 Task: Write a soql queries for arranging the data in ascending order.
Action: Mouse moved to (316, 118)
Screenshot: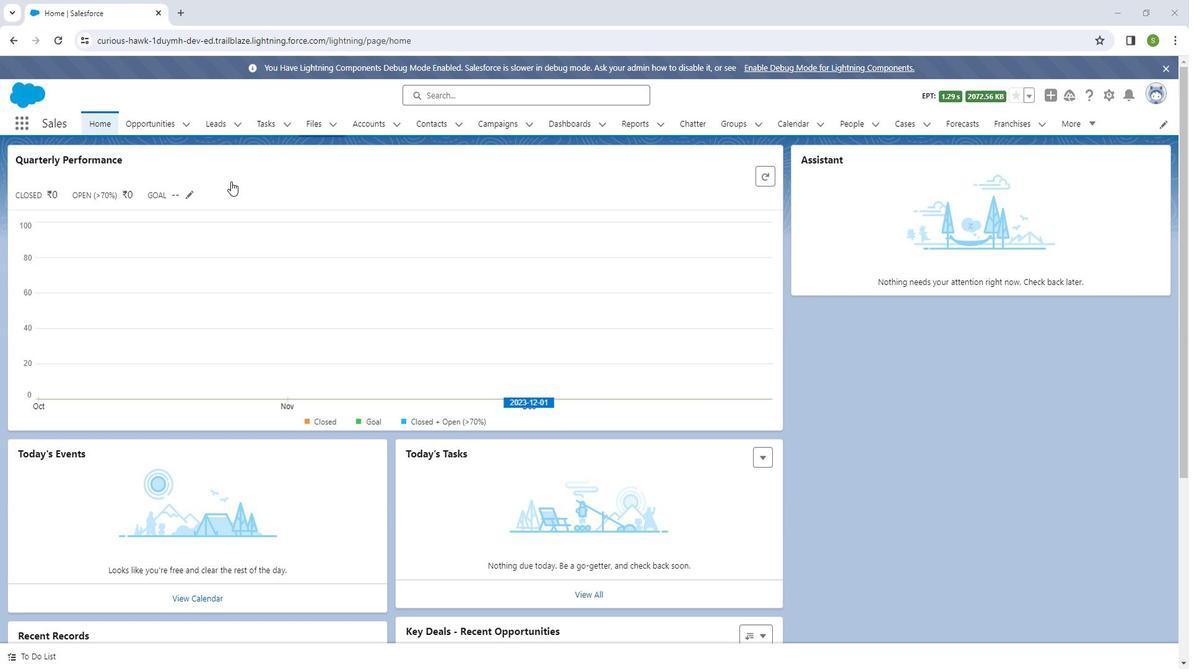 
Action: Mouse pressed left at (316, 118)
Screenshot: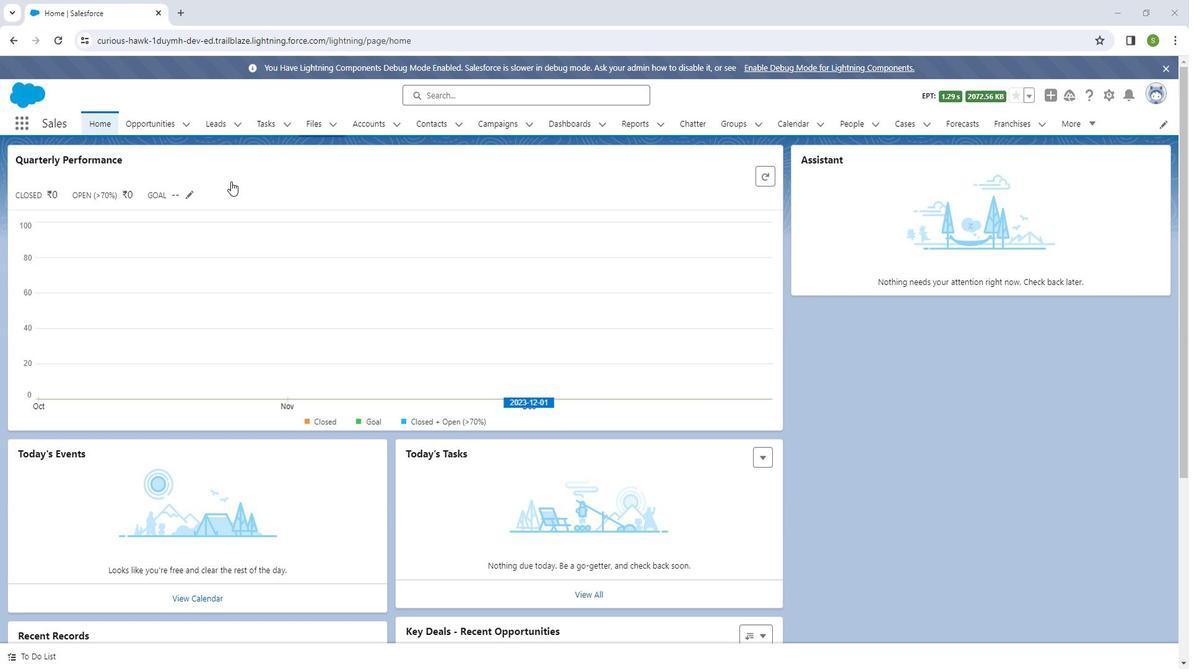
Action: Mouse moved to (23, 122)
Screenshot: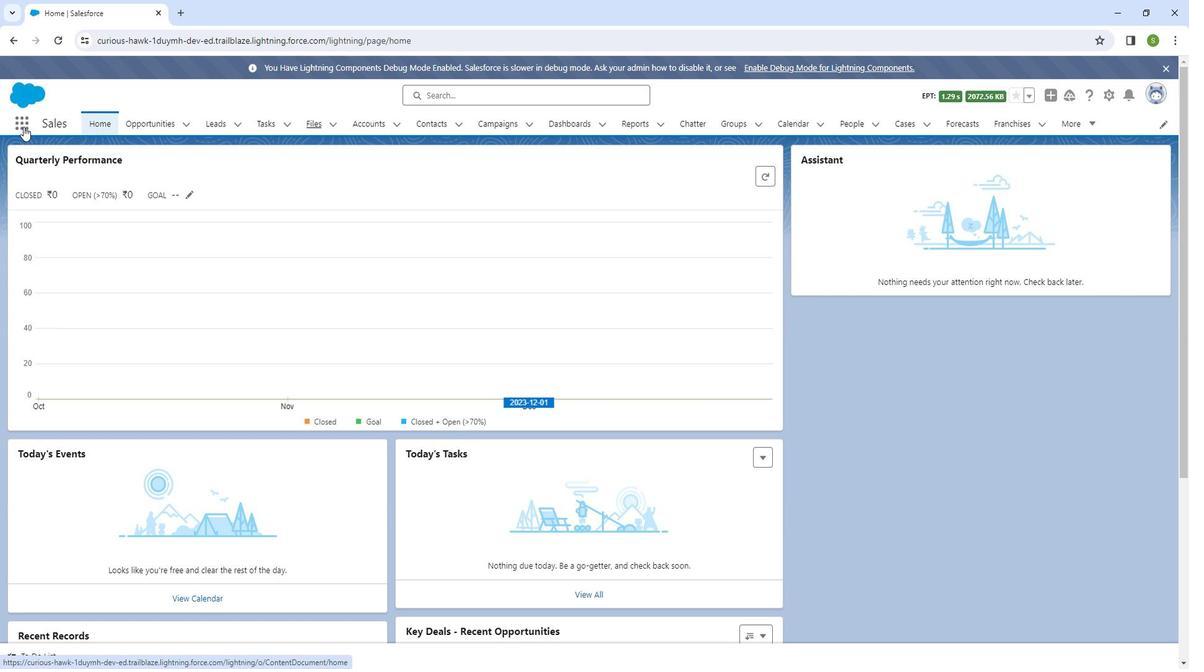
Action: Mouse pressed left at (23, 122)
Screenshot: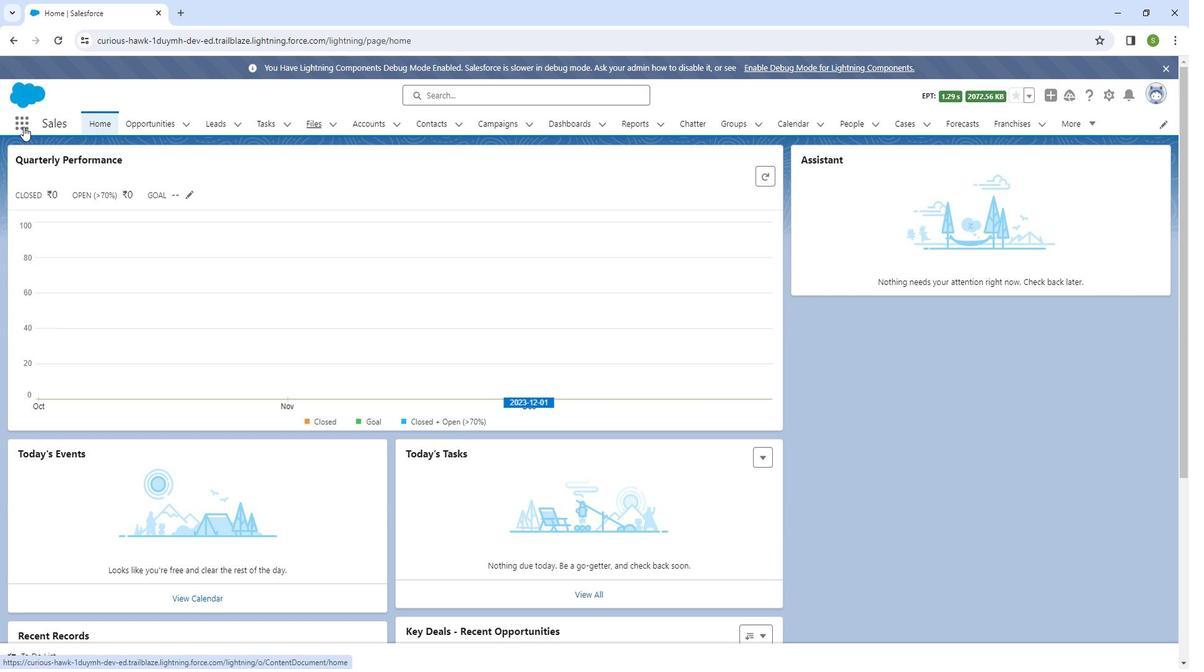
Action: Mouse moved to (42, 337)
Screenshot: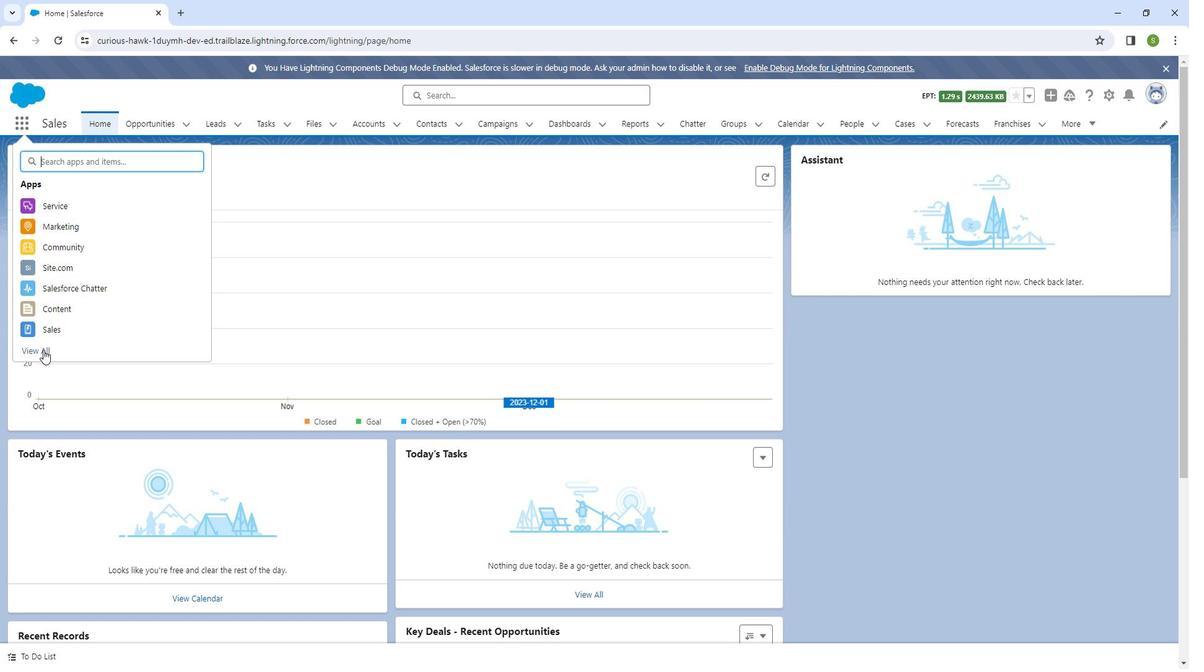 
Action: Mouse pressed left at (42, 337)
Screenshot: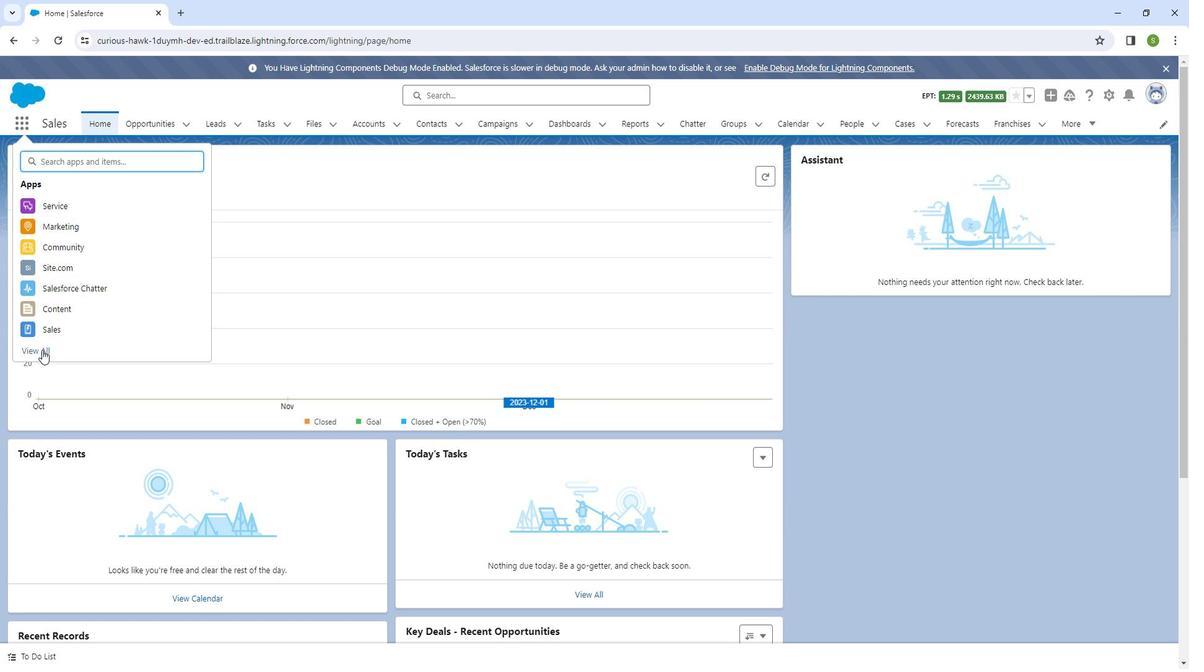 
Action: Mouse moved to (893, 452)
Screenshot: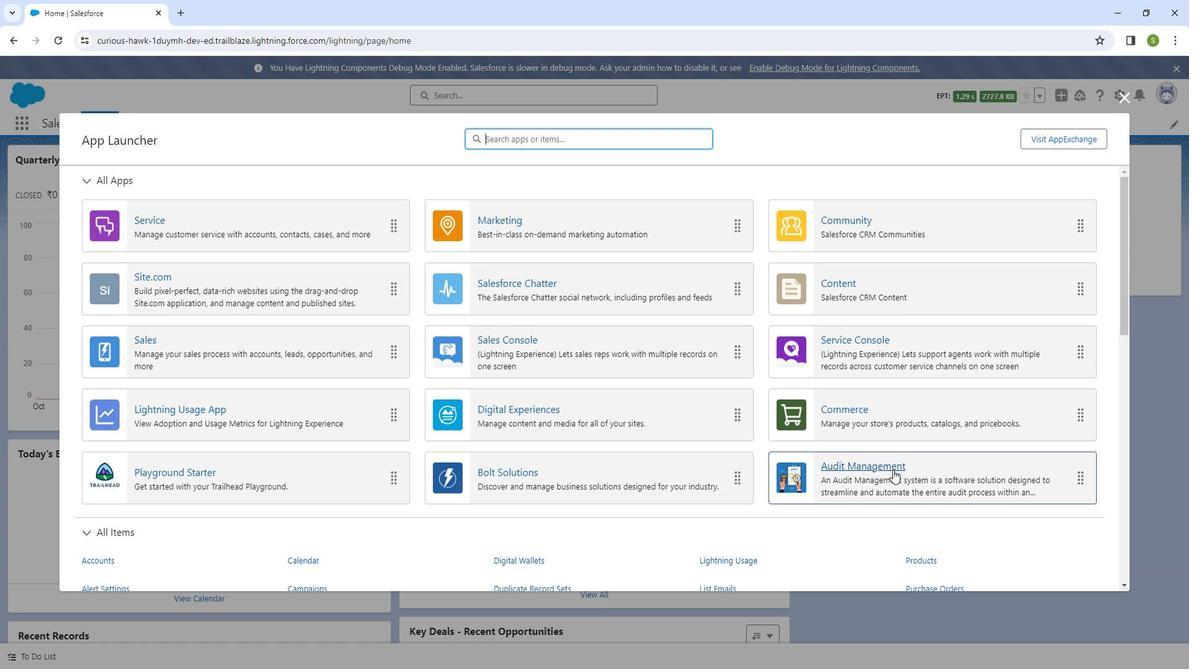 
Action: Mouse pressed left at (893, 452)
Screenshot: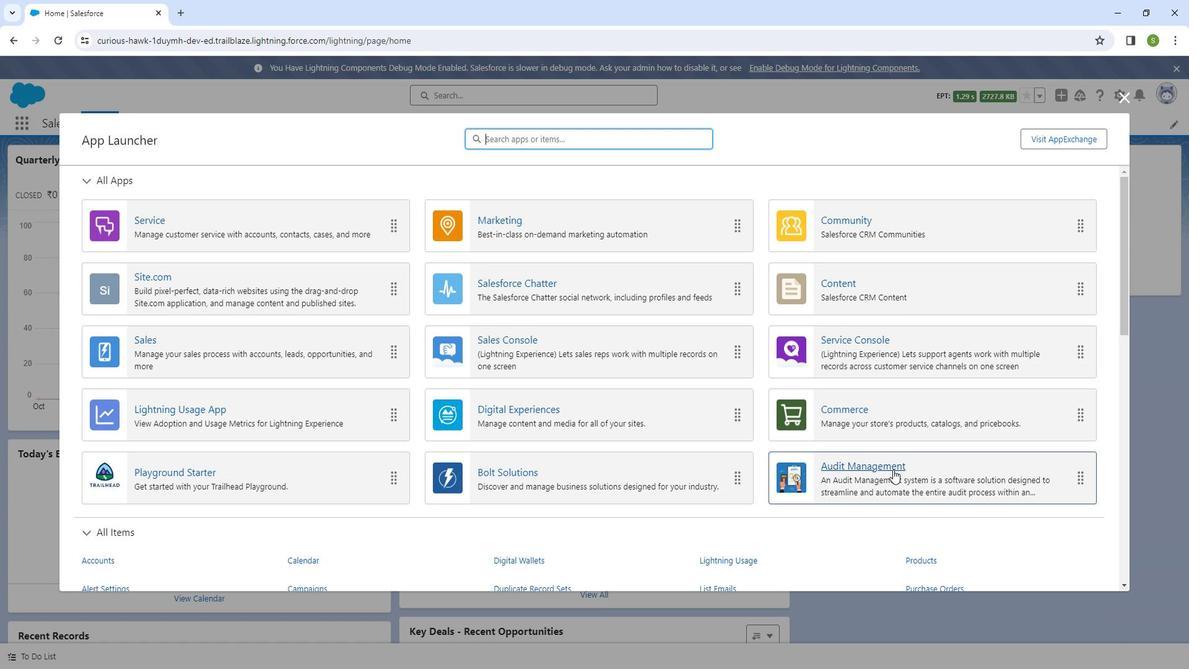 
Action: Mouse moved to (1115, 89)
Screenshot: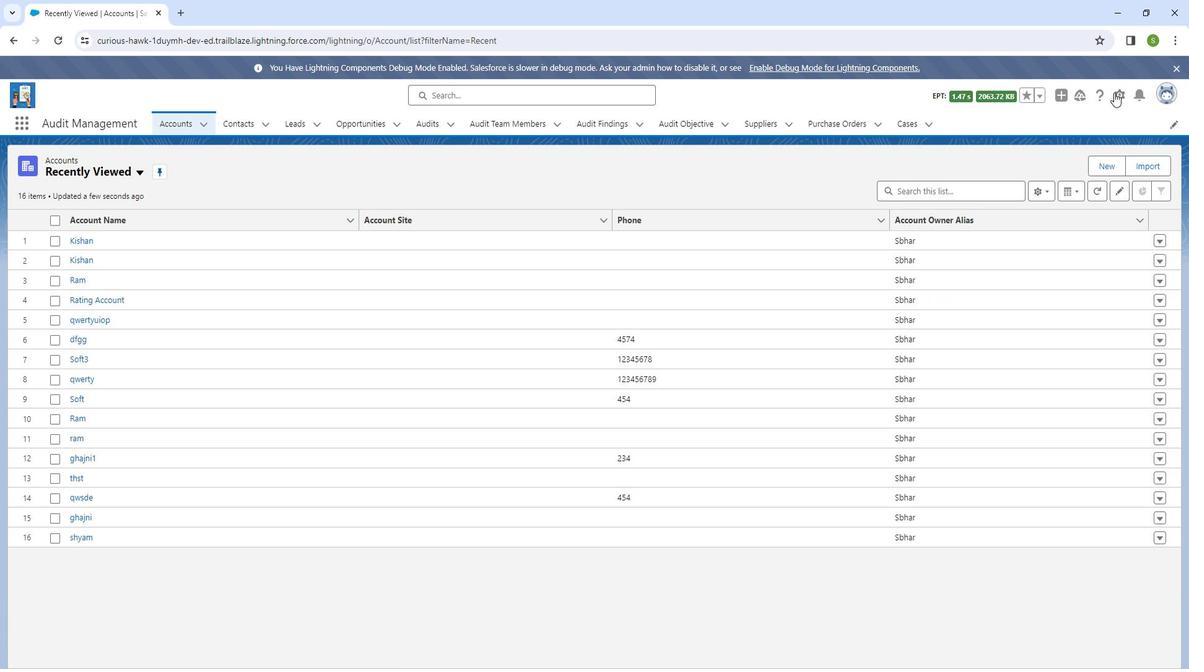 
Action: Mouse pressed left at (1115, 89)
Screenshot: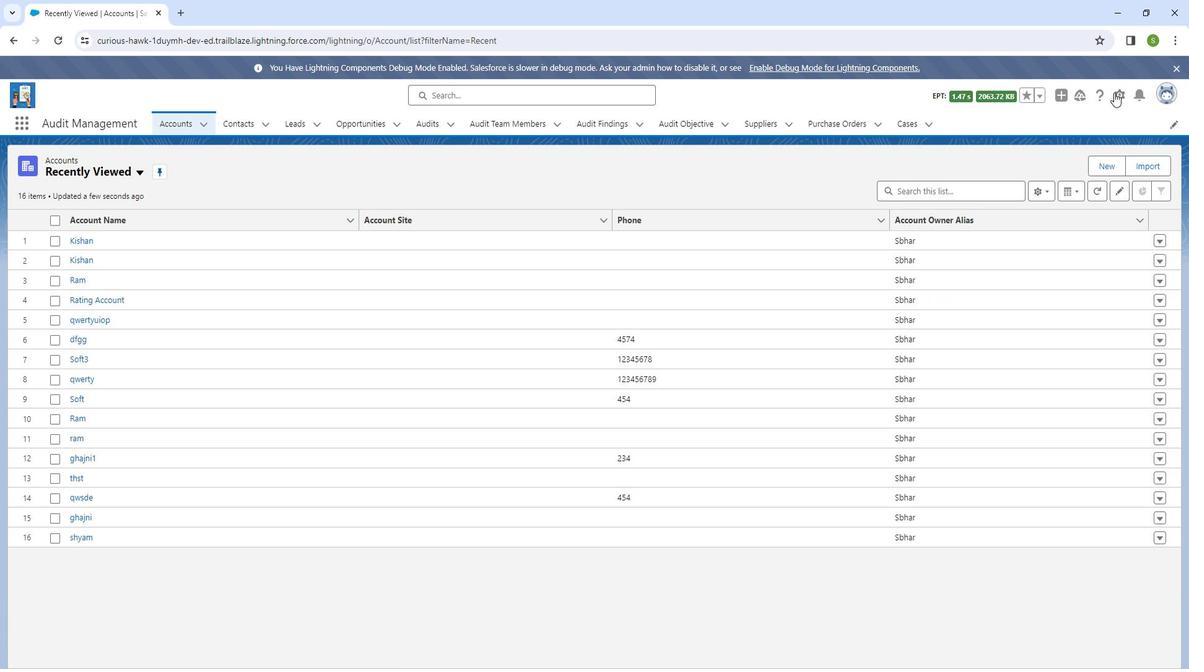 
Action: Mouse moved to (1075, 207)
Screenshot: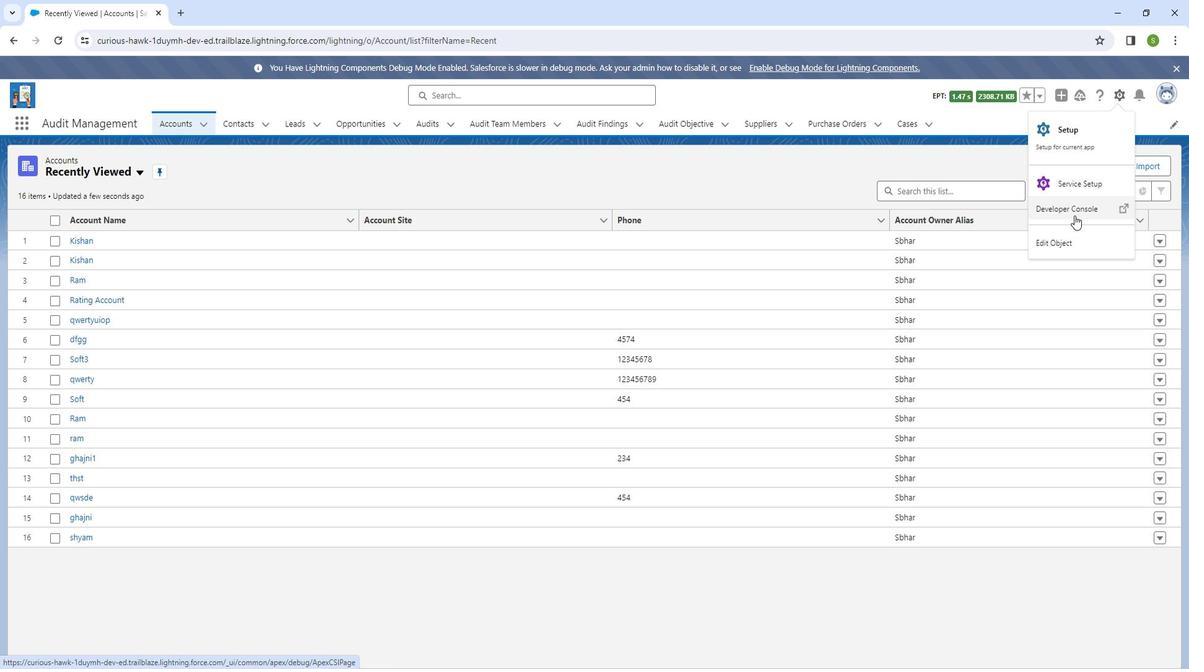 
Action: Mouse pressed right at (1075, 207)
Screenshot: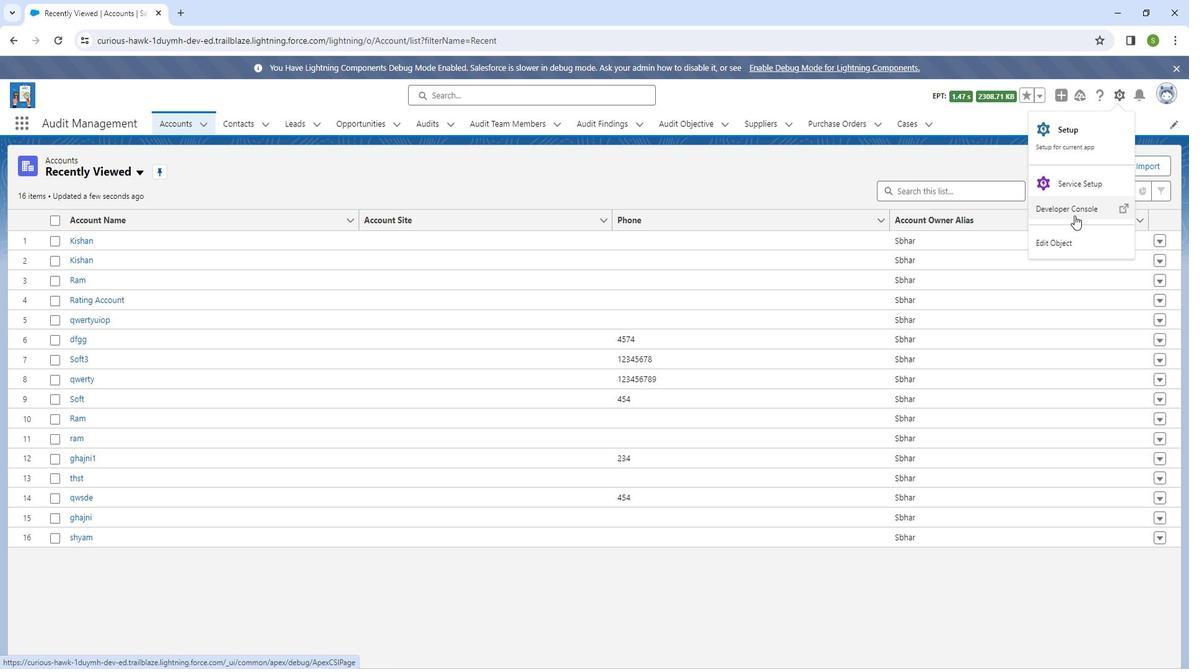 
Action: Mouse moved to (1055, 215)
Screenshot: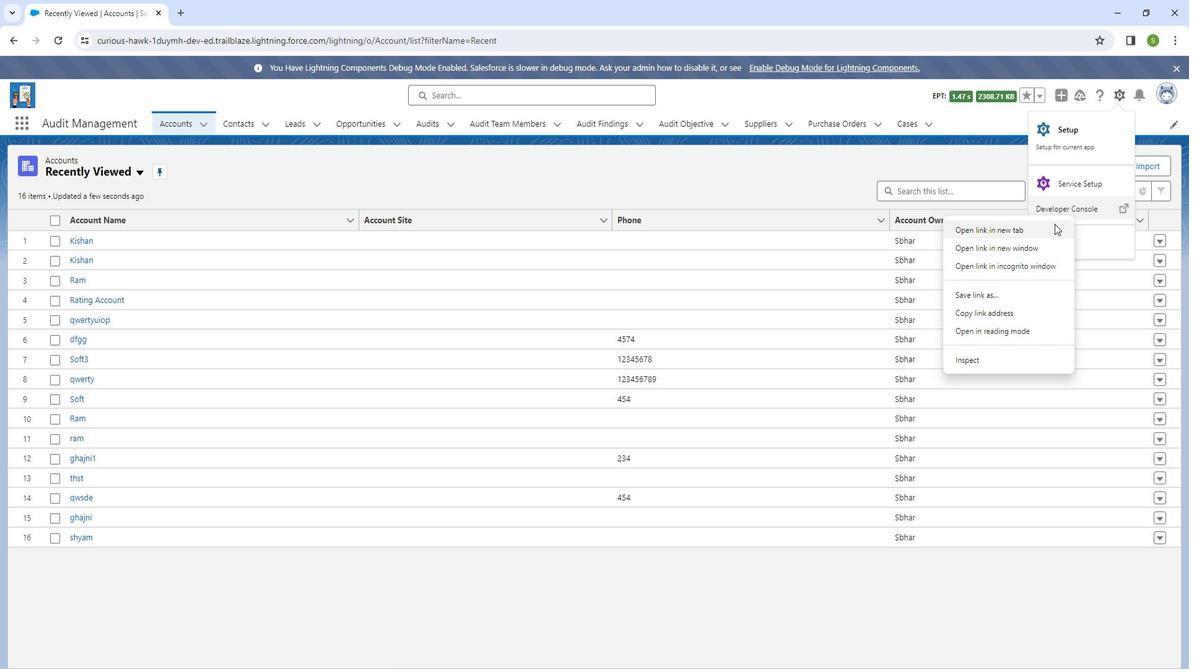 
Action: Mouse pressed left at (1055, 215)
Screenshot: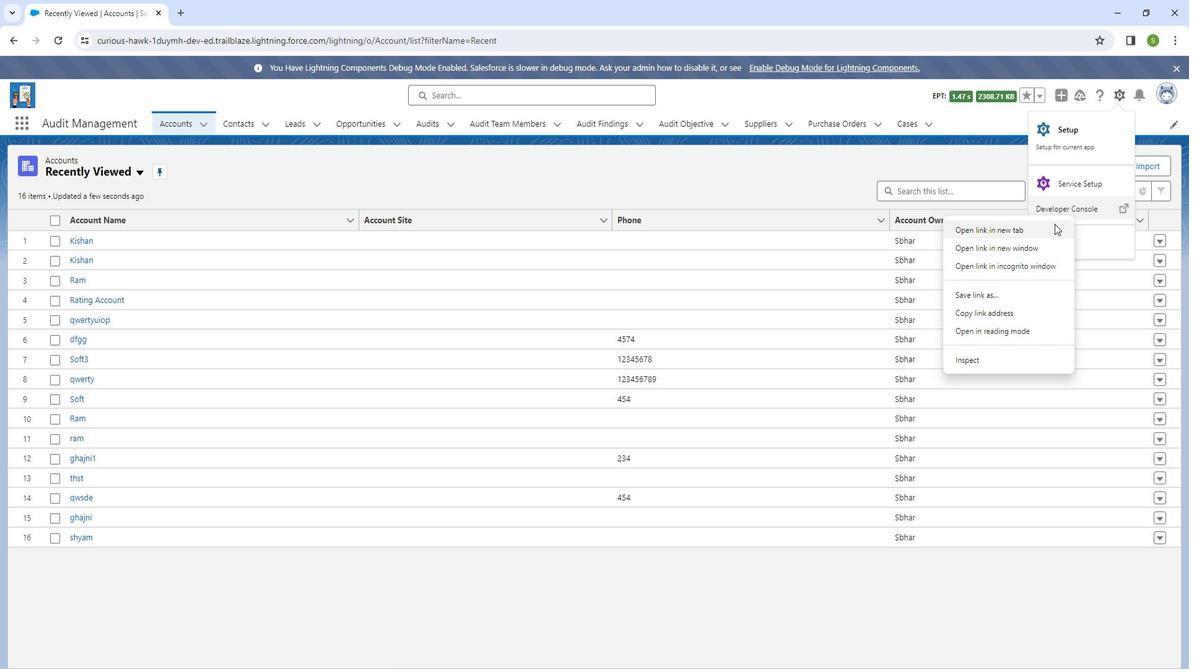 
Action: Mouse moved to (192, 0)
Screenshot: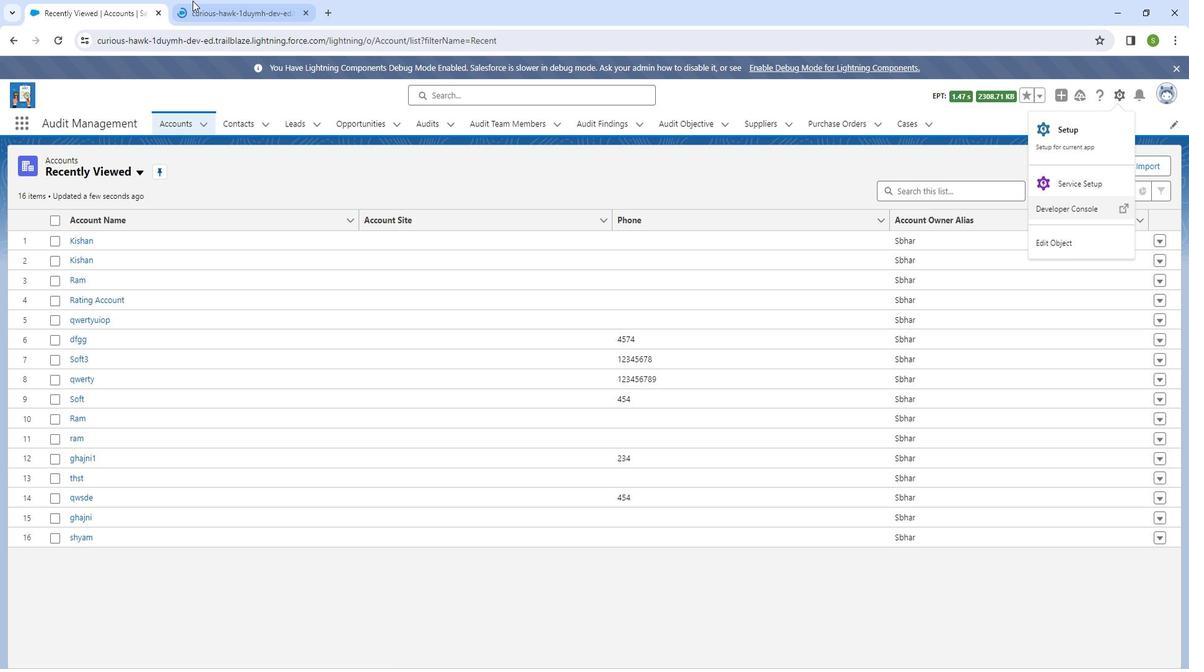 
Action: Mouse pressed left at (192, 0)
Screenshot: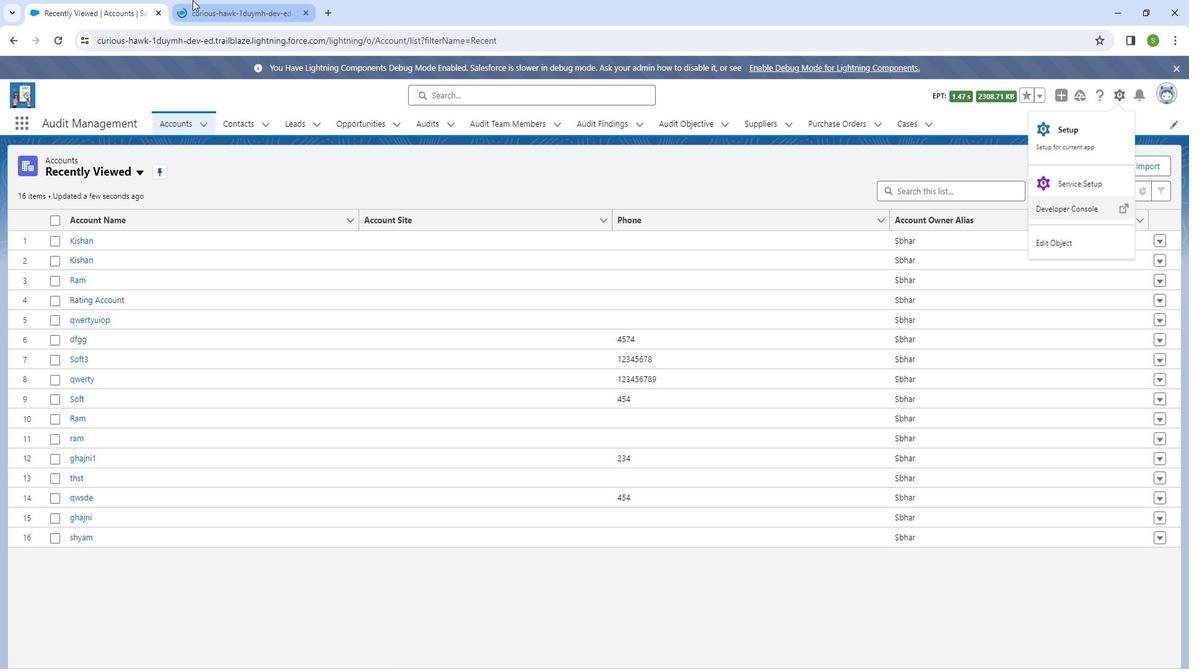 
Action: Mouse moved to (66, 83)
Screenshot: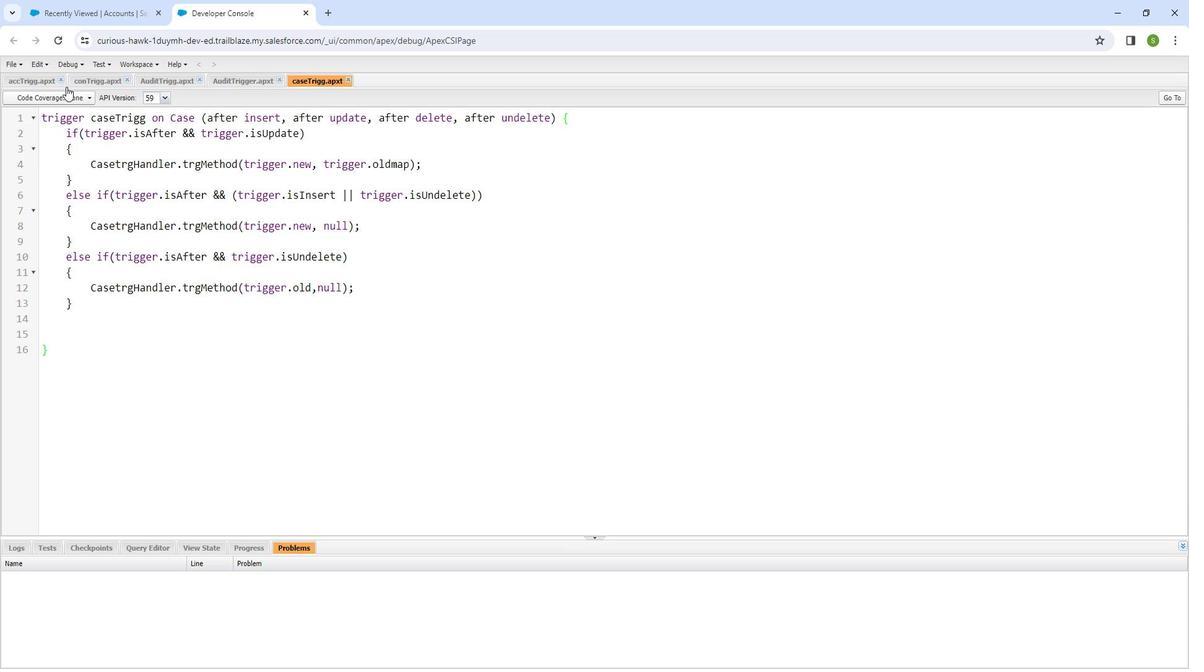 
Action: Key pressed <Key.alt_l><<191>>
Screenshot: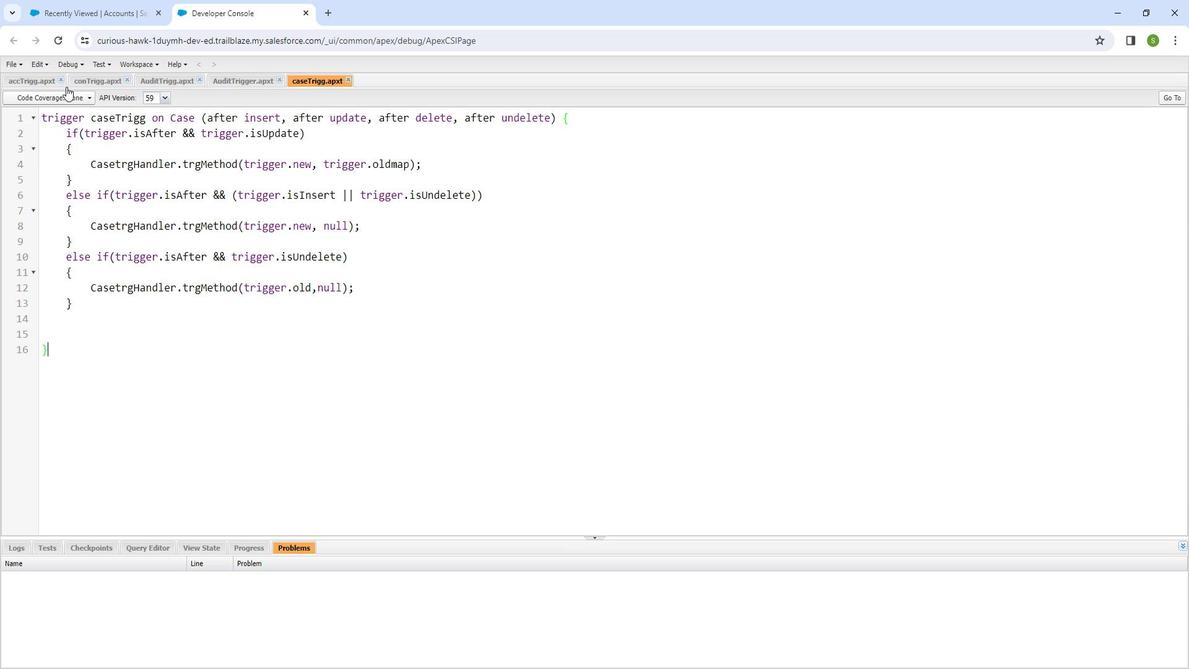 
Action: Mouse moved to (16, 65)
Screenshot: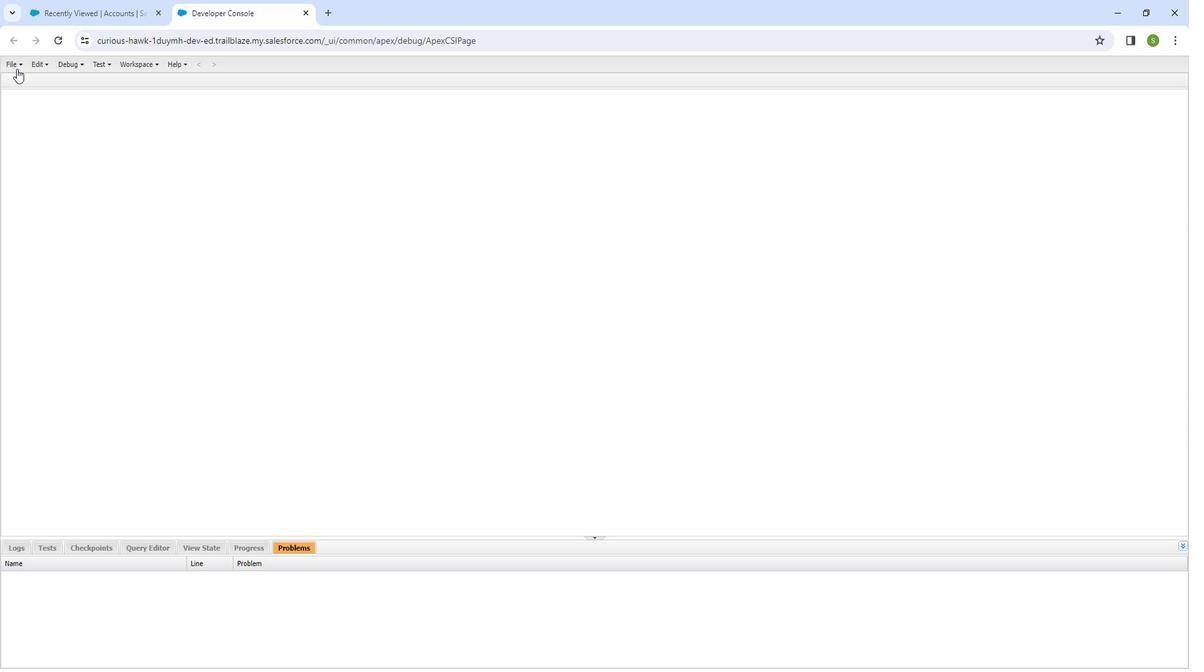
Action: Mouse pressed left at (16, 65)
Screenshot: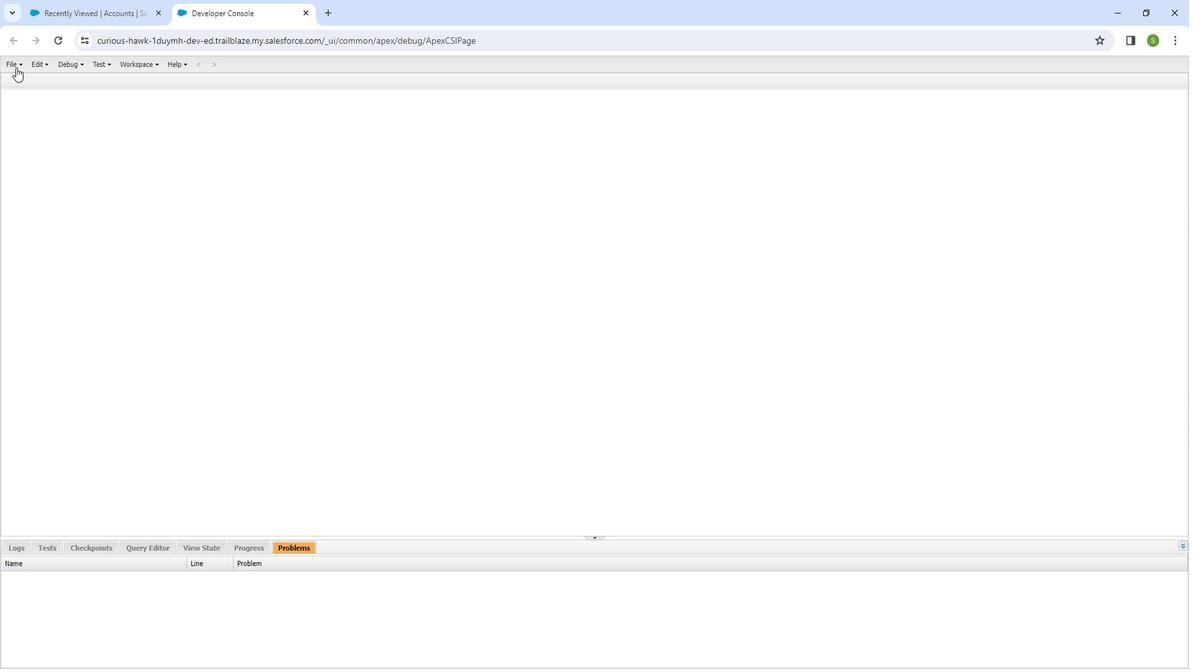 
Action: Mouse moved to (192, 78)
Screenshot: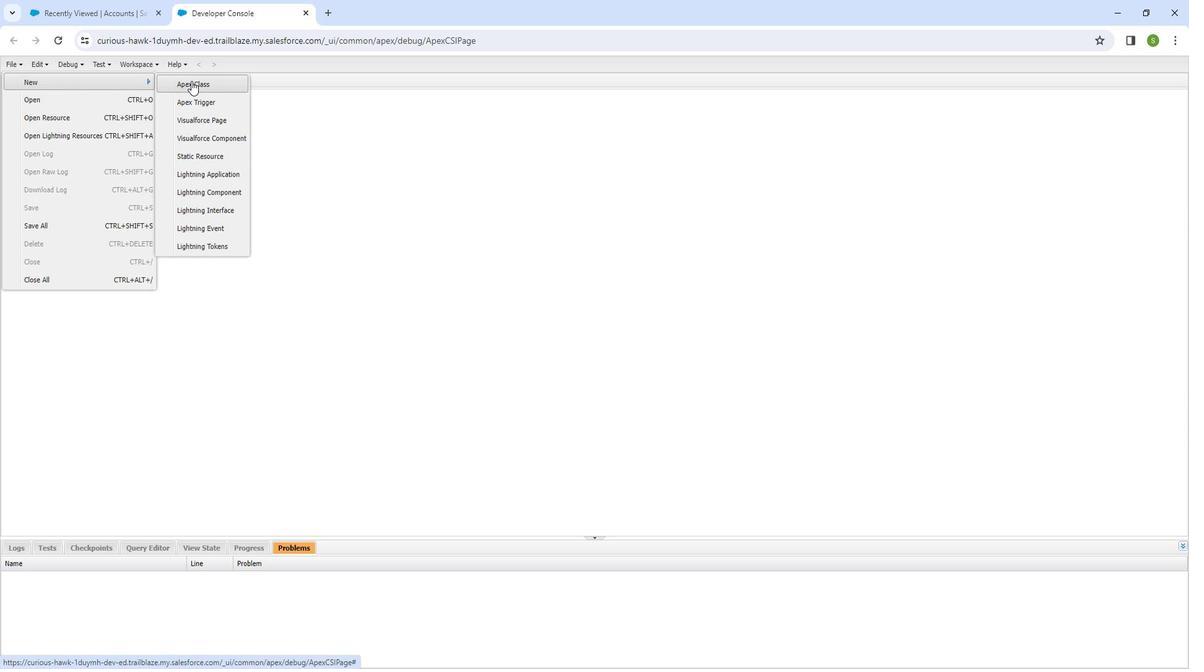 
Action: Mouse pressed left at (192, 78)
Screenshot: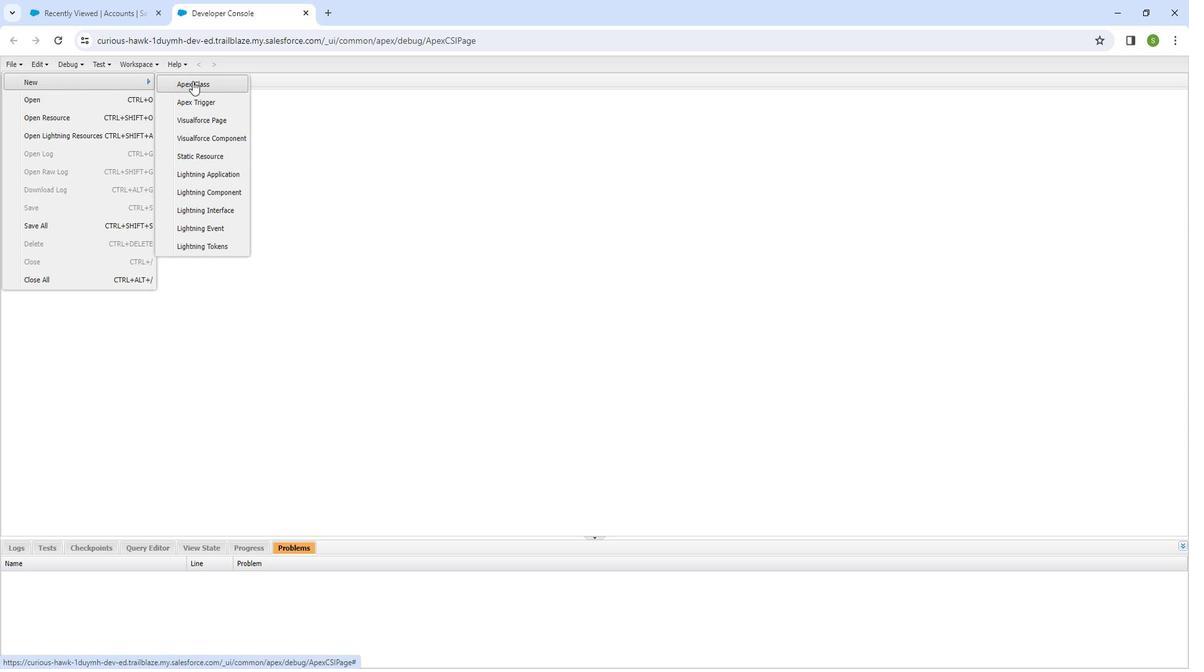 
Action: Mouse moved to (549, 356)
Screenshot: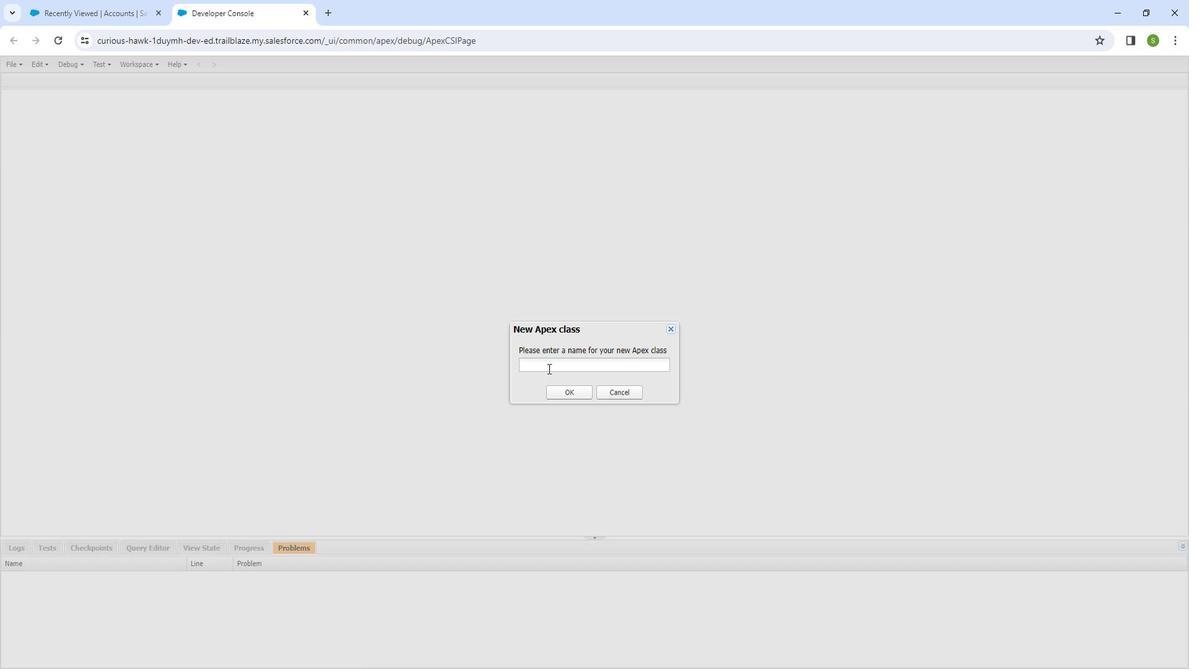 
Action: Mouse pressed left at (549, 356)
Screenshot: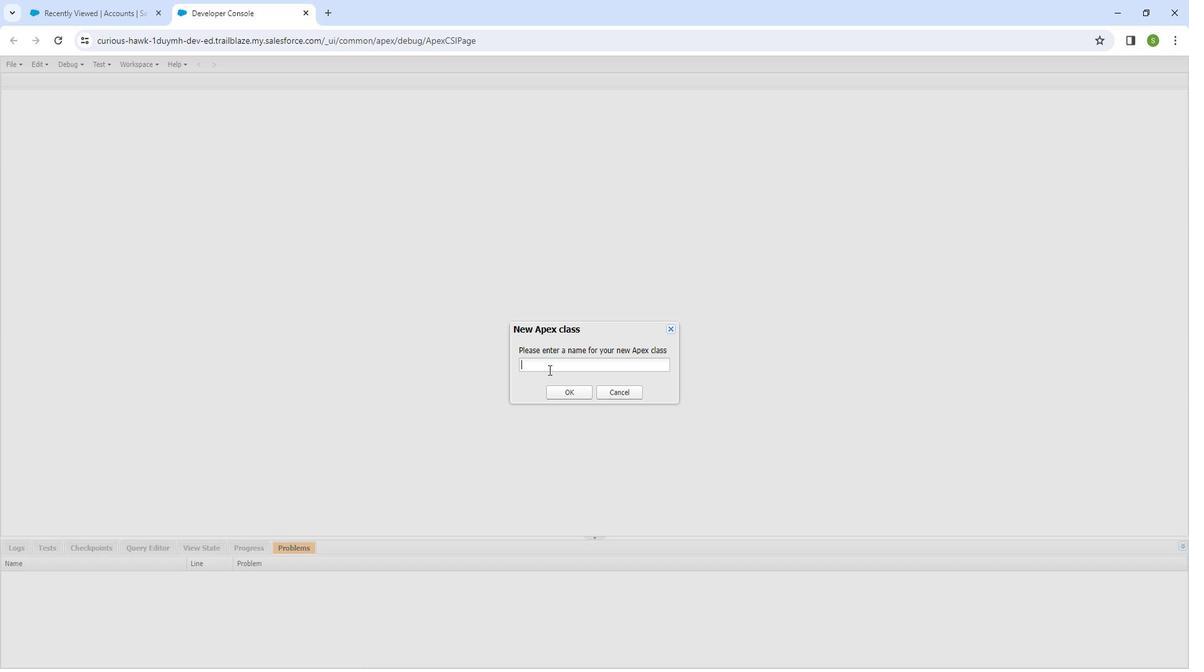 
Action: Mouse moved to (549, 354)
Screenshot: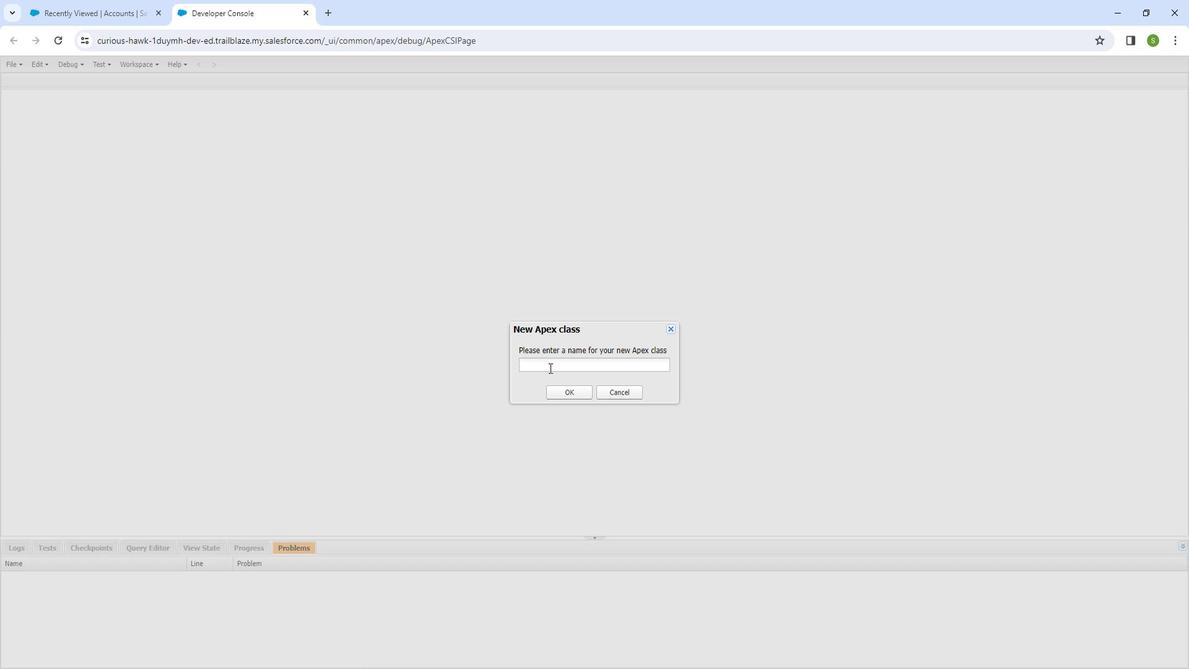 
Action: Key pressed <Key.shift_r>Ascending<Key.shift_r>Standard
Screenshot: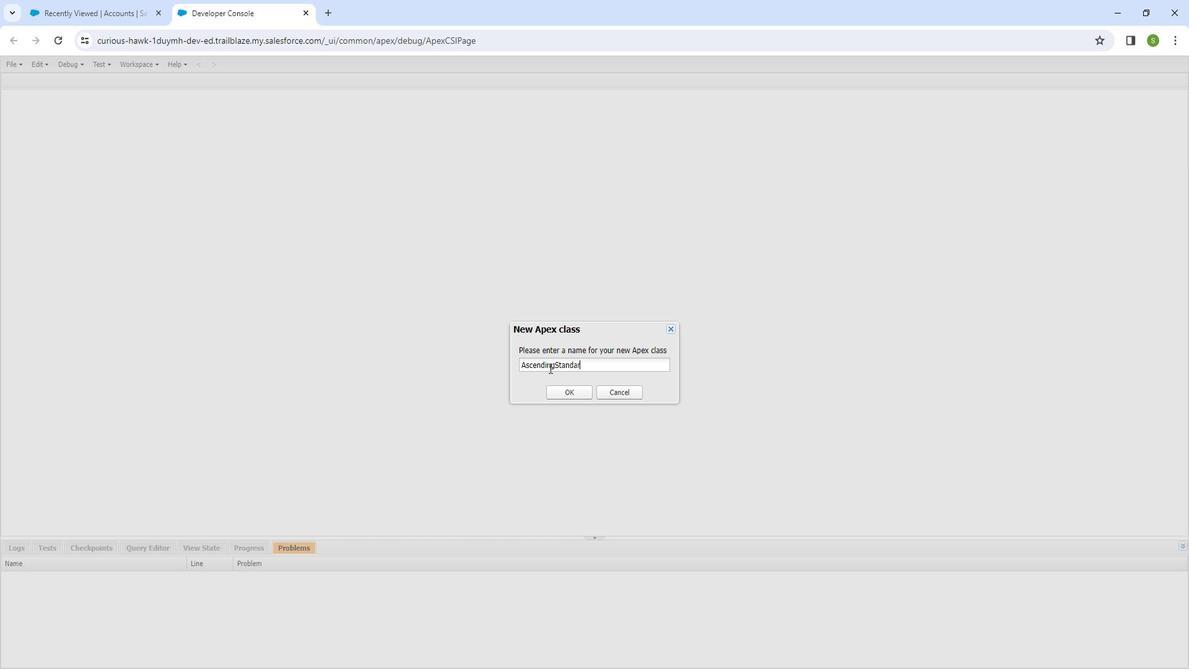 
Action: Mouse moved to (571, 375)
Screenshot: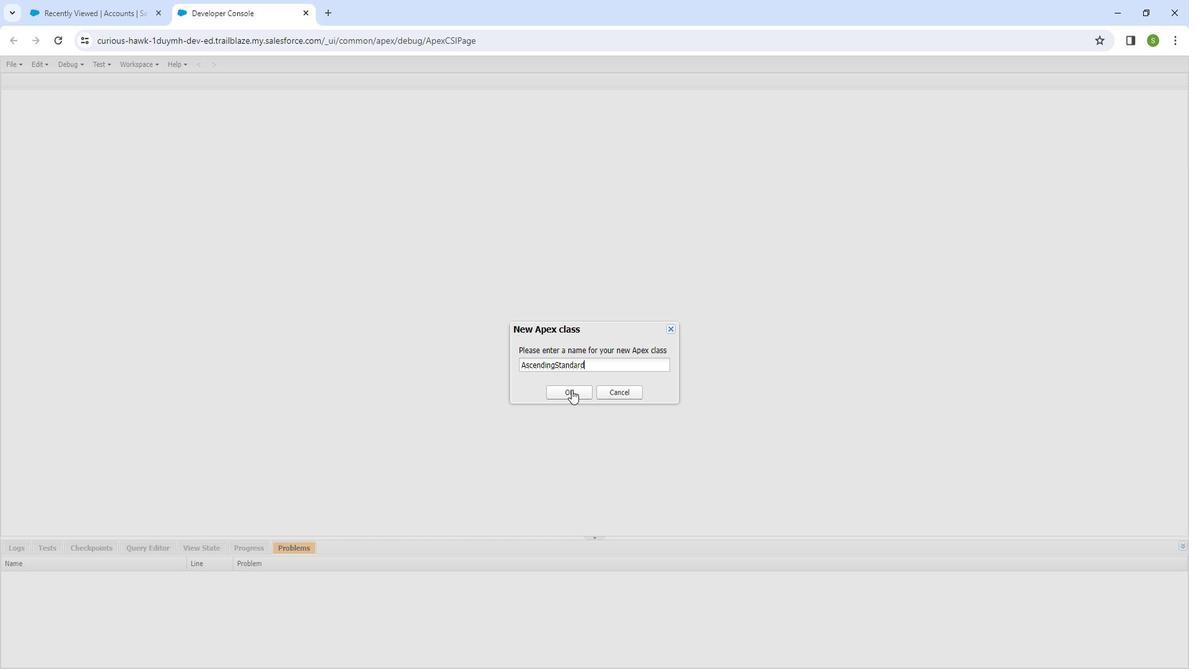 
Action: Mouse pressed left at (571, 375)
Screenshot: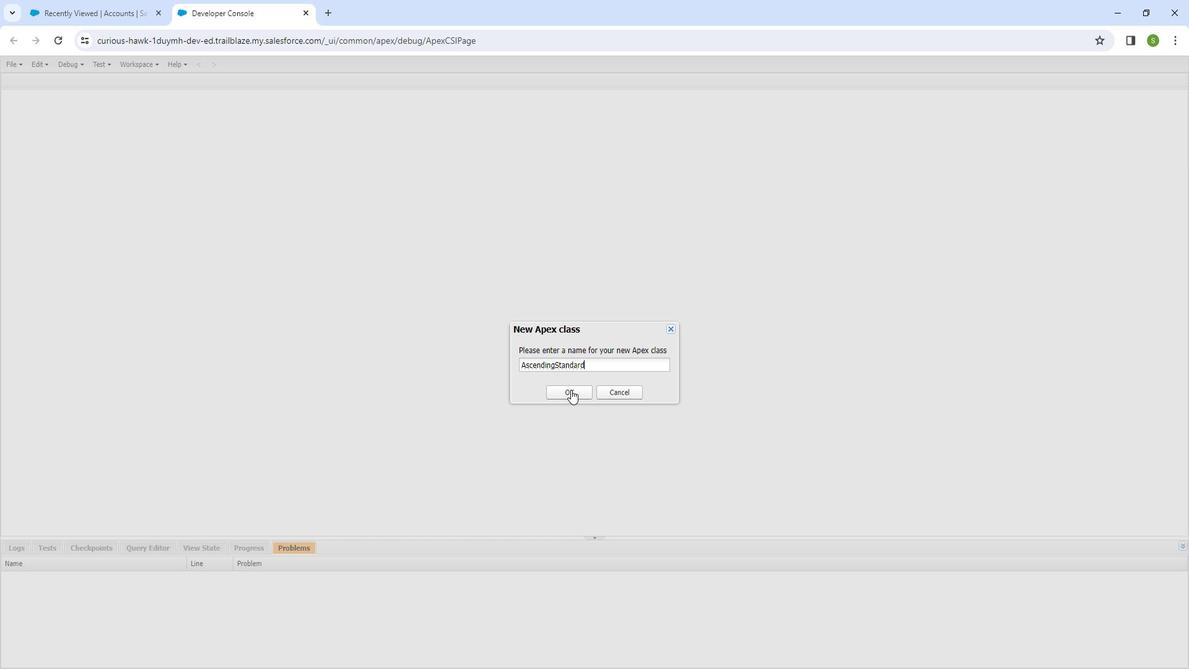 
Action: Mouse moved to (240, 117)
Screenshot: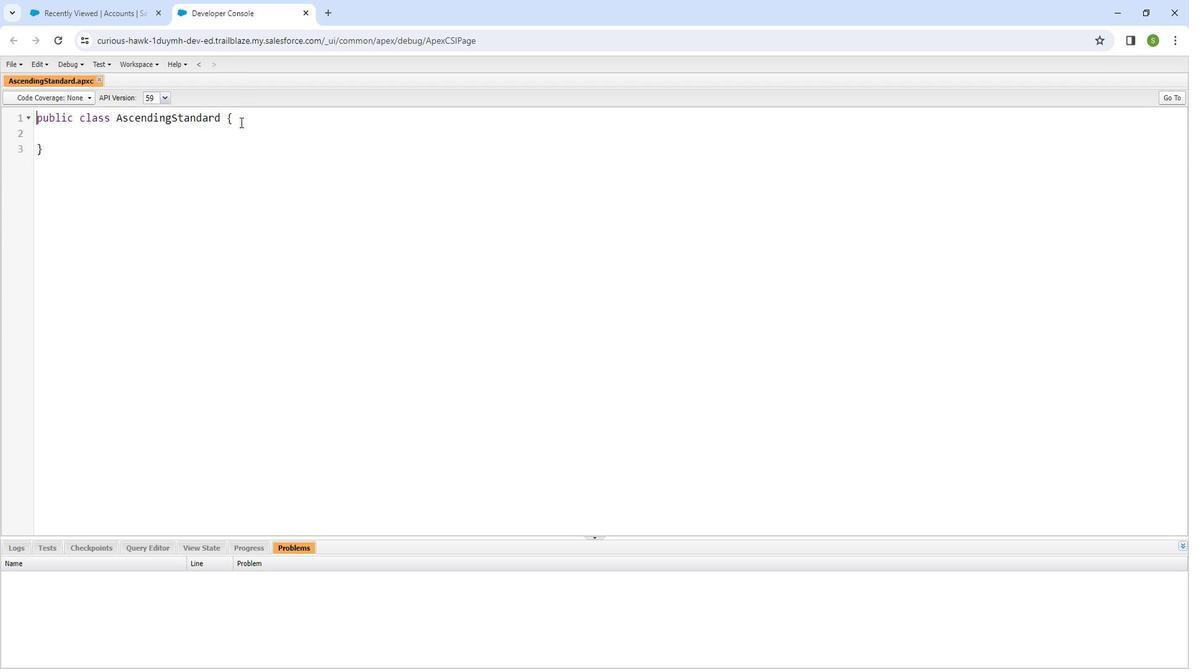
Action: Mouse pressed left at (240, 117)
Screenshot: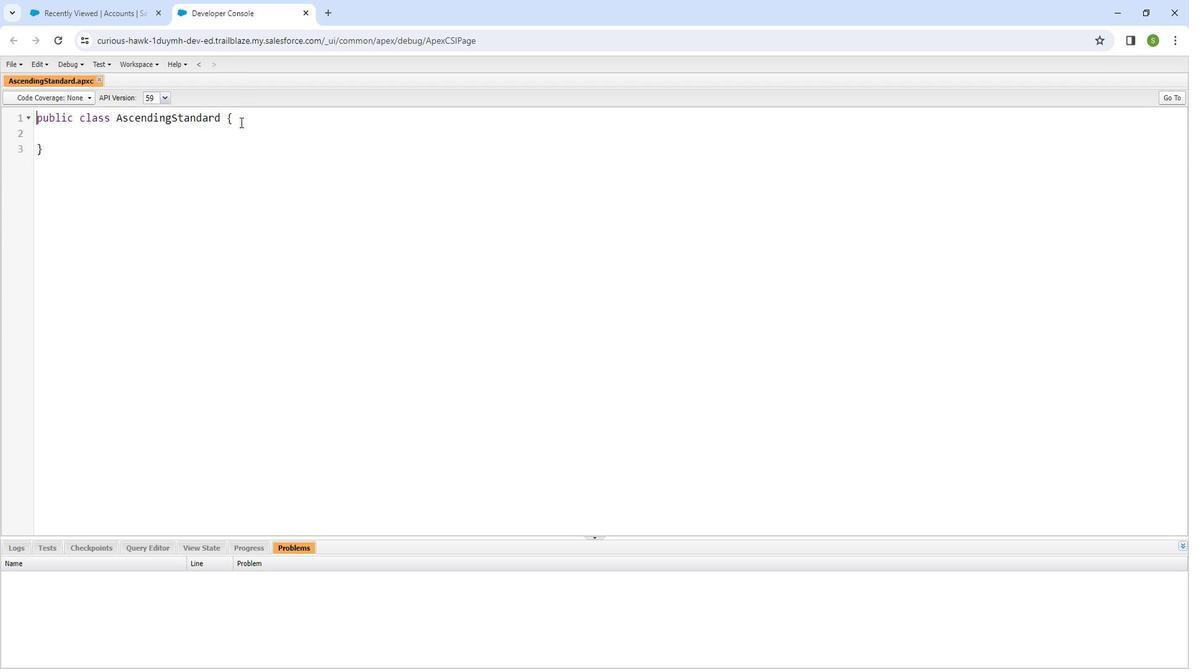 
Action: Key pressed <Key.enter><Key.shift_r>Public<Key.space>static<Key.space>void<Key.space><Key.shift_r><Key.shift_r><Key.shift_r>Ascending<Key.shift_r>Ex<Key.shift_r><Key.shift_r><Key.shift_r><Key.shift_r><Key.shift_r><Key.shift_r>(<Key.right><Key.enter><Key.shift_r><Key.shift_r><Key.shift_r><Key.shift_r><Key.shift_r>{<Key.enter><Key.shift_r><Key.shift_r><Key.shift_r><Key.shift_r><Key.shift_r><Key.shift_r><Key.shift_r>List<Key.shift_r><<Key.shift_r><Key.shift_r><Key.shift_r><Key.shift_r><Key.shift_r><Key.shift_r>Account<Key.shift_r><Key.shift_r><Key.shift_r><Key.shift_r>><Key.space>acclist<Key.space>=<Key.space>[<Key.shift_r><Key.shift_r><Key.shift_r><Key.shift_r><Key.shift_r><Key.shift_r><Key.shift_r><Key.shift_r><Key.shift_r><Key.shift_r><Key.shift_r><Key.shift_r><Key.shift_r><Key.shift_r><Key.shift_r><Key.shift_r><Key.shift_r><Key.shift_r><Key.shift_r><Key.shift_r>Se<Key.backspace><Key.shift_r>ELECT<Key.space><Key.shift_r><Key.shift_r><Key.shift_r><Key.shift_r><Key.shift_r><Key.shift_r><Key.shift_r><Key.shift_r><Key.shift_r><Key.shift_r><Key.shift_r>Id,<Key.space><Key.shift_r><Key.shift_r><Key.shift_r><Key.shift_r><Key.shift_r>Name<Key.space><Key.shift_r>FROM<Key.space><Key.shift_r><Key.shift_r><Key.shift_r><Key.shift_r><Key.shift_r><Key.shift_r><Key.shift_r>Account<Key.space><Key.shift_r><Key.shift_r><Key.shift_r><Key.shift_r><Key.shift_r><Key.shift_r><Key.shift_r><Key.shift_r><Key.shift_r><Key.shift_r><Key.shift_r><Key.shift_r><Key.shift_r>O<Key.shift_r><Key.shift_r><Key.shift_r><Key.shift_r><Key.shift_r>R<Key.shift_r><Key.shift_r><Key.shift_r><Key.shift_r>DER<Key.space><Key.shift_r><Key.shift_r><Key.shift_r><Key.shift_r><Key.shift_r><Key.shift_r><Key.shift_r><Key.shift_r><Key.shift_r><Key.shift_r><Key.shift_r><Key.shift_r><Key.shift_r><Key.shift_r><Key.shift_r><Key.shift_r>B<Key.shift_r>Y<Key.space><Key.shift_r><Key.shift_r><Key.shift_r><Key.shift_r><Key.shift_r><Key.shift_r><Key.shift_r><Key.shift_r><Key.shift_r><Key.shift_r><Key.shift_r><Key.shift_r><Key.shift_r><Key.shift_r>Name<Key.right>;<Key.enter>for<Key.shift_r><Key.shift_r><Key.shift_r><Key.shift_r><Key.shift_r><Key.shift_r><Key.shift_r><Key.shift_r><Key.shift_r><Key.shift_r><Key.shift_r><Key.shift_r><Key.shift_r><Key.shift_r><Key.shift_r><Key.shift_r><Key.shift_r><Key.shift_r><Key.shift_r><Key.shift_r><Key.shift_r><Key.shift_r><Key.shift_r><Key.shift_r>(<Key.shift_r><Key.shift_r><Key.shift_r><Key.shift_r><Key.shift_r><Key.shift_r><Key.shift_r><Key.shift_r><Key.shift_r><Key.shift_r>Account<Key.space>acc<Key.shift_r><Key.shift_r><Key.shift_r><Key.shift_r><Key.shift_r><Key.shift_r><Key.shift_r><Key.shift_r><Key.shift_r><Key.shift_r>:<Key.space>acc<Key.shift_r><Key.shift_r><Key.shift_r><Key.shift_r><Key.shift_r><Key.shift_r><Key.shift_r>L<Key.backspace>list<Key.right><Key.enter><Key.shift_r><Key.shift_r><Key.shift_r><Key.shift_r><Key.shift_r><Key.shift_r><Key.shift_r><Key.shift_r><Key.shift_r>{<Key.enter><Key.shift_r><Key.shift_r>System.debug<Key.shift_r><Key.shift_r><Key.shift_r><Key.shift_r><Key.shift_r><Key.shift_r><Key.shift_r><Key.shift_r><Key.shift_r><Key.shift_r><Key.shift_r><Key.shift_r><Key.shift_r><Key.shift_r><Key.shift_r><Key.shift_r><Key.shift_r><Key.shift_r><Key.shift_r><Key.shift_r><Key.shift_r><Key.shift_r><Key.shift_r>('<Key.shift_r><Key.shift_r><Key.shift_r><Key.shift_r><Key.shift_r><Key.shift_r><Key.shift_r><Key.shift_r>Name<Key.space>-<Key.right>+<Key.space>acc.<Key.shift_r><Key.shift_r><Key.shift_r><Key.shift_r><Key.shift_r><Key.shift_r><Key.shift_r>Name<Key.right>;ctrl+S
Screenshot: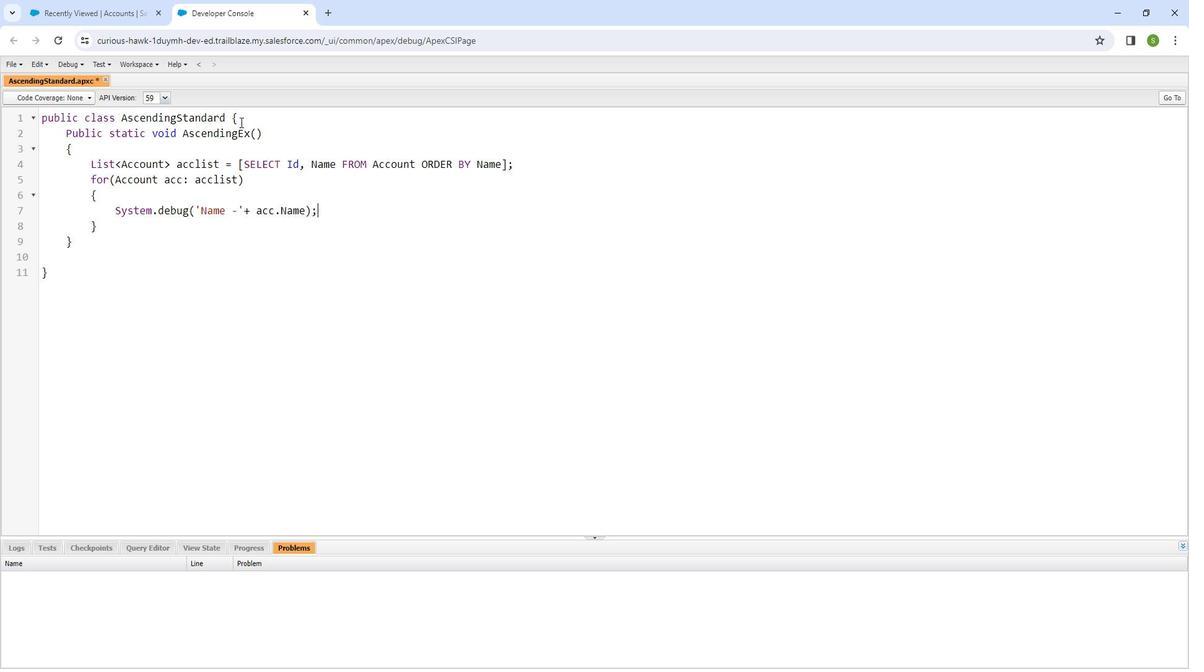 
Action: Mouse moved to (79, 58)
Screenshot: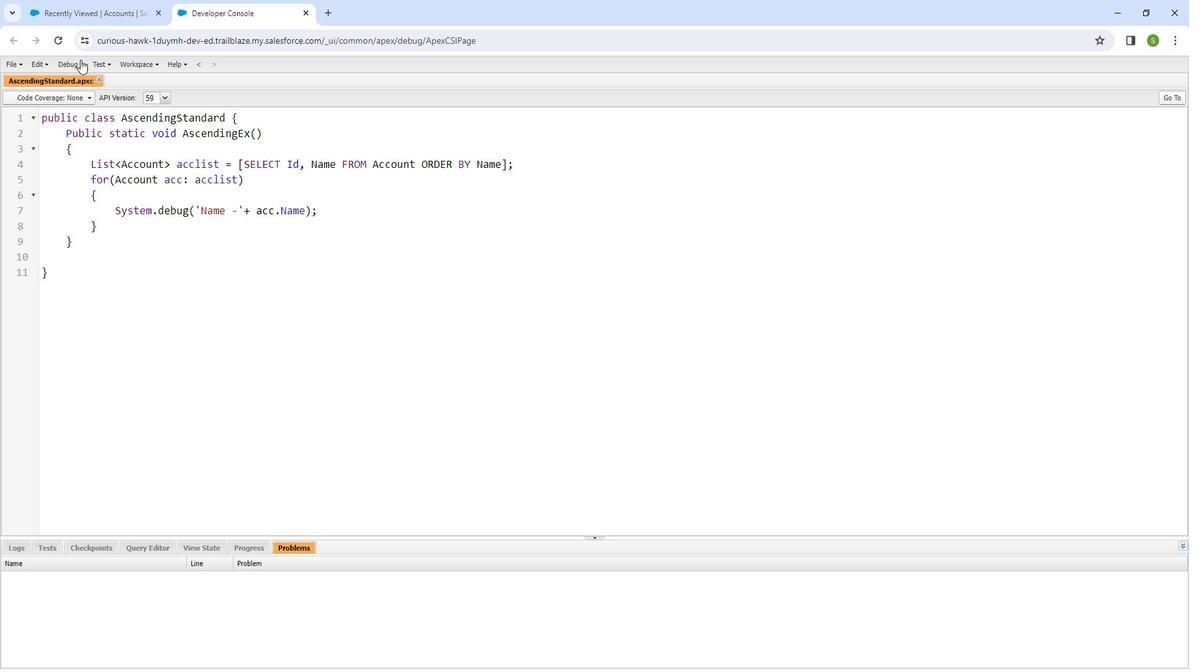 
Action: Mouse pressed left at (79, 58)
Screenshot: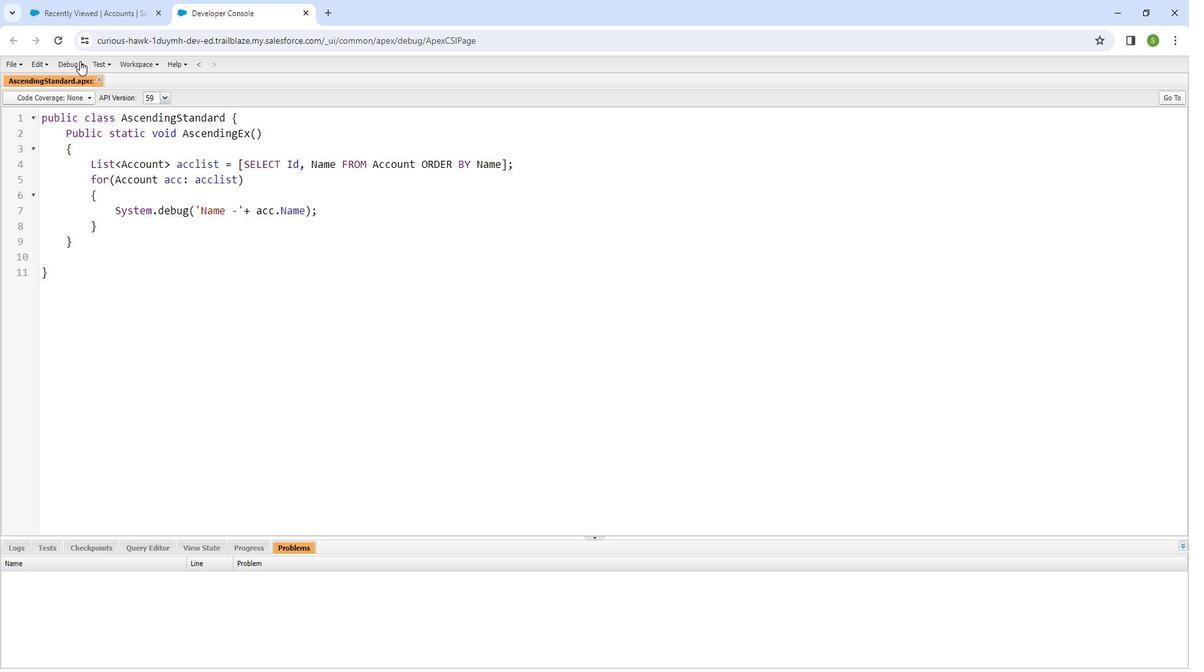 
Action: Mouse moved to (86, 74)
Screenshot: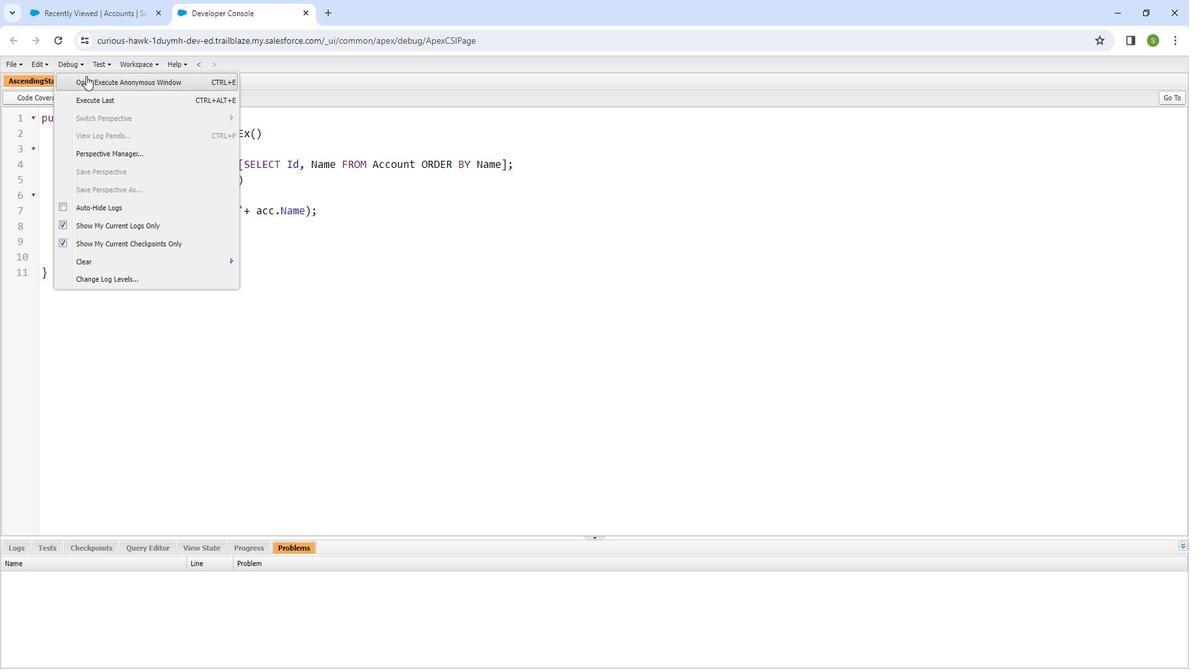 
Action: Mouse pressed left at (86, 74)
Screenshot: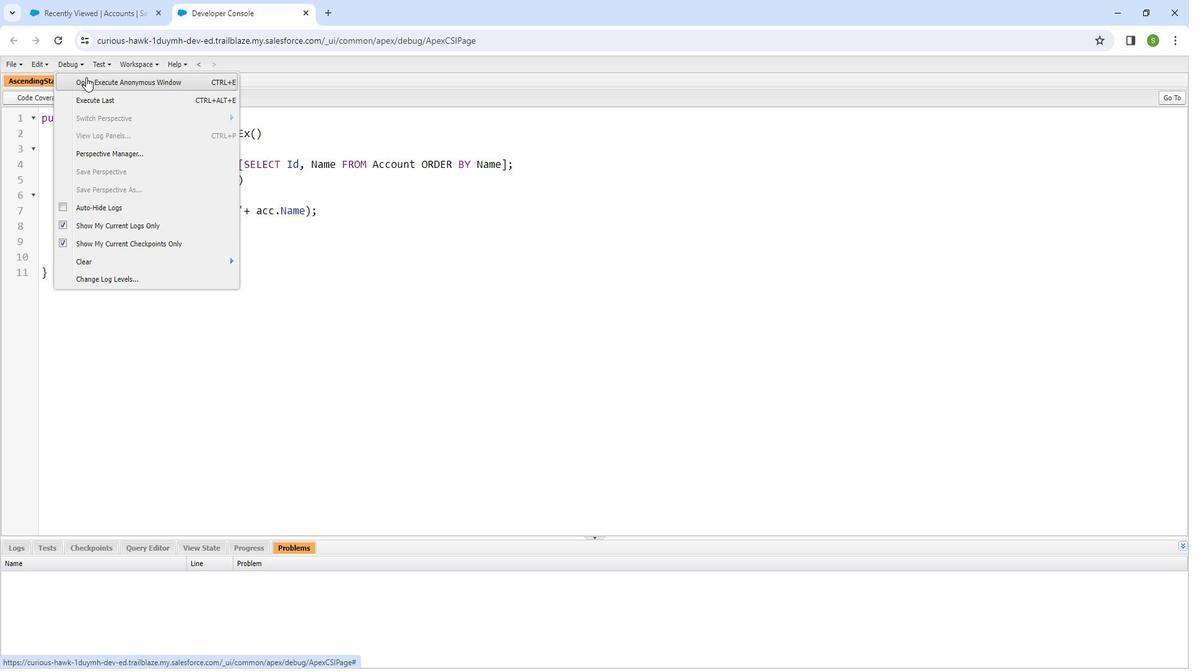 
Action: Mouse moved to (448, 365)
Screenshot: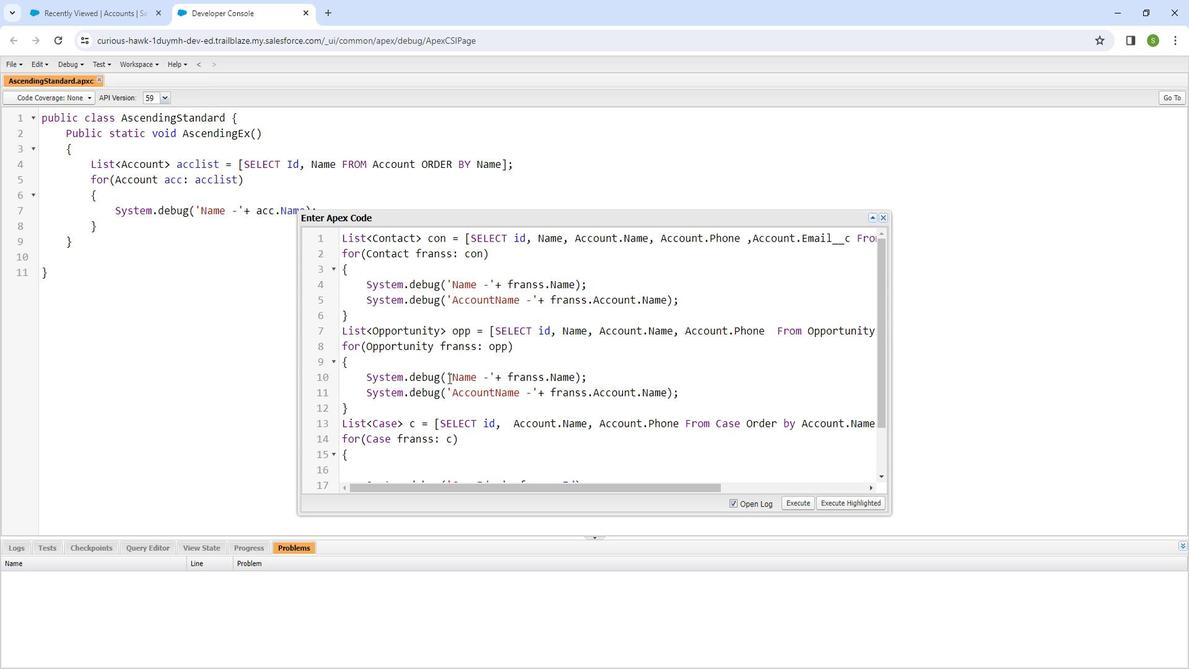 
Action: Mouse pressed left at (448, 365)
Screenshot: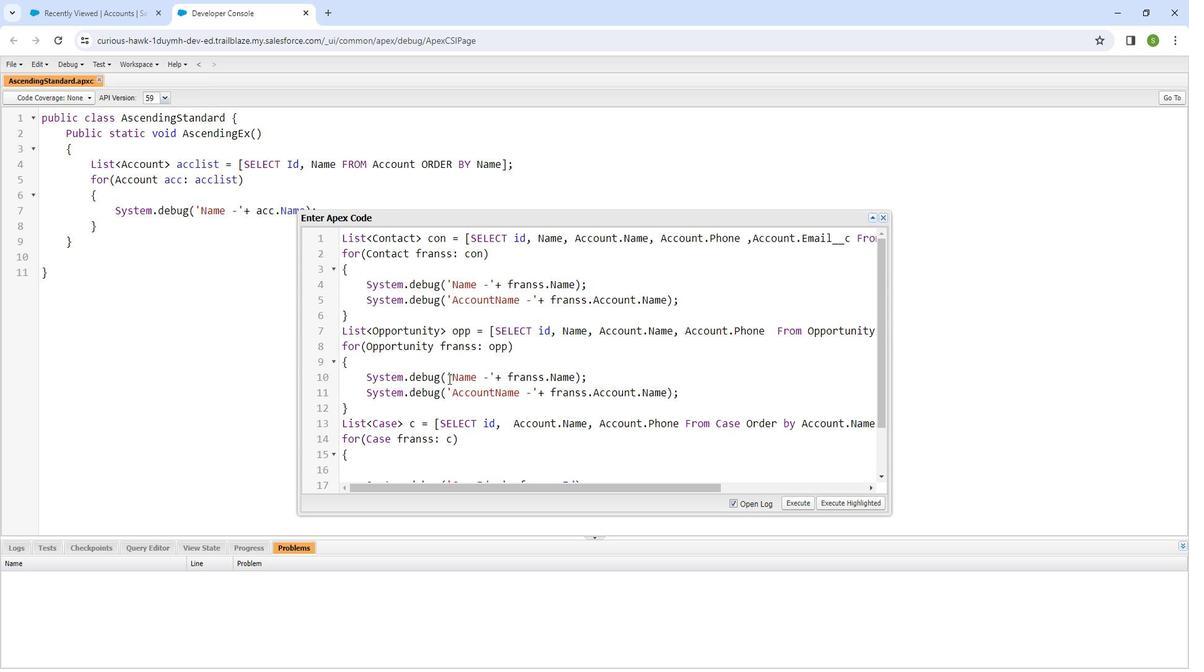 
Action: Key pressed ctrl+A<Key.backspace>
Screenshot: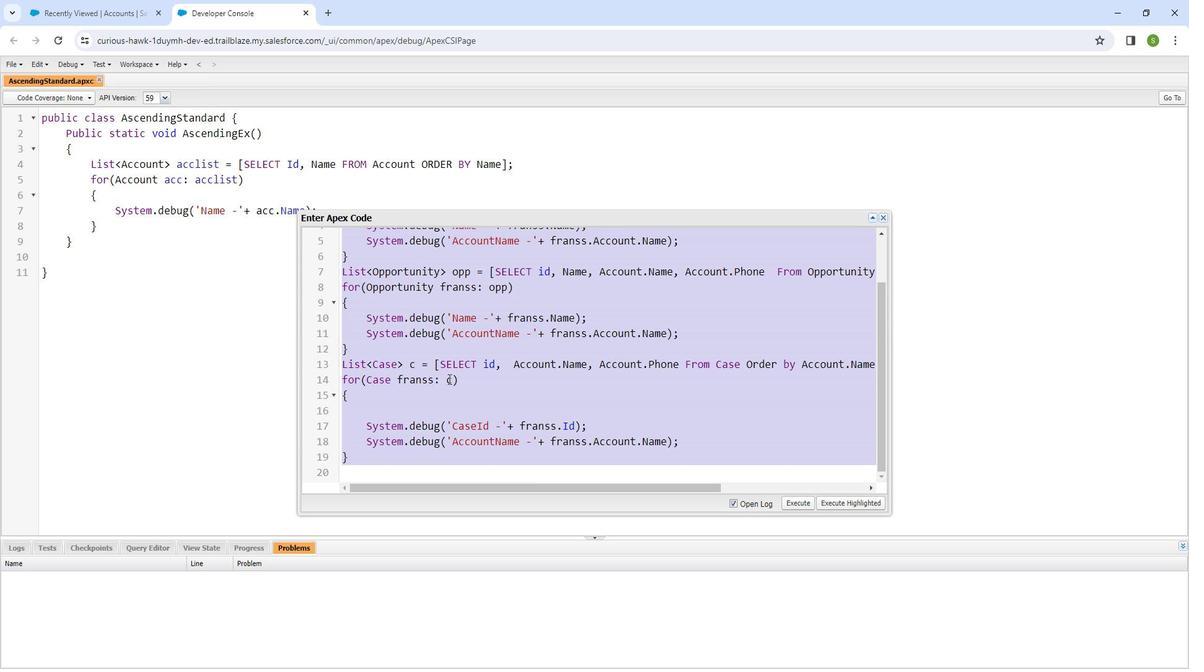 
Action: Mouse moved to (383, 244)
Screenshot: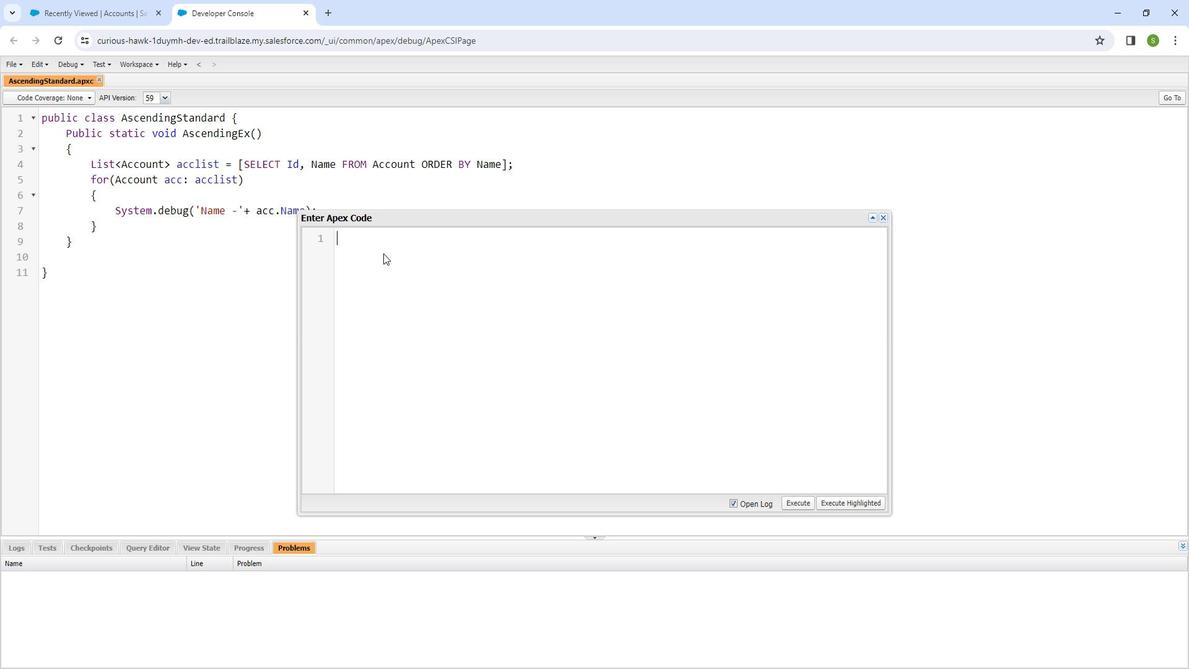 
Action: Key pressed <Key.shift_r>Ascending<Key.space>a<Key.backspace><Key.backspace>.<Key.shift_r>Ascending<Key.shift_r><Key.shift_r><Key.shift_r><Key.shift_r>Ex<Key.shift_r><Key.shift_r><Key.shift_r><Key.shift_r><Key.shift_r><Key.shift_r><Key.shift_r>(<Key.right>;
Screenshot: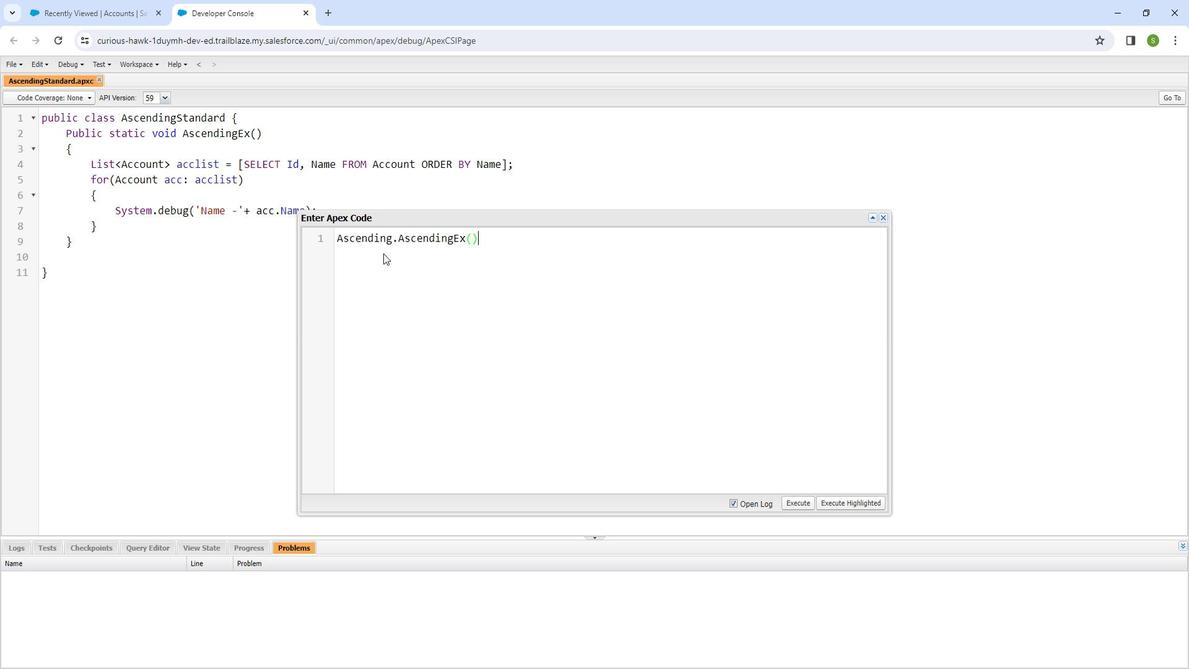 
Action: Mouse moved to (795, 479)
Screenshot: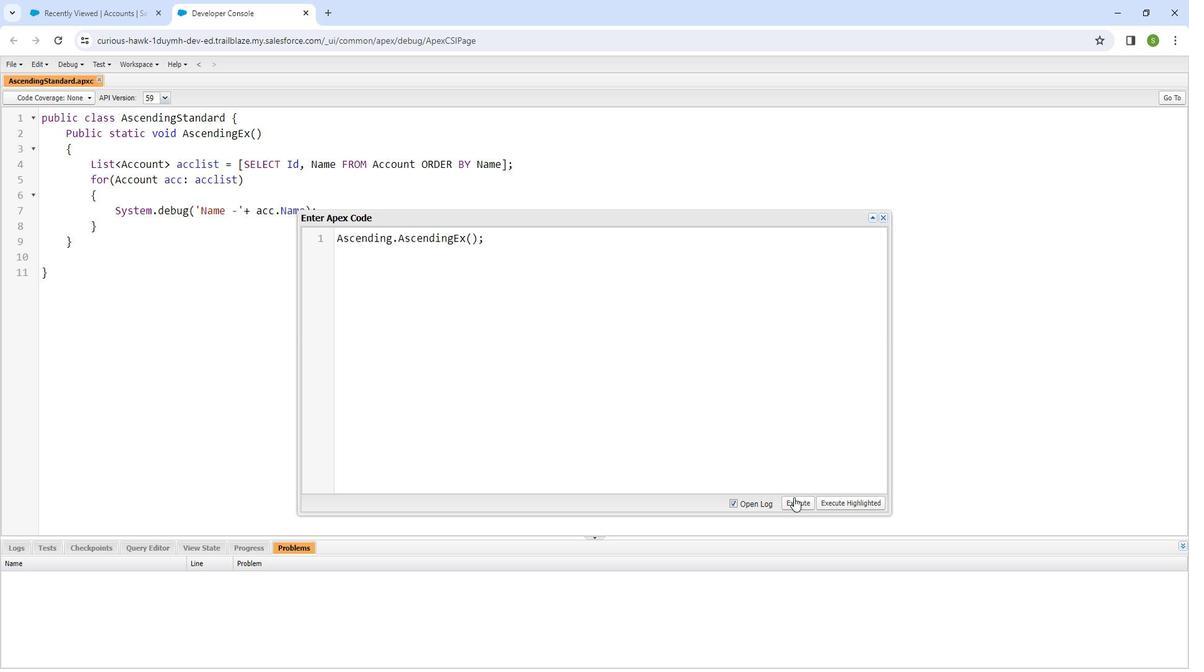 
Action: Mouse pressed left at (795, 479)
Screenshot: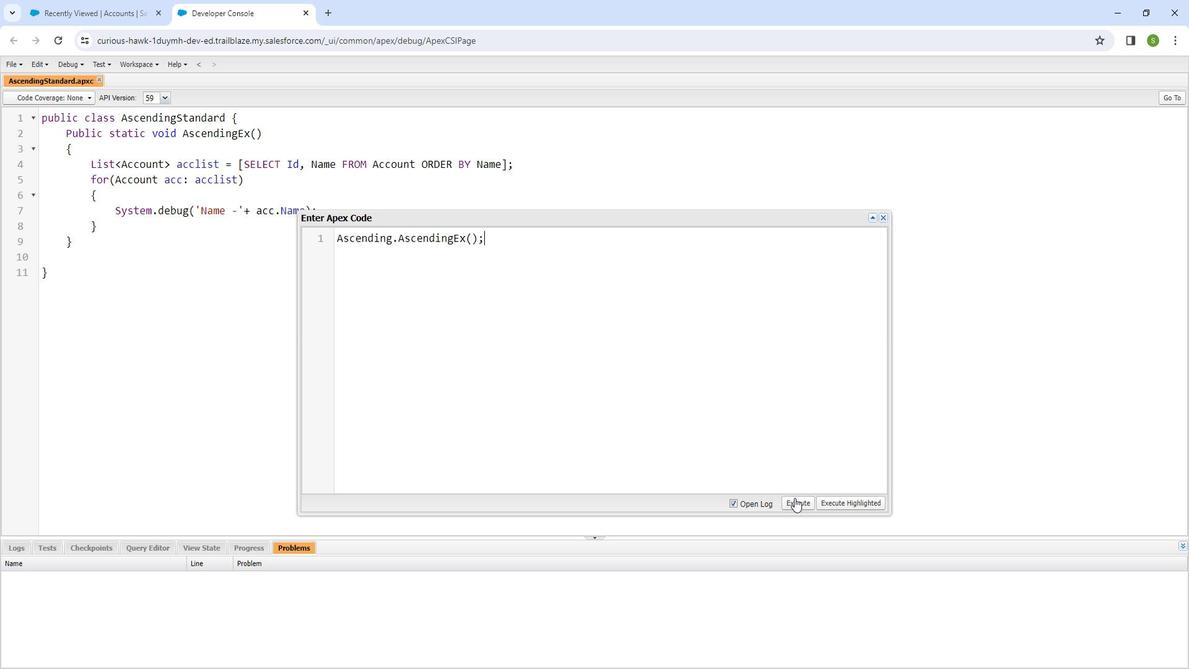 
Action: Mouse moved to (596, 371)
Screenshot: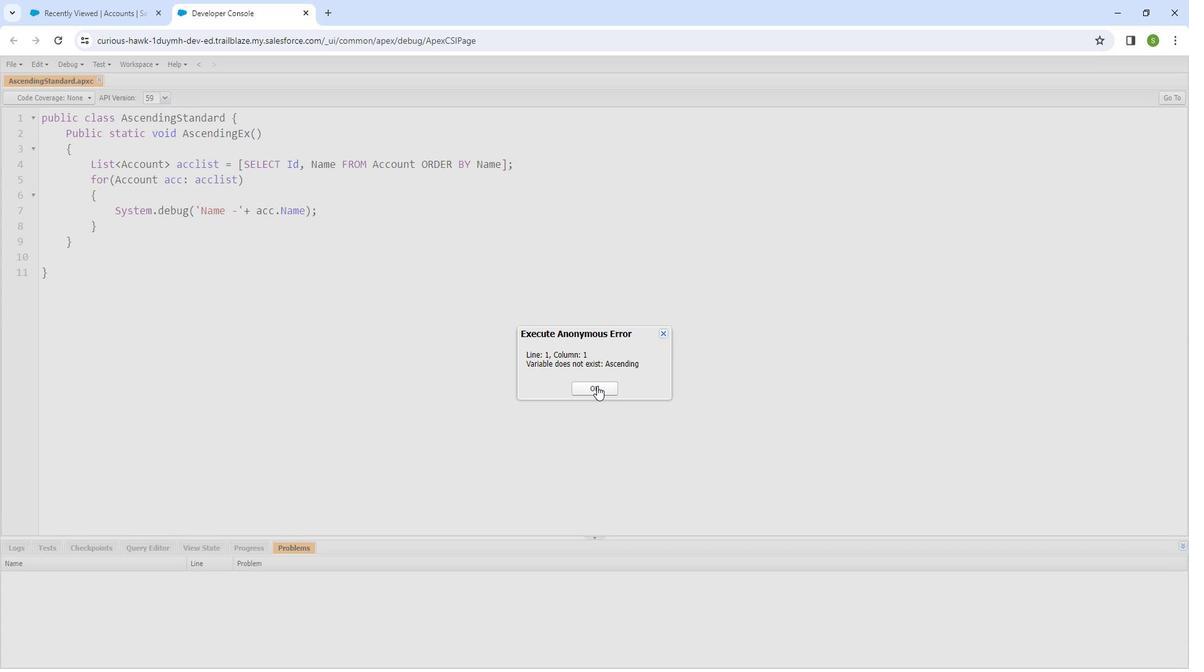 
Action: Mouse pressed left at (596, 371)
Screenshot: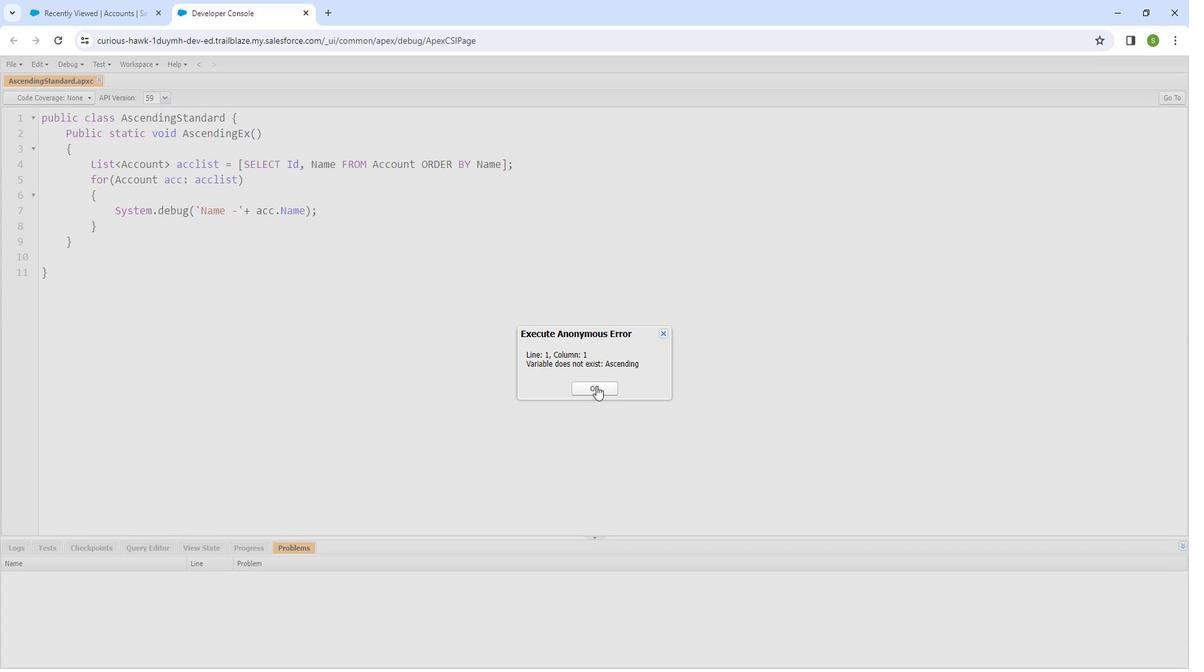 
Action: Mouse moved to (392, 231)
Screenshot: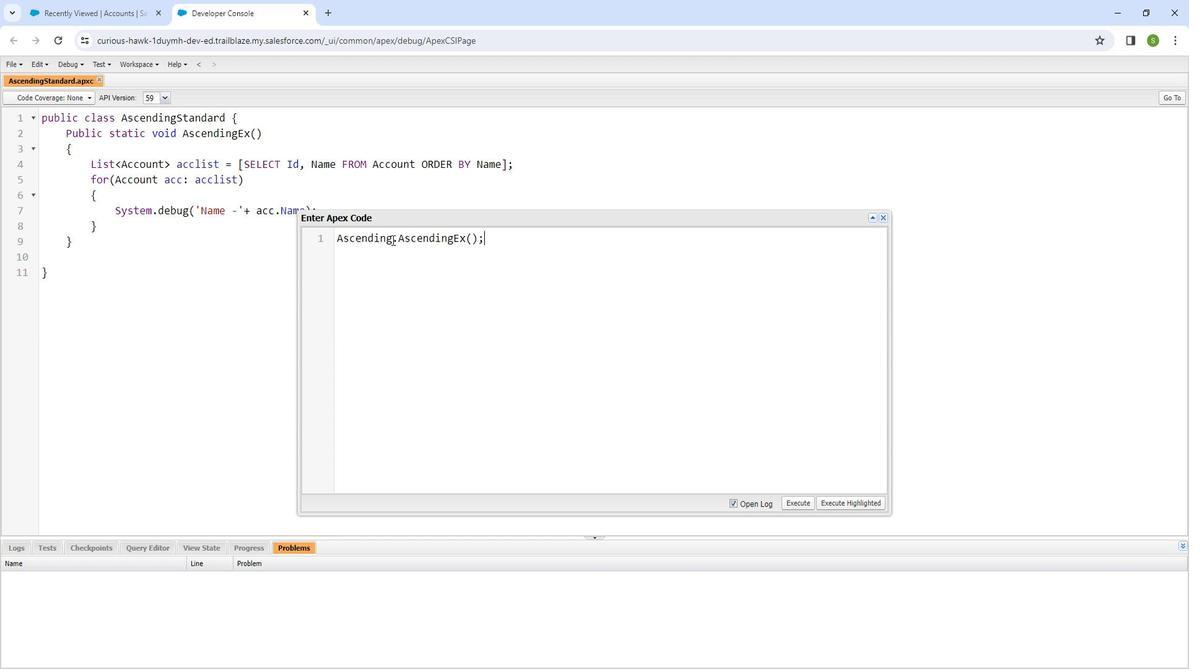 
Action: Mouse pressed left at (392, 231)
Screenshot: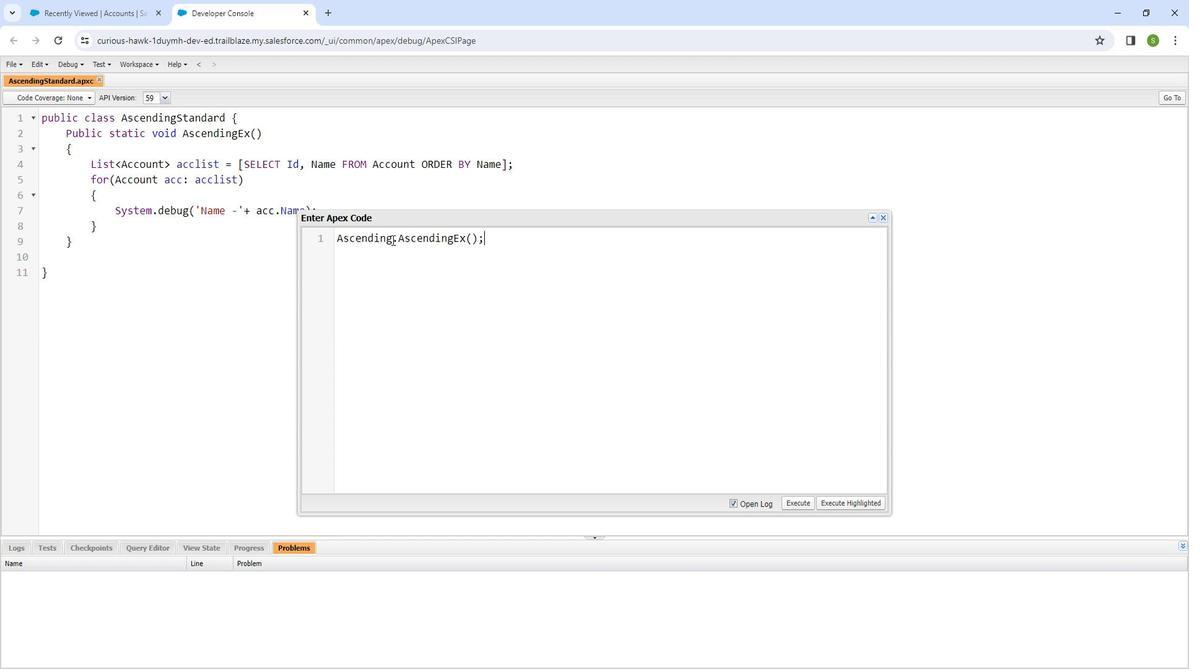 
Action: Key pressed <Key.shift_r>Standard
Screenshot: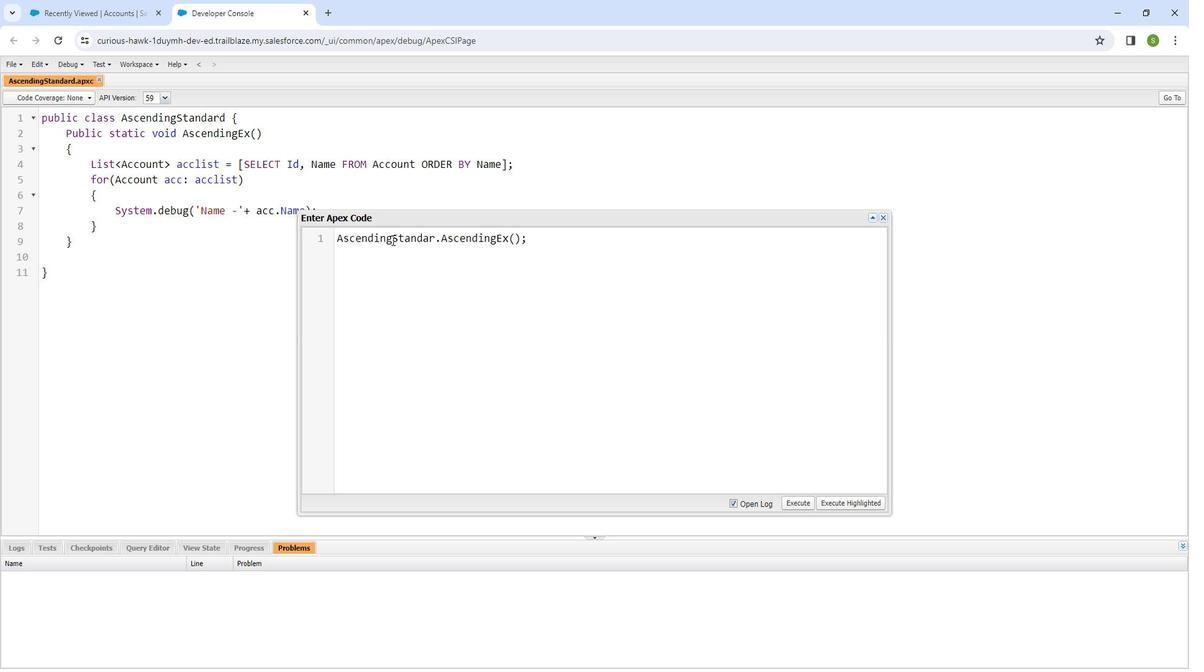 
Action: Mouse moved to (791, 481)
Screenshot: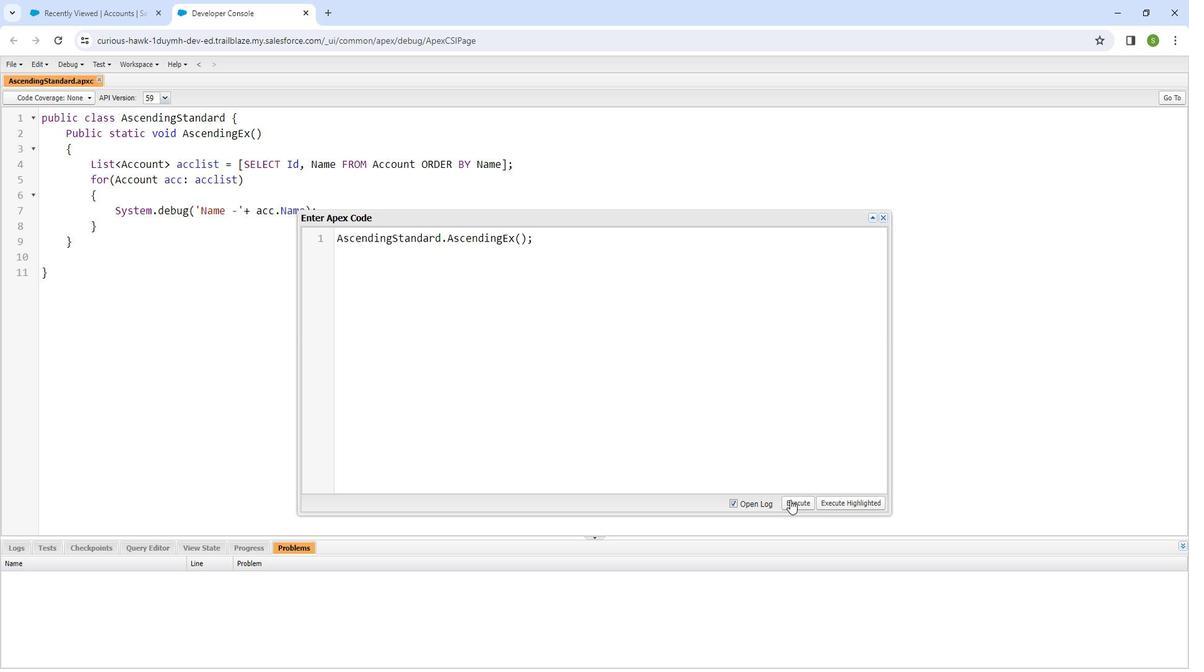 
Action: Mouse pressed left at (791, 481)
Screenshot: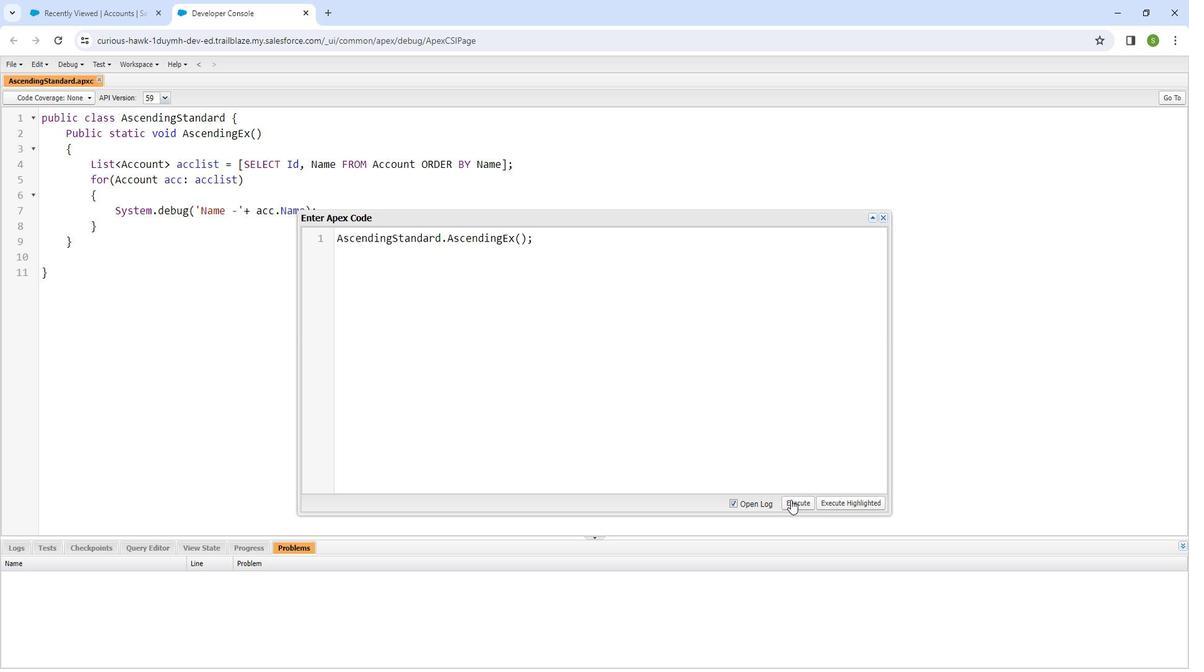 
Action: Mouse moved to (359, 417)
Screenshot: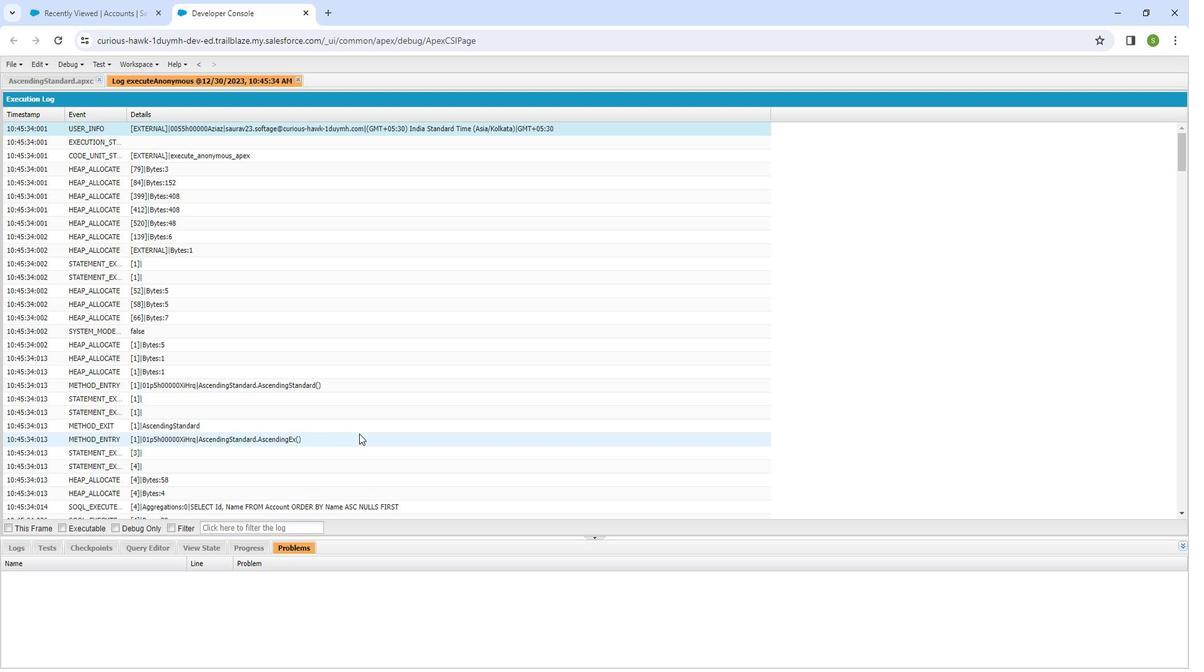
Action: Mouse scrolled (359, 417) with delta (0, 0)
Screenshot: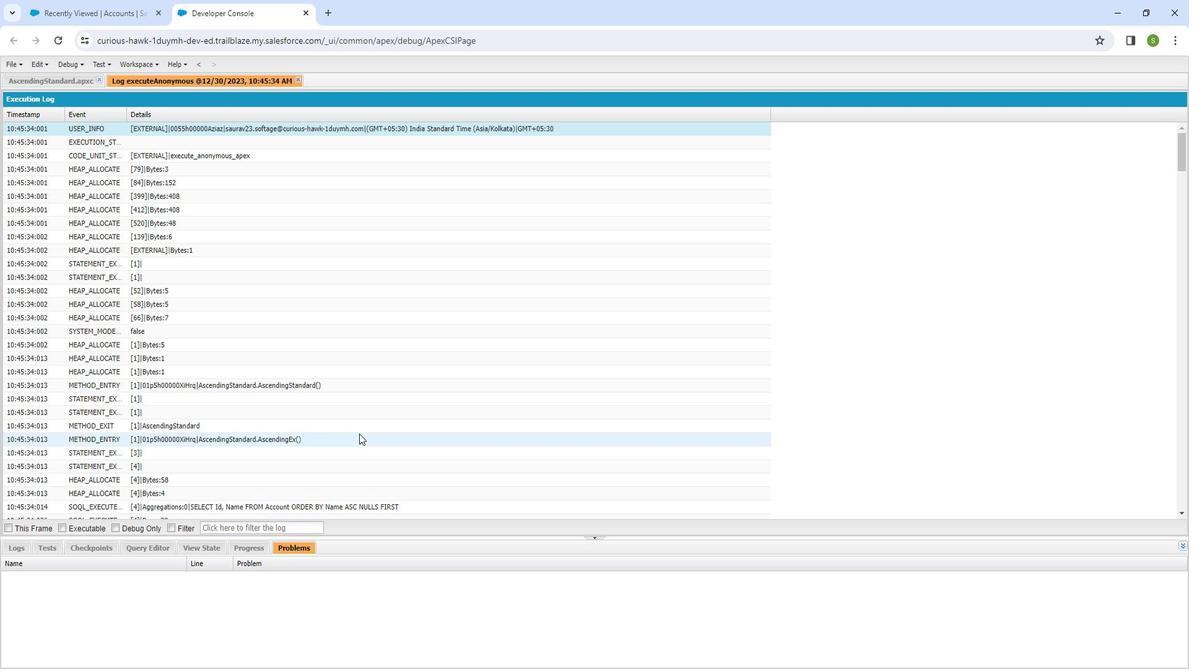 
Action: Mouse scrolled (359, 417) with delta (0, 0)
Screenshot: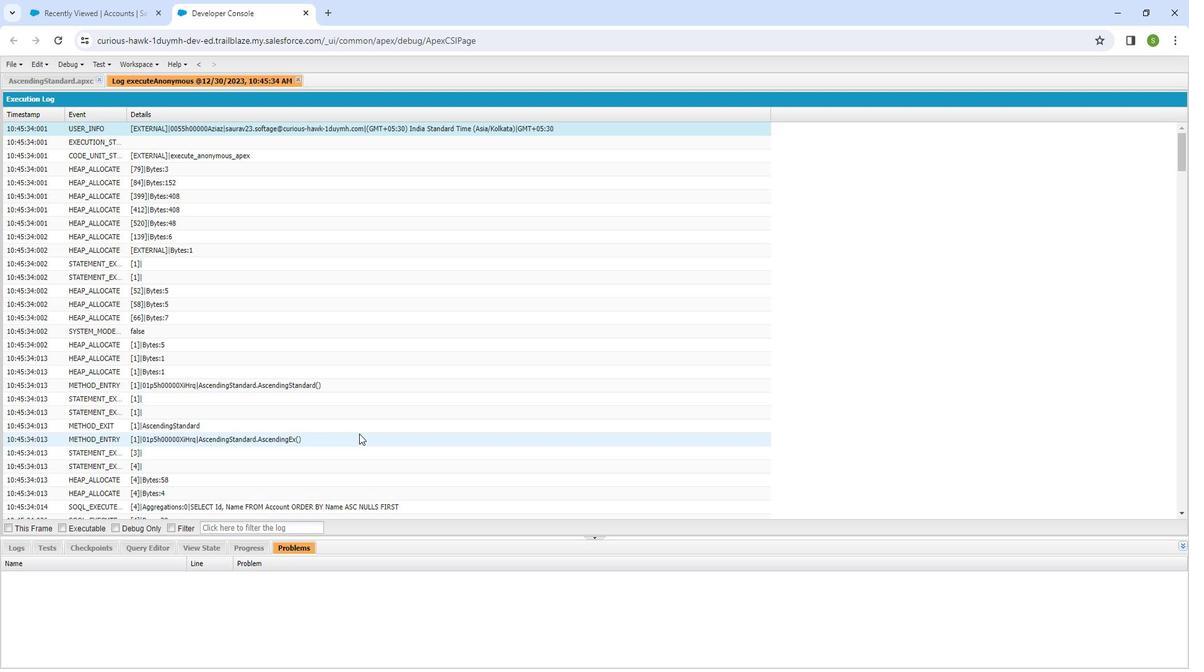
Action: Mouse scrolled (359, 417) with delta (0, 0)
Screenshot: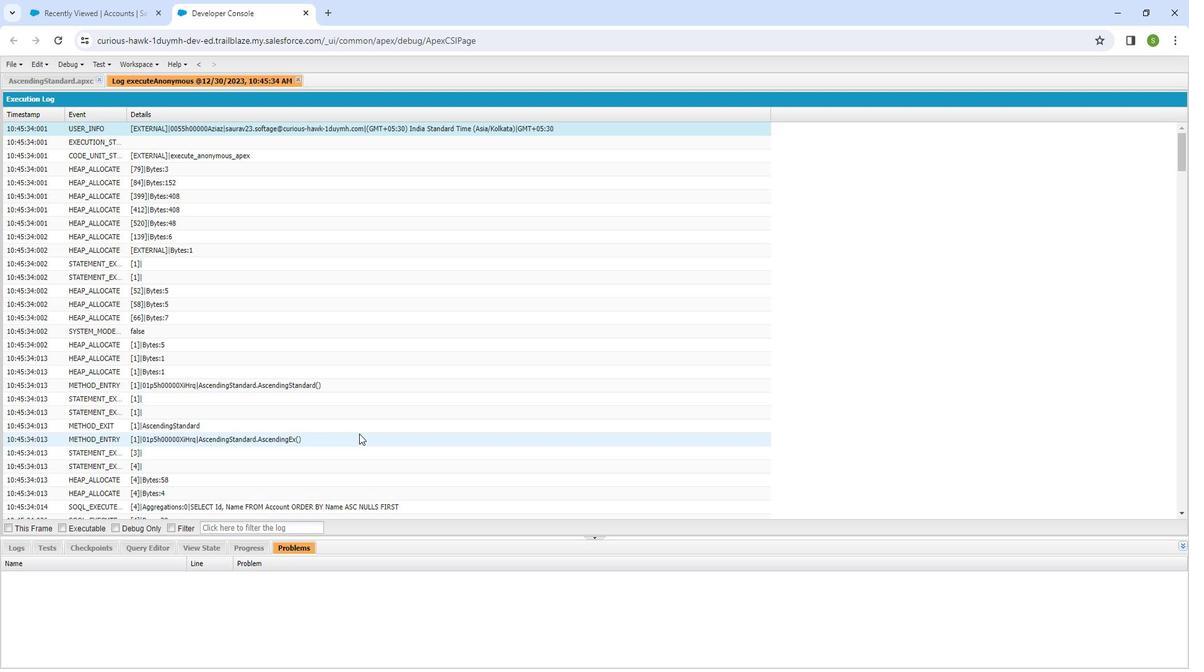 
Action: Mouse scrolled (359, 417) with delta (0, 0)
Screenshot: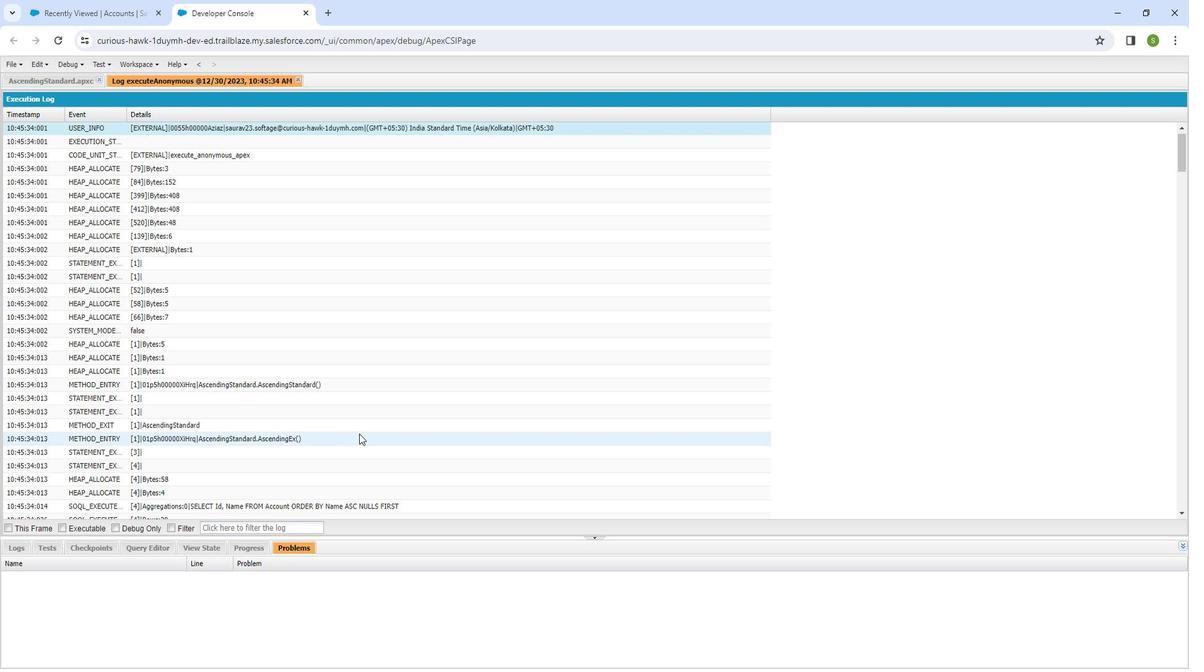 
Action: Mouse scrolled (359, 417) with delta (0, 0)
Screenshot: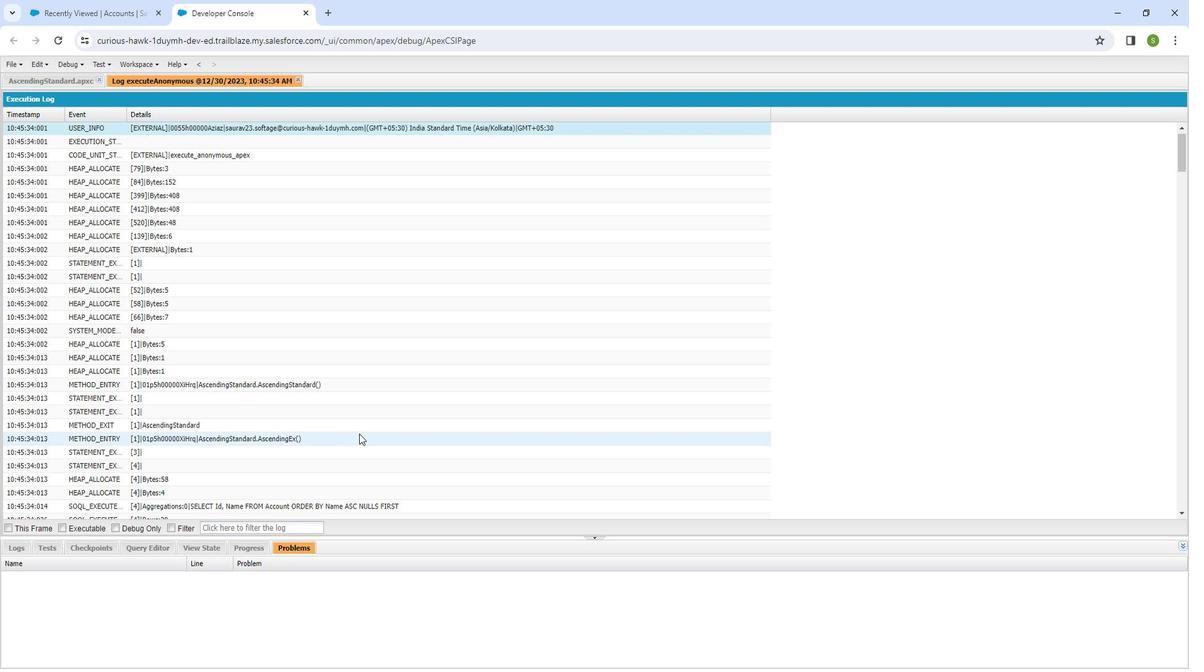 
Action: Mouse scrolled (359, 417) with delta (0, 0)
Screenshot: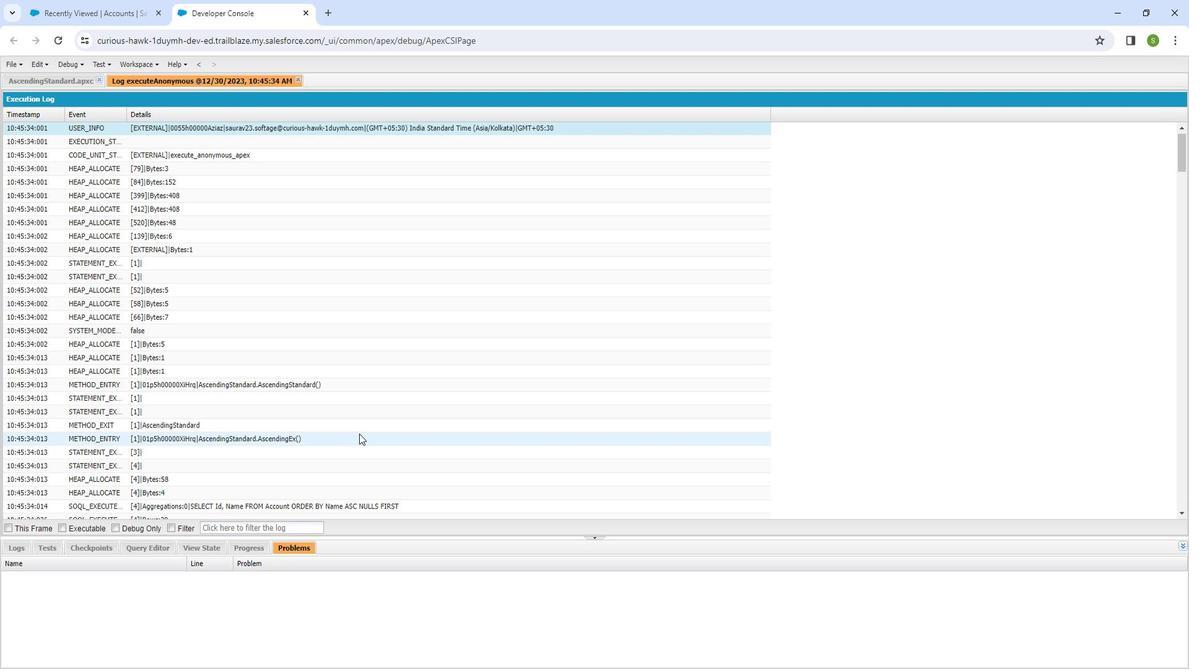 
Action: Mouse scrolled (359, 417) with delta (0, 0)
Screenshot: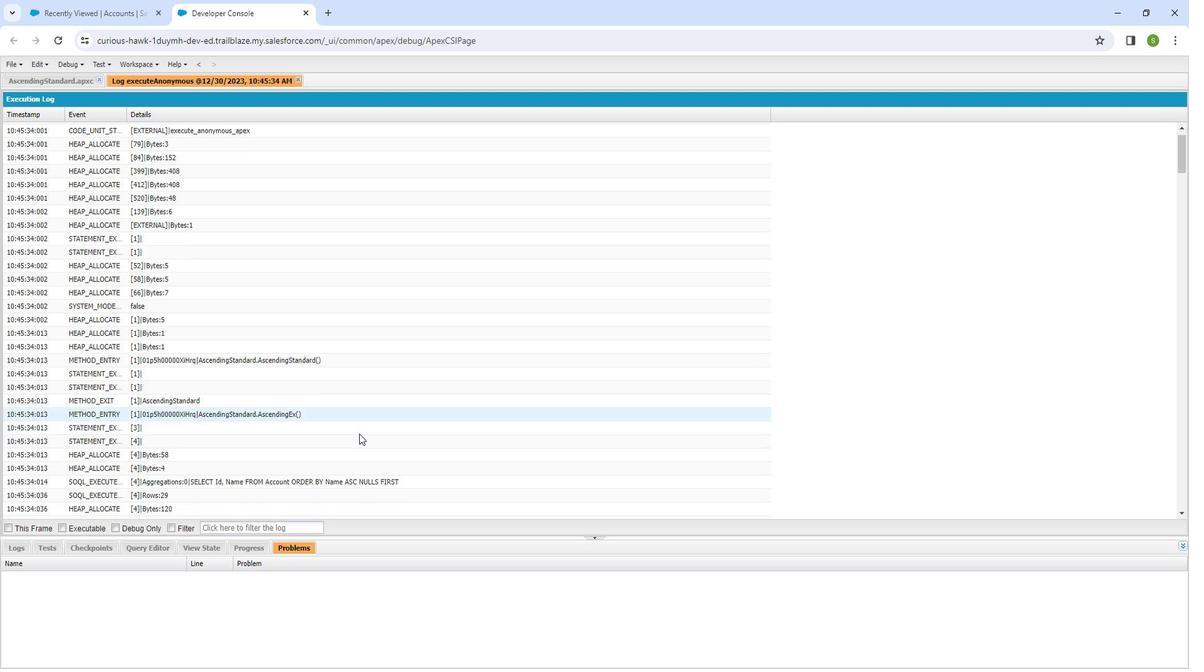 
Action: Mouse scrolled (359, 417) with delta (0, 0)
Screenshot: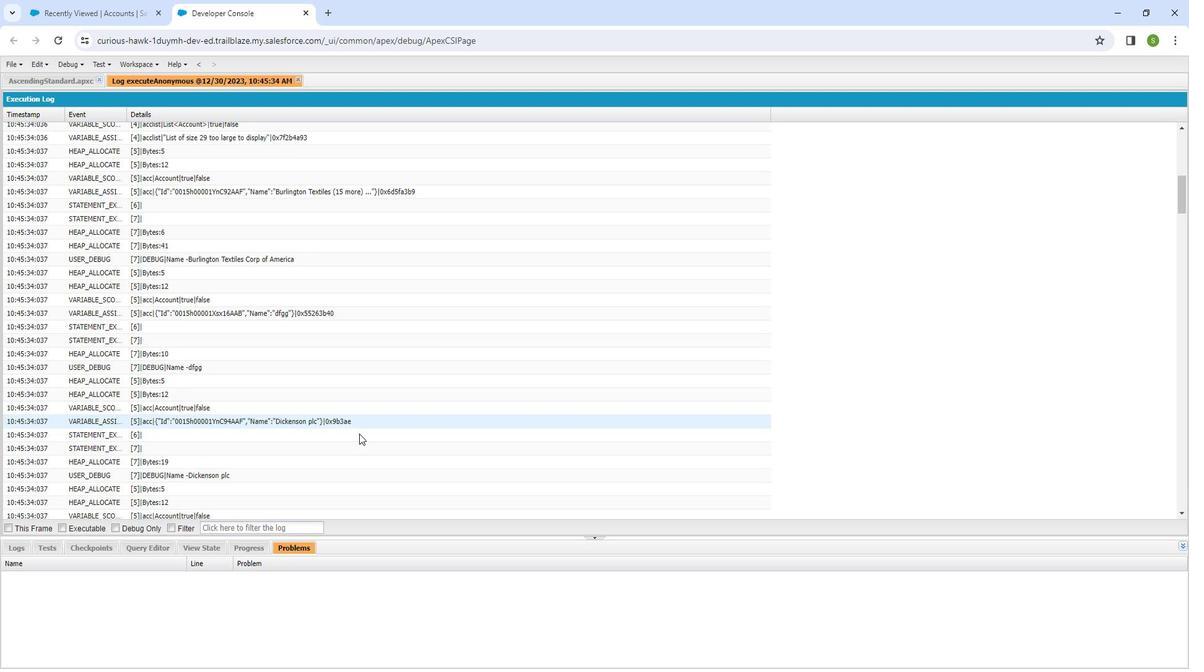 
Action: Mouse scrolled (359, 417) with delta (0, 0)
Screenshot: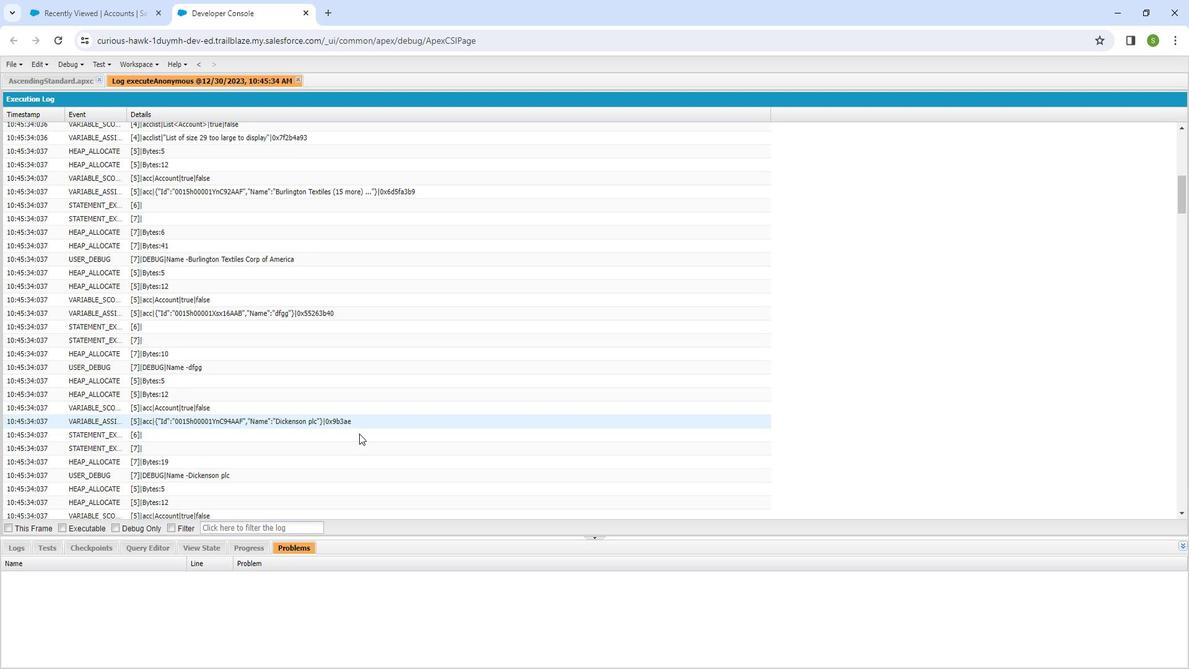 
Action: Mouse scrolled (359, 417) with delta (0, 0)
Screenshot: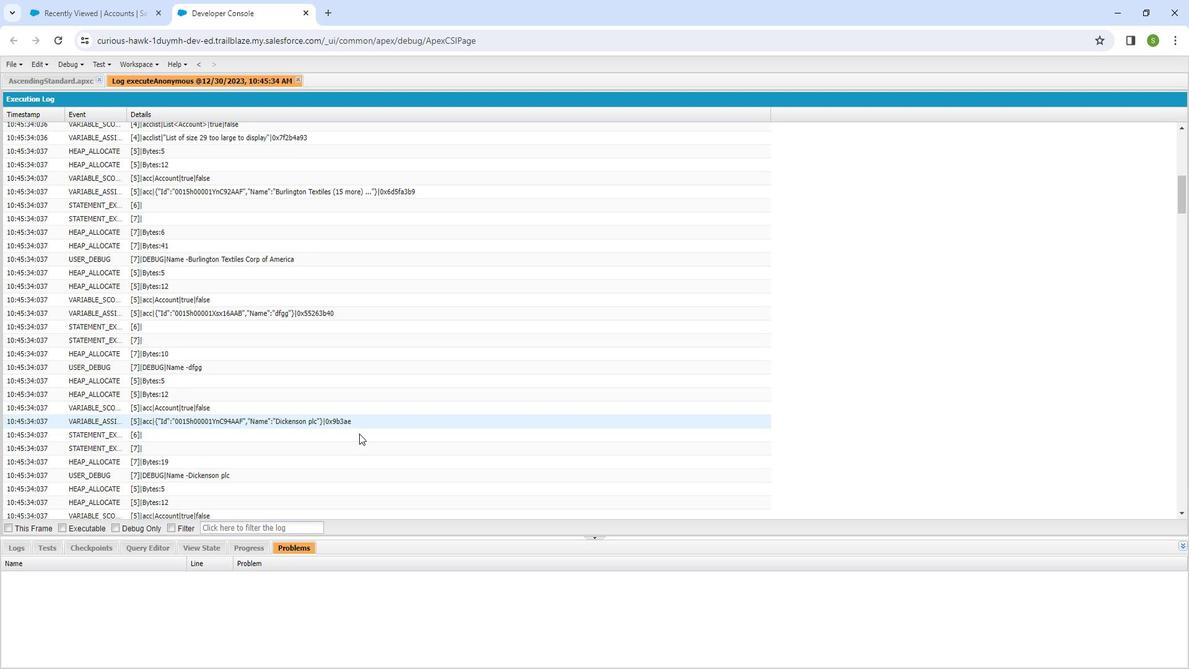 
Action: Mouse scrolled (359, 417) with delta (0, 0)
Screenshot: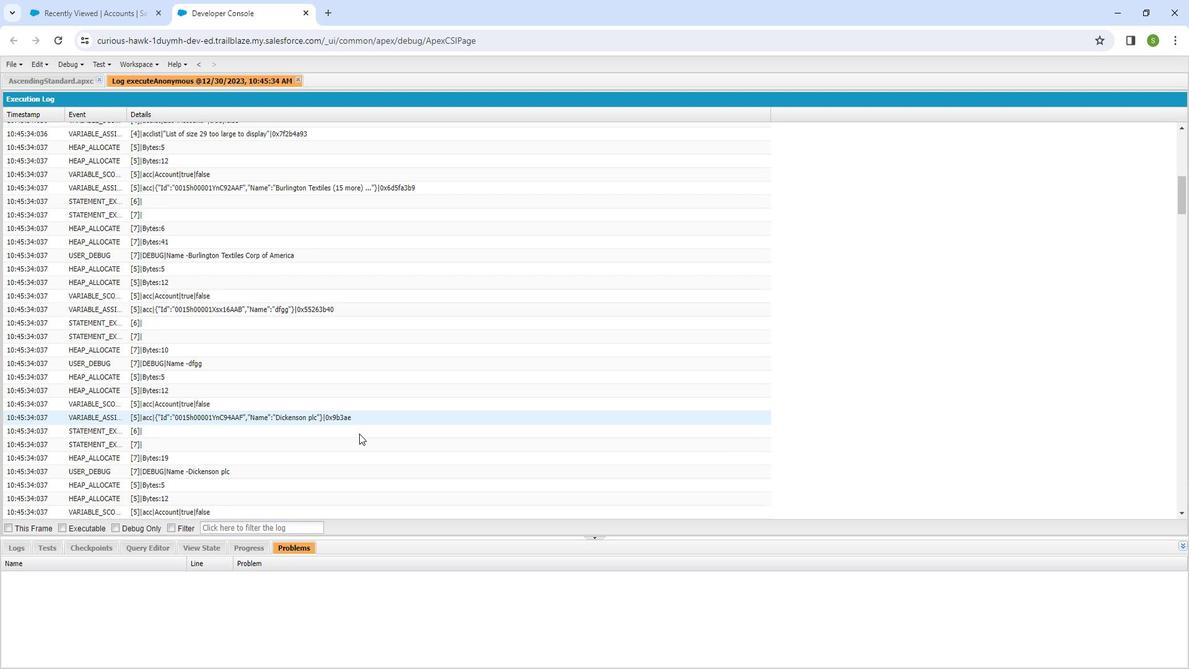 
Action: Mouse scrolled (359, 417) with delta (0, 0)
Screenshot: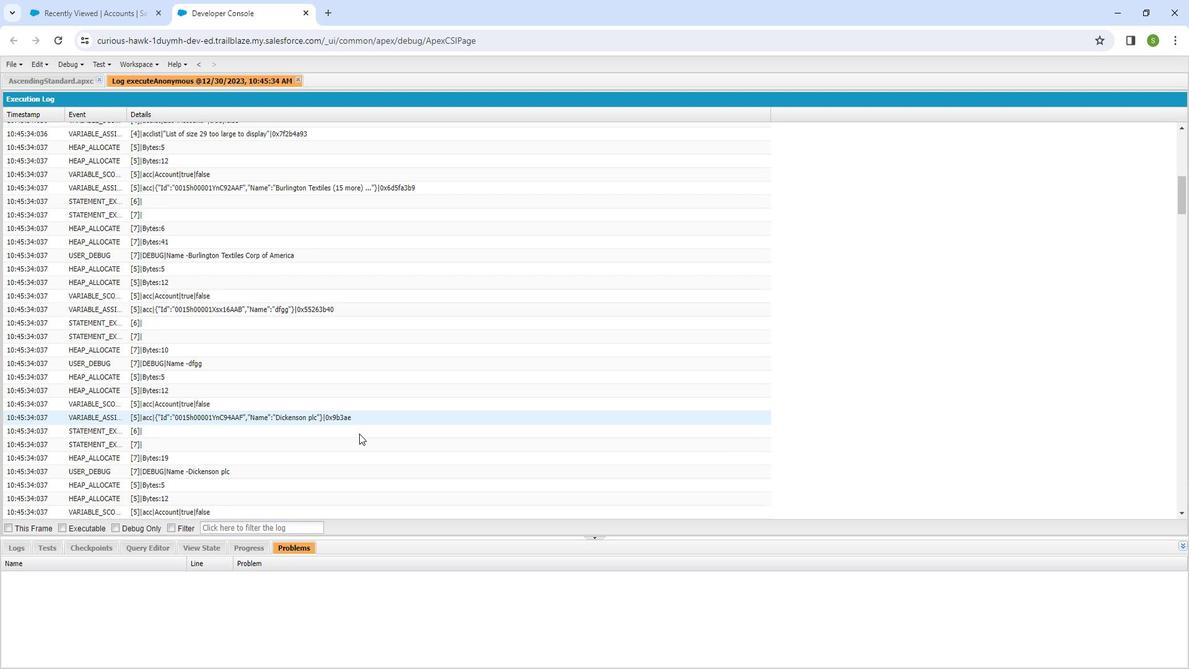 
Action: Mouse scrolled (359, 417) with delta (0, 0)
Screenshot: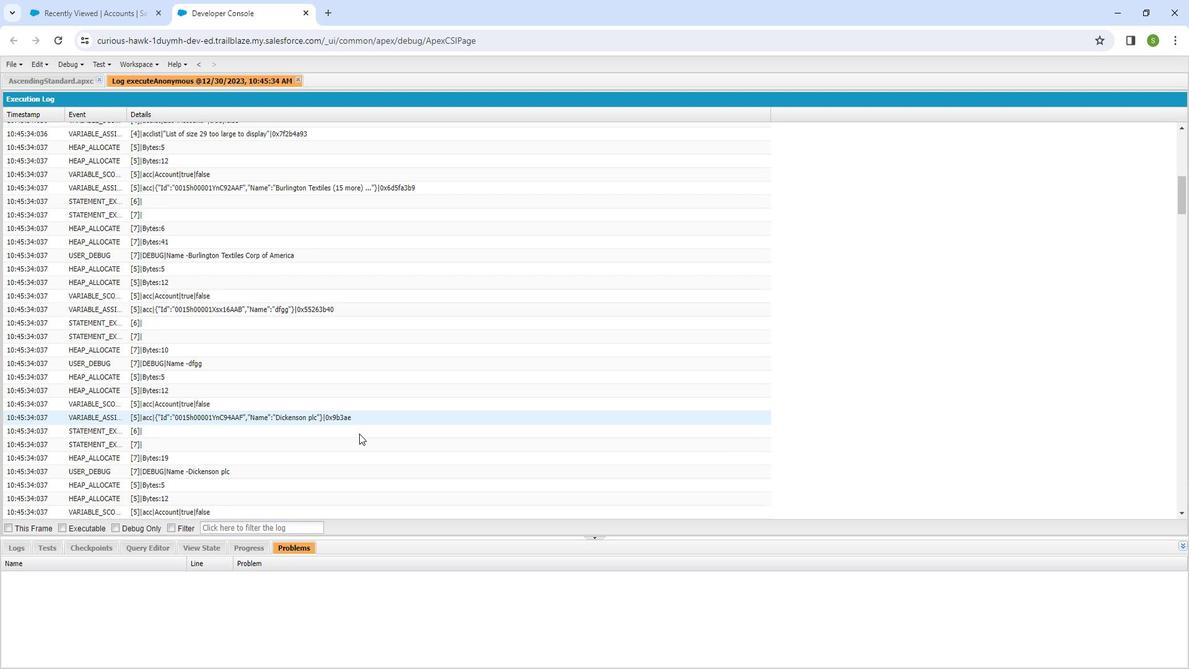 
Action: Mouse scrolled (359, 417) with delta (0, 0)
Screenshot: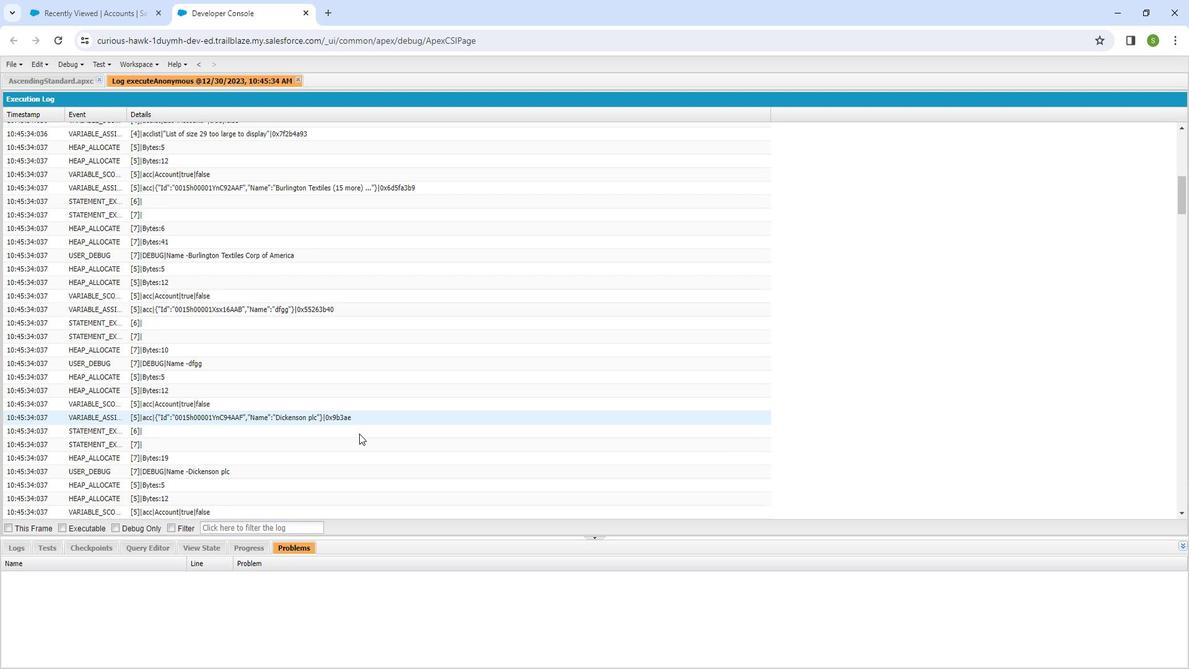 
Action: Mouse scrolled (359, 417) with delta (0, 0)
Screenshot: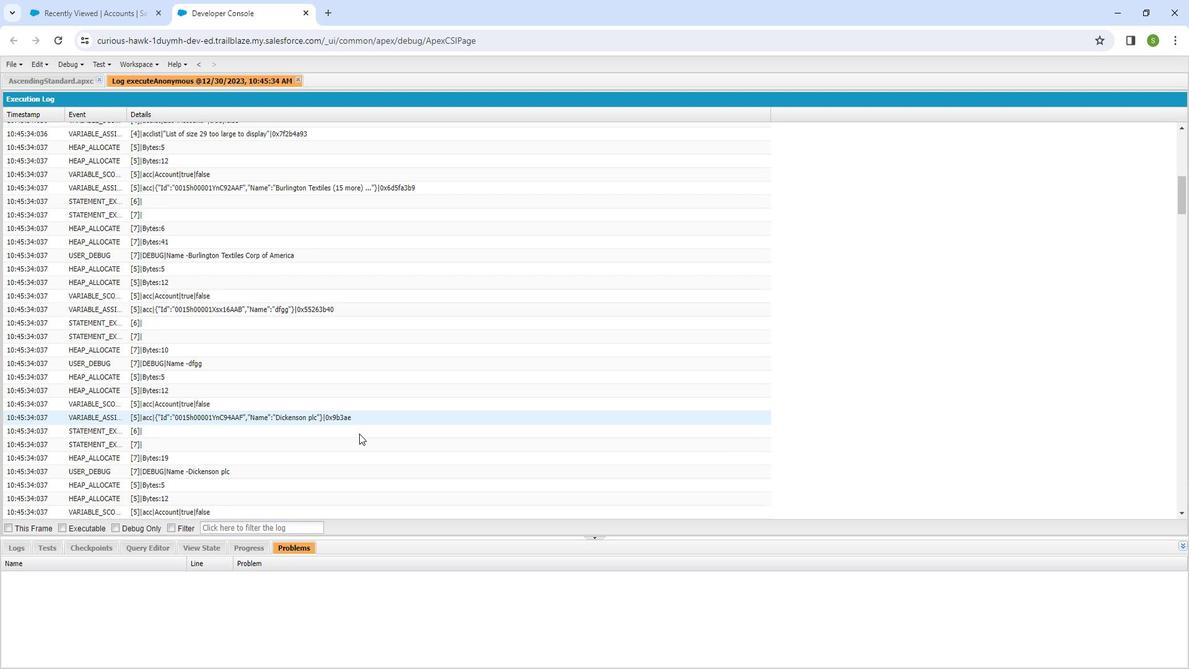 
Action: Mouse scrolled (359, 417) with delta (0, 0)
Screenshot: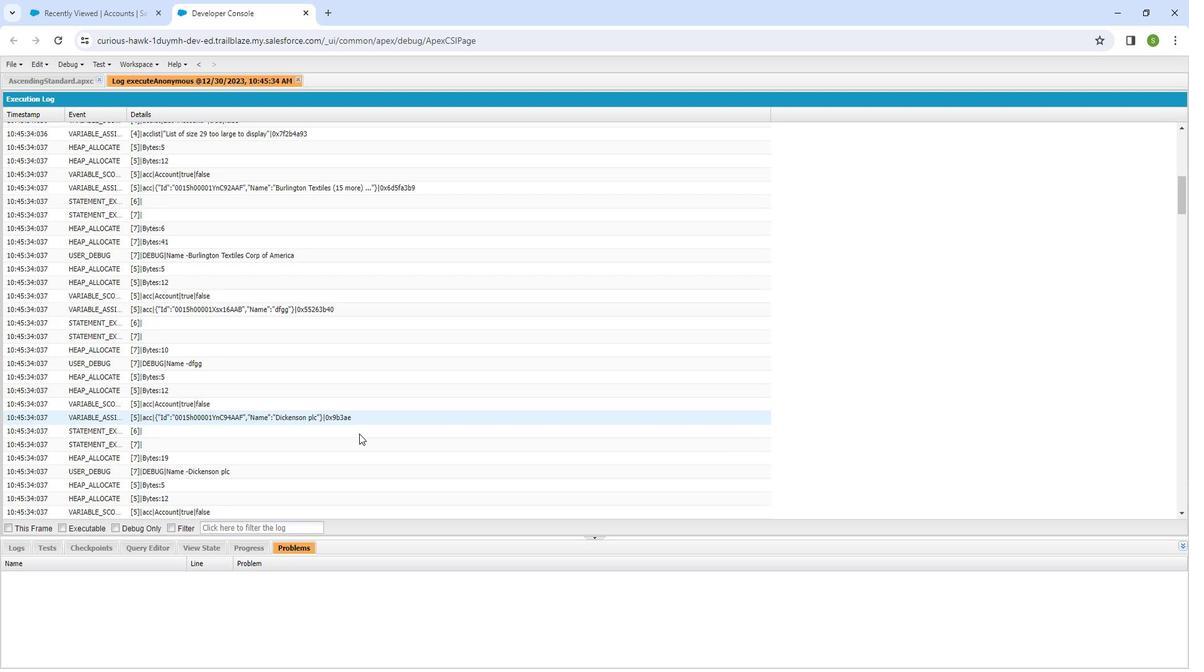 
Action: Mouse moved to (360, 416)
Screenshot: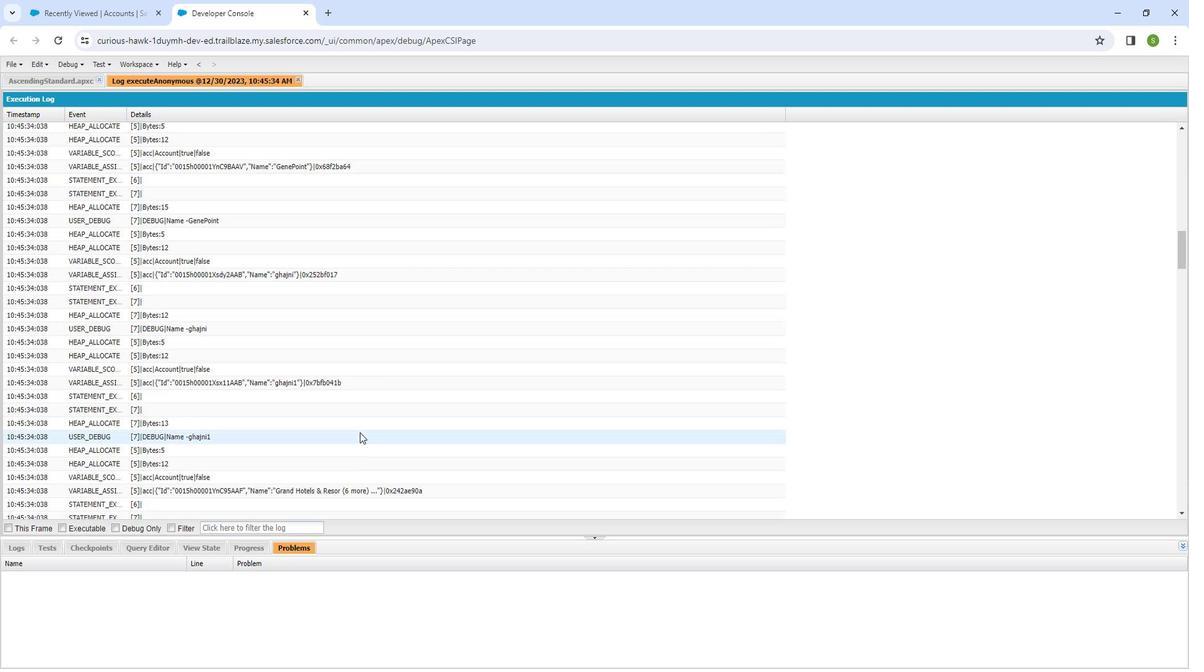
Action: Mouse scrolled (360, 415) with delta (0, 0)
Screenshot: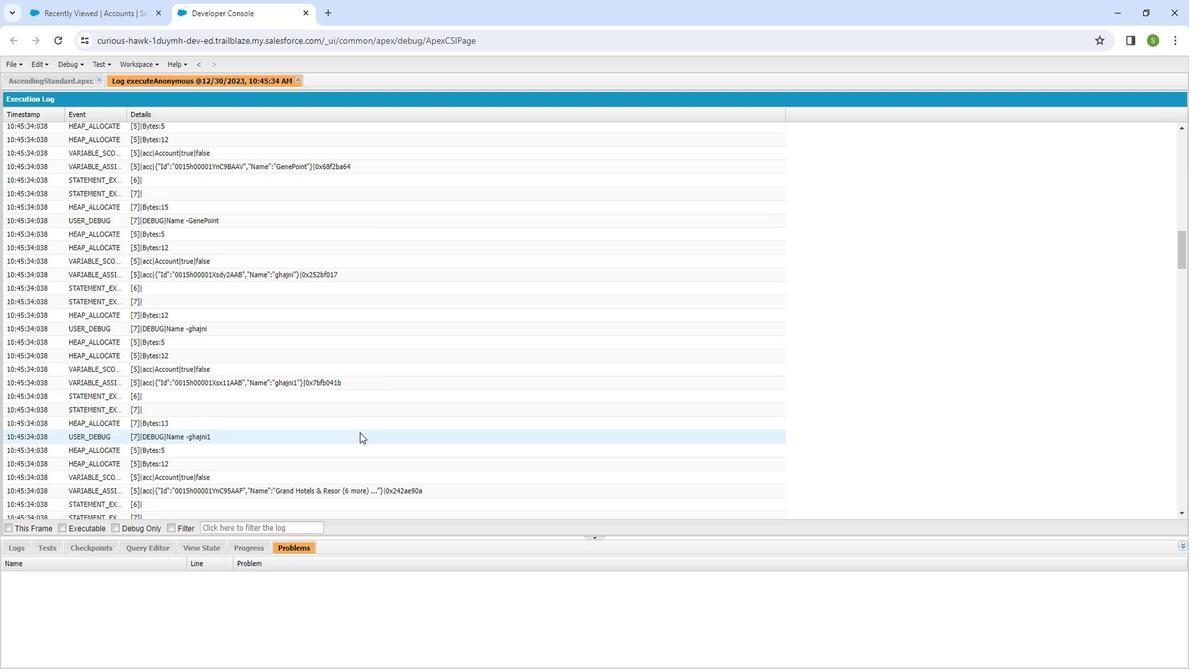 
Action: Mouse scrolled (360, 415) with delta (0, 0)
Screenshot: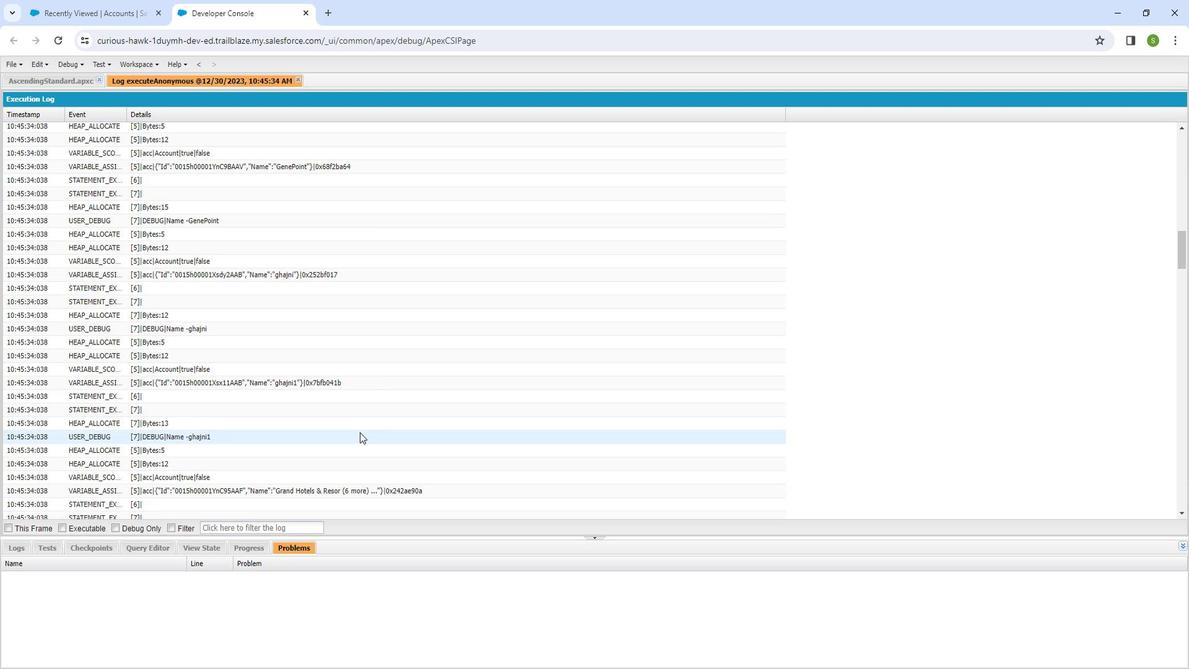 
Action: Mouse scrolled (360, 415) with delta (0, 0)
Screenshot: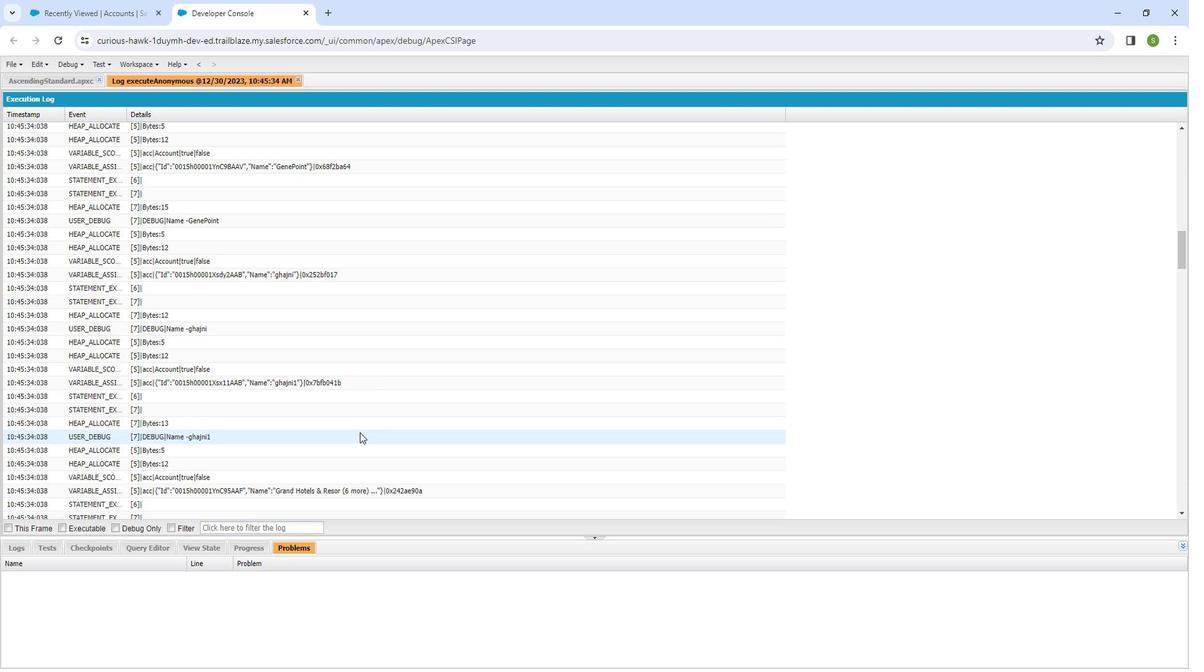 
Action: Mouse scrolled (360, 415) with delta (0, 0)
Screenshot: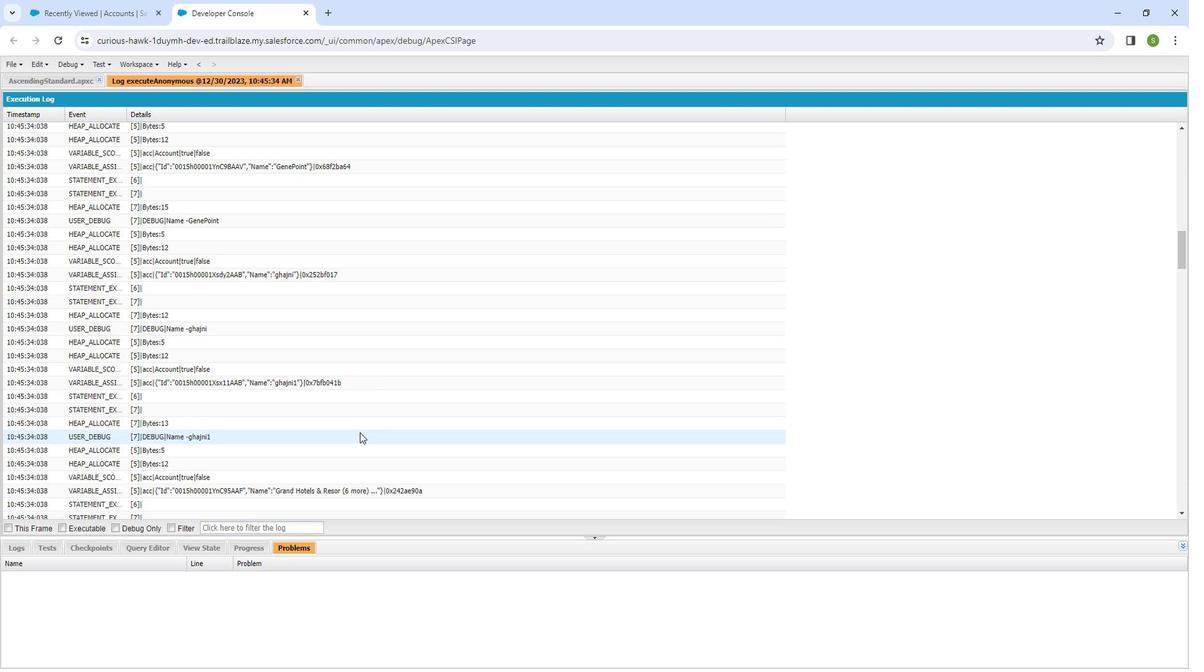 
Action: Mouse scrolled (360, 415) with delta (0, -1)
Screenshot: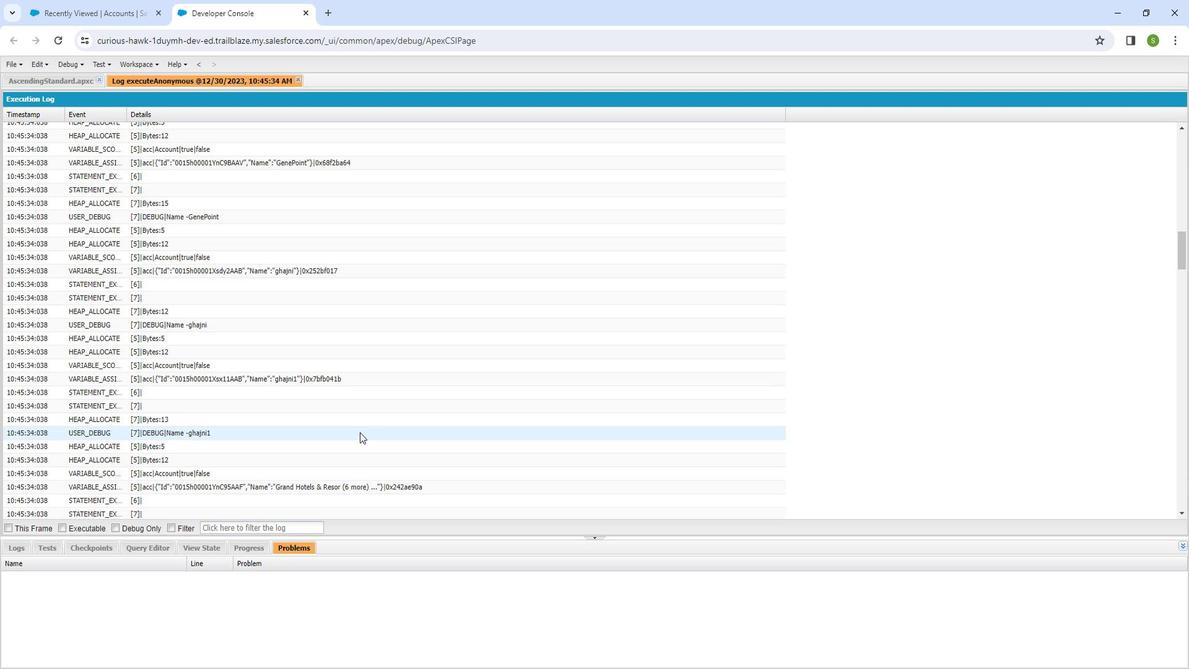 
Action: Mouse scrolled (360, 415) with delta (0, 0)
Screenshot: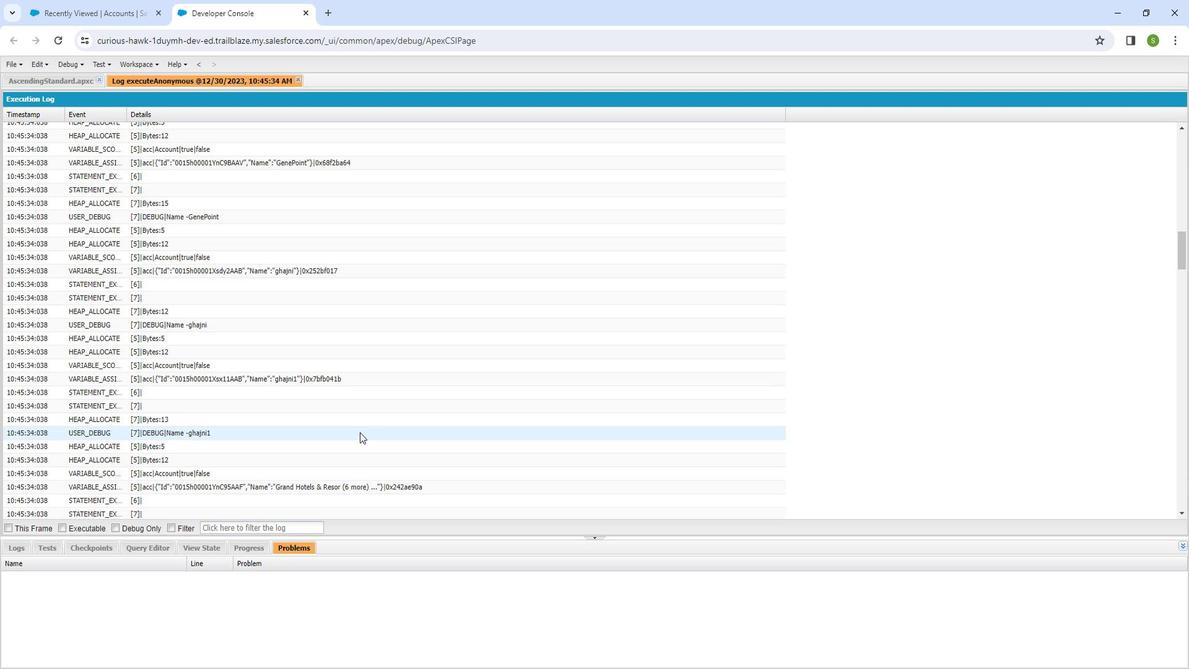 
Action: Mouse scrolled (360, 415) with delta (0, 0)
Screenshot: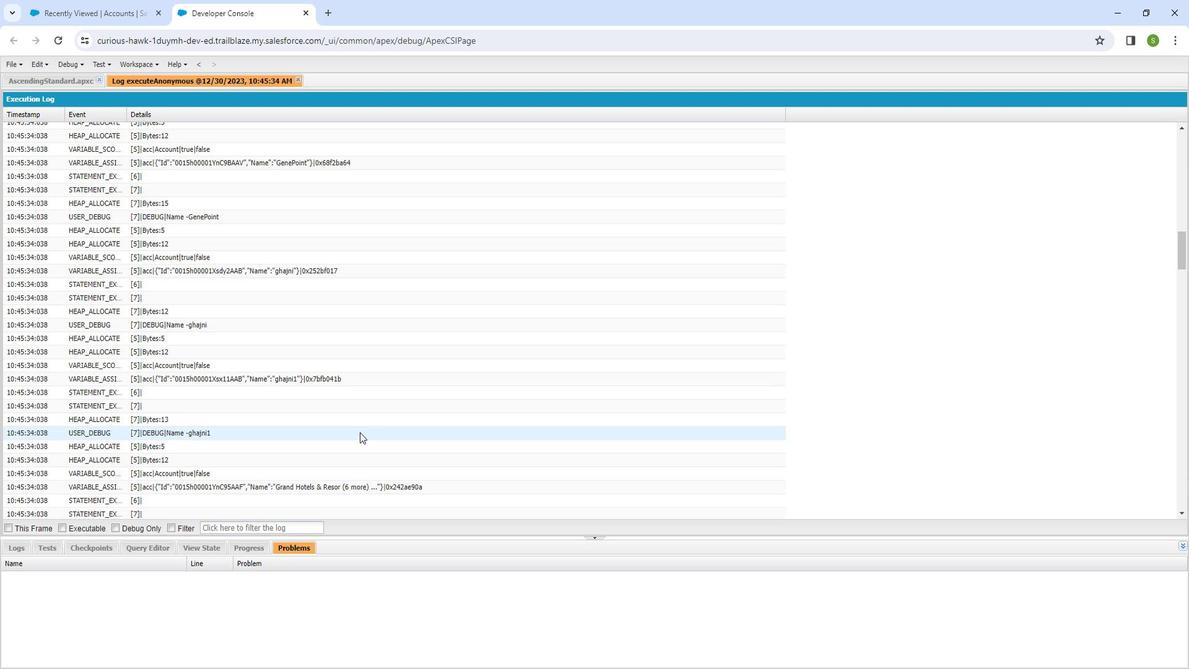 
Action: Mouse moved to (359, 416)
Screenshot: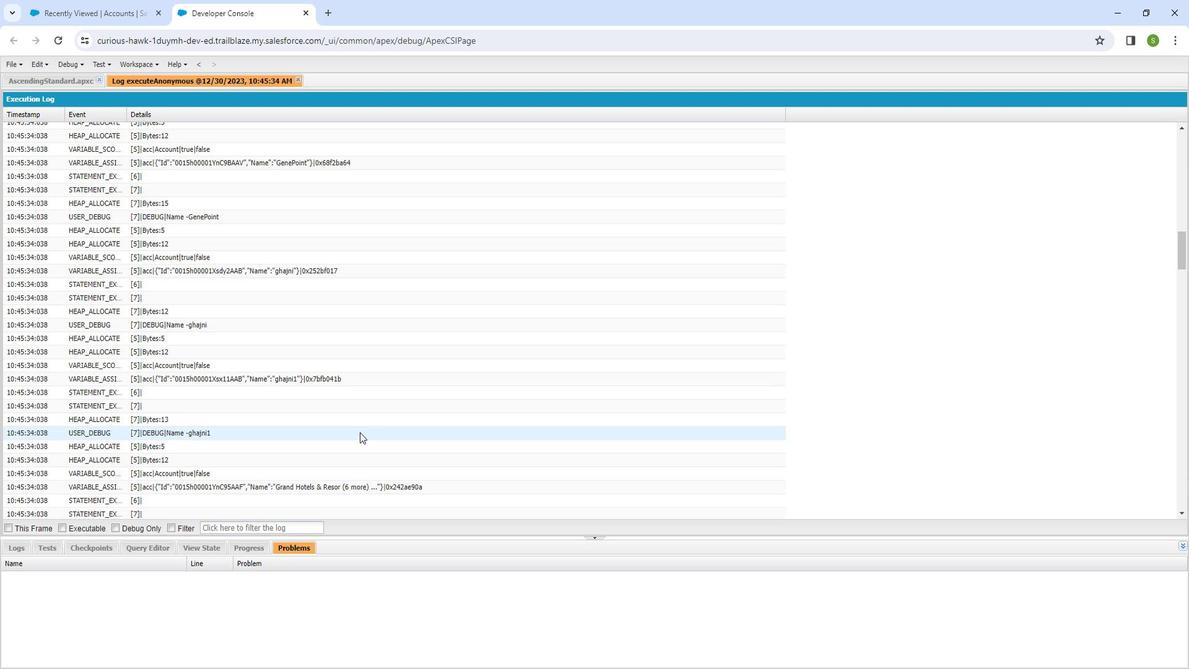 
Action: Mouse scrolled (359, 415) with delta (0, 0)
Screenshot: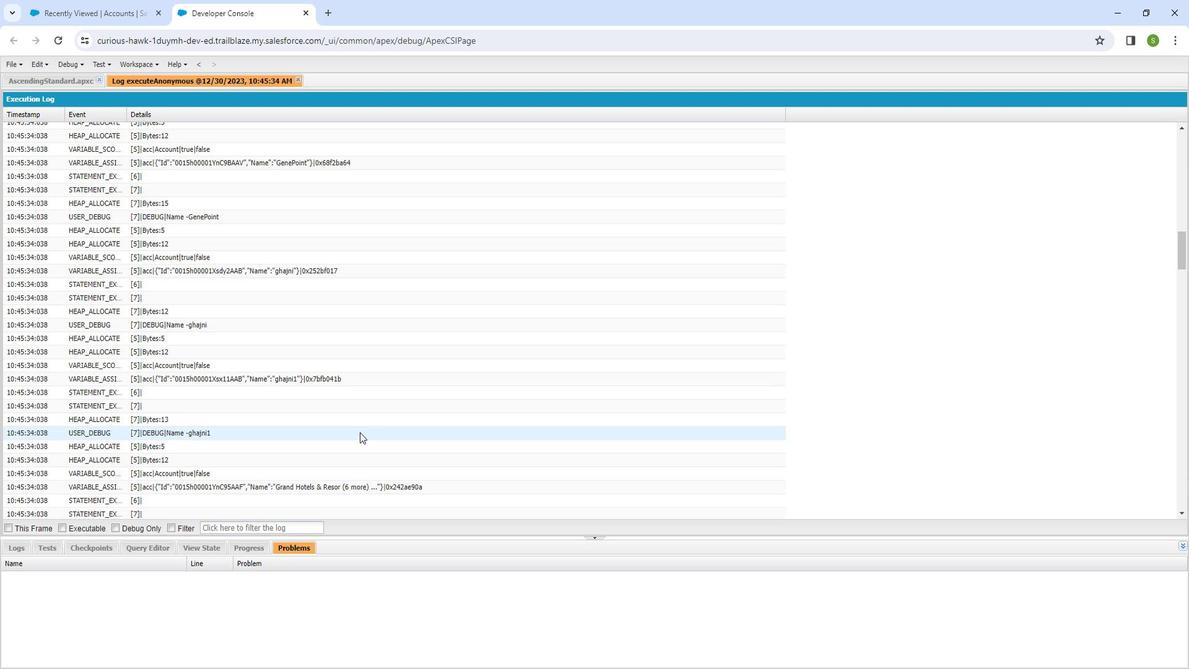 
Action: Mouse moved to (357, 414)
Screenshot: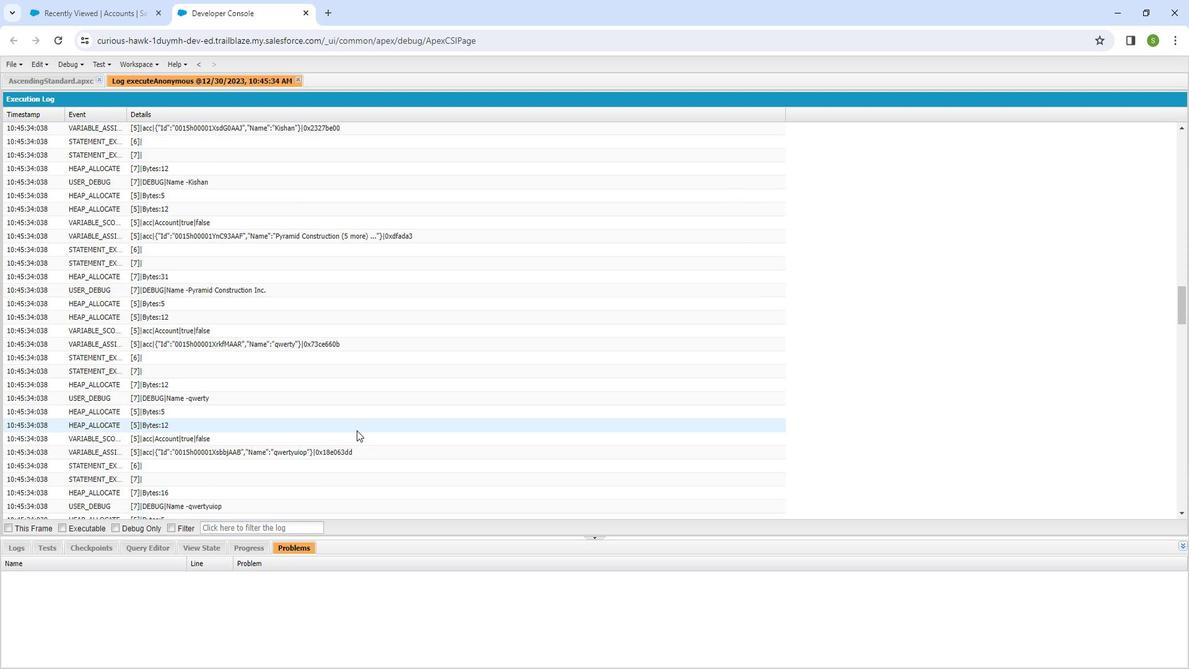 
Action: Mouse scrolled (357, 413) with delta (0, 0)
Screenshot: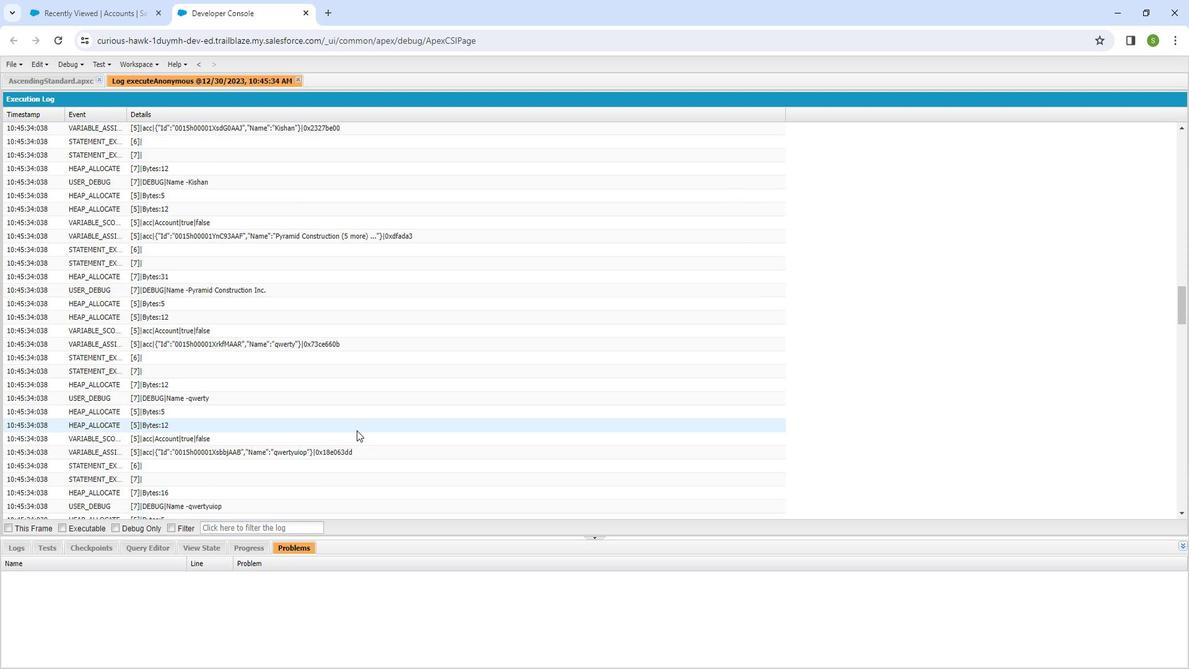 
Action: Mouse moved to (356, 414)
Screenshot: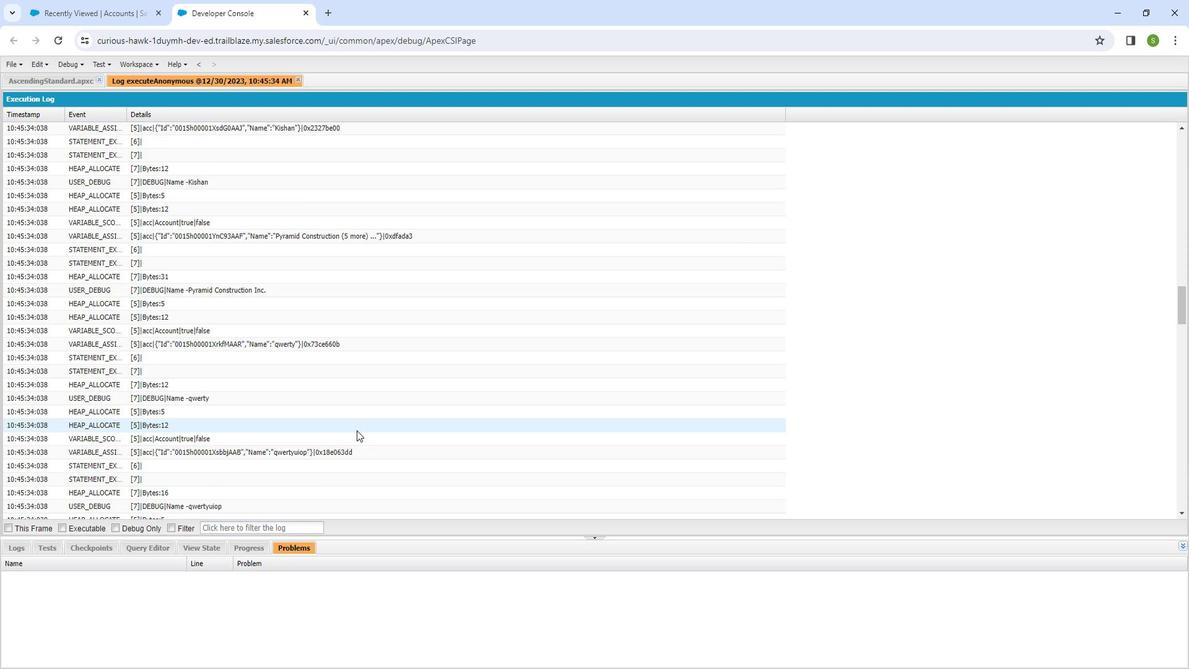 
Action: Mouse scrolled (356, 413) with delta (0, 0)
Screenshot: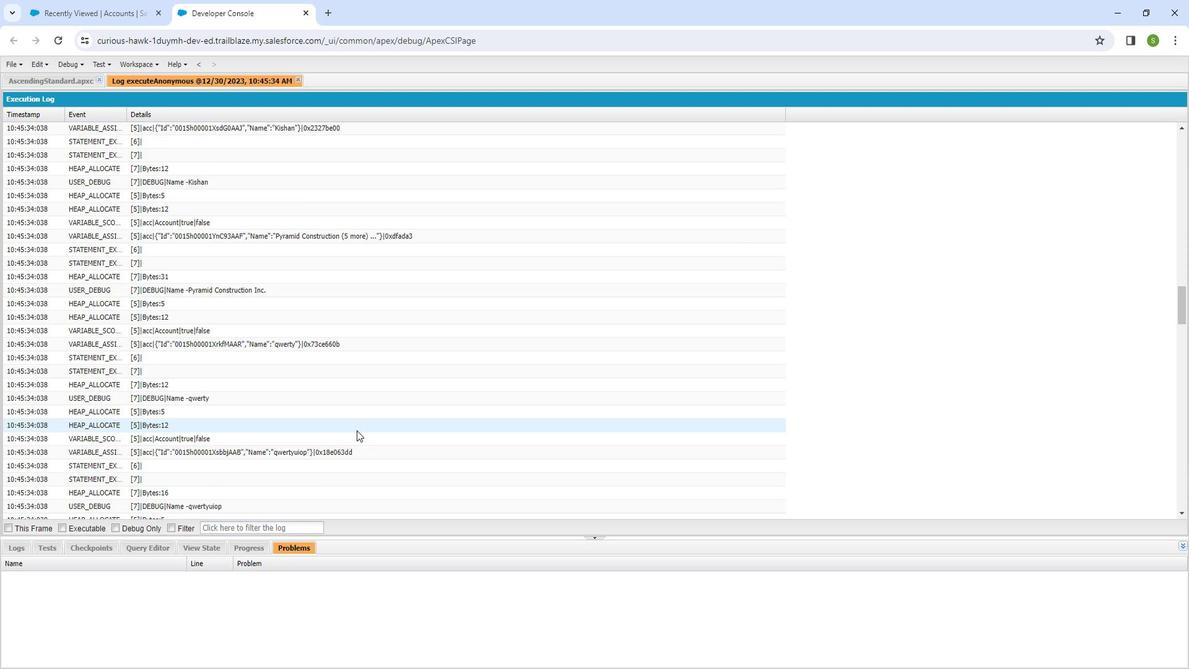 
Action: Mouse moved to (356, 414)
Screenshot: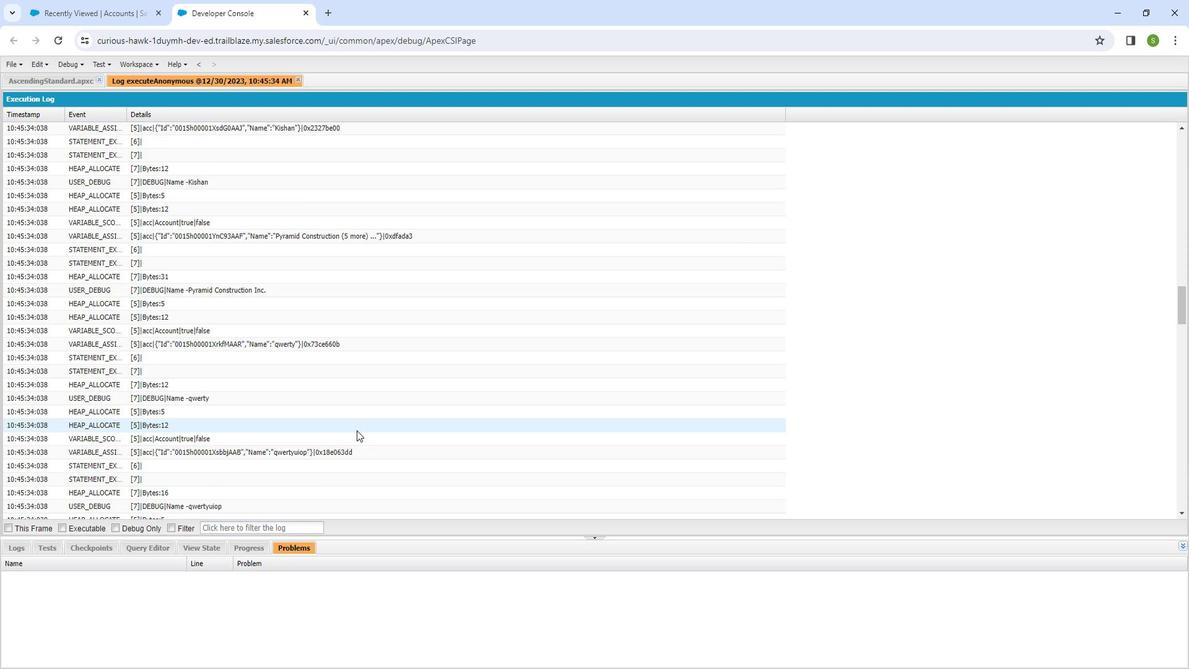 
Action: Mouse scrolled (356, 413) with delta (0, 0)
Screenshot: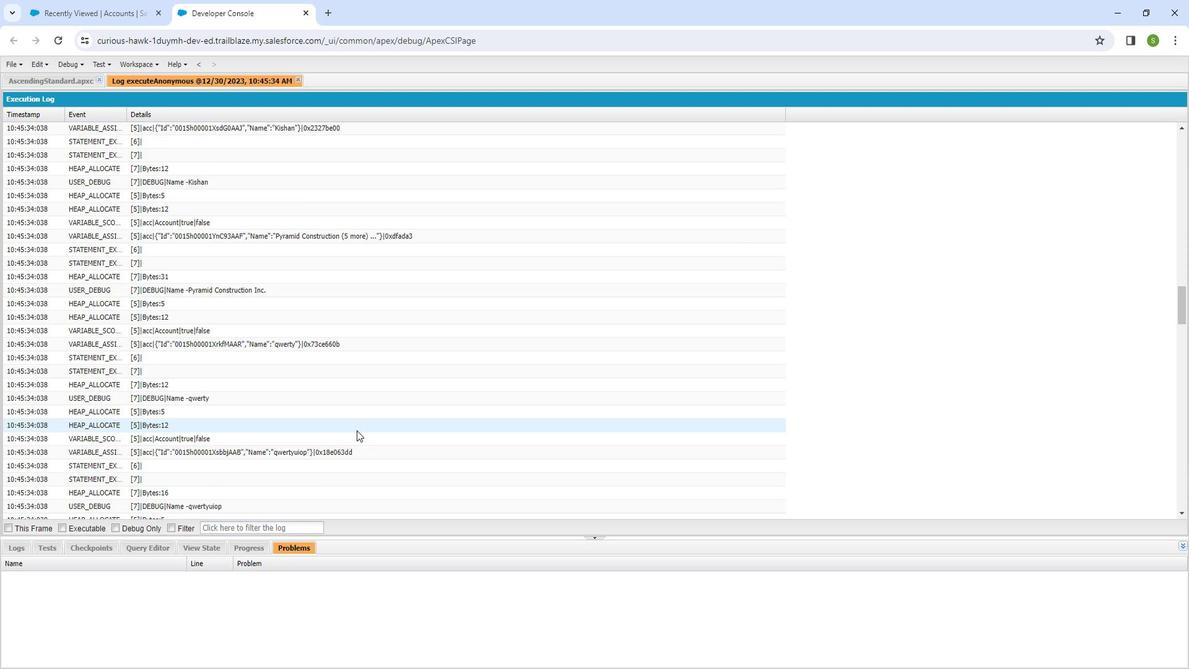 
Action: Mouse scrolled (356, 413) with delta (0, 0)
Screenshot: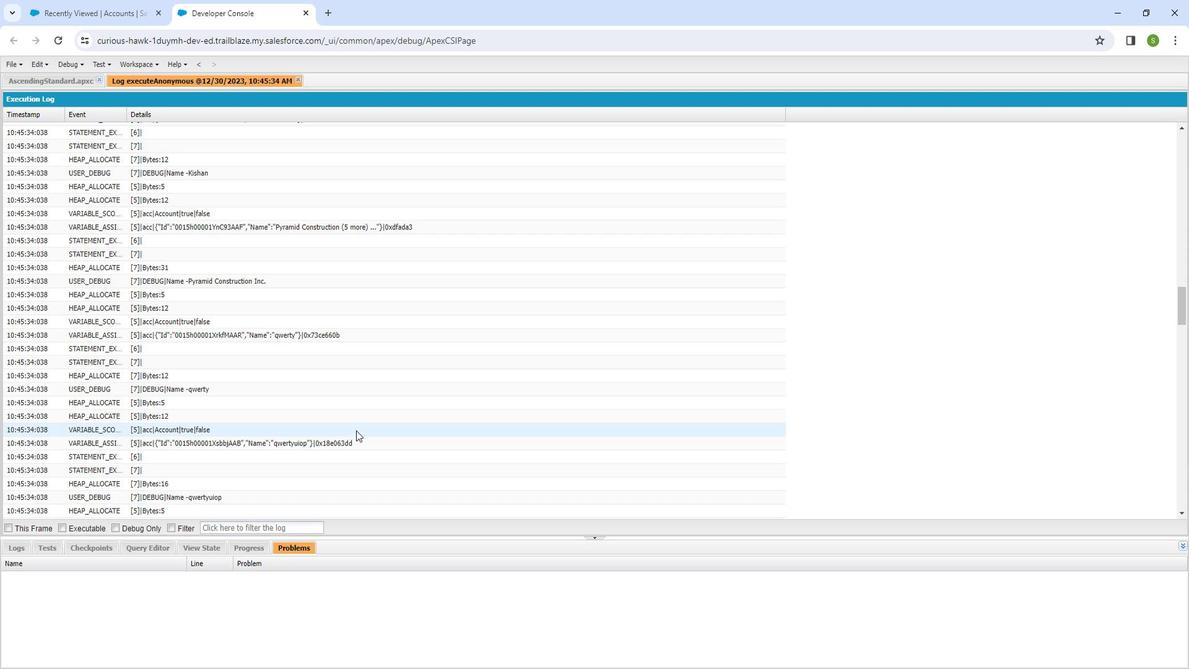 
Action: Mouse scrolled (356, 413) with delta (0, 0)
Screenshot: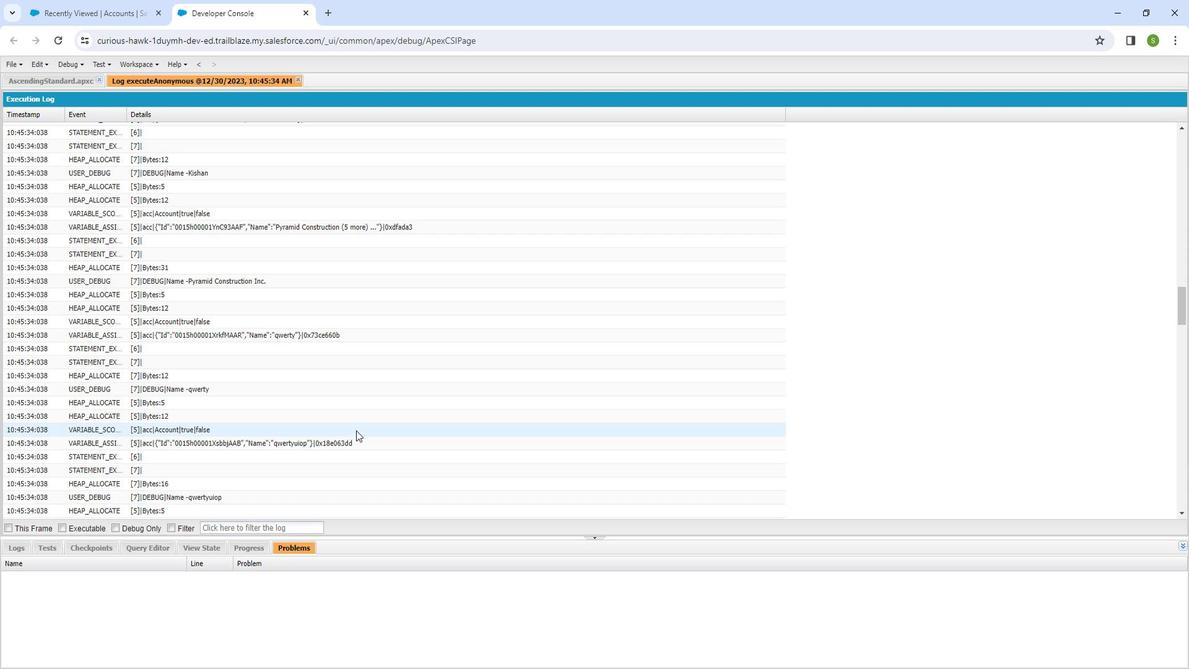 
Action: Mouse scrolled (356, 413) with delta (0, 0)
Screenshot: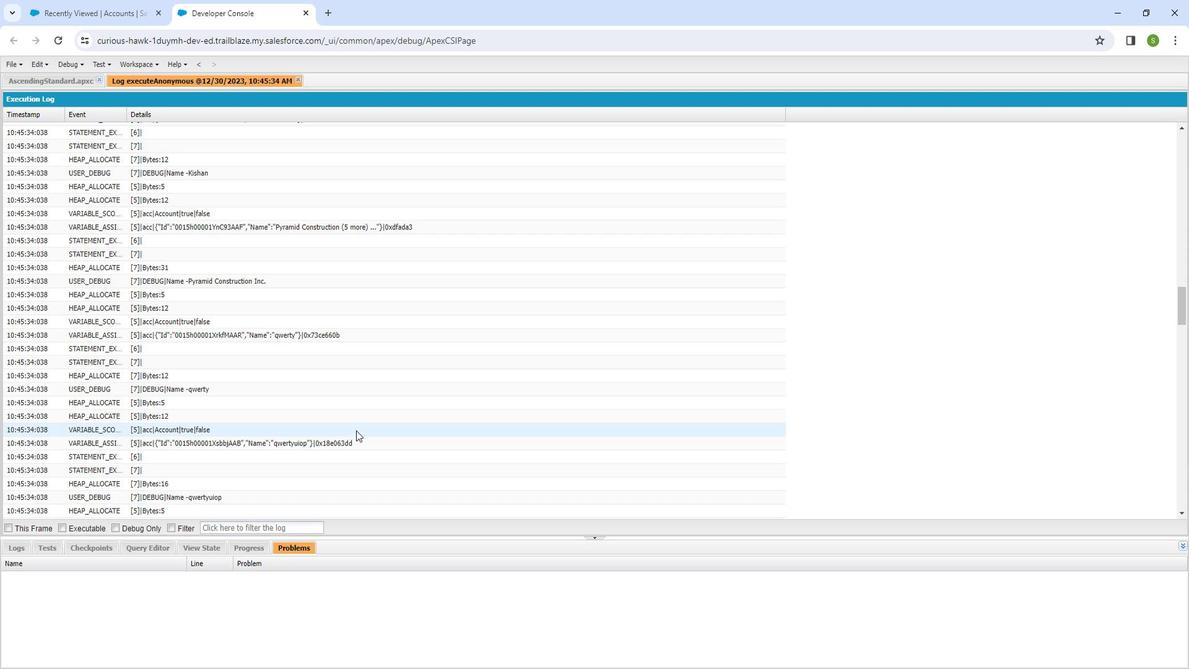 
Action: Mouse scrolled (356, 413) with delta (0, 0)
Screenshot: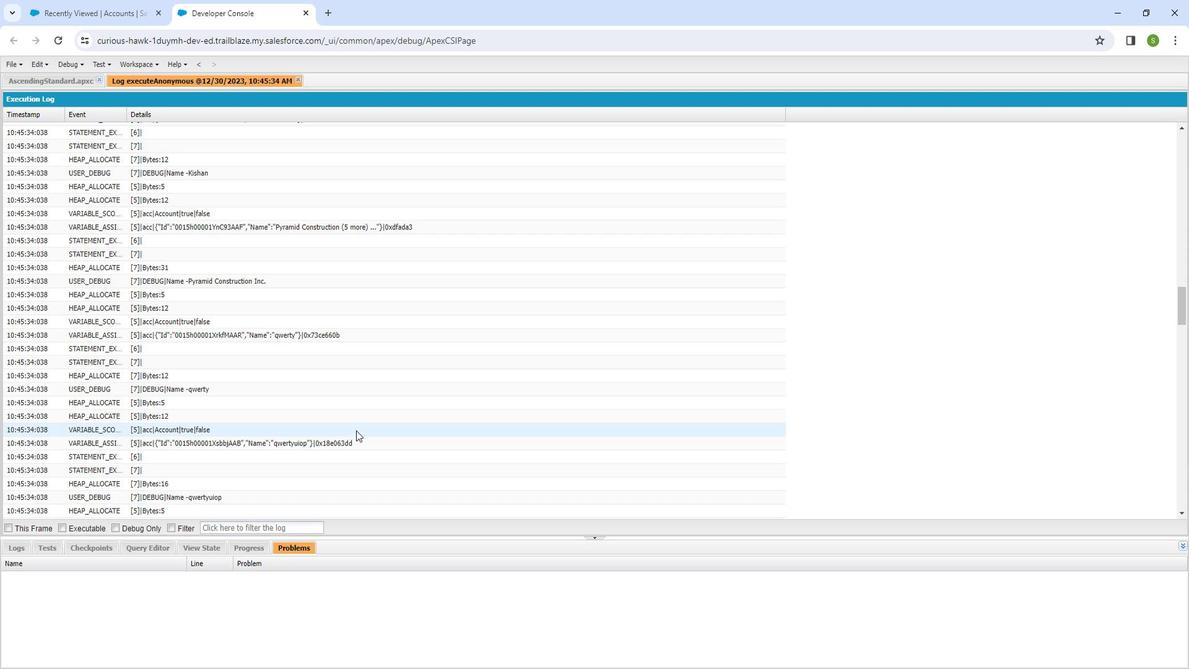 
Action: Mouse scrolled (356, 413) with delta (0, 0)
Screenshot: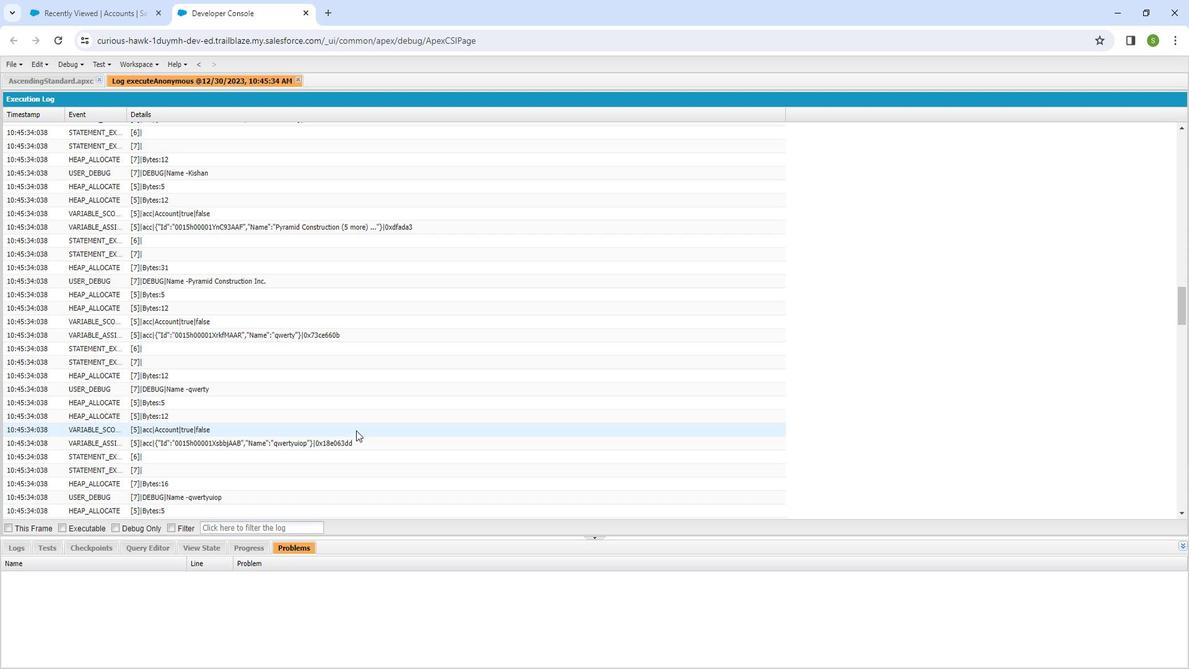 
Action: Mouse scrolled (356, 413) with delta (0, 0)
Screenshot: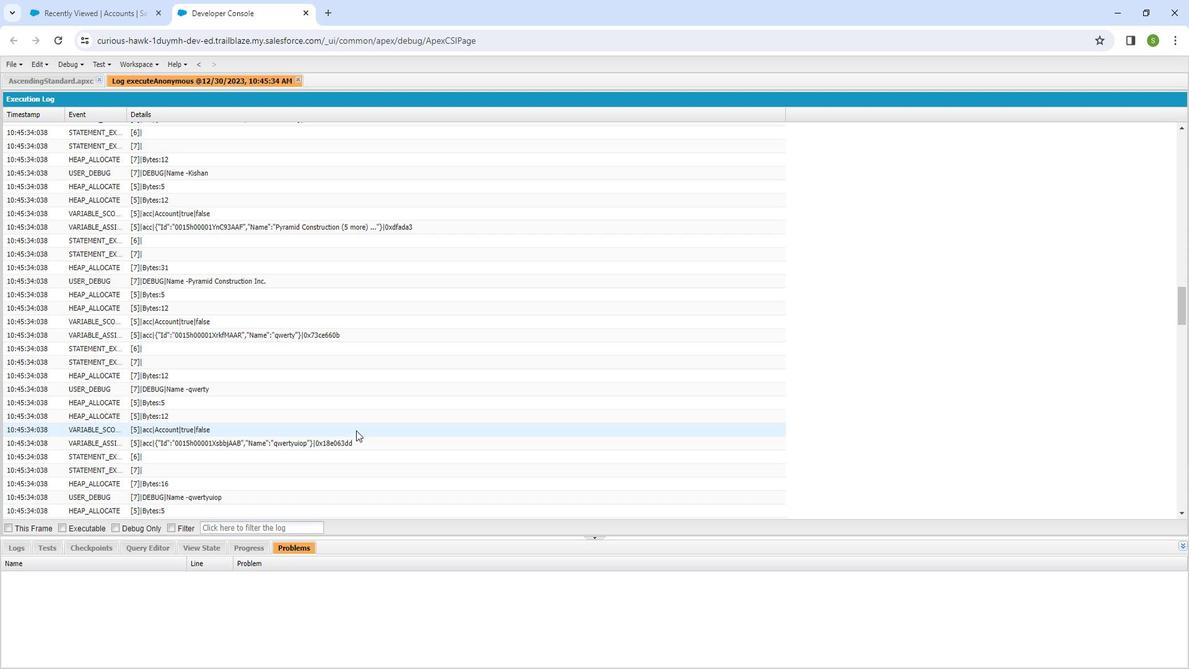 
Action: Mouse scrolled (356, 413) with delta (0, 0)
Screenshot: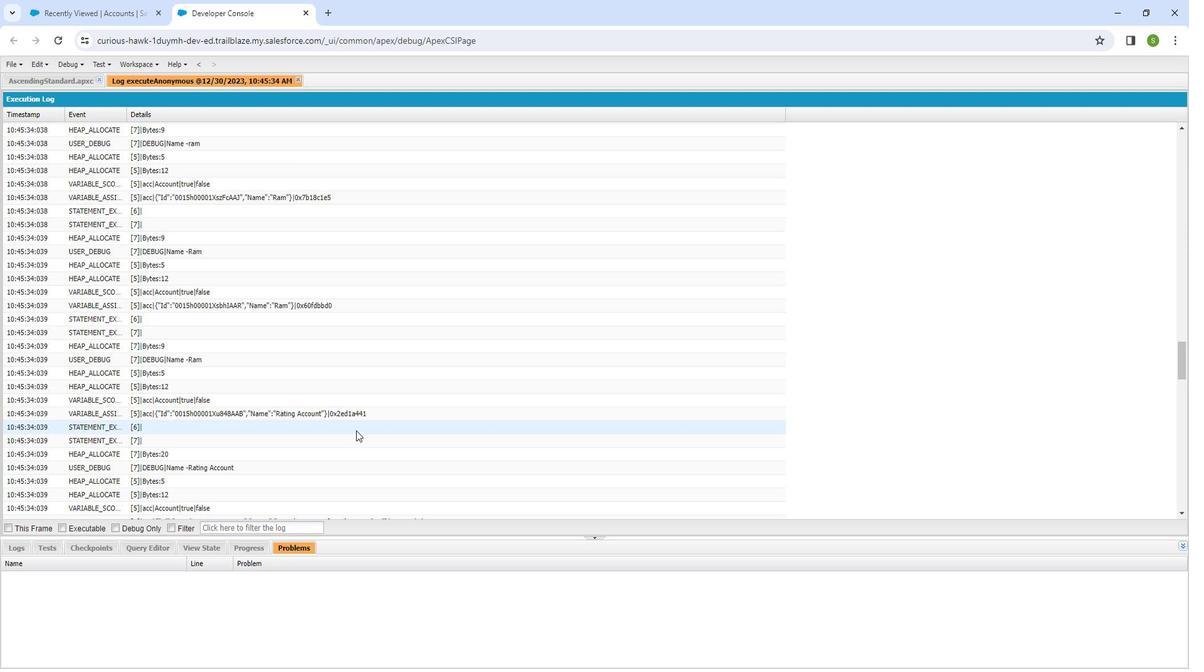 
Action: Mouse scrolled (356, 413) with delta (0, 0)
Screenshot: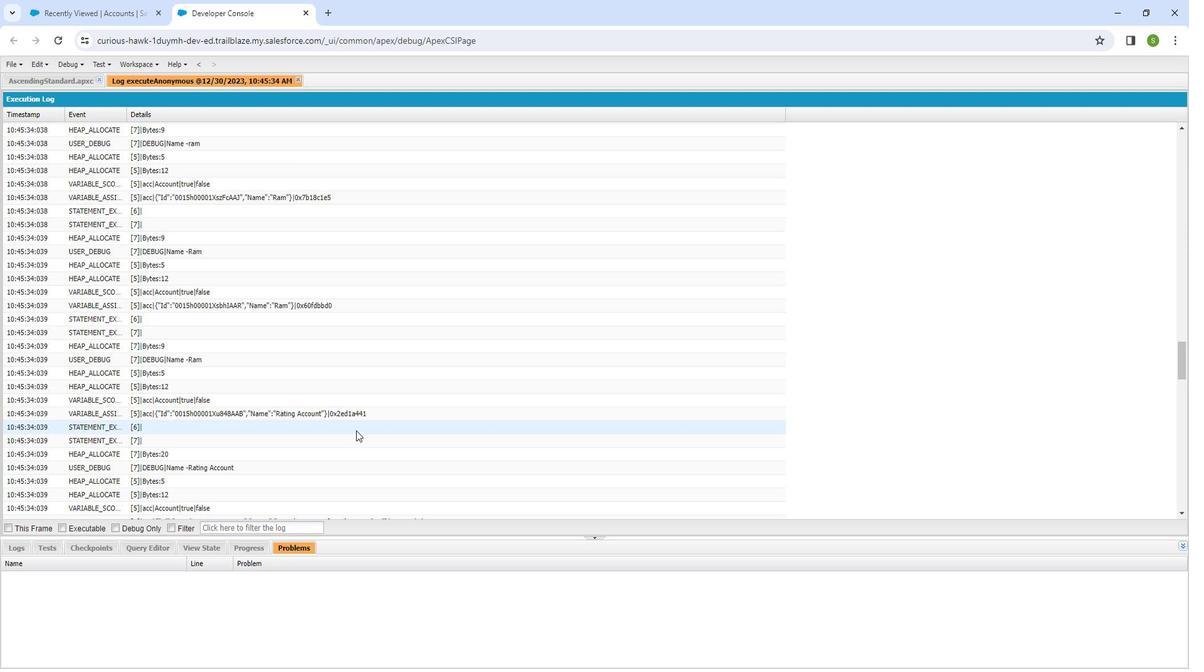 
Action: Mouse scrolled (356, 413) with delta (0, 0)
Screenshot: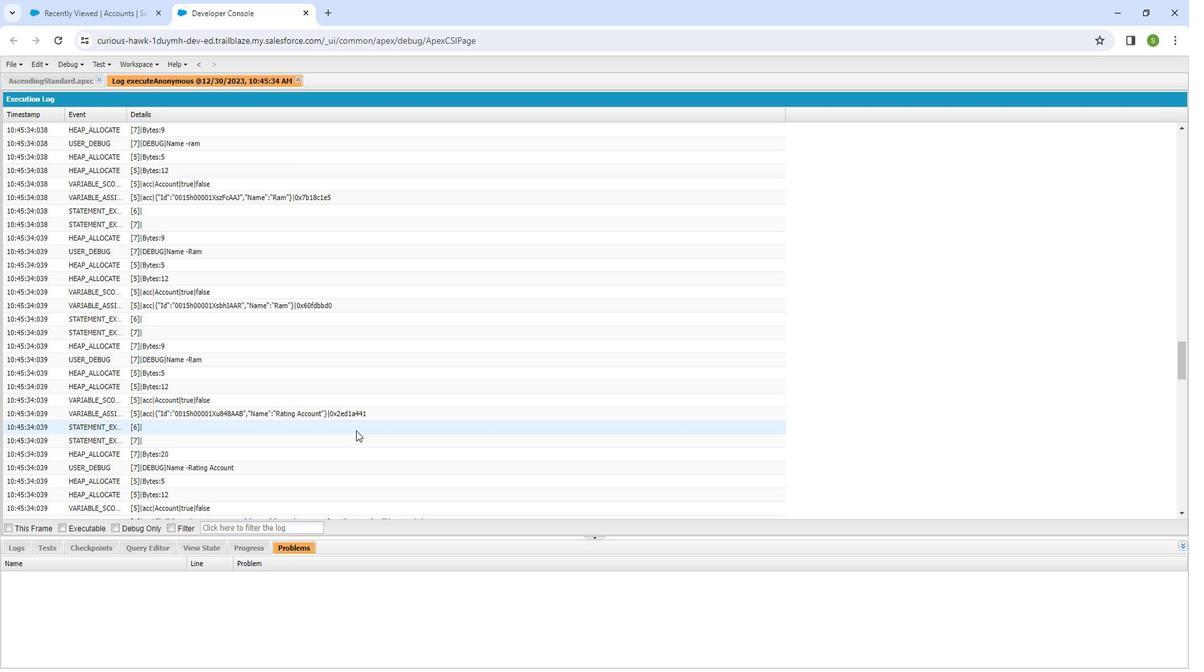 
Action: Mouse scrolled (356, 413) with delta (0, 0)
Screenshot: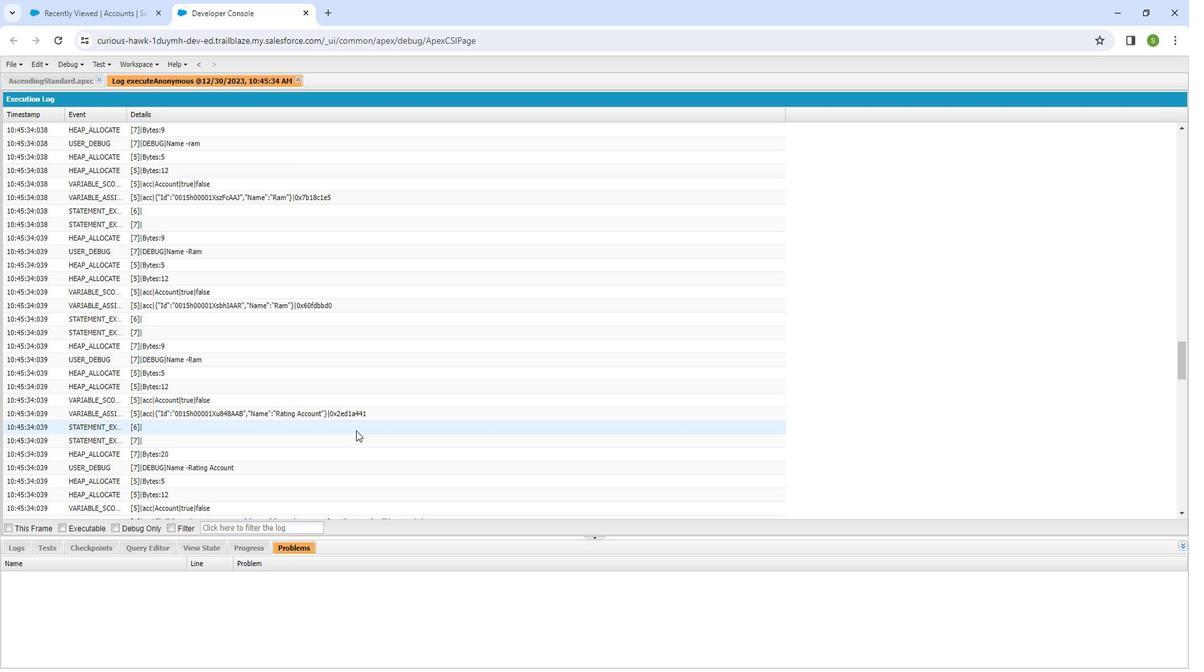 
Action: Mouse scrolled (356, 413) with delta (0, 0)
Screenshot: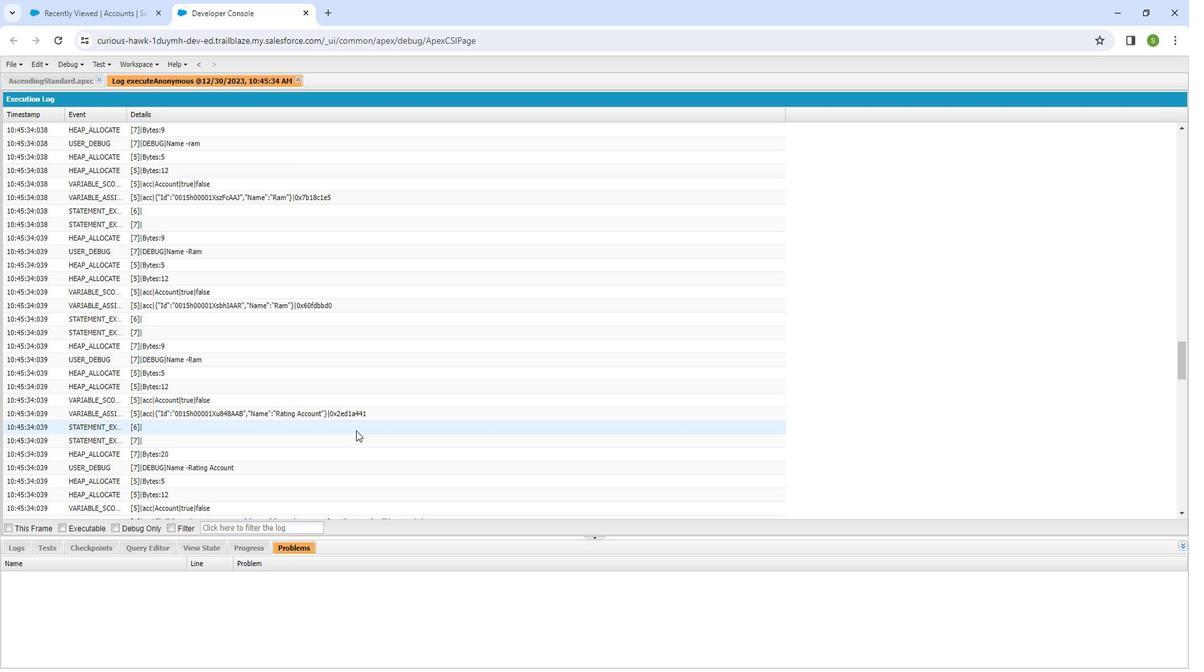 
Action: Mouse scrolled (356, 413) with delta (0, 0)
Screenshot: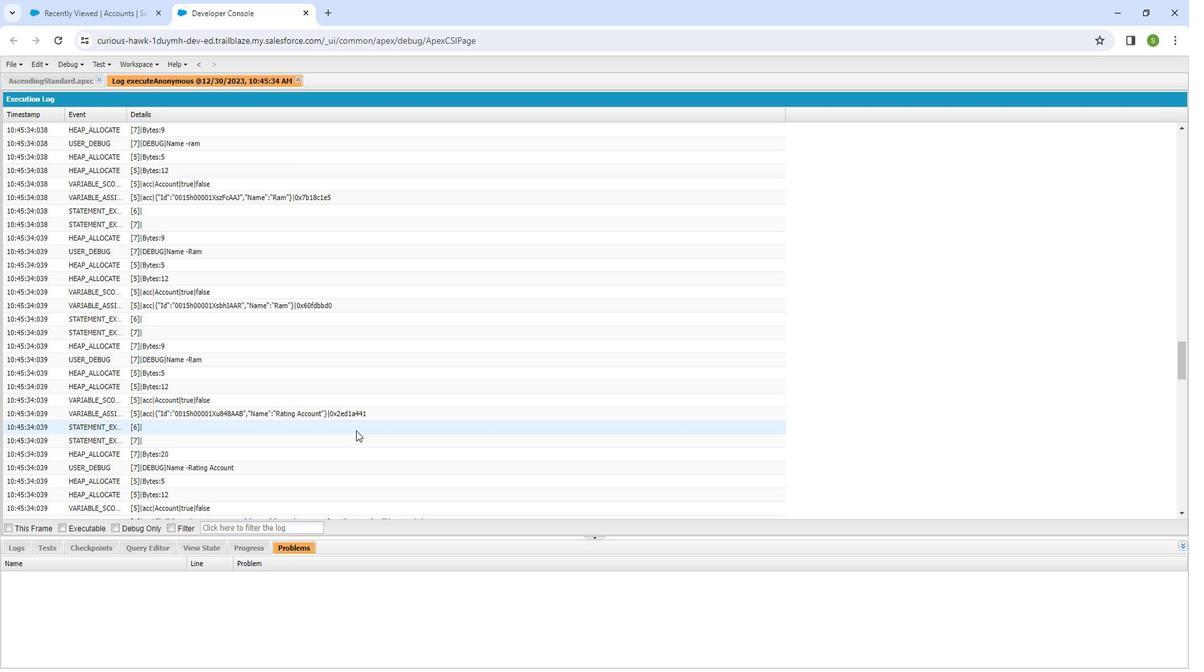 
Action: Mouse scrolled (356, 413) with delta (0, 0)
Screenshot: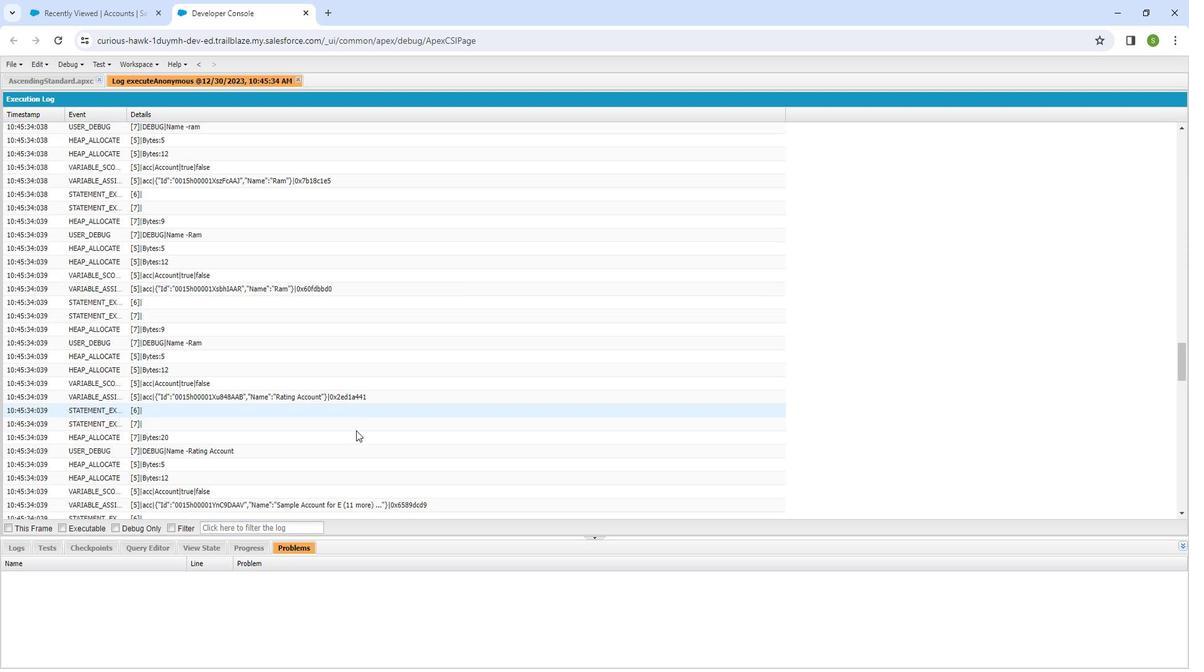 
Action: Mouse scrolled (356, 413) with delta (0, 0)
Screenshot: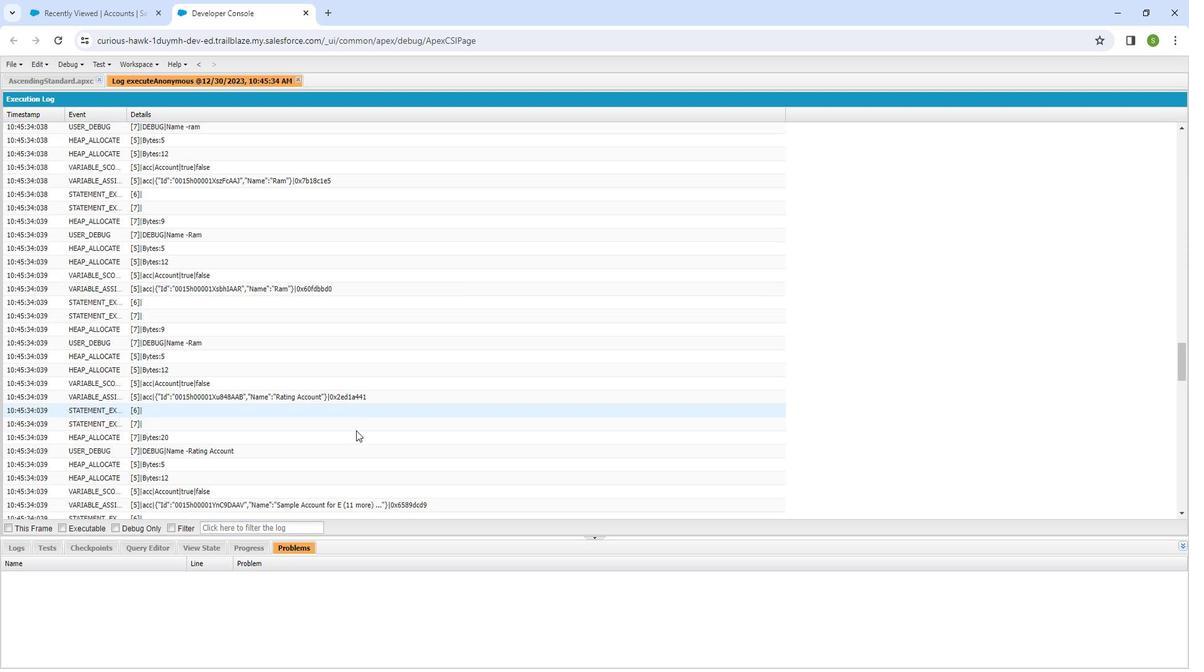 
Action: Mouse scrolled (356, 413) with delta (0, 0)
Screenshot: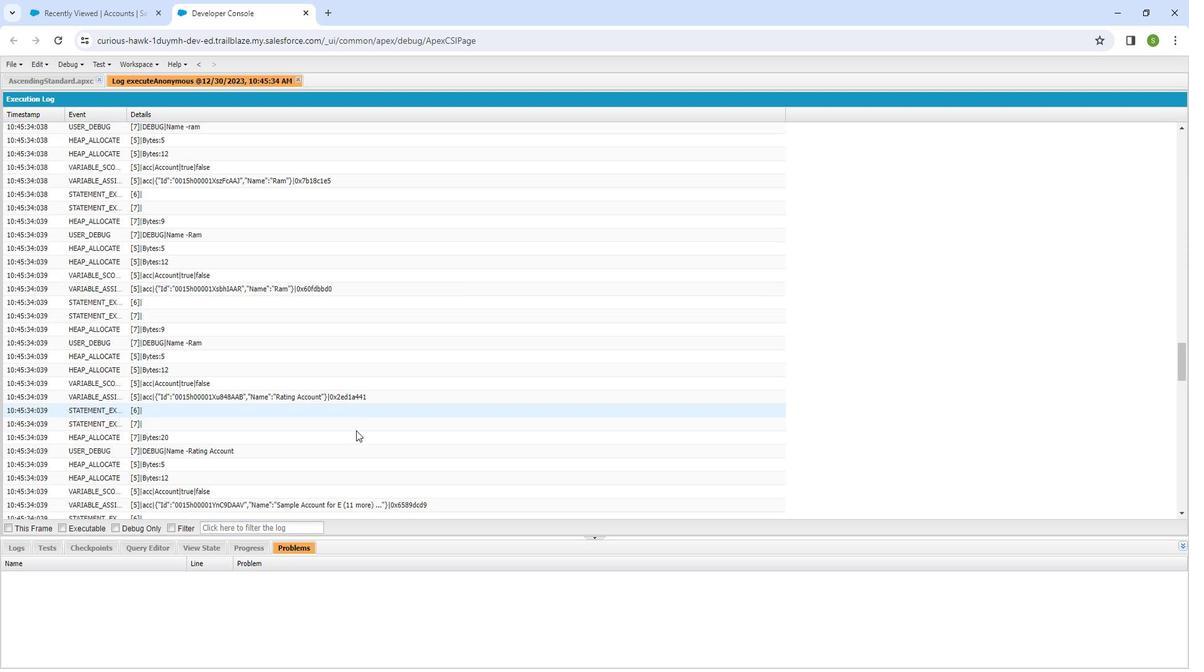 
Action: Mouse scrolled (356, 413) with delta (0, 0)
Screenshot: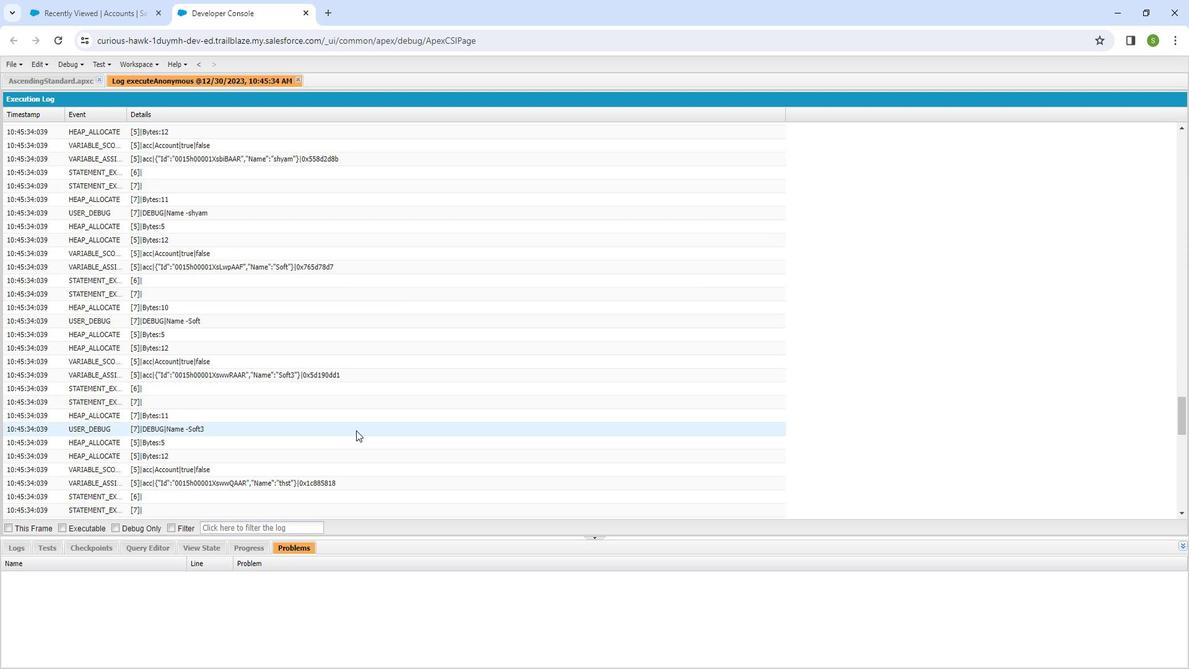 
Action: Mouse scrolled (356, 413) with delta (0, 0)
Screenshot: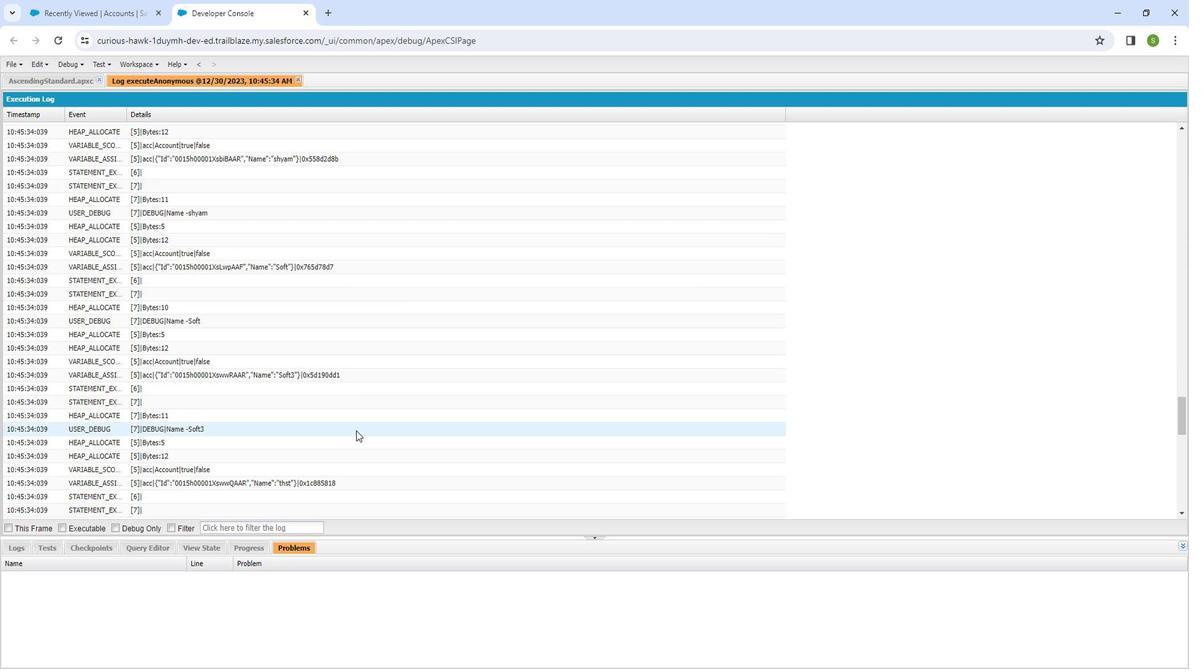 
Action: Mouse scrolled (356, 413) with delta (0, 0)
Screenshot: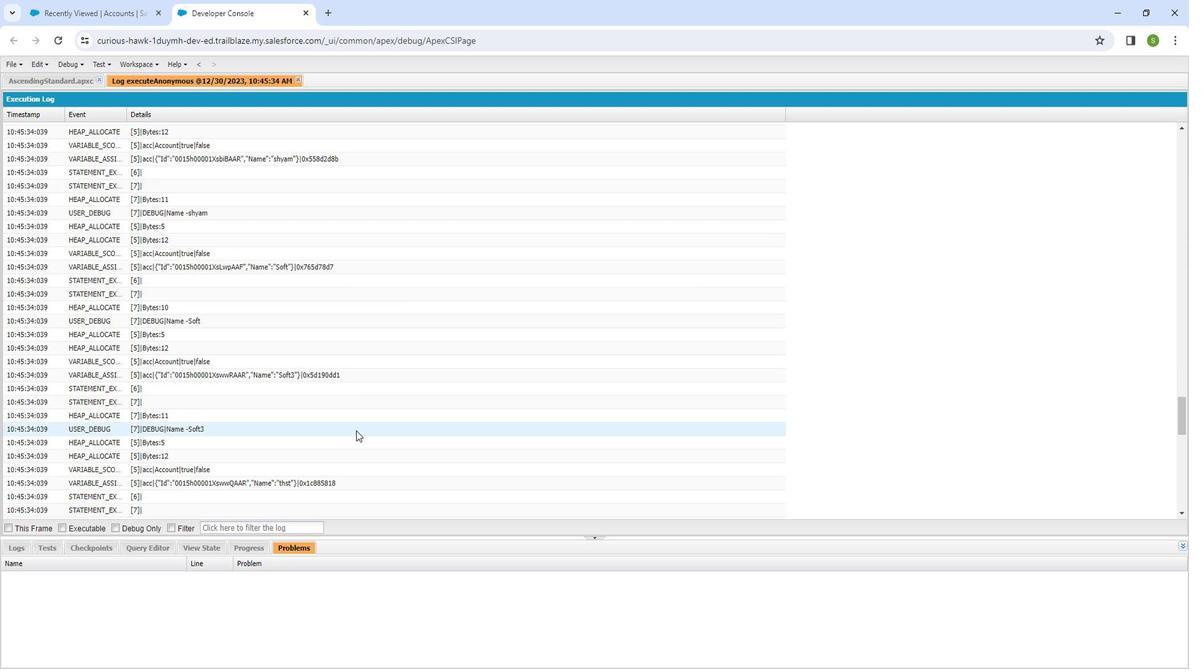 
Action: Mouse scrolled (356, 413) with delta (0, 0)
Screenshot: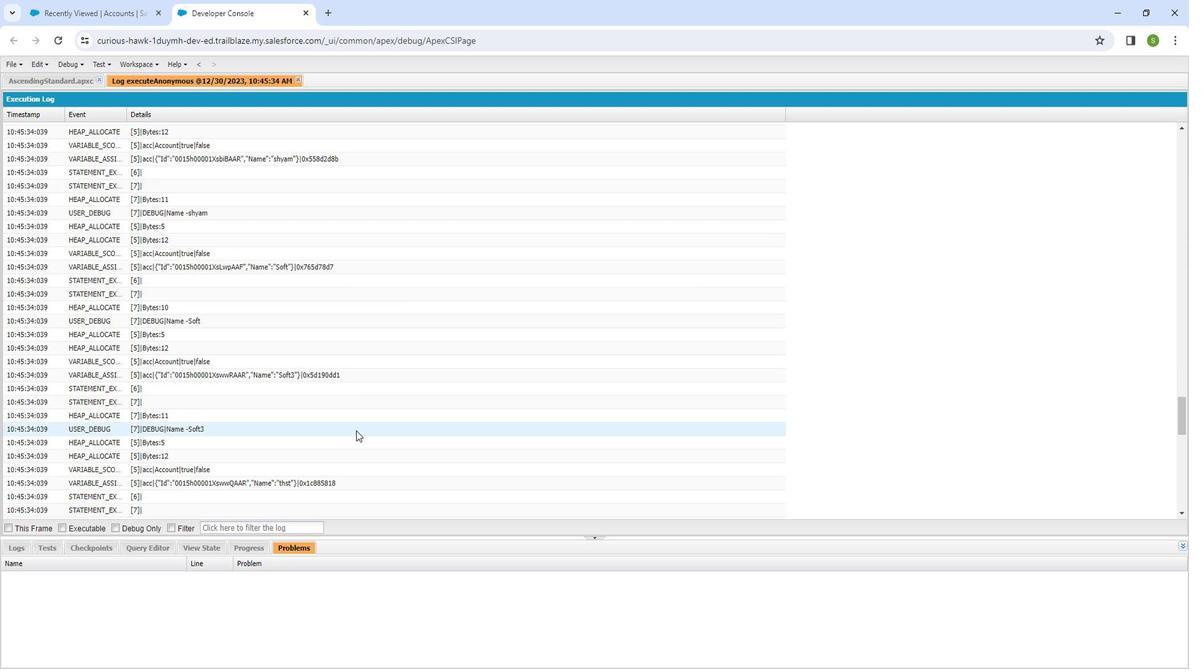 
Action: Mouse scrolled (356, 413) with delta (0, 0)
Screenshot: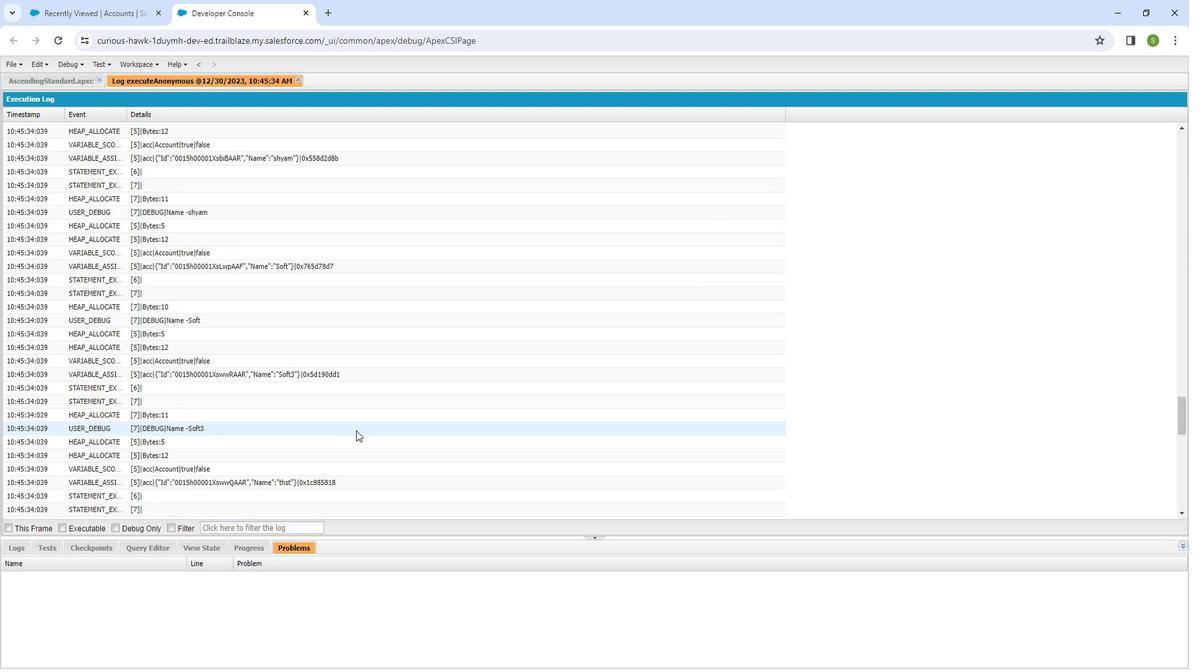 
Action: Mouse scrolled (356, 413) with delta (0, 0)
Screenshot: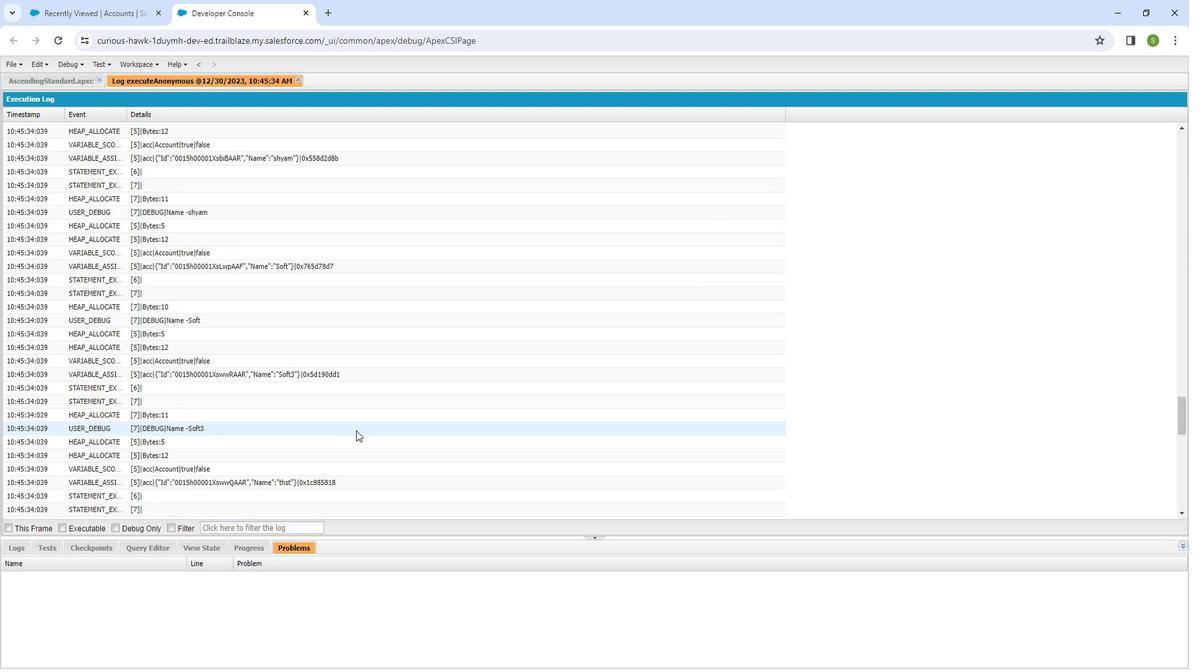 
Action: Mouse scrolled (356, 413) with delta (0, 0)
Screenshot: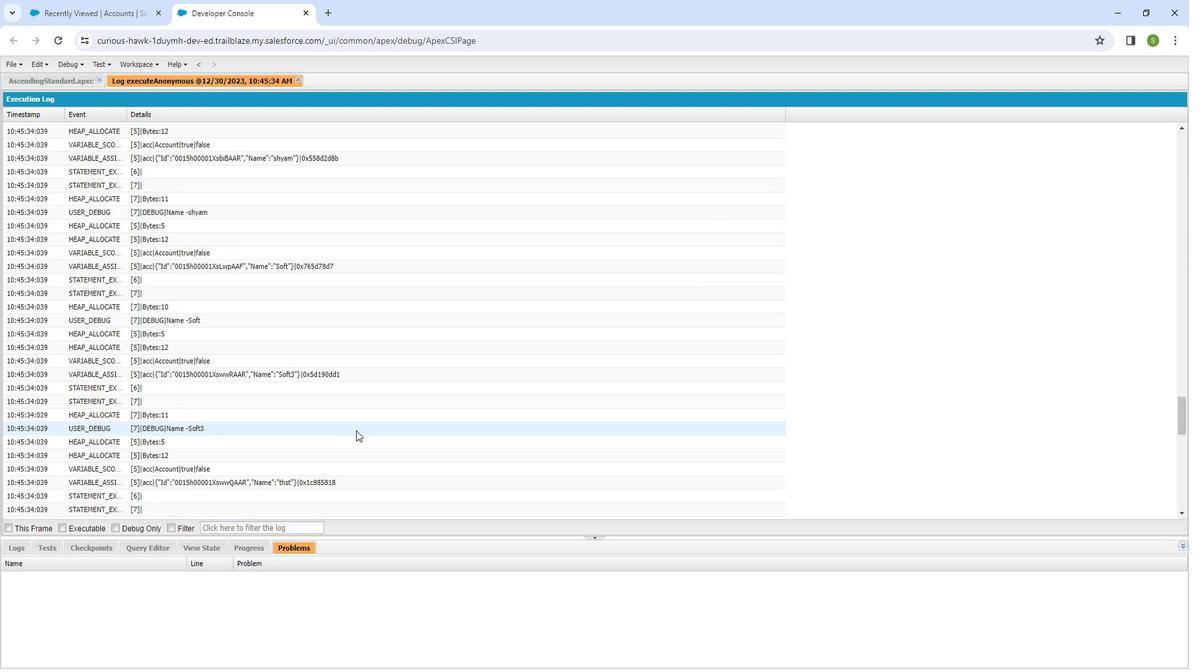 
Action: Mouse scrolled (356, 413) with delta (0, 0)
Screenshot: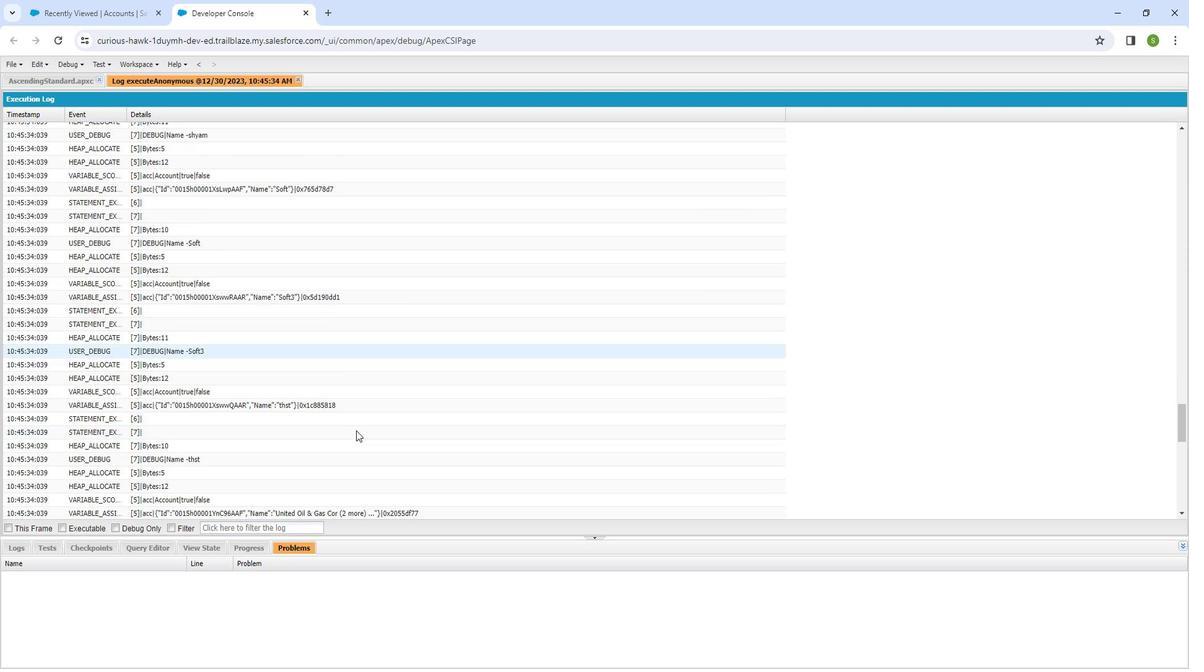 
Action: Mouse scrolled (356, 413) with delta (0, 0)
Screenshot: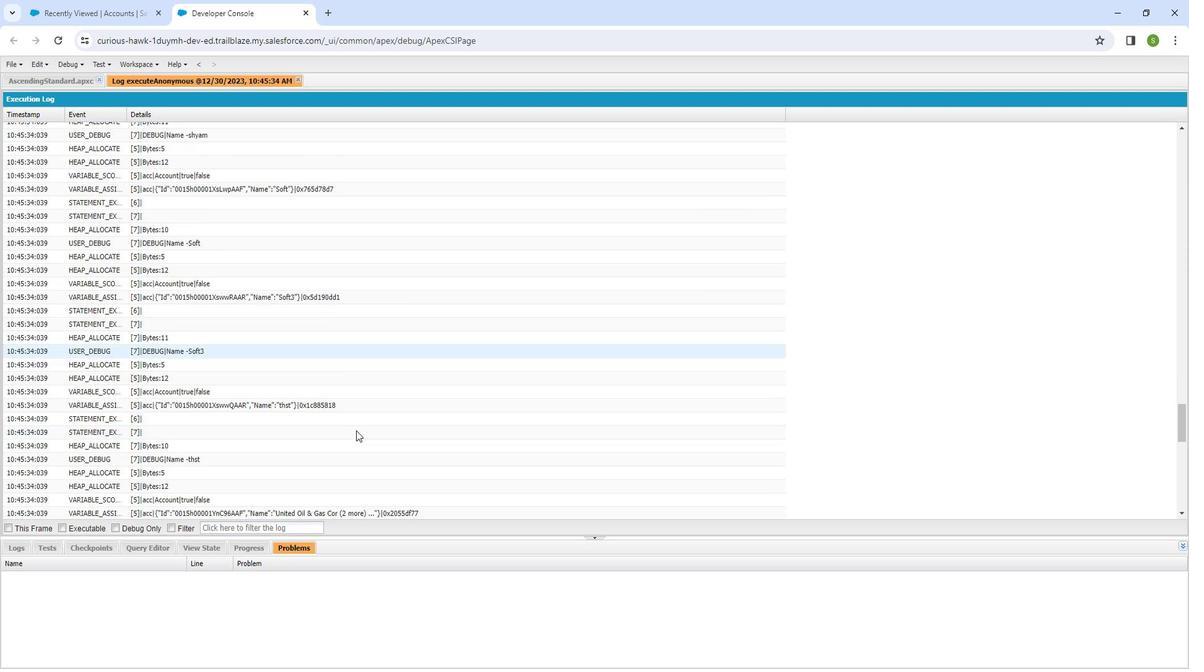 
Action: Mouse scrolled (356, 413) with delta (0, 0)
Screenshot: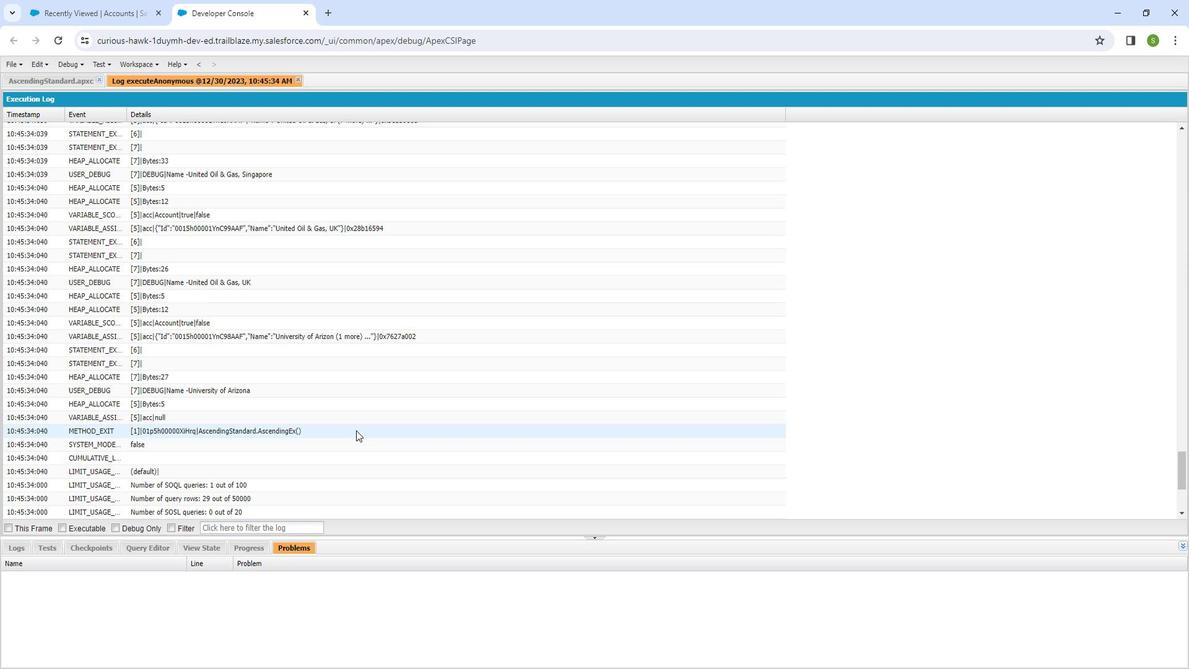 
Action: Mouse scrolled (356, 413) with delta (0, 0)
Screenshot: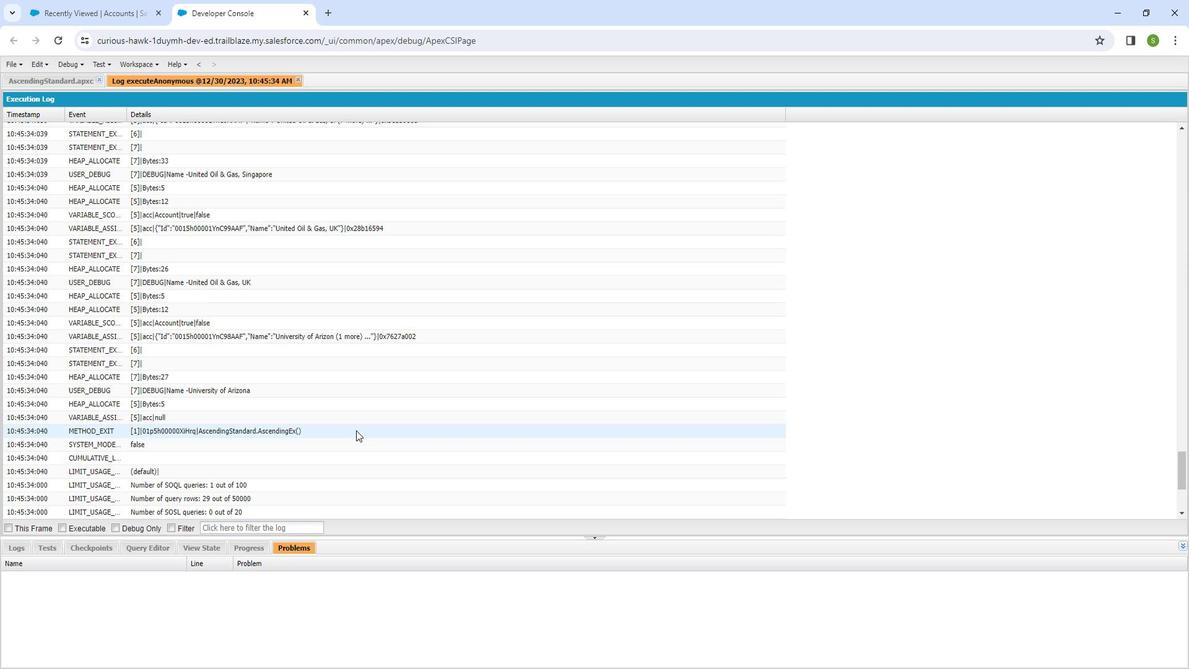 
Action: Mouse scrolled (356, 413) with delta (0, 0)
Screenshot: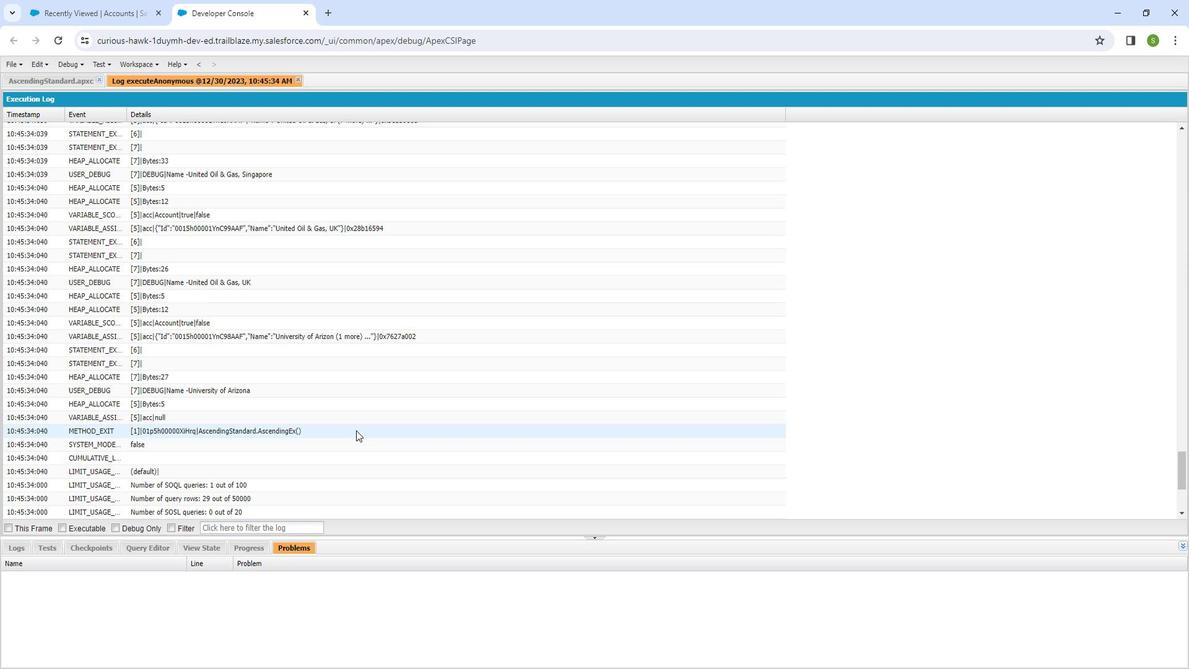 
Action: Mouse scrolled (356, 413) with delta (0, 0)
Screenshot: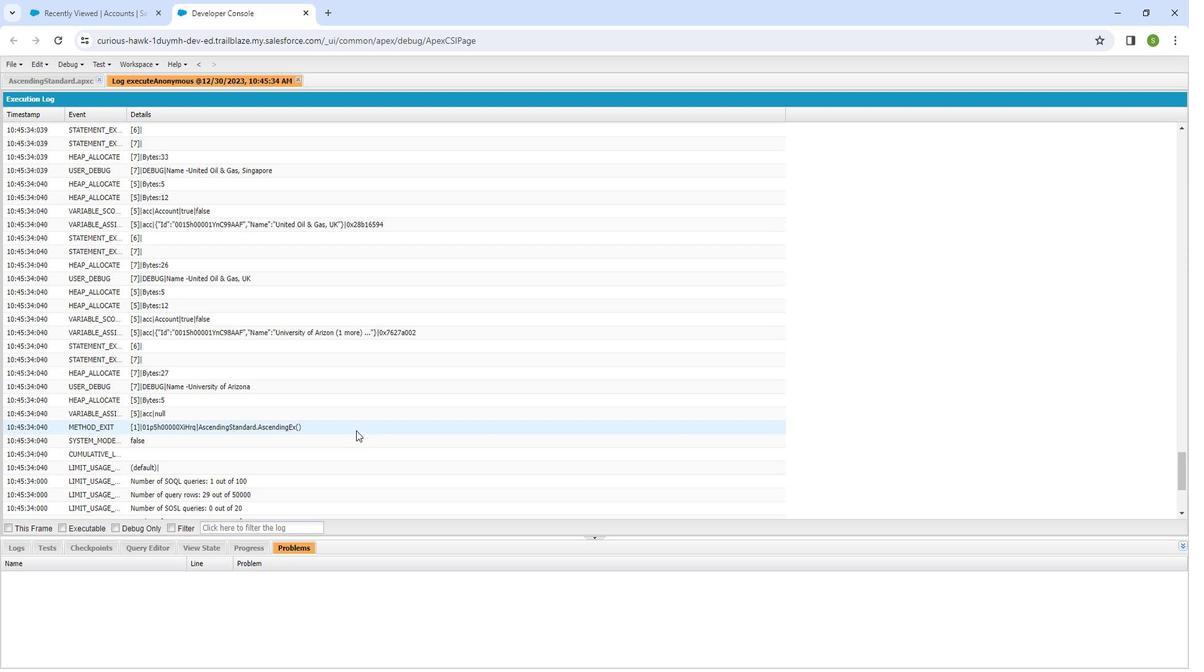 
Action: Mouse scrolled (356, 413) with delta (0, 0)
Screenshot: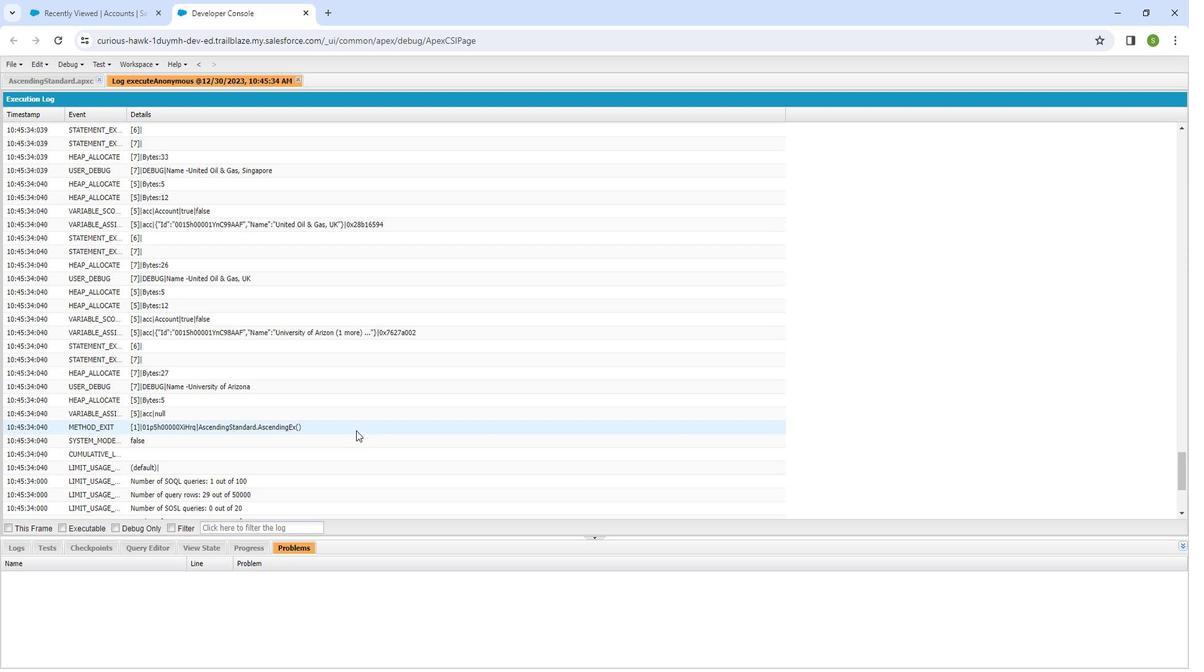 
Action: Mouse scrolled (356, 413) with delta (0, 0)
Screenshot: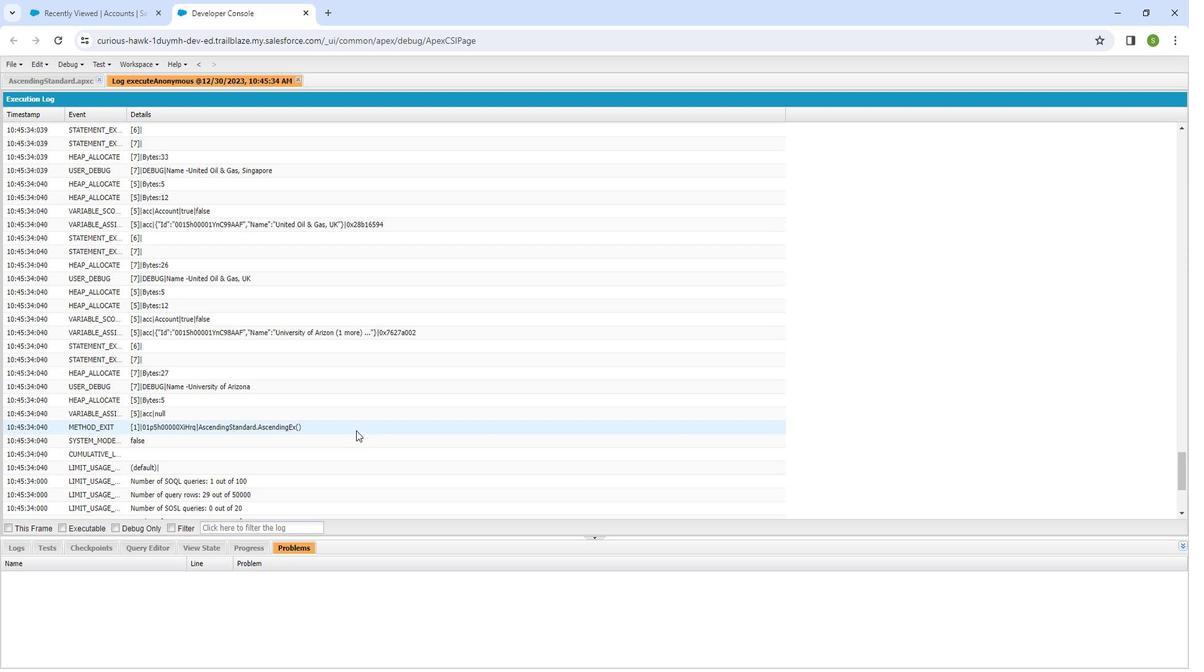 
Action: Mouse scrolled (356, 413) with delta (0, 0)
Screenshot: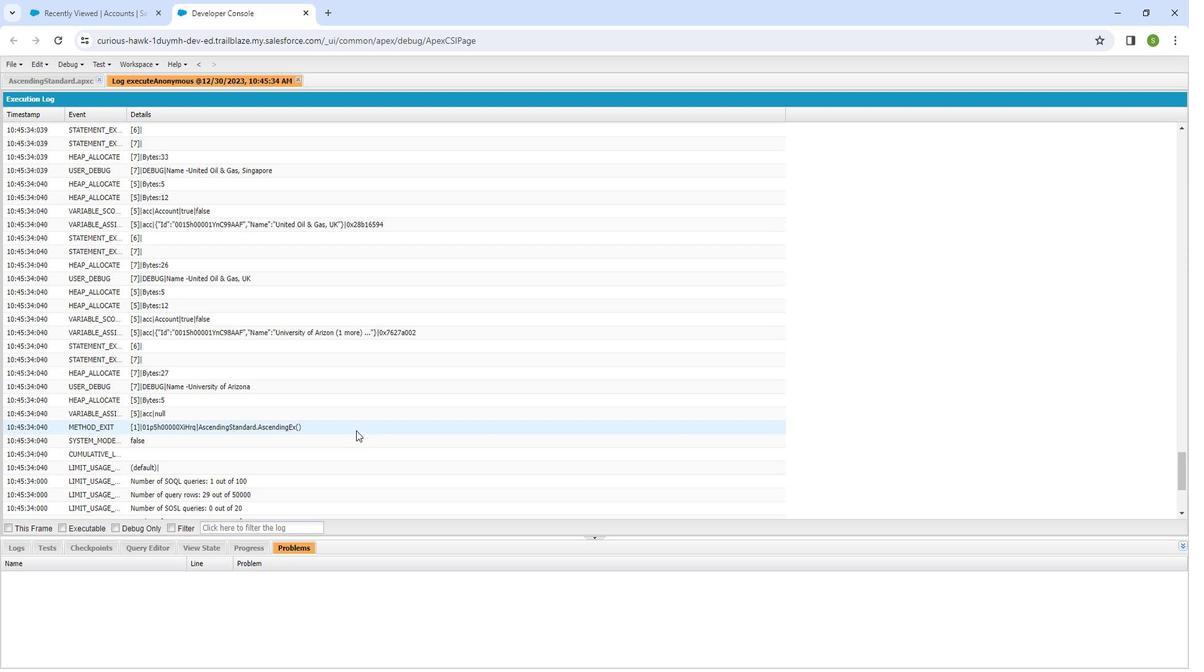 
Action: Mouse scrolled (356, 413) with delta (0, 0)
Screenshot: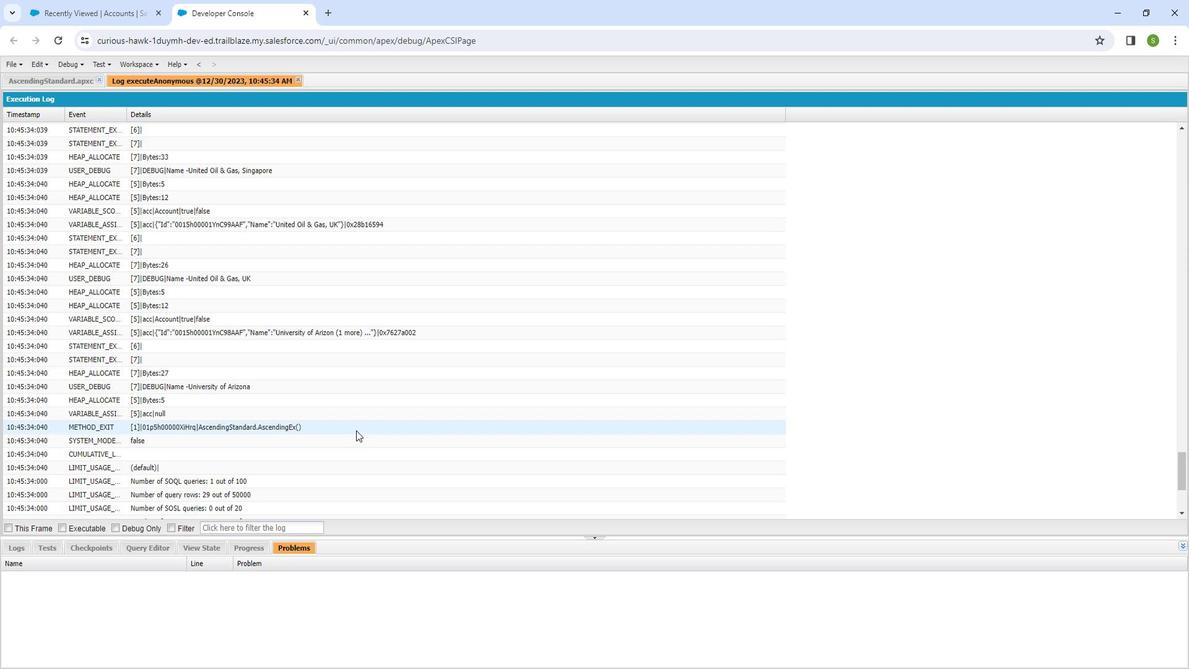 
Action: Mouse scrolled (356, 413) with delta (0, 0)
Screenshot: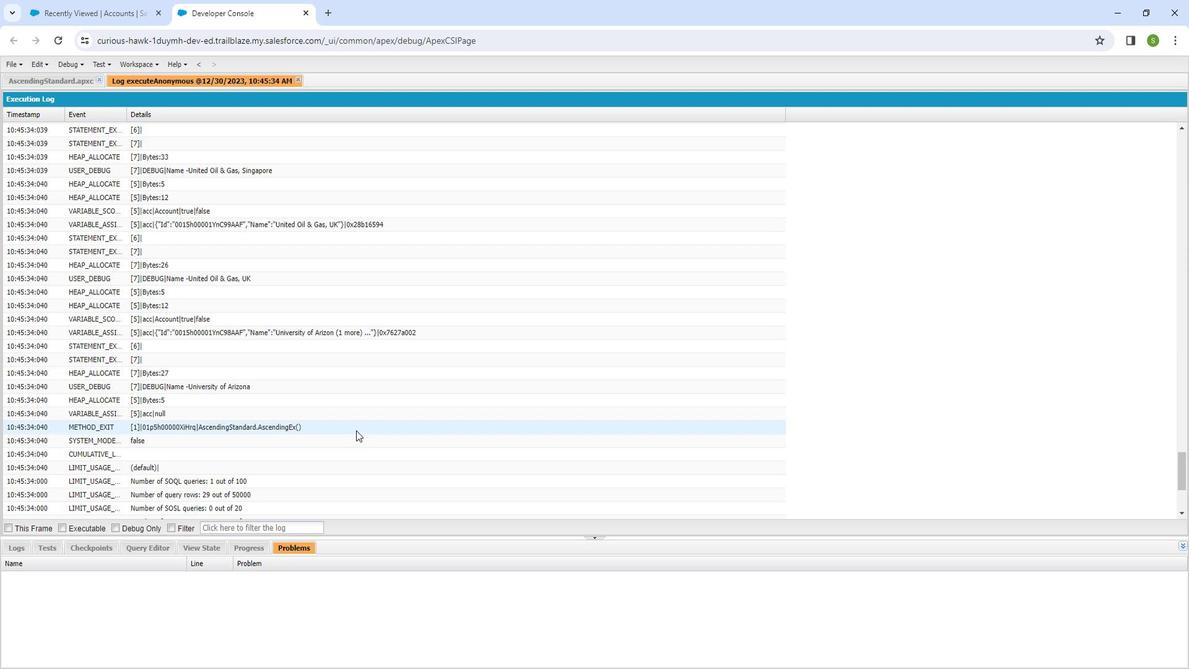 
Action: Mouse moved to (115, 508)
Screenshot: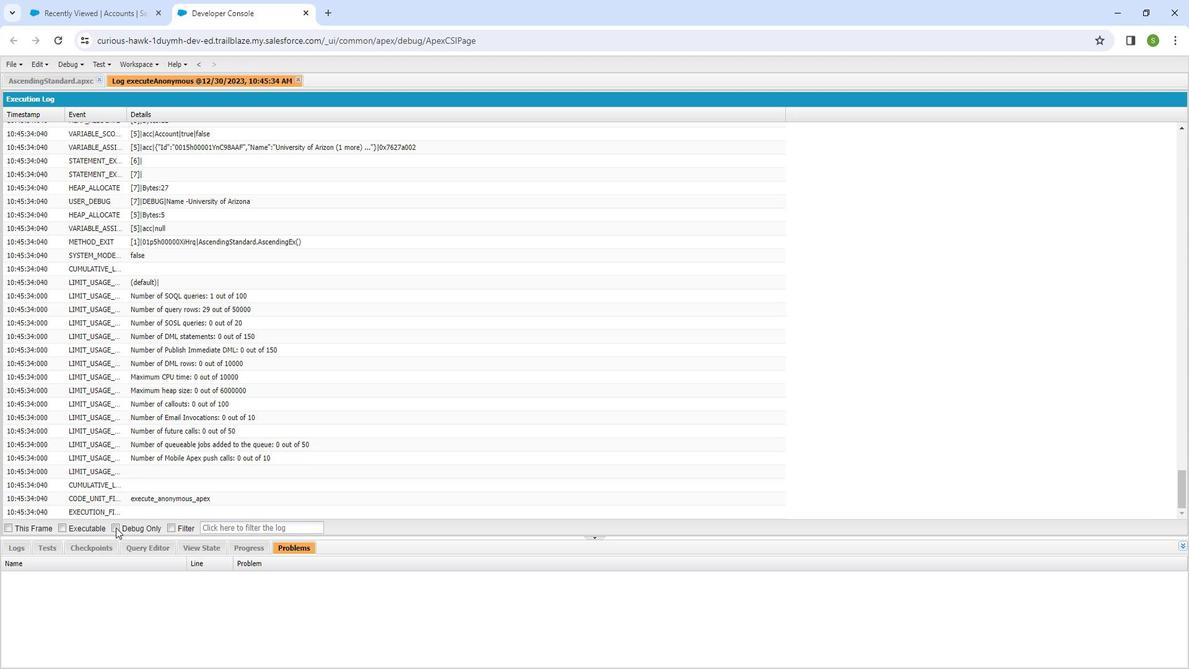 
Action: Mouse pressed left at (115, 508)
Screenshot: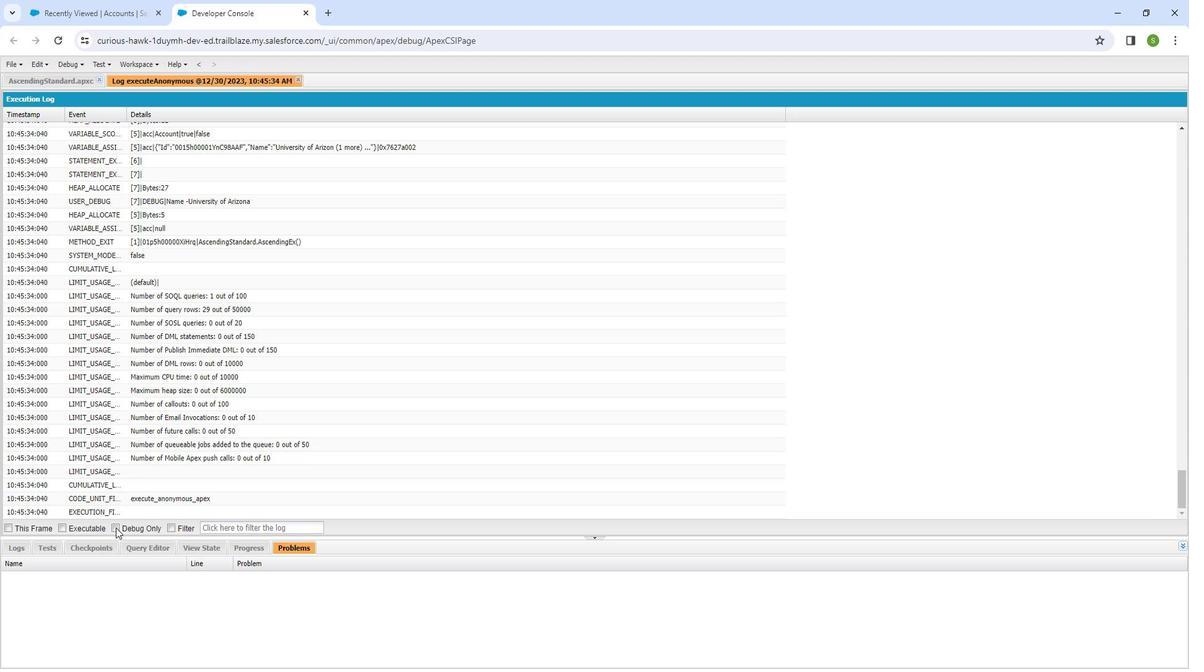 
Action: Mouse moved to (135, 531)
Screenshot: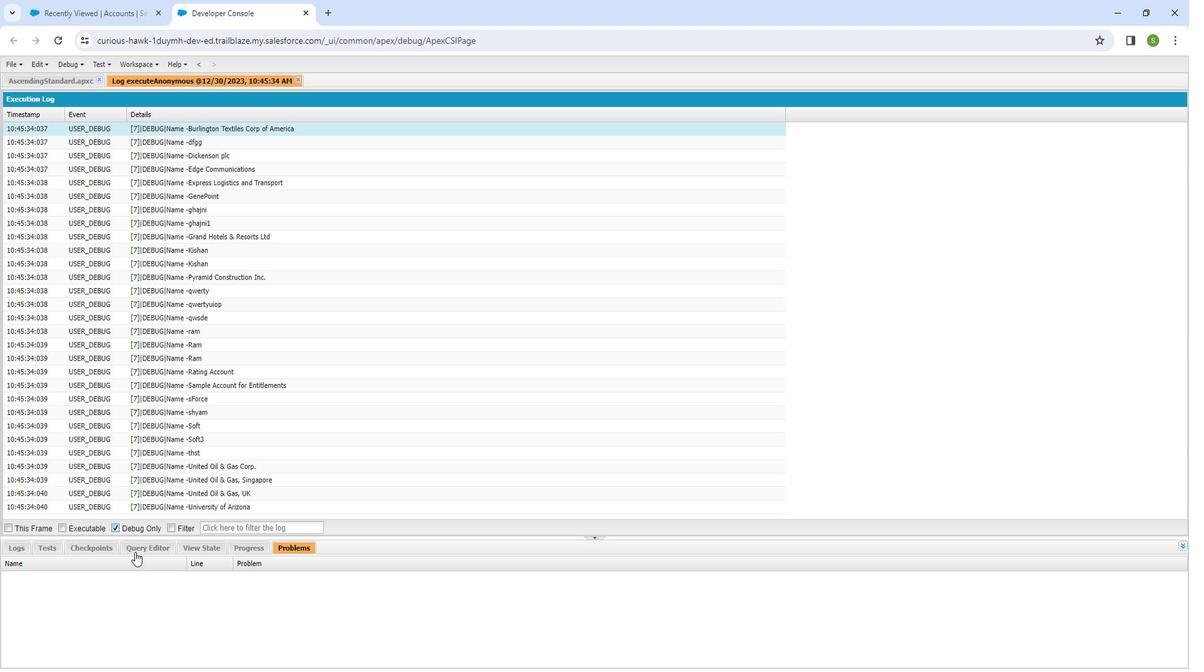 
Action: Mouse pressed left at (135, 531)
Screenshot: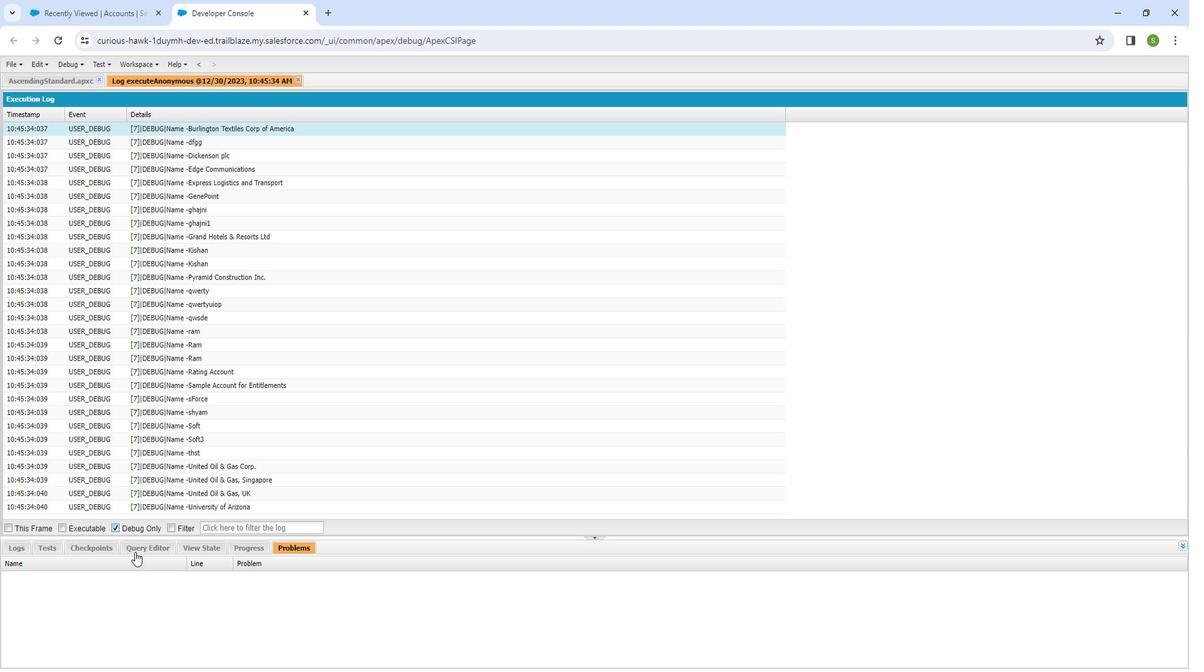 
Action: Mouse moved to (301, 77)
Screenshot: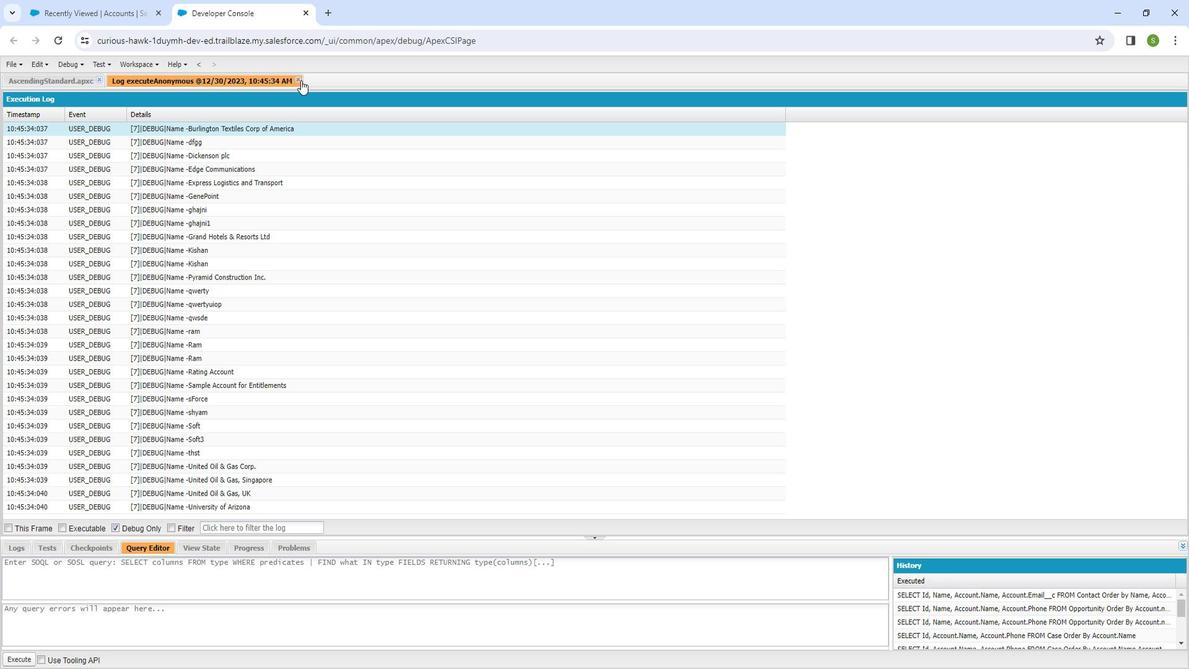 
Action: Mouse pressed left at (301, 77)
Screenshot: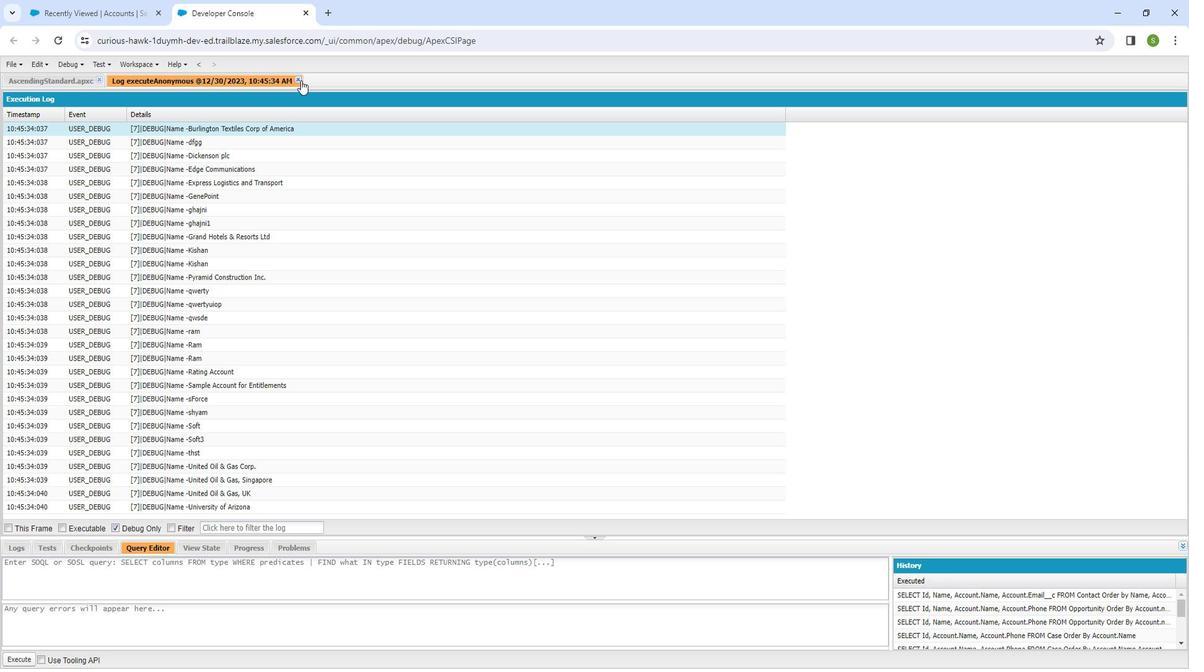 
Action: Mouse moved to (147, 555)
Screenshot: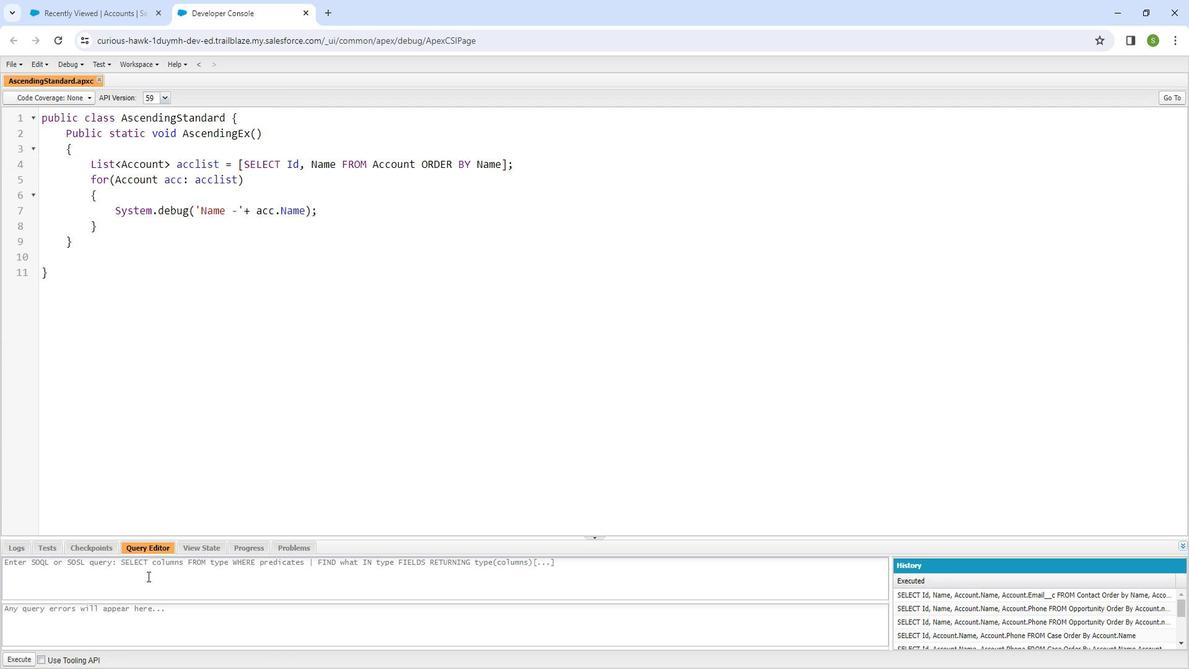 
Action: Mouse pressed left at (147, 555)
Screenshot: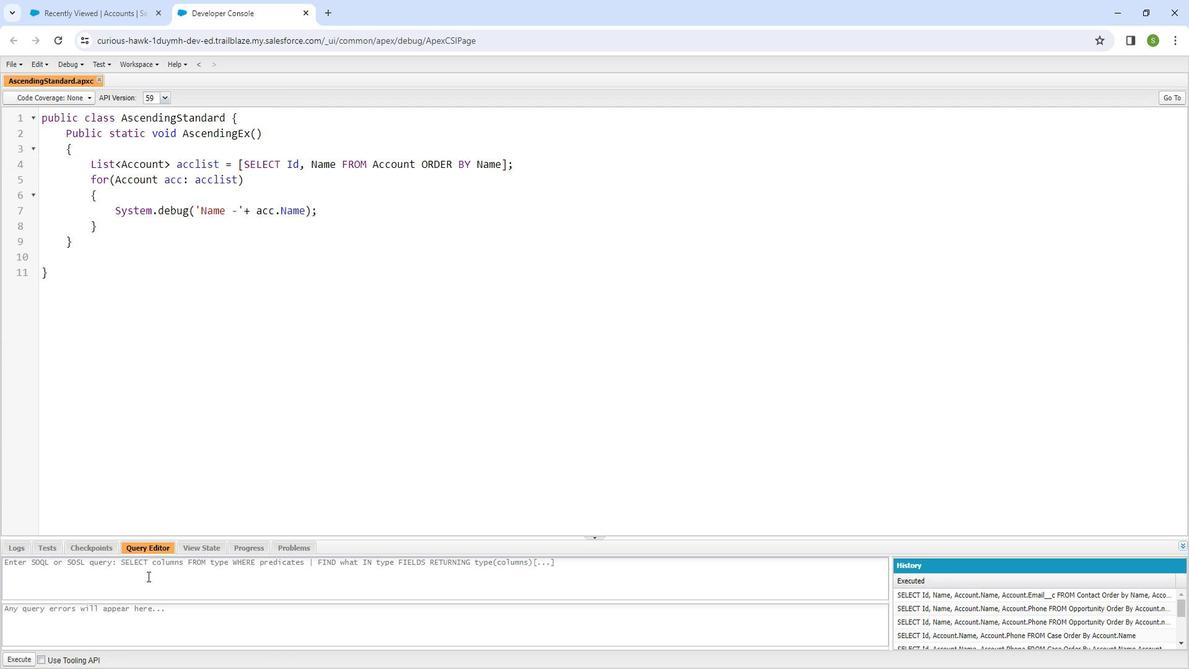 
Action: Mouse moved to (148, 555)
Screenshot: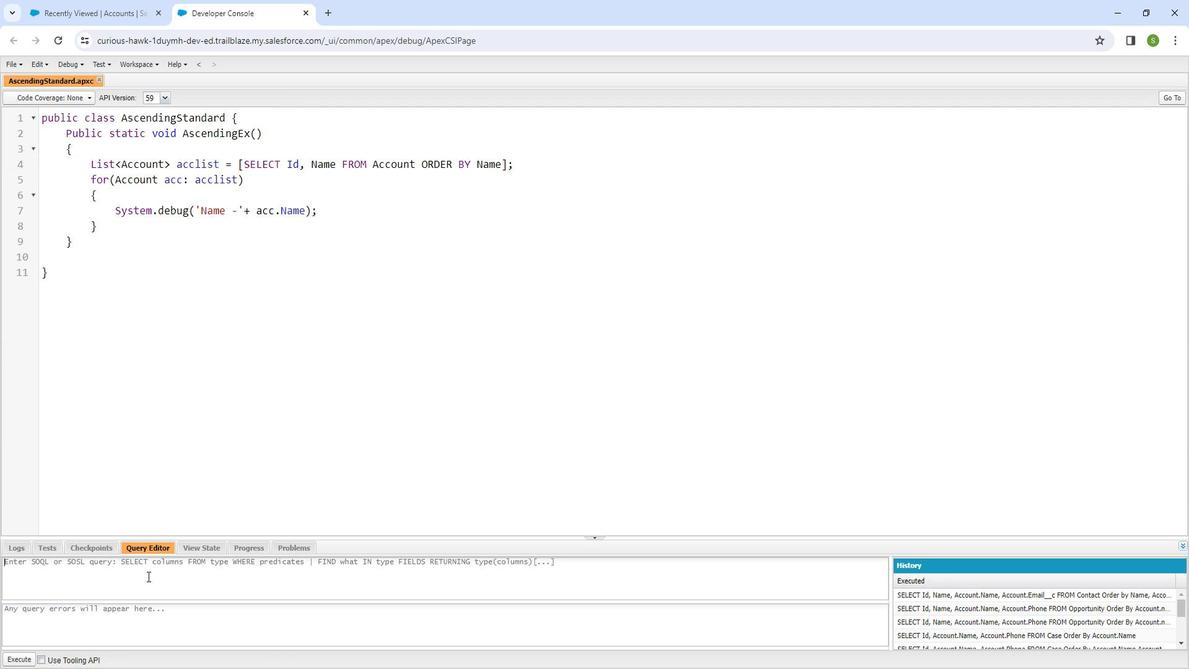 
Action: Key pressed <Key.shift_r>SELECT<Key.space><Key.shift_r><Key.shift_r><Key.shift_r><Key.shift_r><Key.shift_r><Key.shift_r>Id,<Key.space><Key.shift_r><Key.shift_r><Key.shift_r><Key.shift_r><Key.shift_r><Key.shift_r>Name<Key.space><Key.shift_r><Key.shift_r><Key.shift_r><Key.shift_r><Key.shift_r><Key.shift_r><Key.shift_r><Key.shift_r><Key.shift_r><Key.shift_r><Key.shift_r><Key.shift_r><Key.shift_r><Key.shift_r>FROM<Key.space><Key.shift_r><Key.shift_r><Key.shift_r><Key.shift_r><Key.shift_r><Key.shift_r><Key.shift_r><Key.shift_r><Key.shift_r>Account<Key.space><Key.shift_r><Key.shift_r><Key.shift_r><Key.shift_r><Key.shift_r>Or<Key.backspace><Key.shift_r>RDER<Key.space><Key.shift_r><Key.shift_r><Key.shift_r><Key.shift_r><Key.shift_r><Key.shift_r><Key.shift_r><Key.shift_r><Key.shift_r><Key.shift_r><Key.shift_r><Key.shift_r><Key.shift_r>BY<Key.space><Key.shift_r><Key.shift_r><Key.shift_r><Key.shift_r><Key.shift_r><Key.shift_r><Key.shift_r>Name
Screenshot: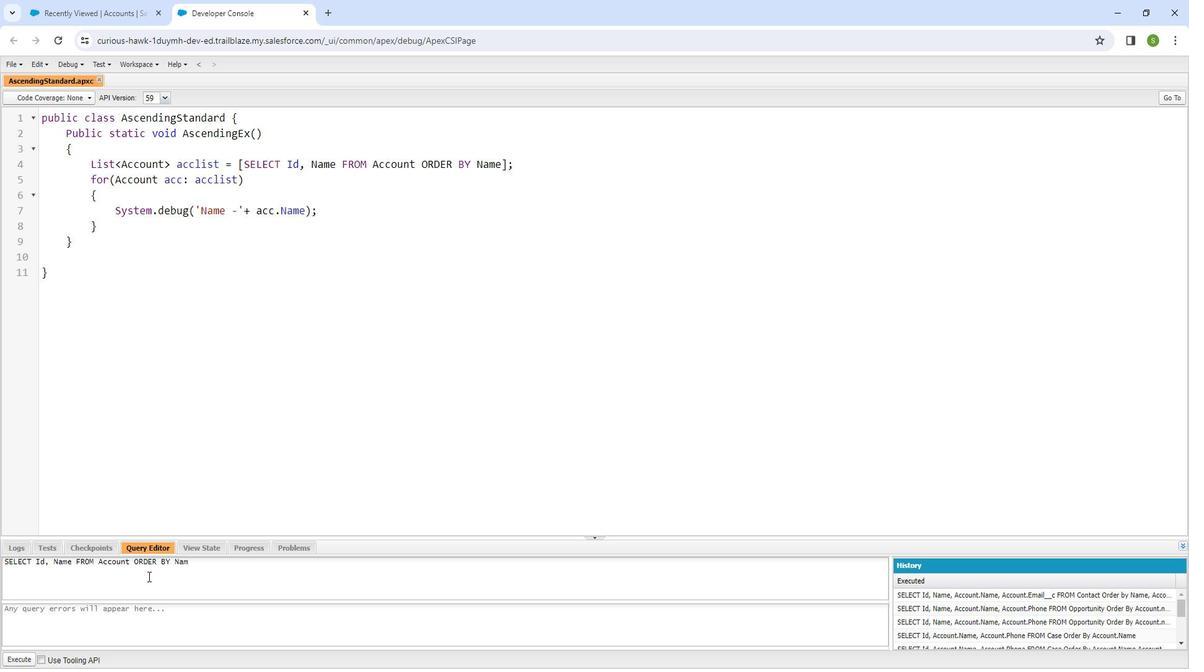 
Action: Mouse moved to (11, 635)
Screenshot: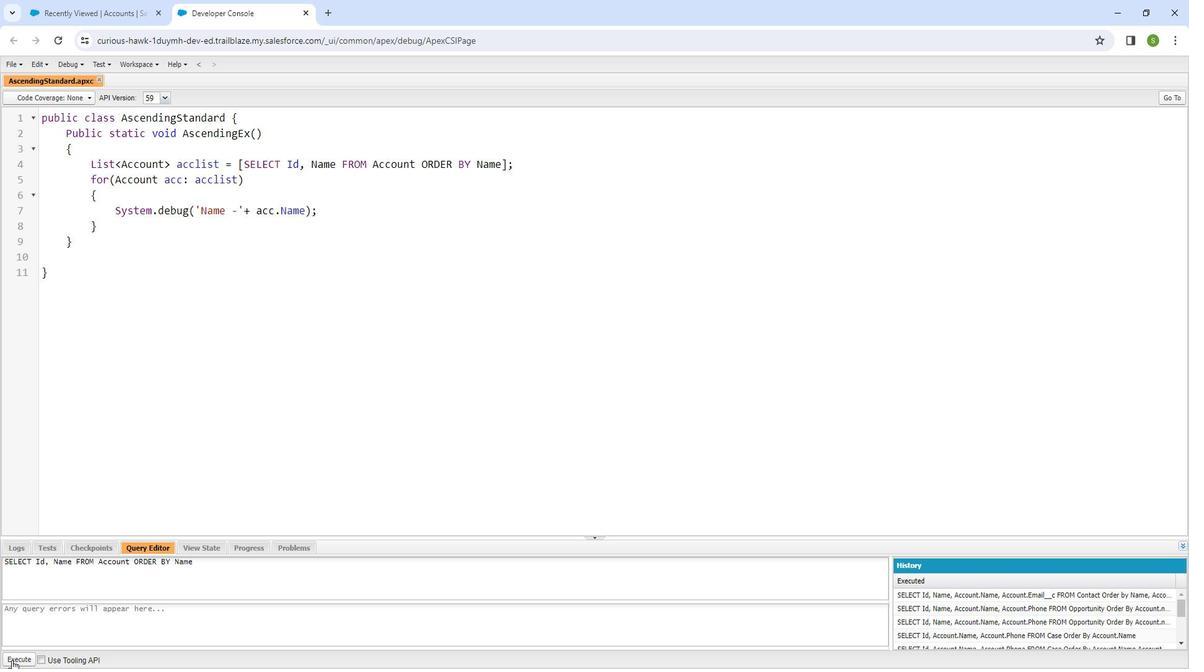 
Action: Mouse pressed left at (11, 635)
Screenshot: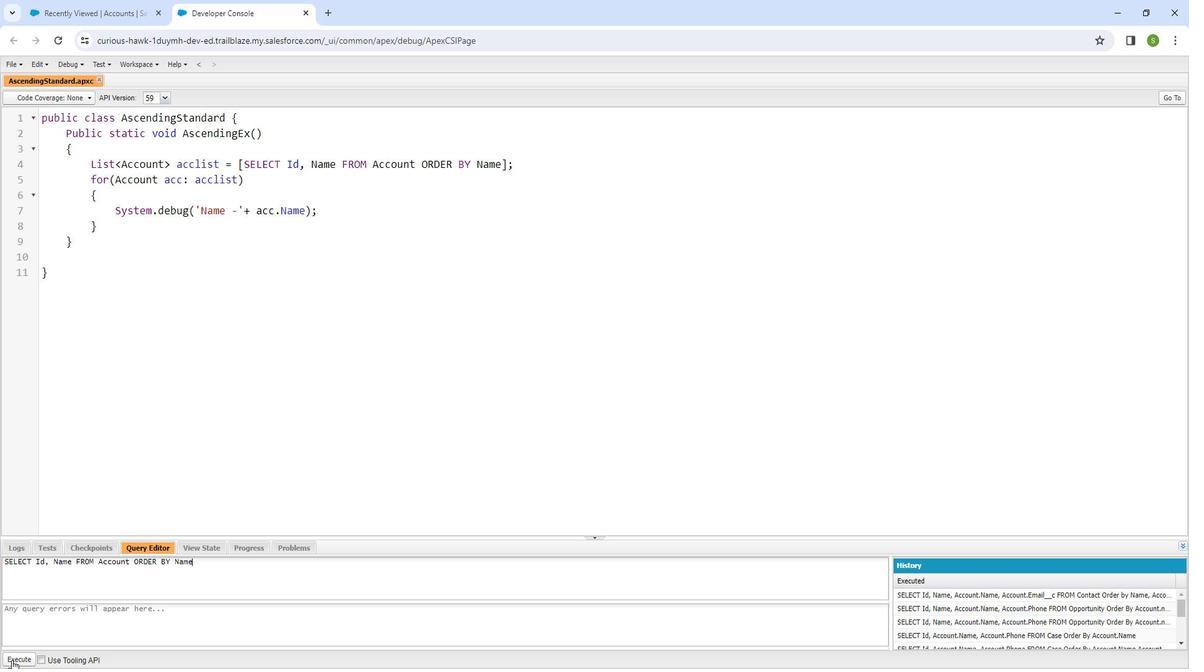 
Action: Mouse moved to (358, 292)
Screenshot: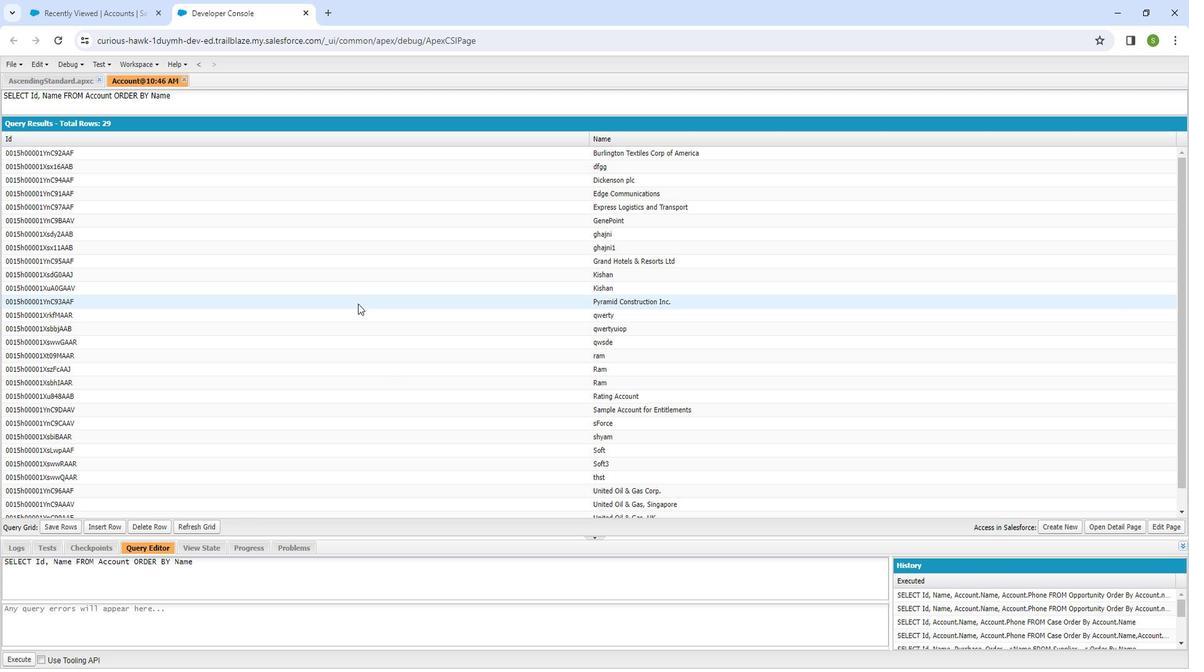 
Action: Mouse scrolled (358, 291) with delta (0, 0)
Screenshot: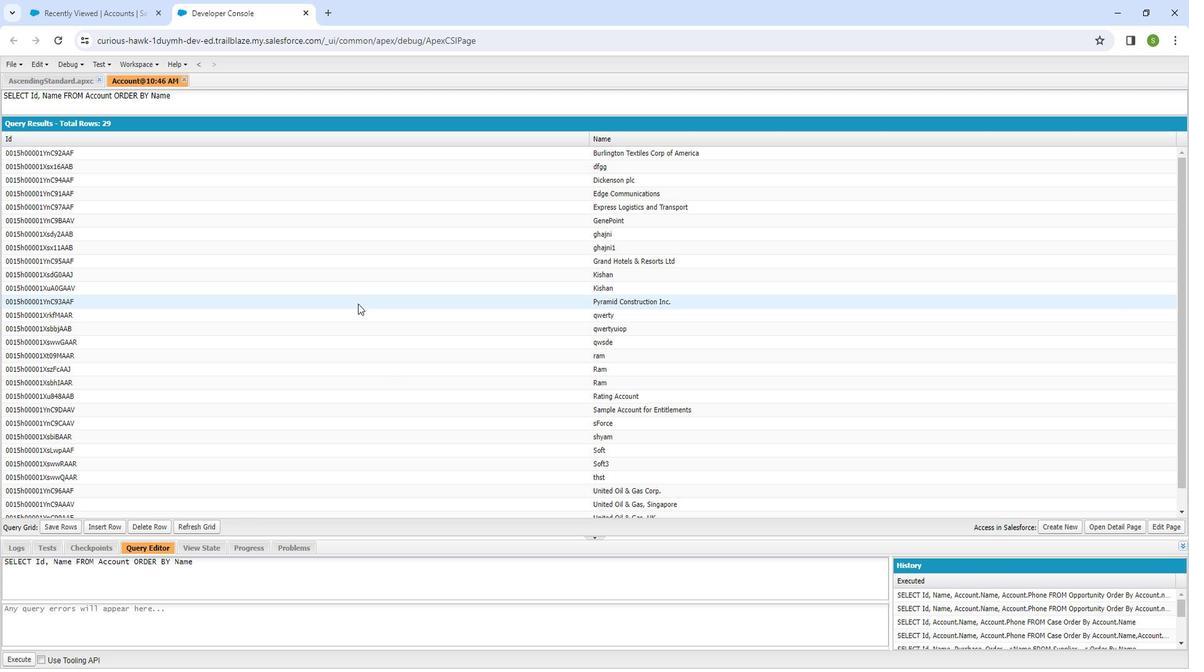 
Action: Mouse moved to (358, 293)
Screenshot: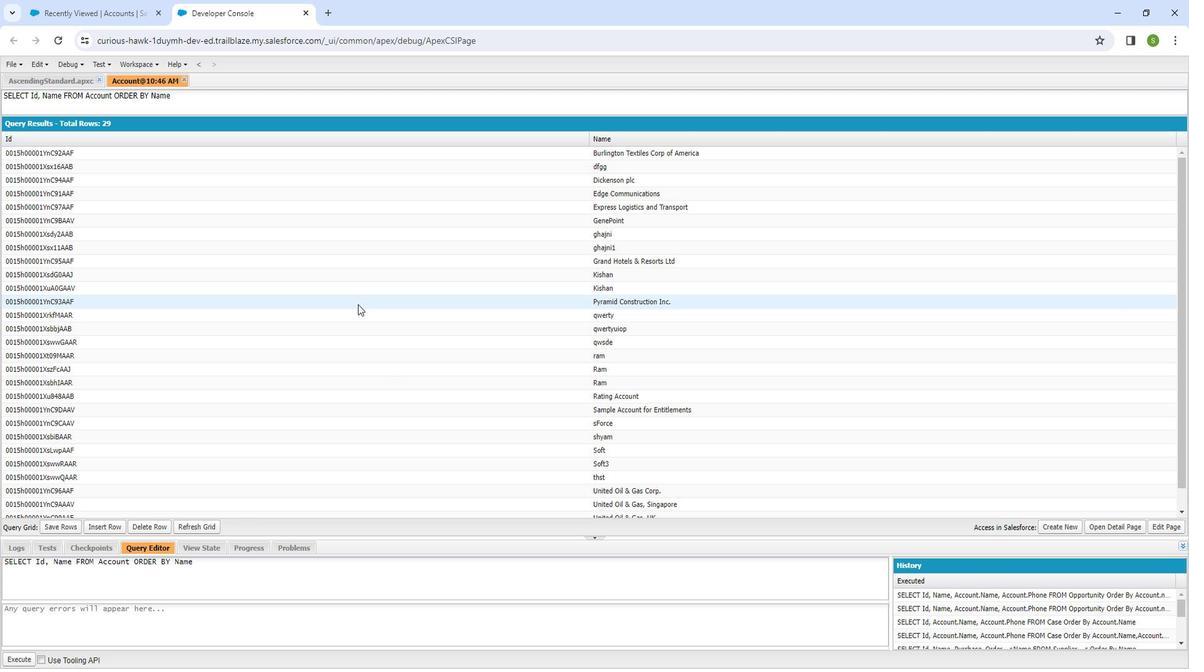 
Action: Mouse scrolled (358, 292) with delta (0, 0)
Screenshot: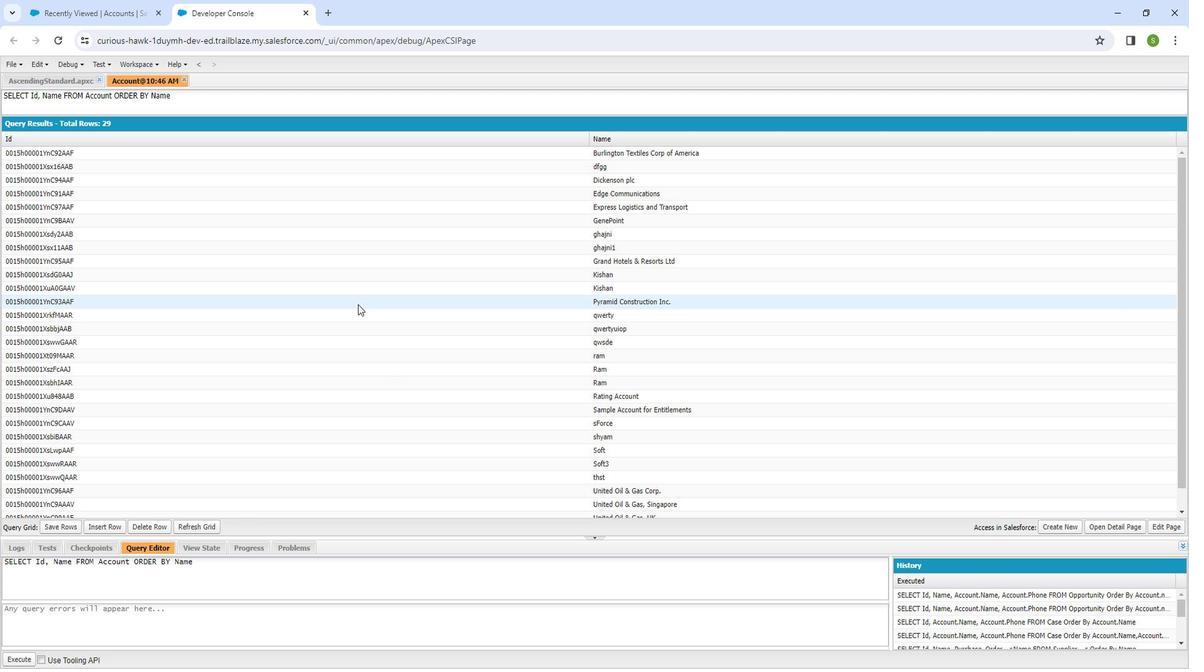 
Action: Mouse moved to (358, 293)
Screenshot: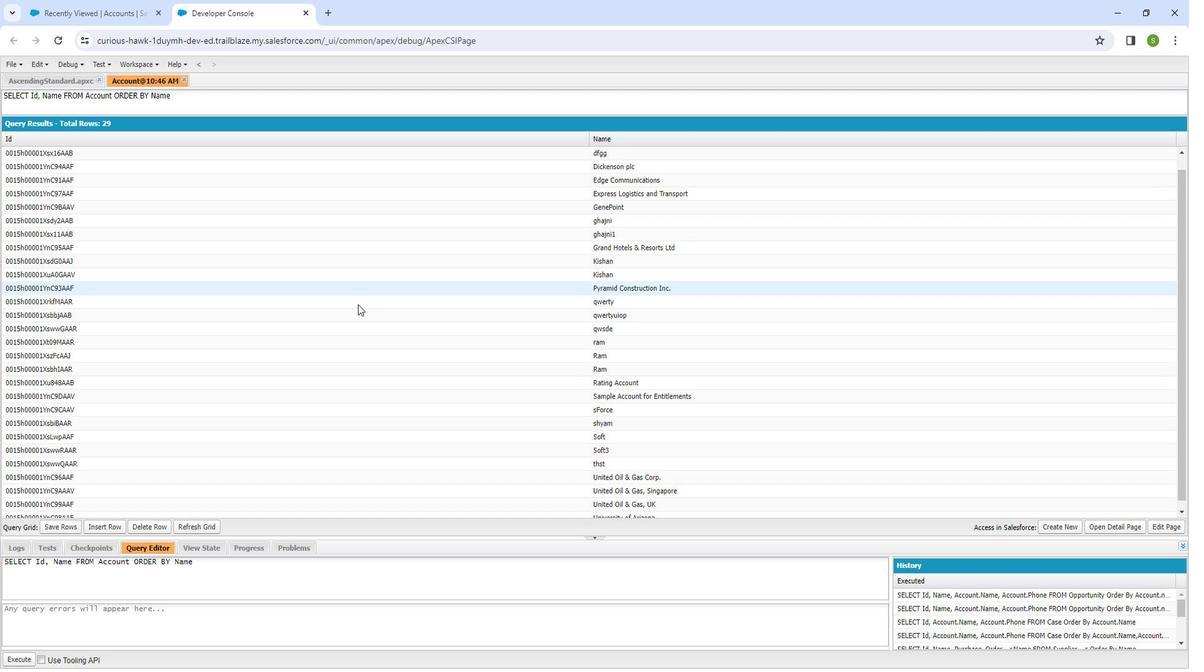 
Action: Mouse scrolled (358, 293) with delta (0, 0)
Screenshot: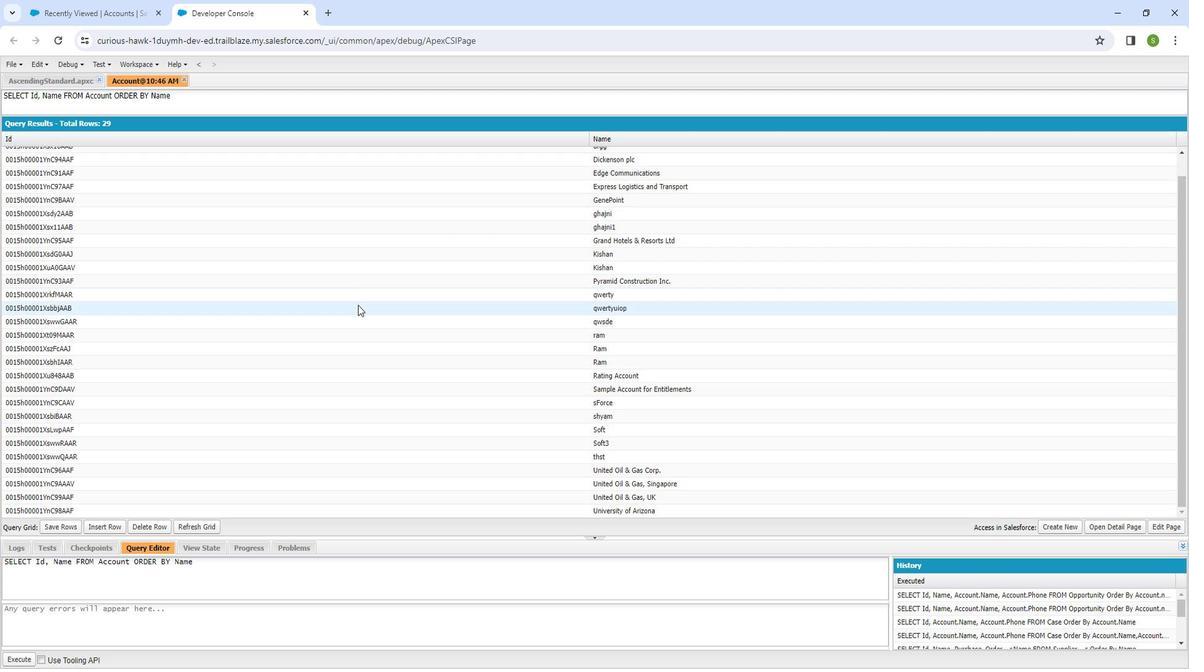 
Action: Mouse moved to (358, 294)
Screenshot: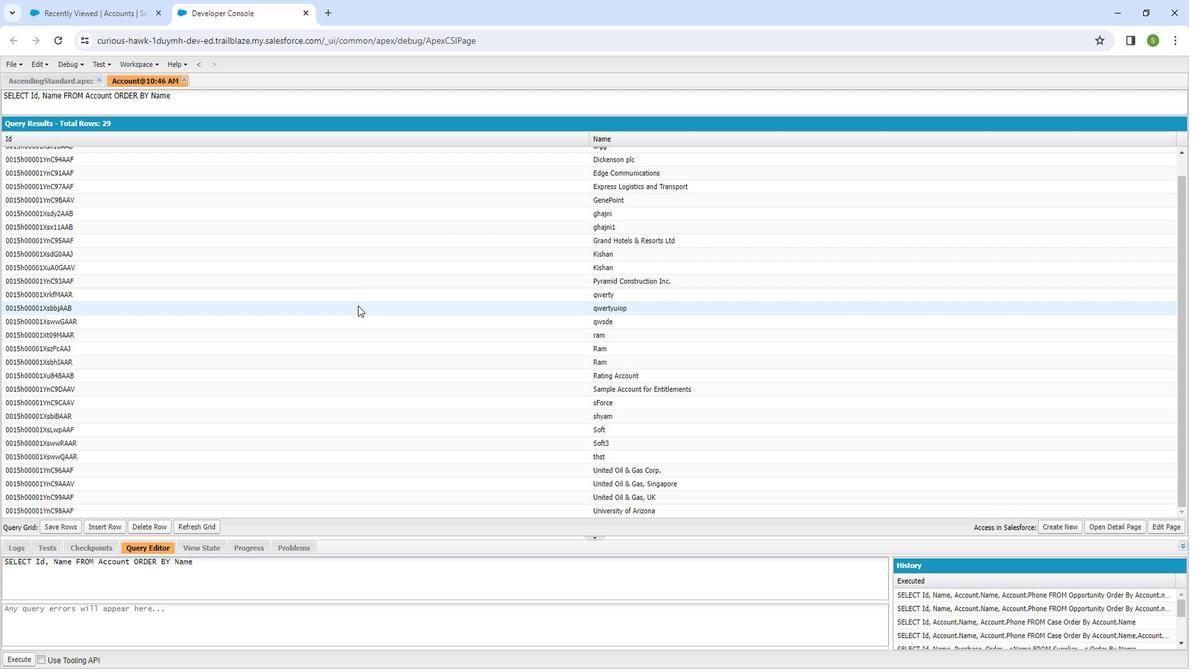 
Action: Mouse scrolled (358, 293) with delta (0, 0)
Screenshot: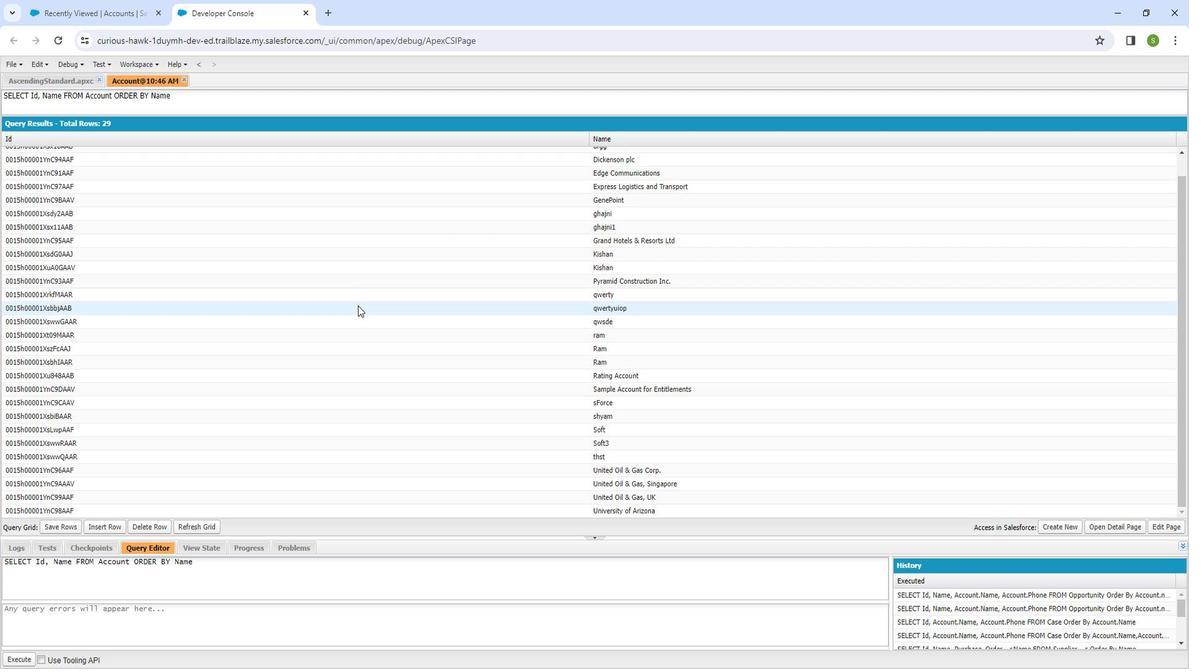 
Action: Mouse moved to (357, 294)
Screenshot: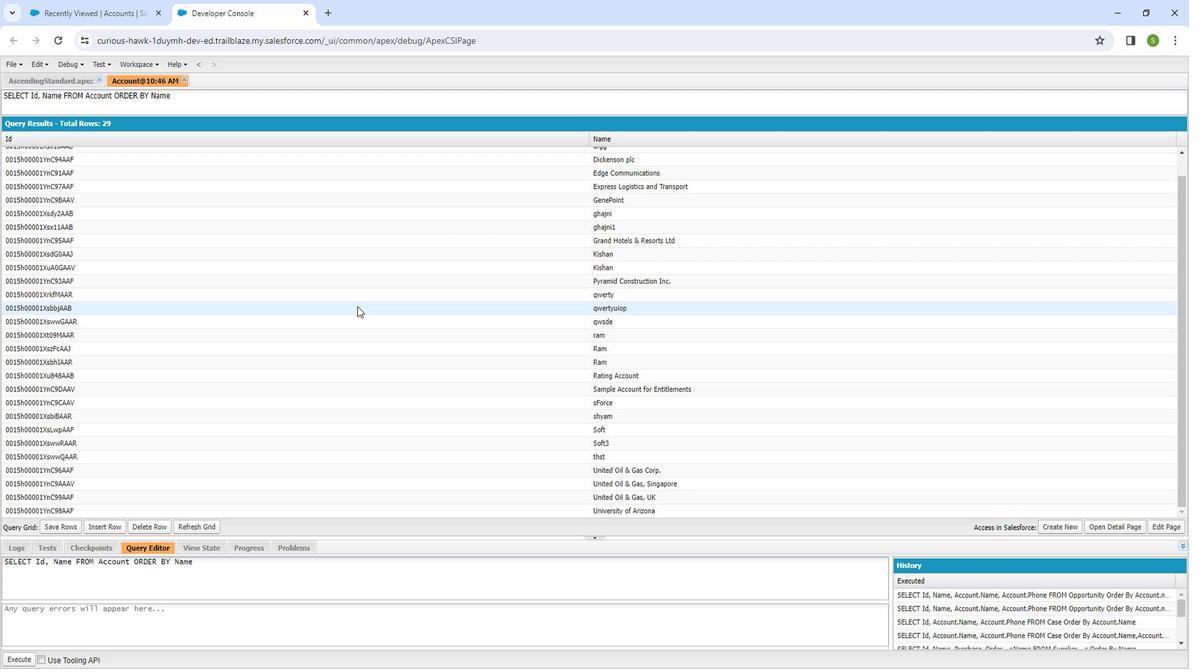 
Action: Mouse scrolled (357, 294) with delta (0, 0)
Screenshot: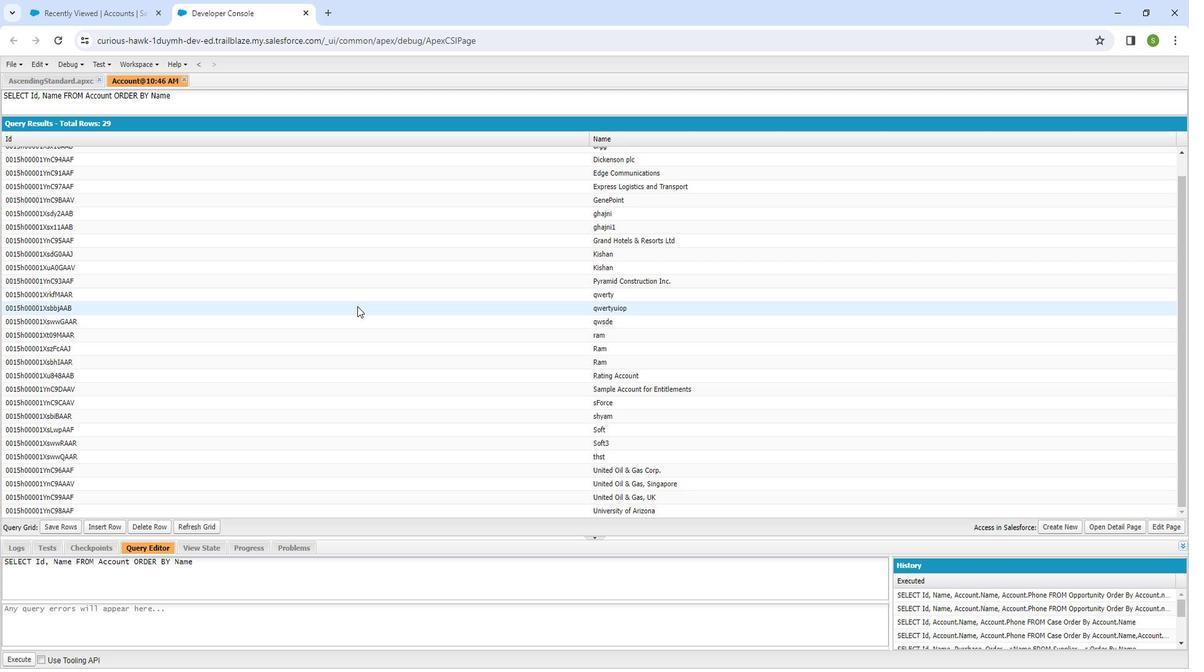 
Action: Mouse moved to (356, 295)
Screenshot: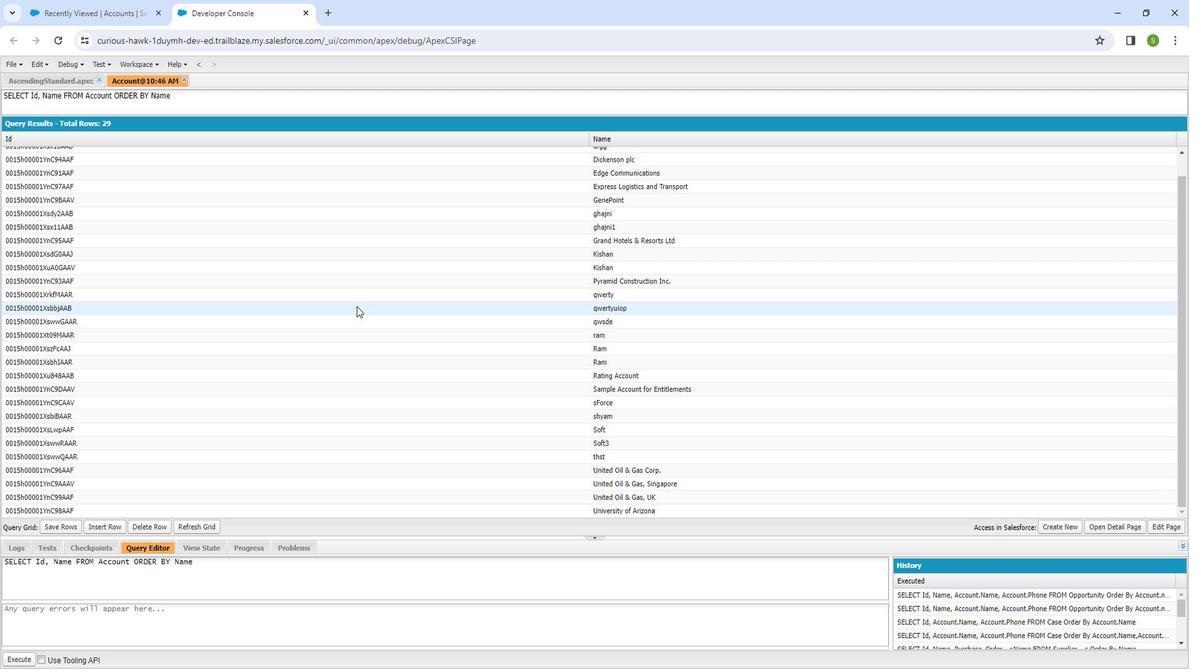 
Action: Mouse scrolled (356, 294) with delta (0, 0)
Screenshot: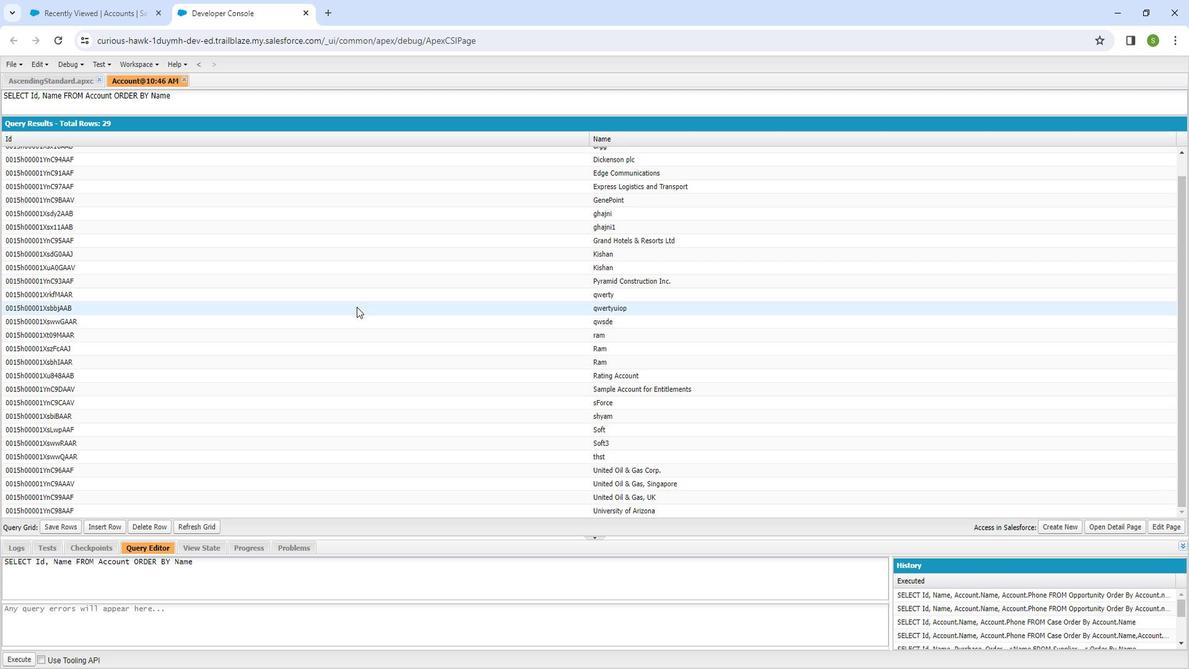 
Action: Mouse moved to (356, 297)
Screenshot: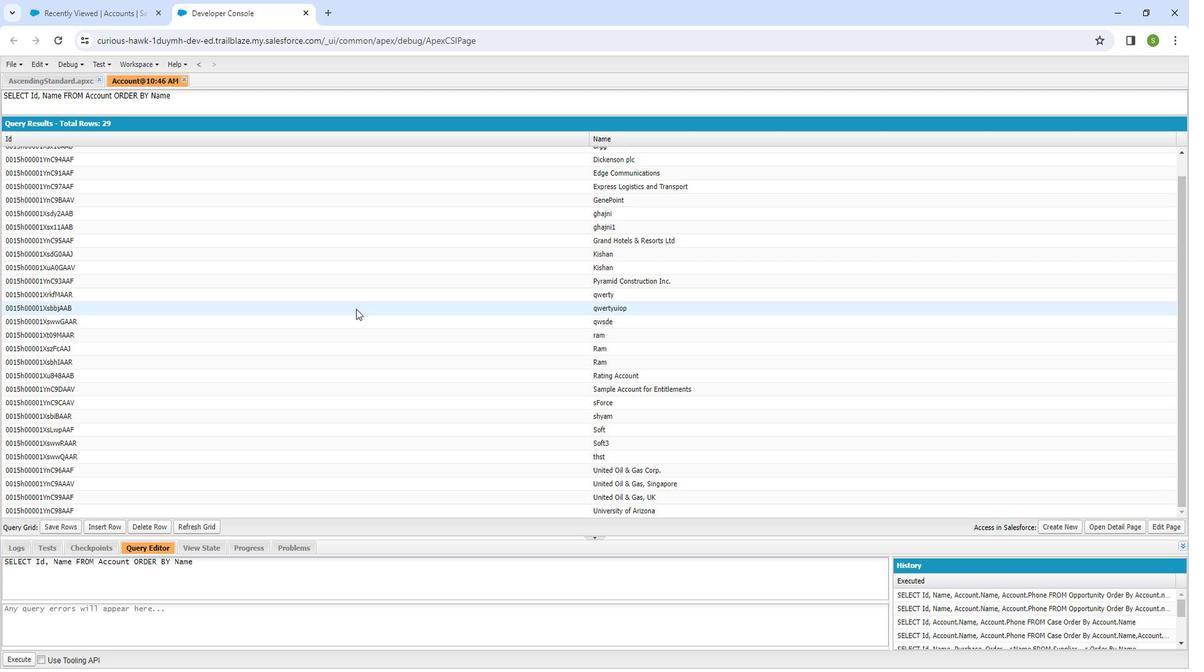 
Action: Mouse scrolled (356, 298) with delta (0, 0)
Screenshot: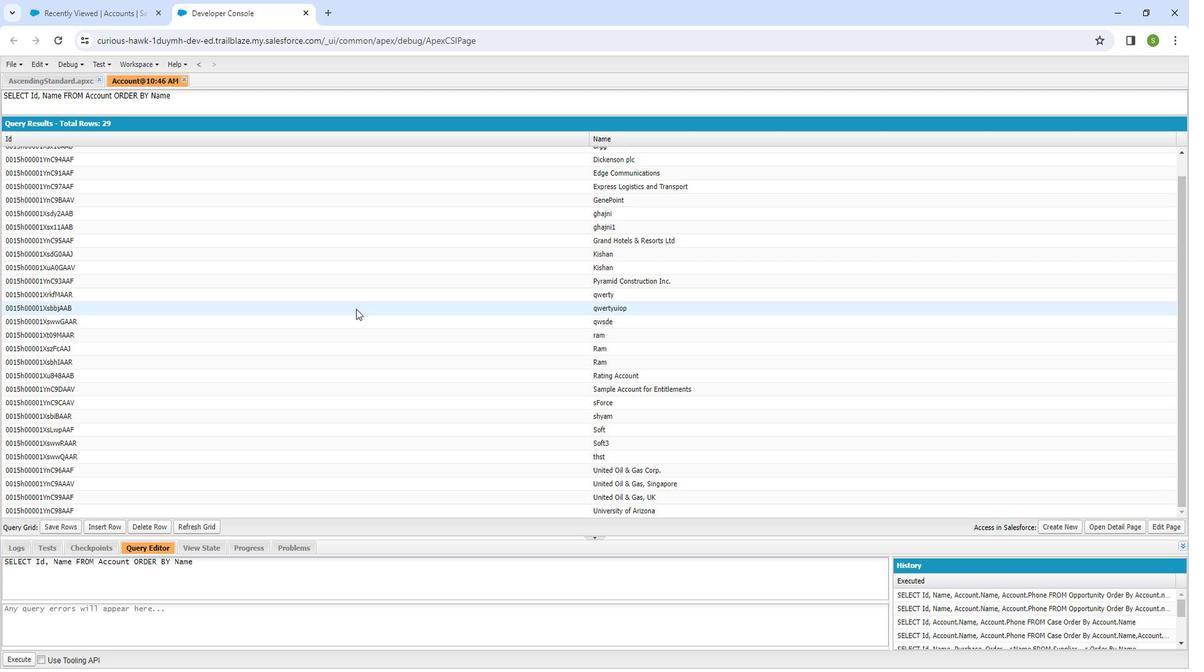 
Action: Mouse scrolled (356, 298) with delta (0, 0)
Screenshot: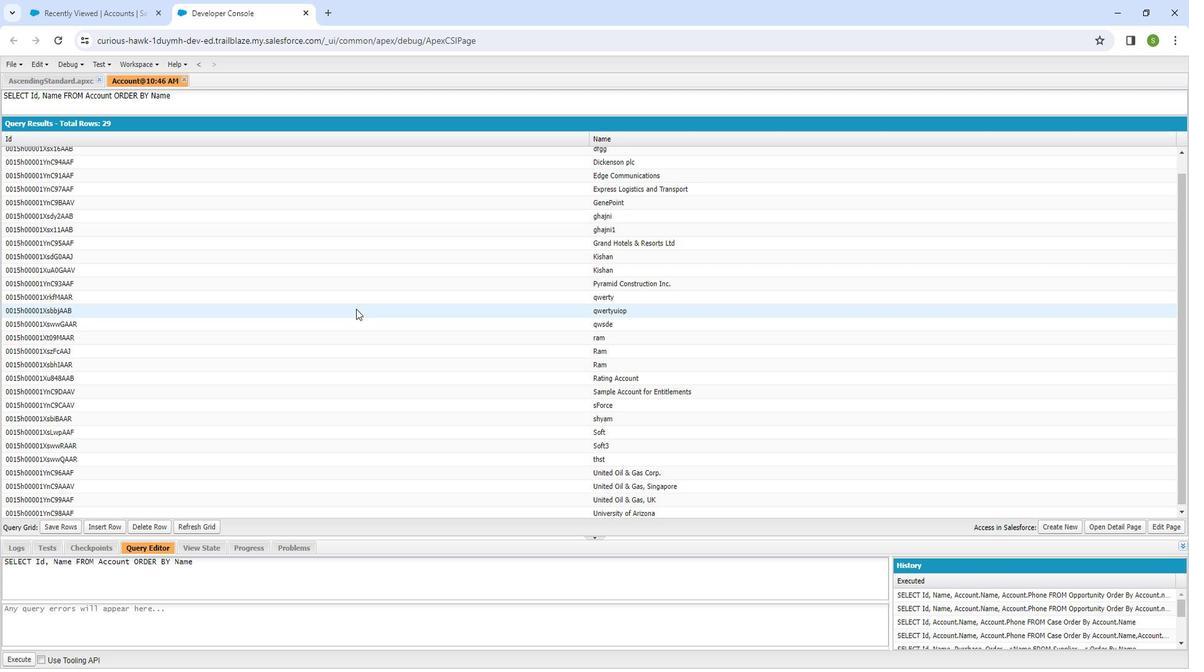 
Action: Mouse scrolled (356, 298) with delta (0, 0)
Screenshot: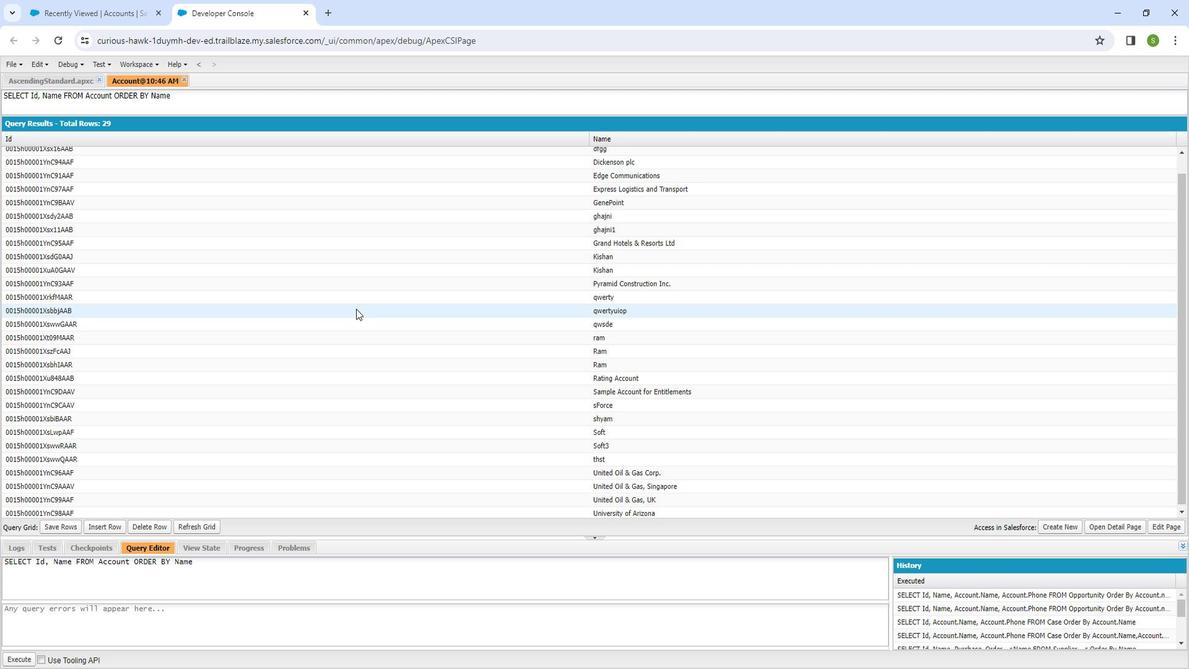 
Action: Mouse scrolled (356, 298) with delta (0, 0)
Screenshot: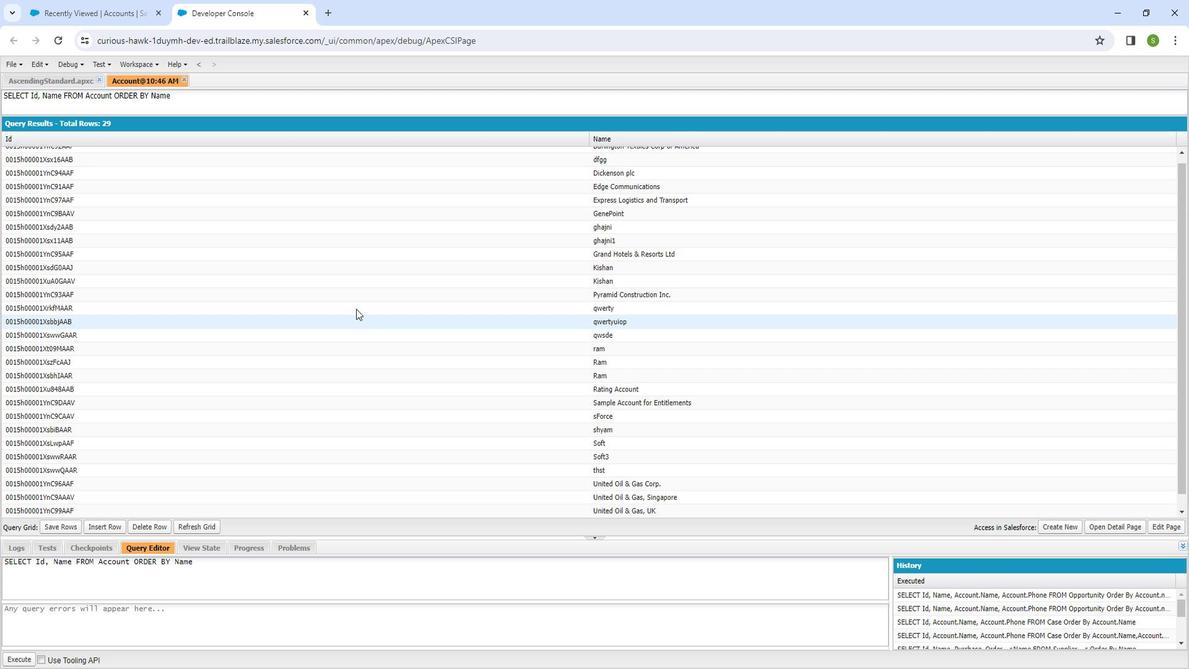 
Action: Mouse scrolled (356, 298) with delta (0, 0)
Screenshot: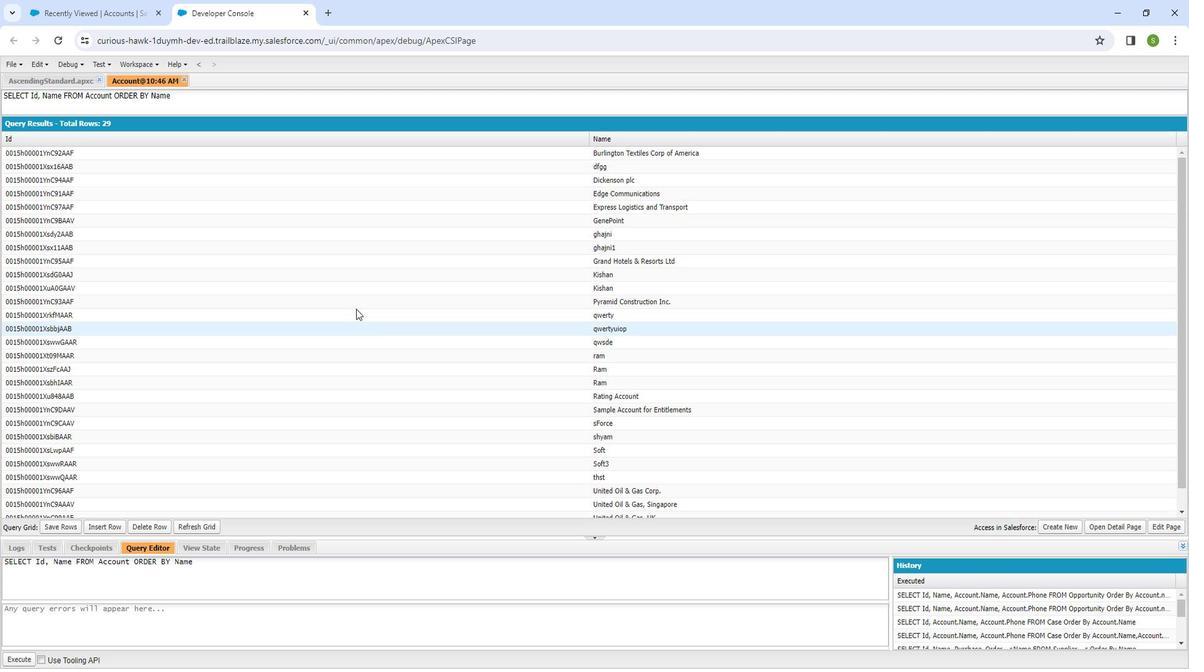 
Action: Mouse moved to (624, 380)
Screenshot: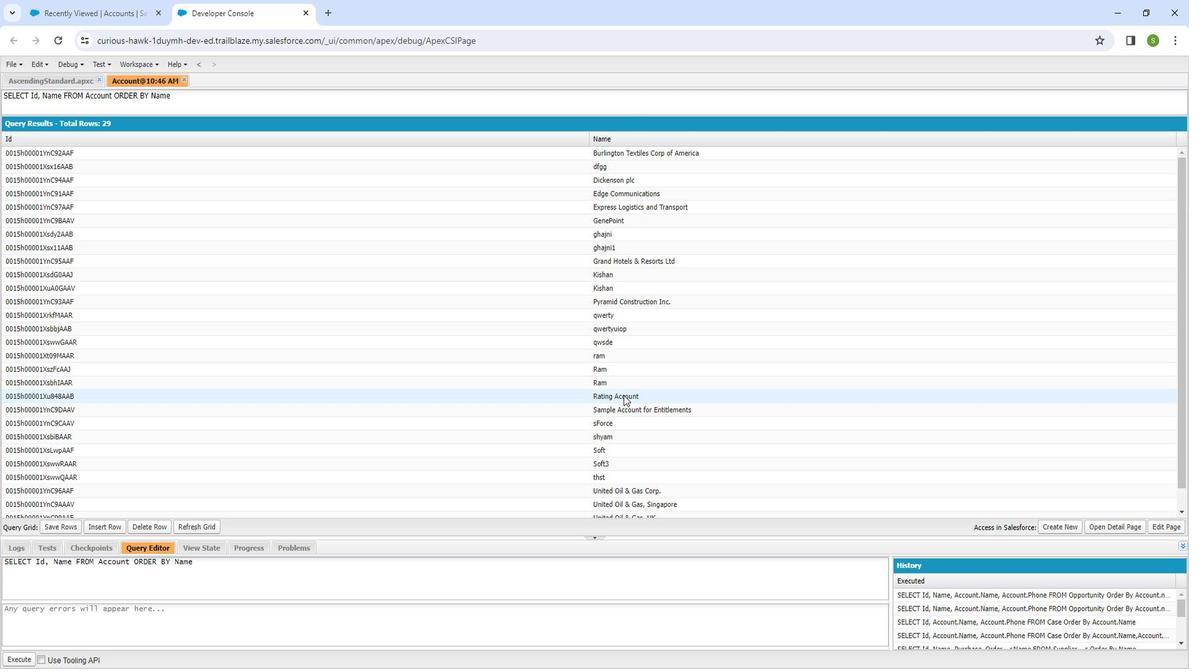 
Action: Mouse scrolled (624, 379) with delta (0, 0)
Screenshot: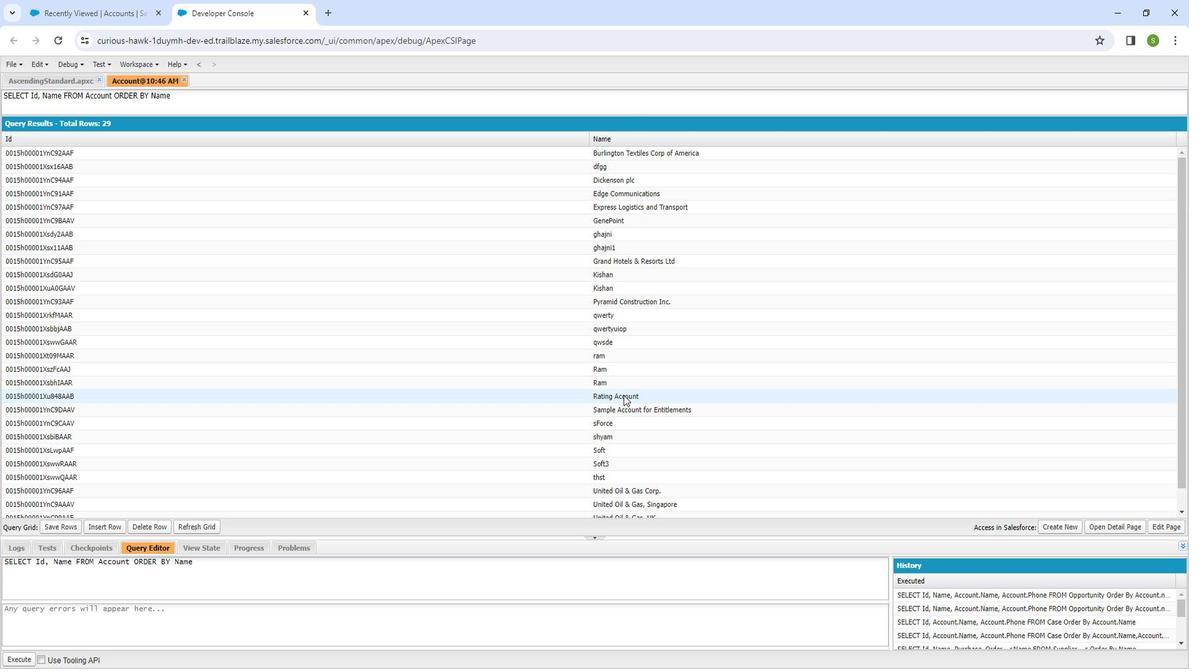 
Action: Mouse scrolled (624, 379) with delta (0, 0)
Screenshot: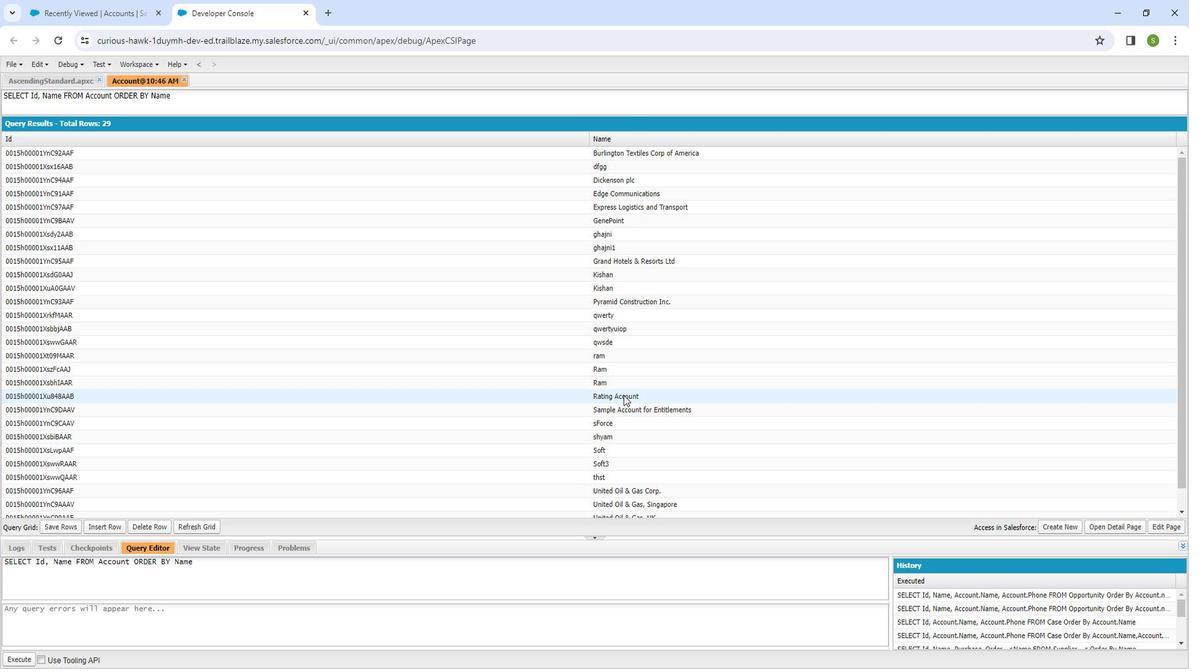 
Action: Mouse moved to (624, 381)
Screenshot: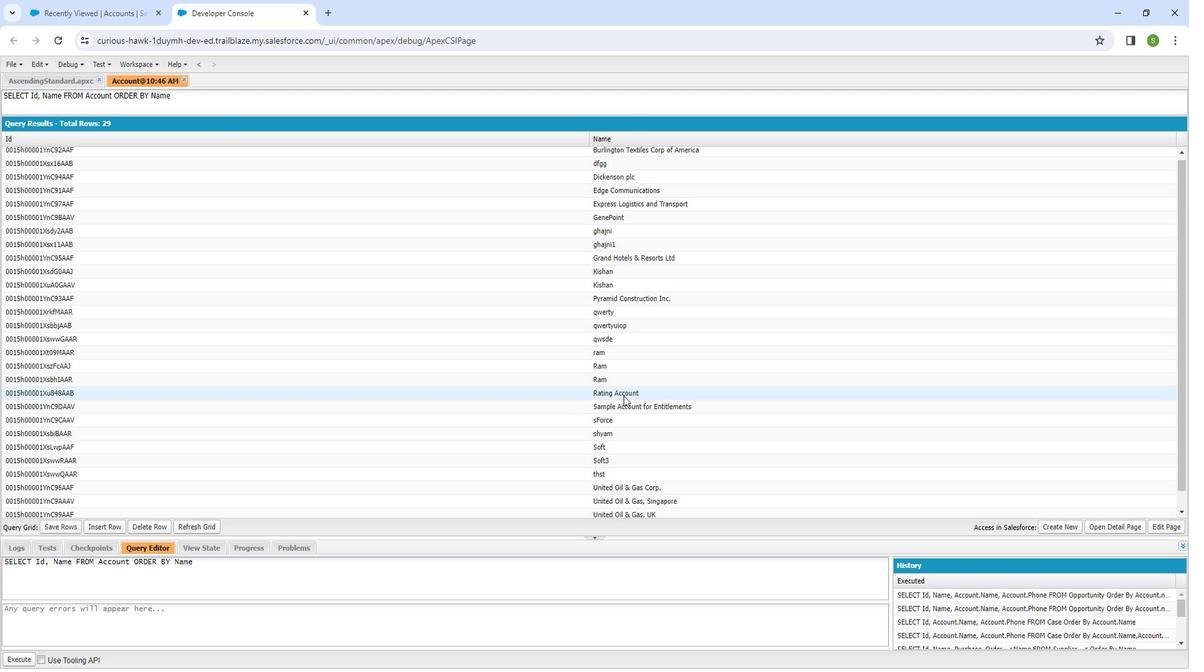 
Action: Mouse scrolled (624, 380) with delta (0, 0)
Screenshot: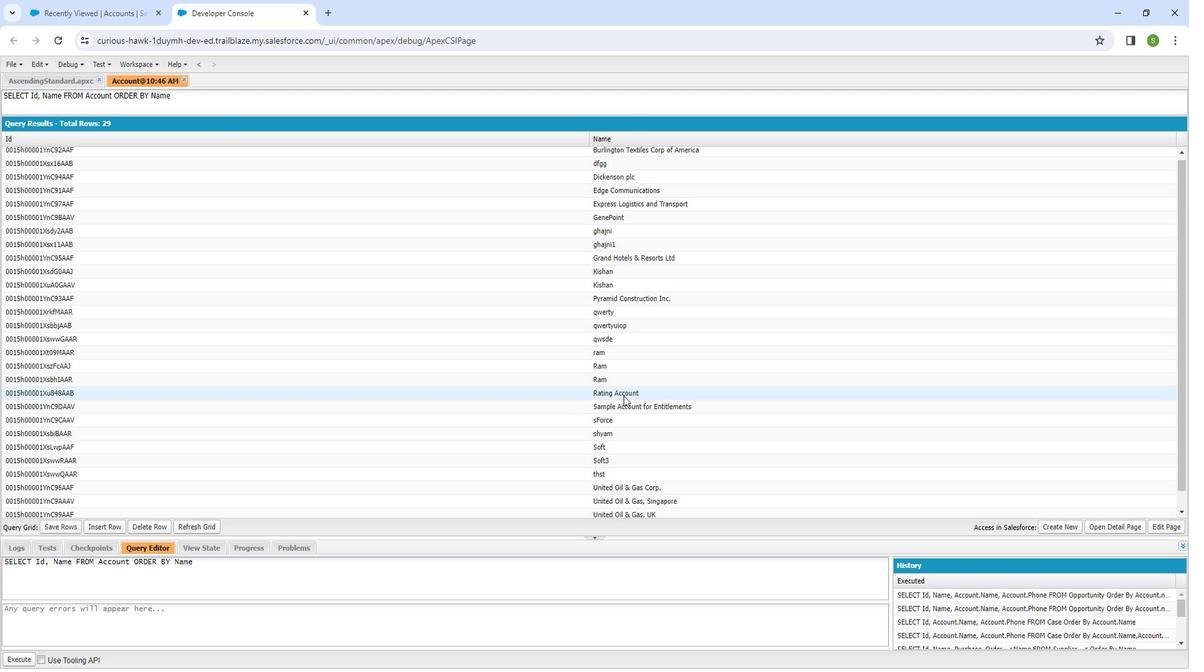 
Action: Mouse moved to (624, 381)
Screenshot: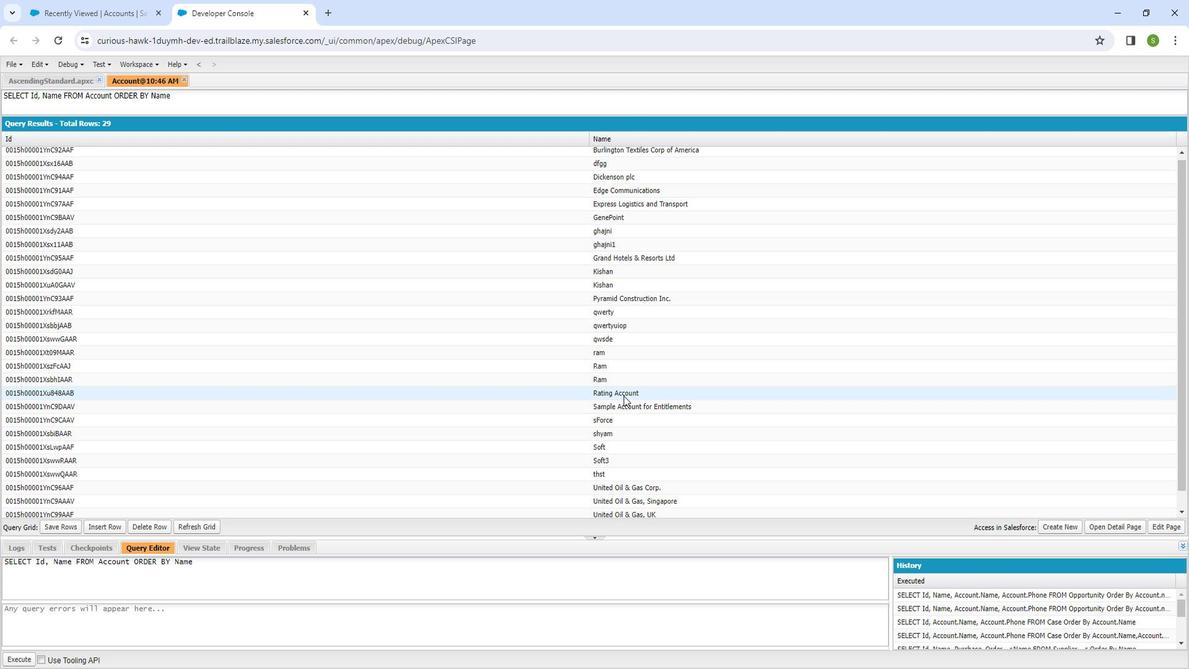 
Action: Mouse scrolled (624, 380) with delta (0, 0)
Screenshot: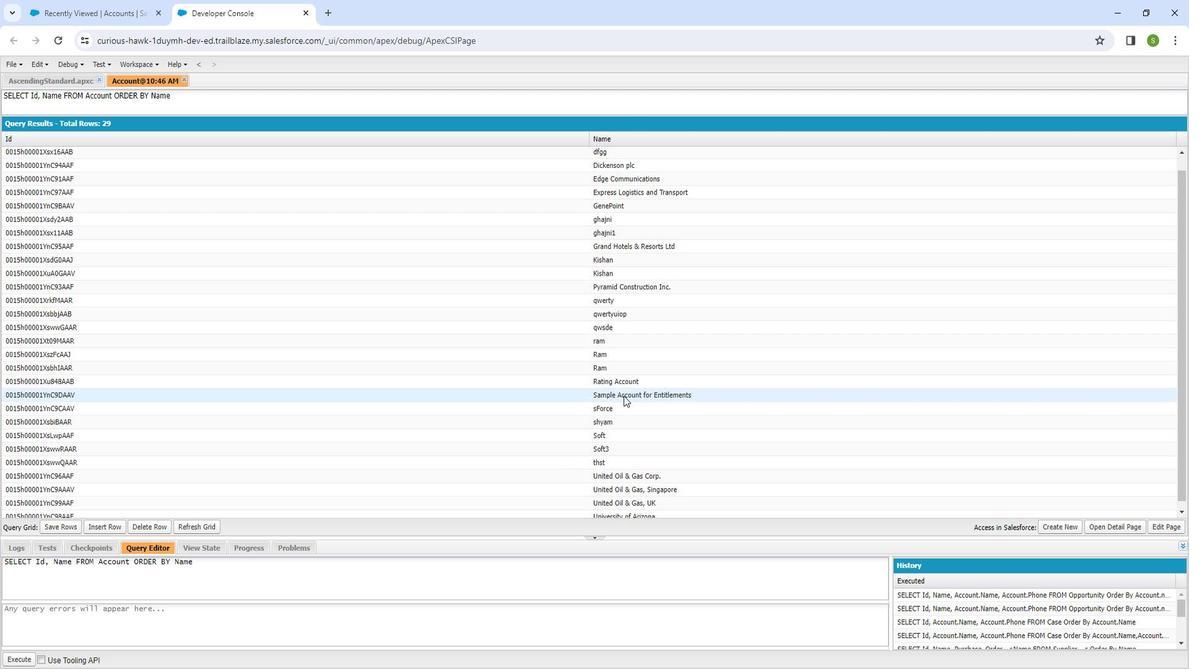 
Action: Mouse moved to (624, 382)
Screenshot: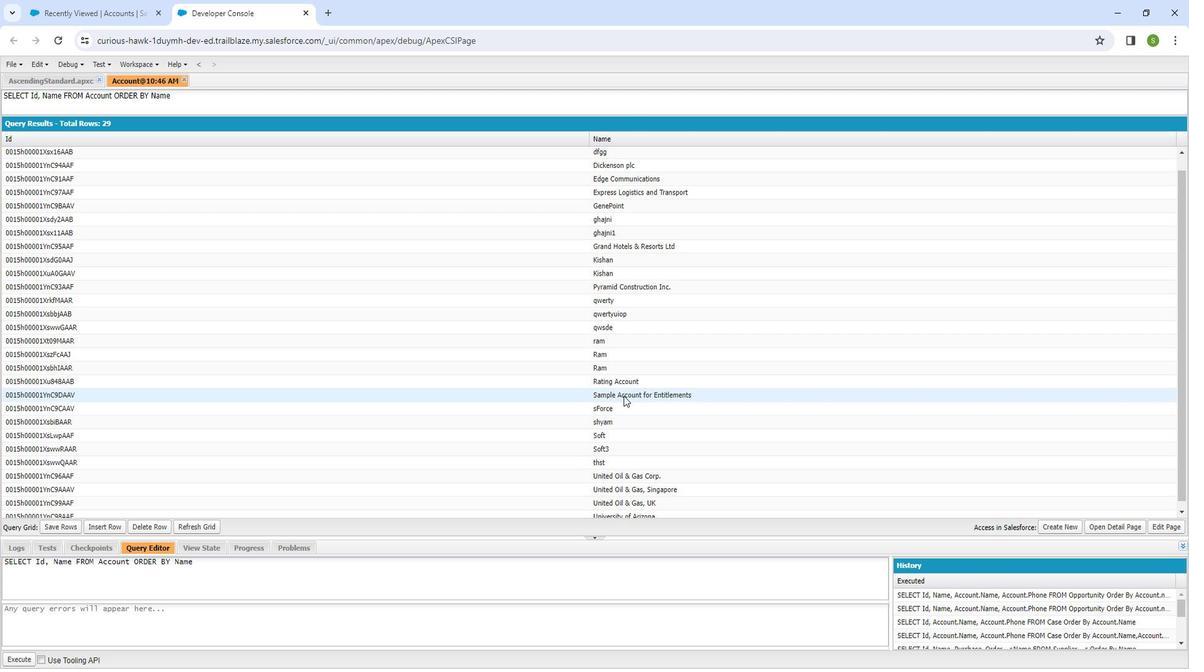 
Action: Mouse scrolled (624, 382) with delta (0, 0)
Screenshot: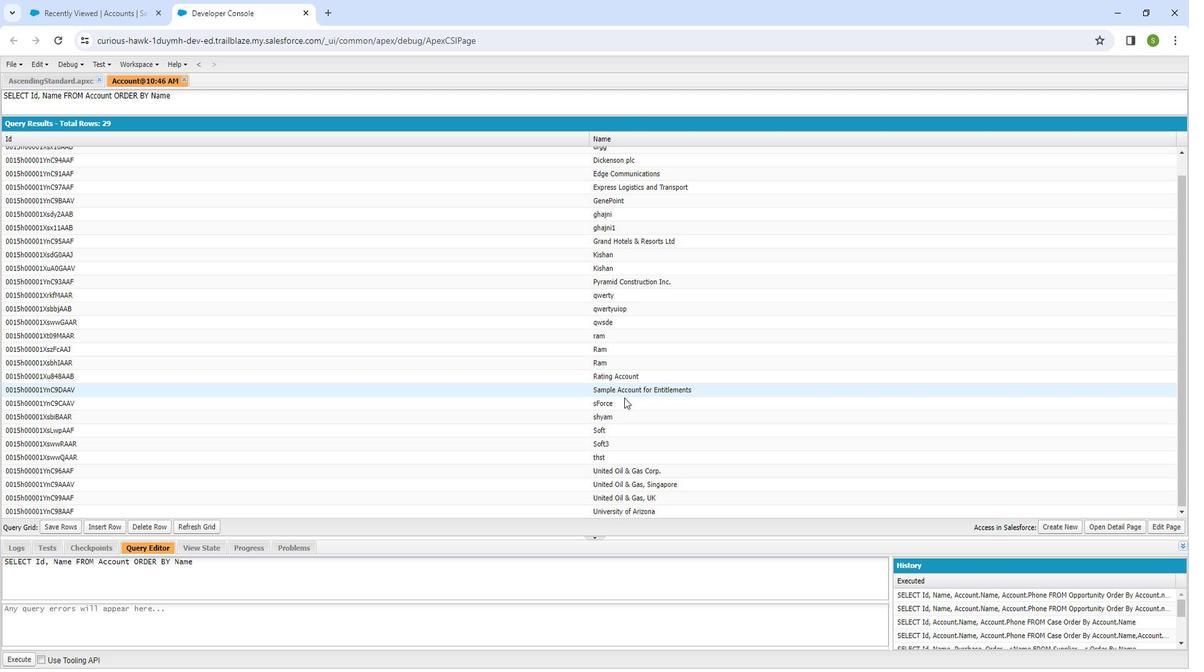 
Action: Mouse moved to (625, 384)
Screenshot: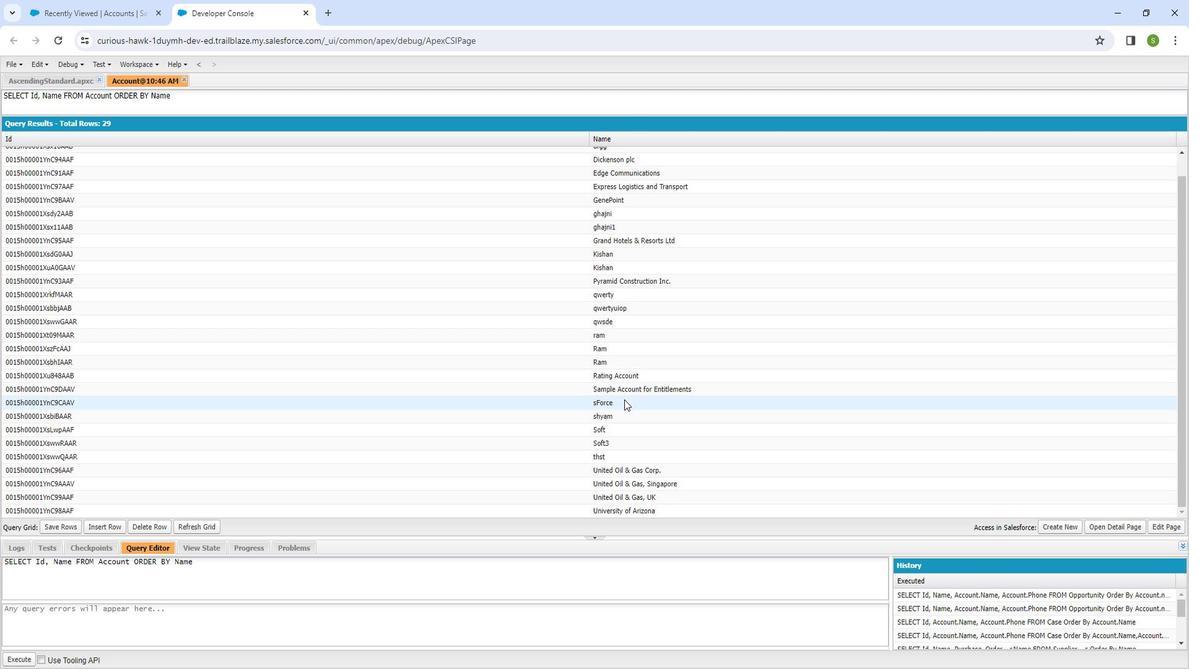 
Action: Mouse scrolled (625, 384) with delta (0, 0)
Screenshot: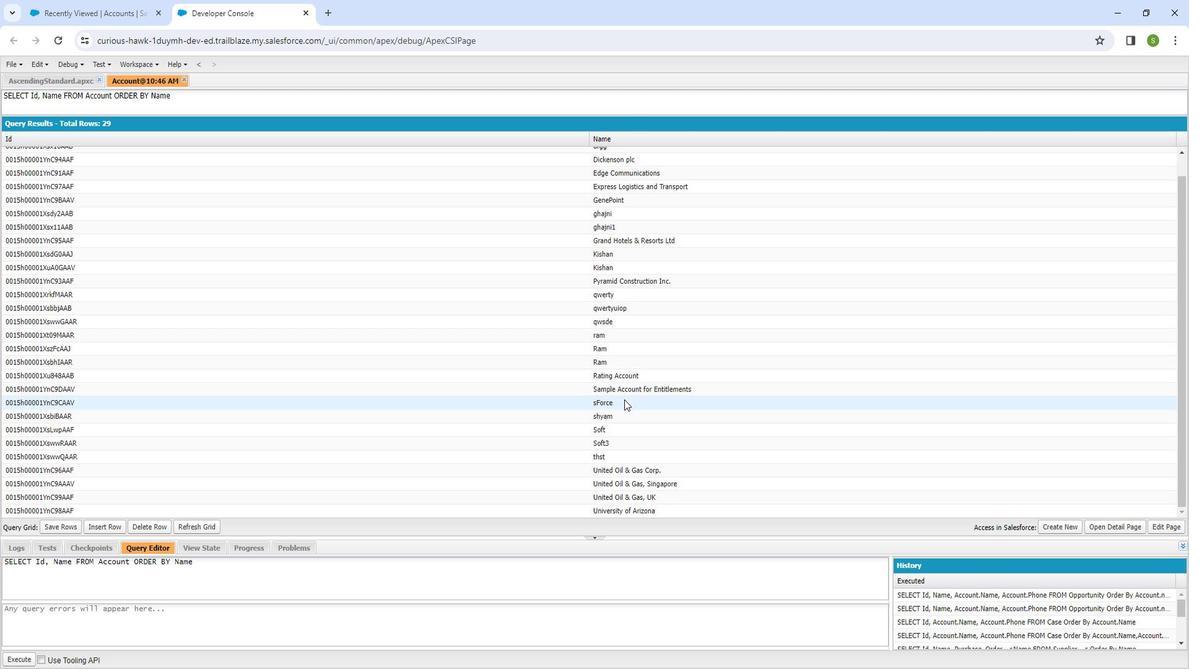 
Action: Mouse moved to (221, 549)
Screenshot: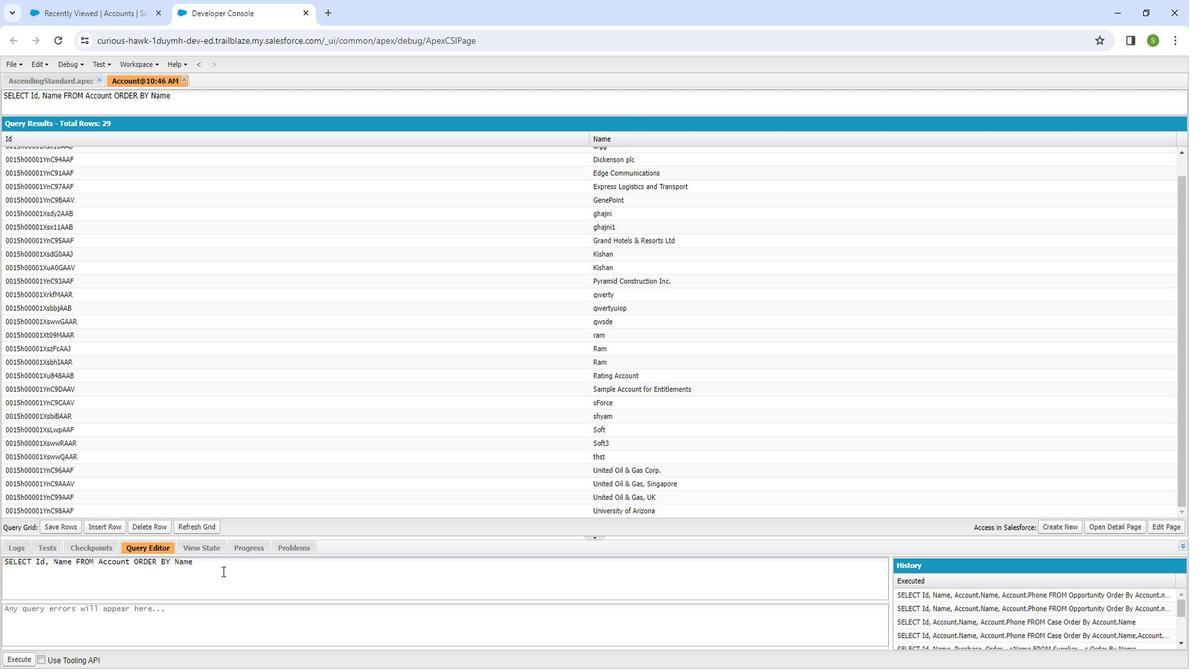
Action: Mouse pressed left at (221, 549)
Screenshot: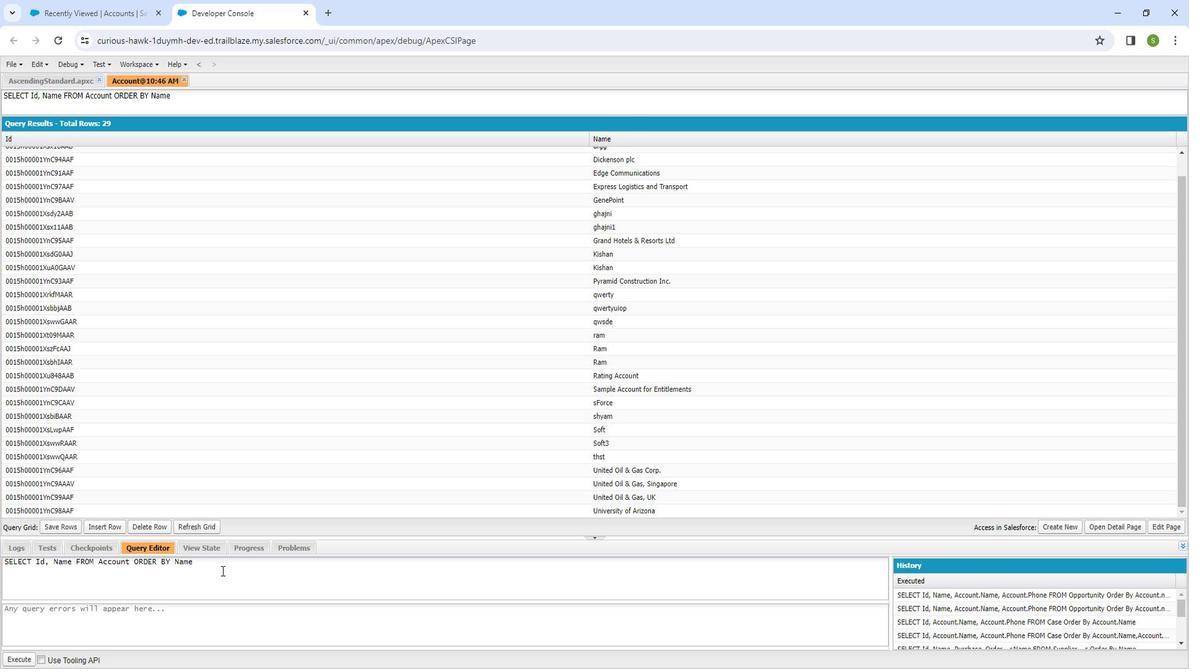 
Action: Mouse moved to (1, 516)
Screenshot: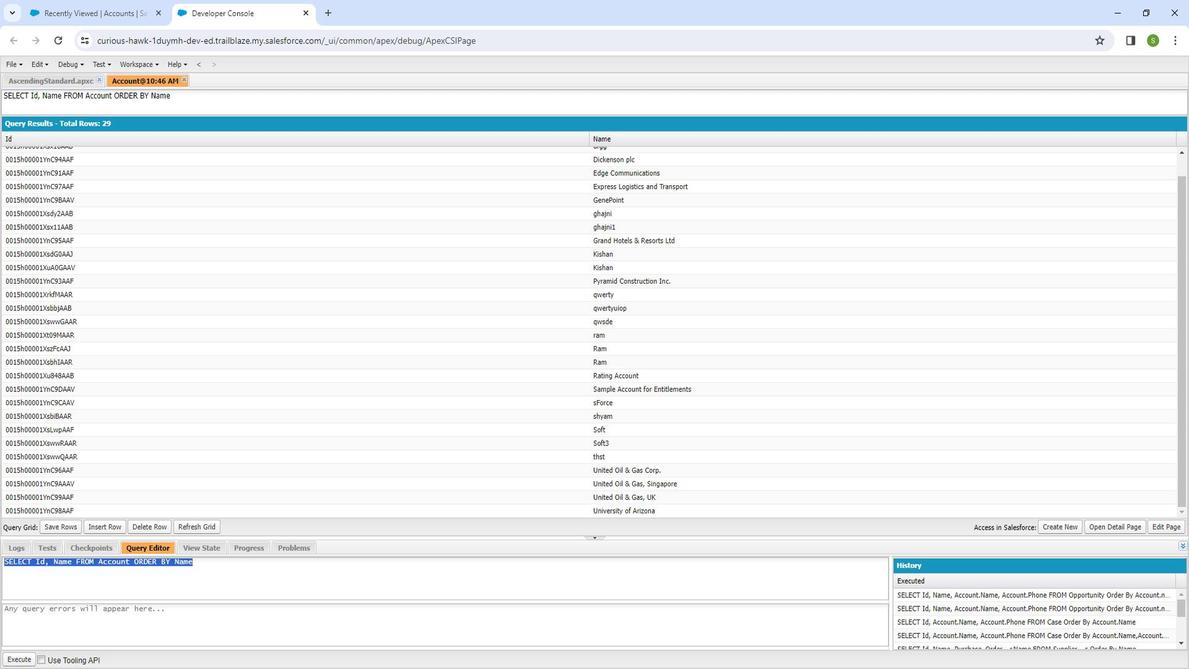 
Action: Key pressed <Key.backspace>
Screenshot: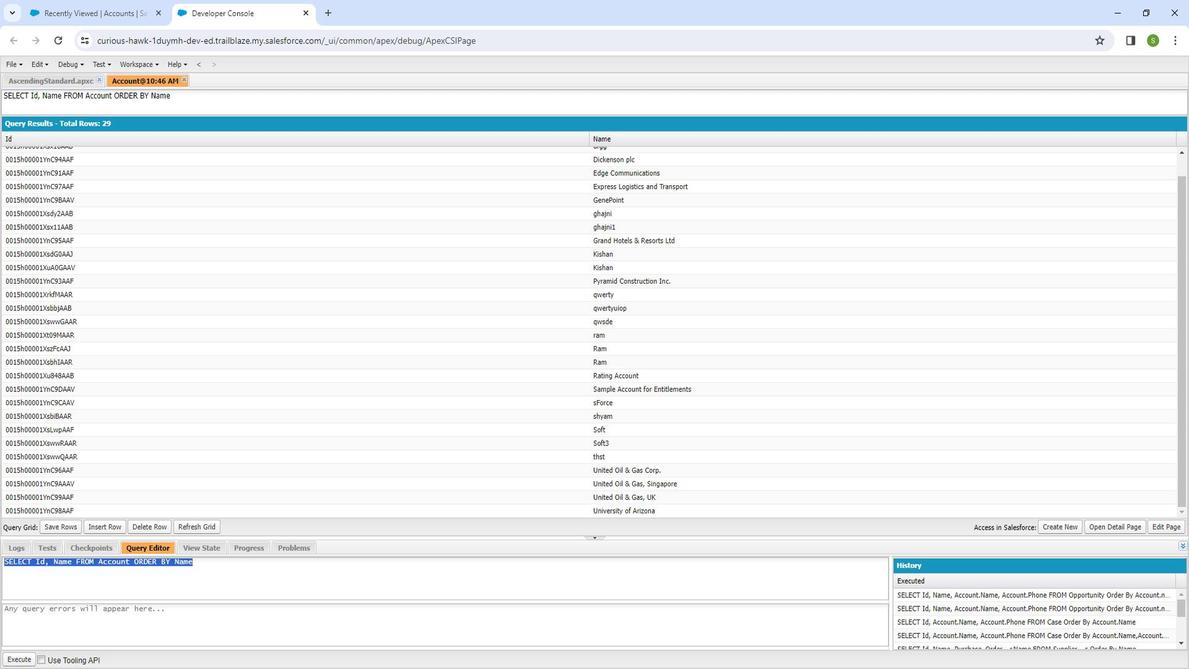 
Action: Mouse moved to (183, 76)
Screenshot: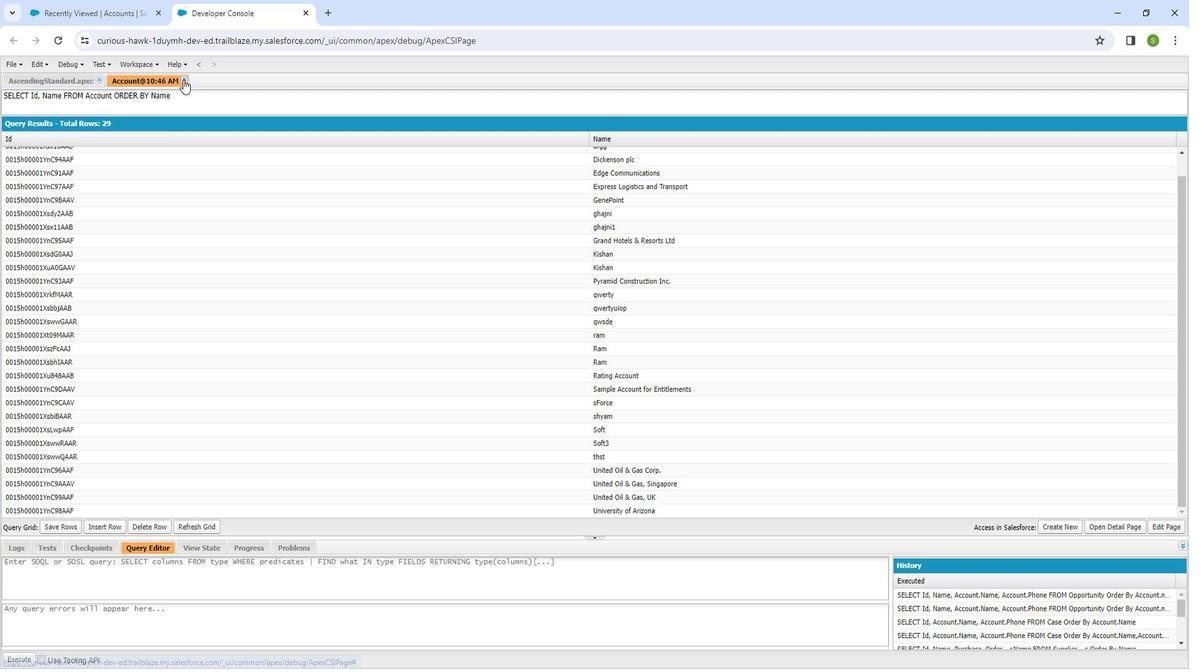 
Action: Mouse pressed left at (183, 76)
Screenshot: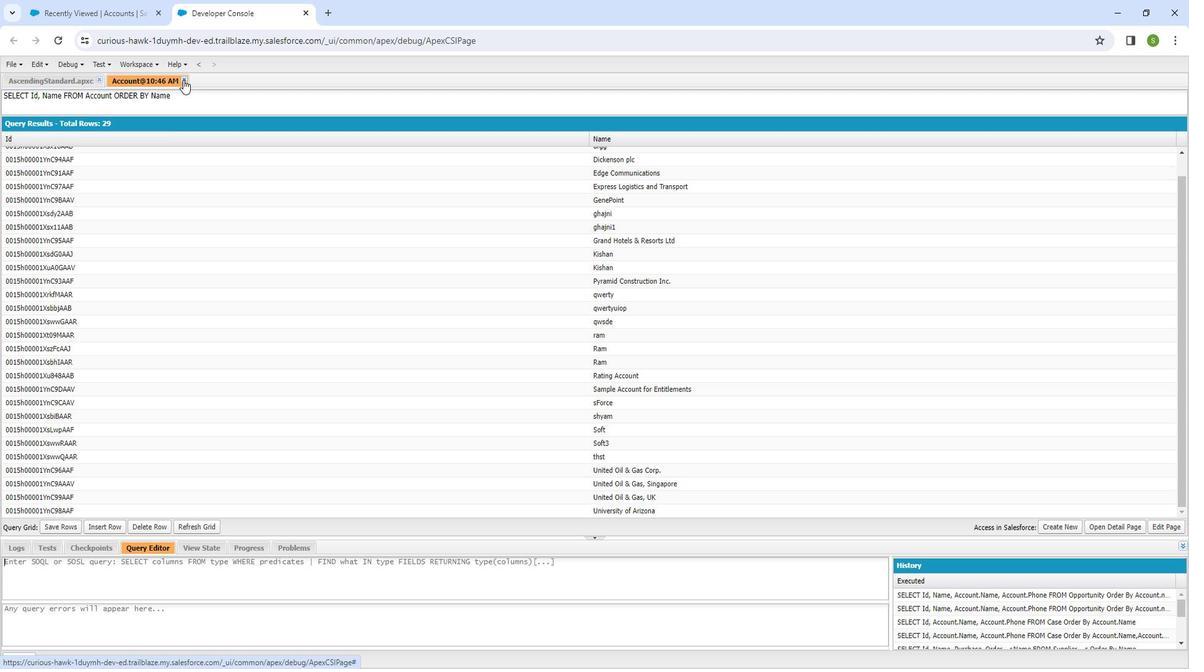
Action: Mouse moved to (338, 159)
Screenshot: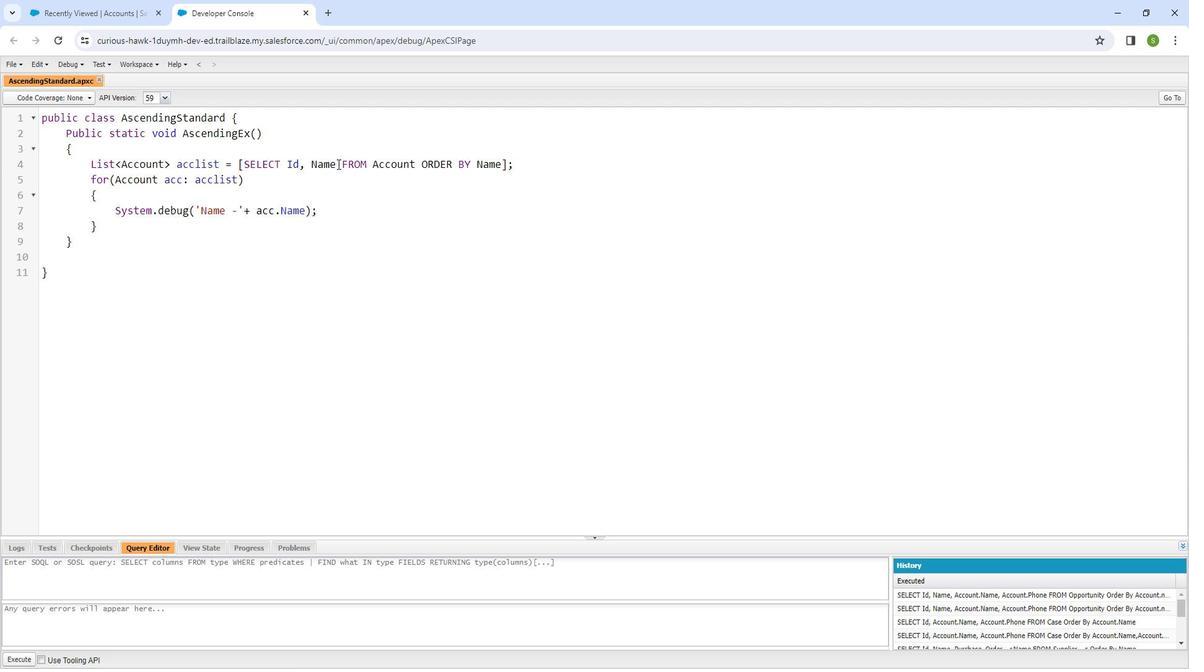 
Action: Mouse pressed left at (338, 159)
Screenshot: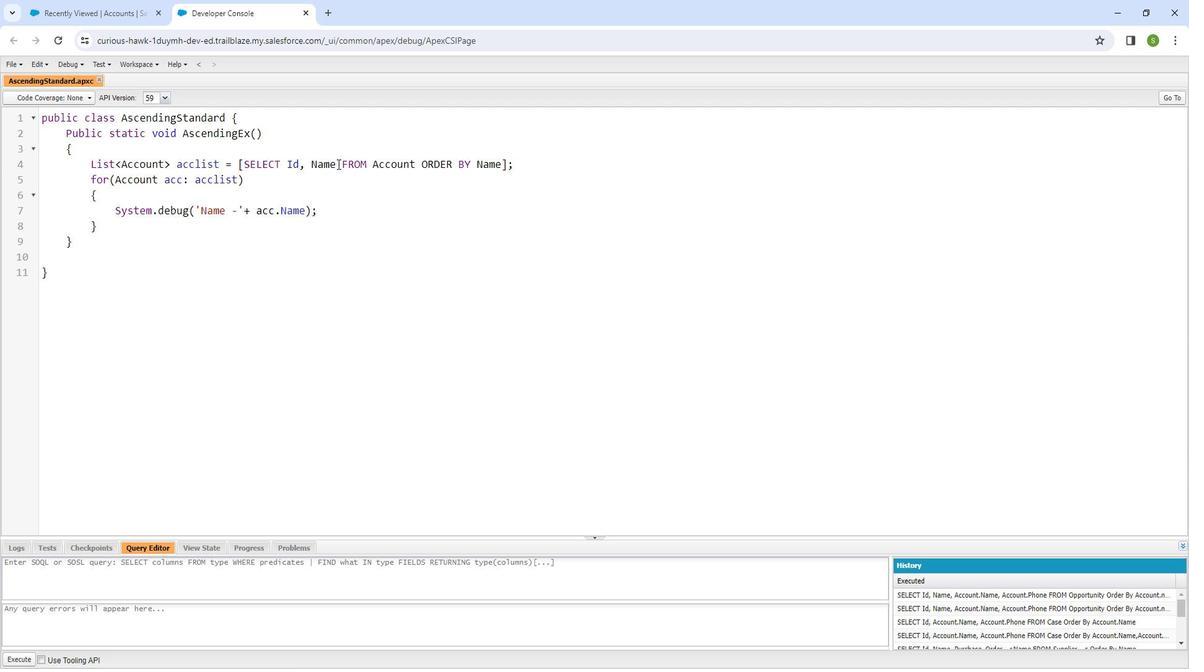
Action: Mouse moved to (338, 164)
Screenshot: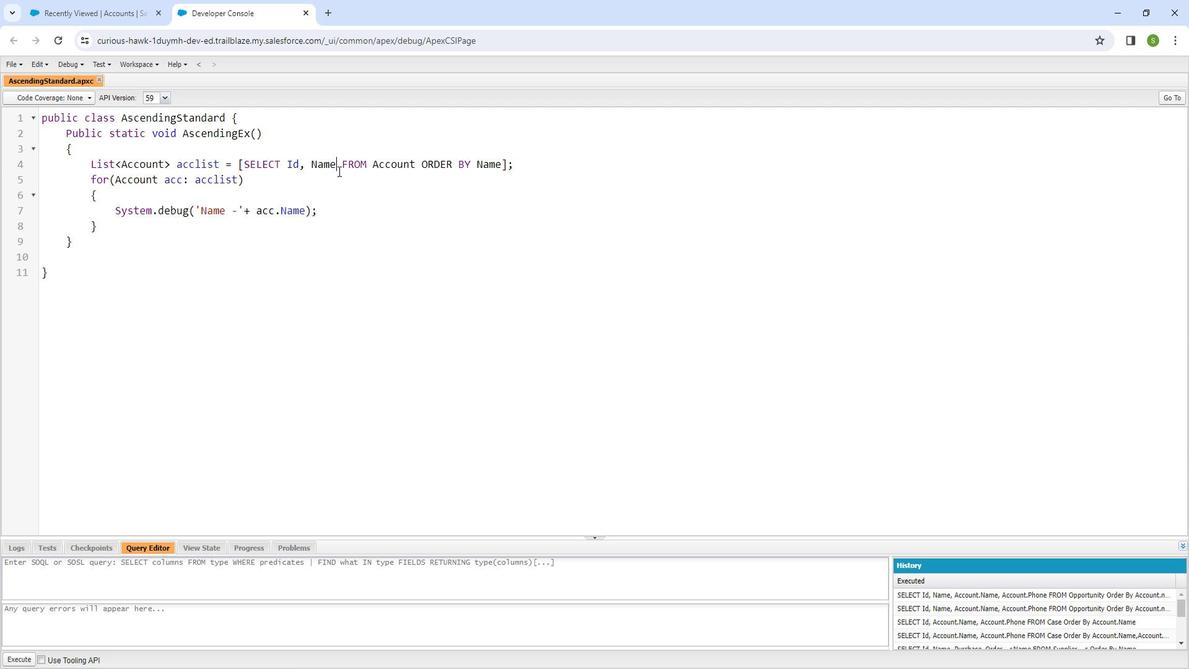 
Action: Key pressed ,<Key.space><Key.shift_r>Description
Screenshot: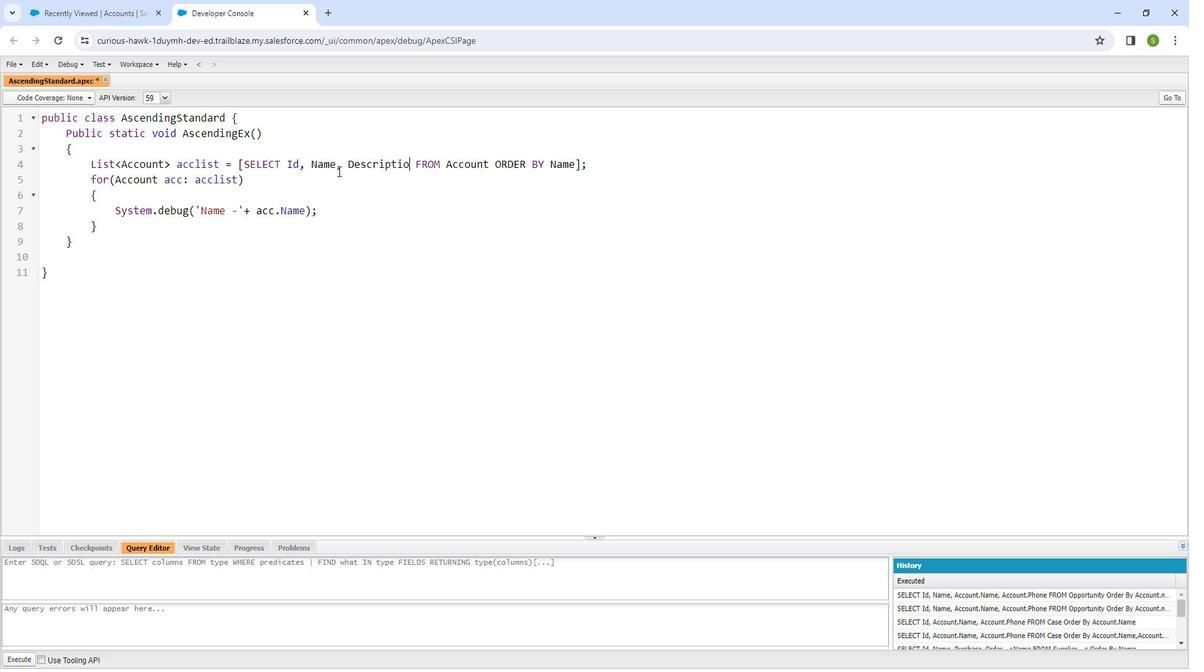 
Action: Mouse moved to (582, 160)
Screenshot: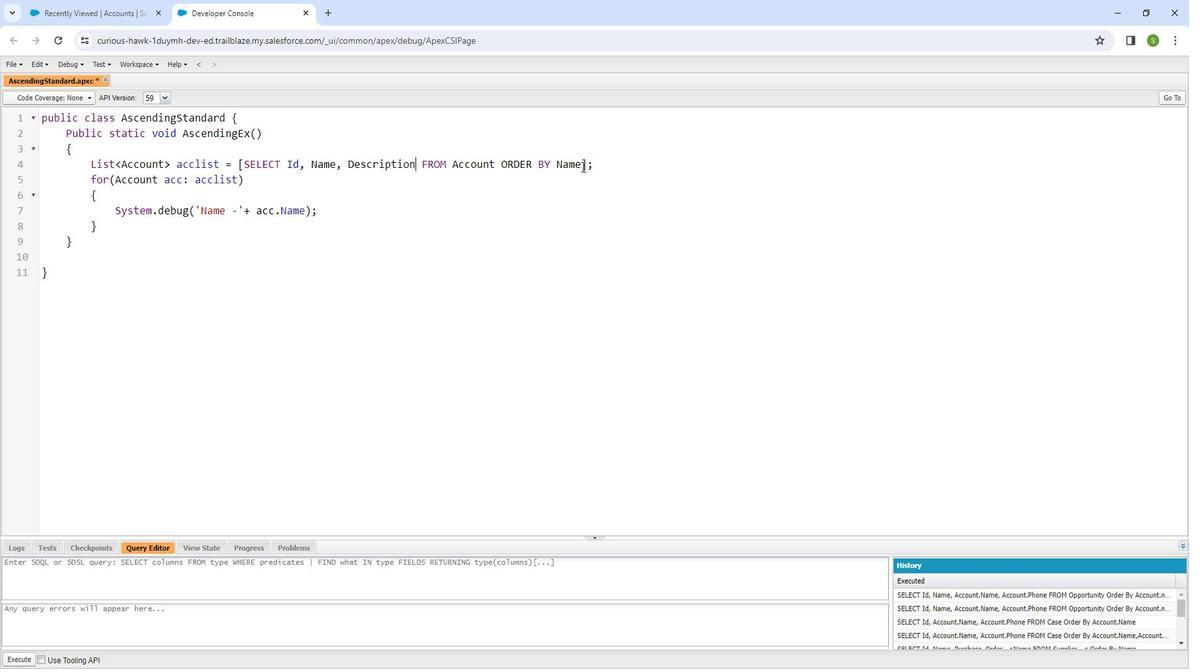 
Action: Mouse pressed left at (582, 160)
Screenshot: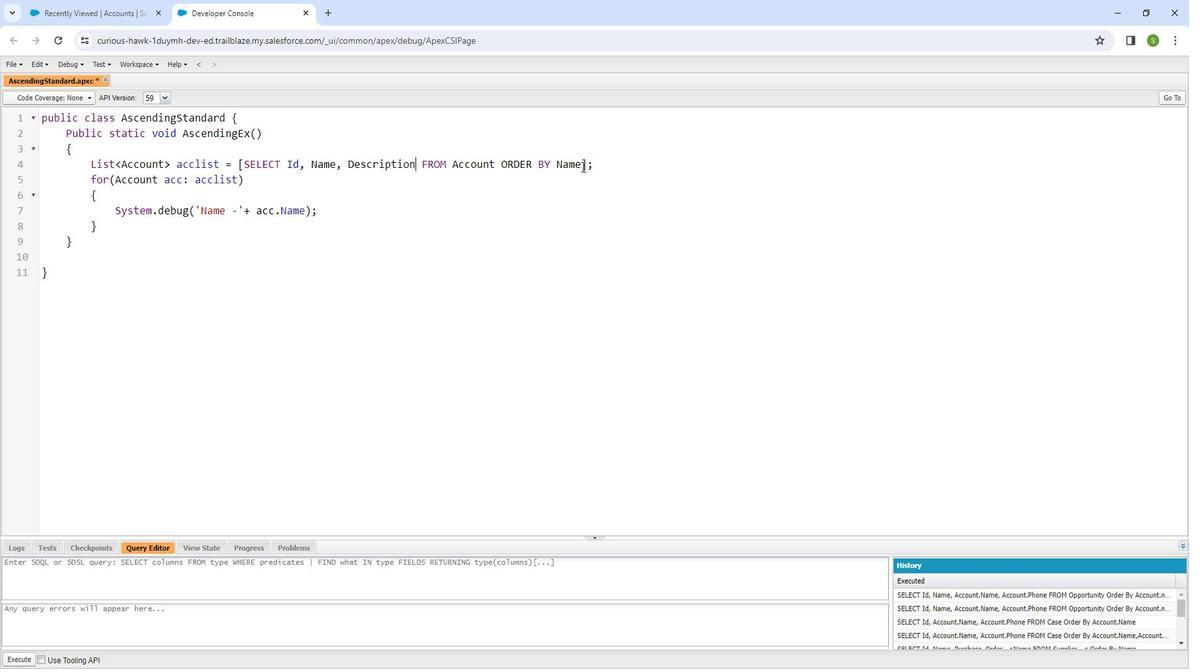 
Action: Mouse moved to (583, 160)
Screenshot: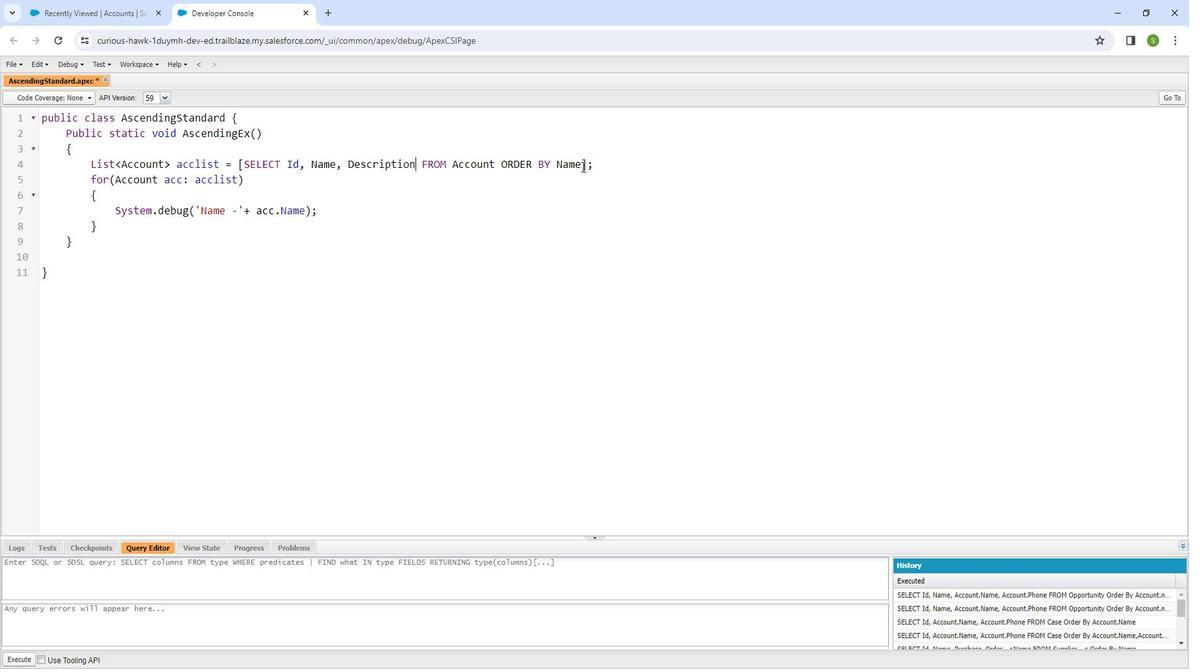 
Action: Key pressed ,<Key.space><Key.shift_r>Description
Screenshot: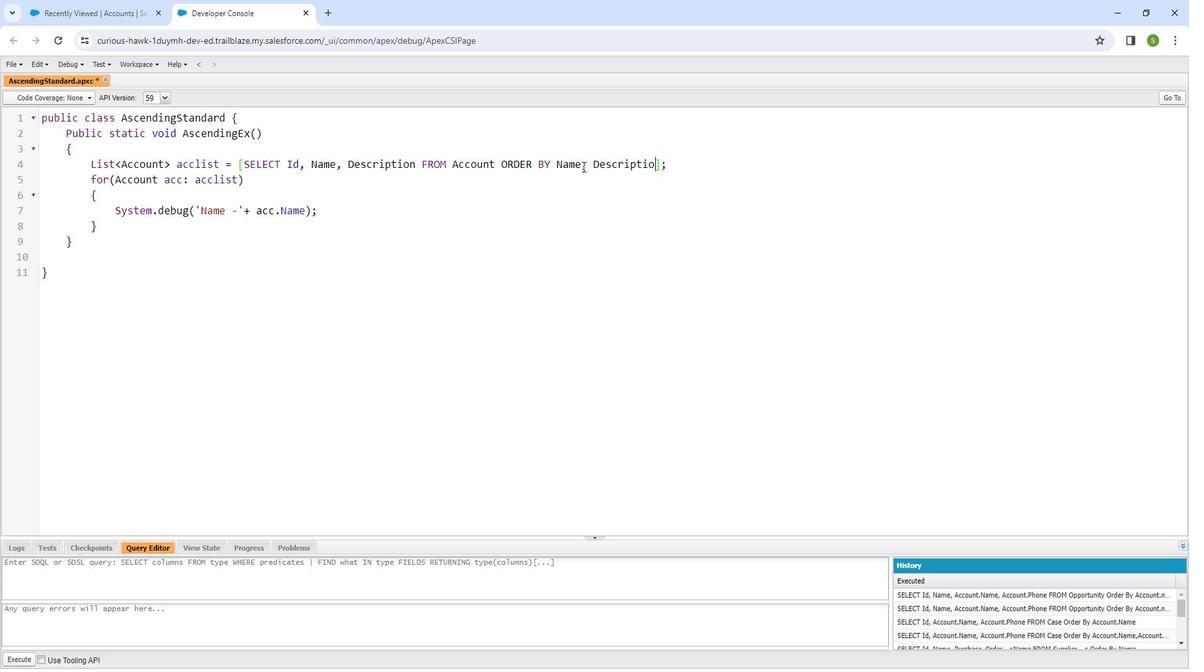 
Action: Mouse moved to (661, 162)
Screenshot: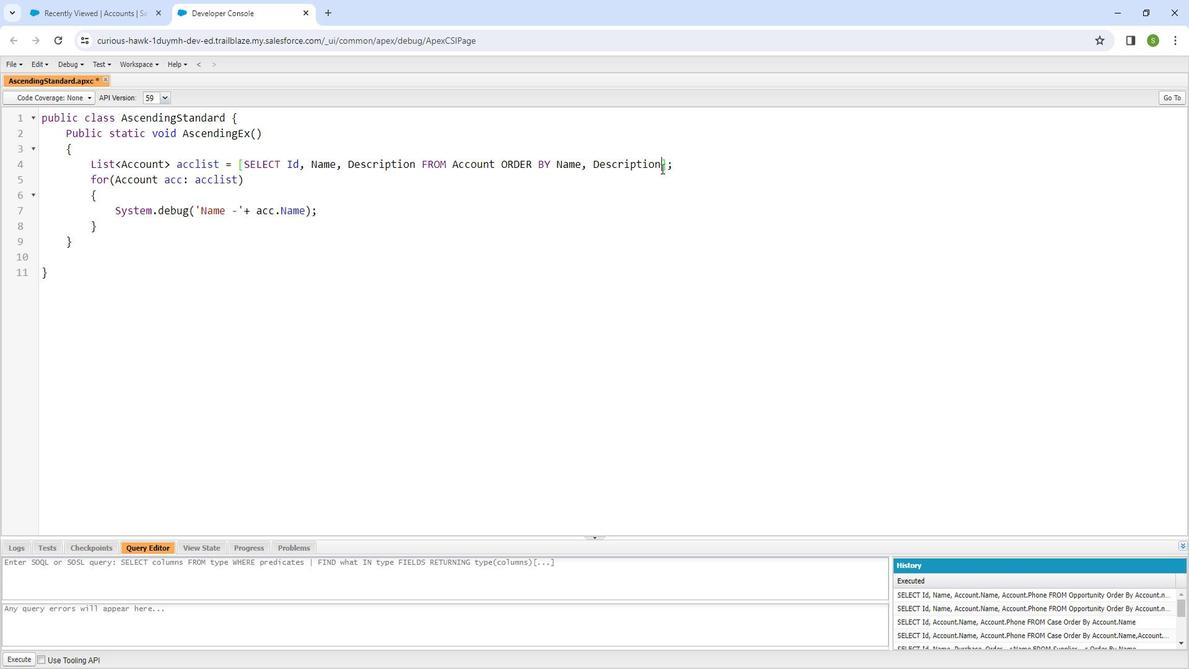 
Action: Mouse pressed left at (661, 162)
Screenshot: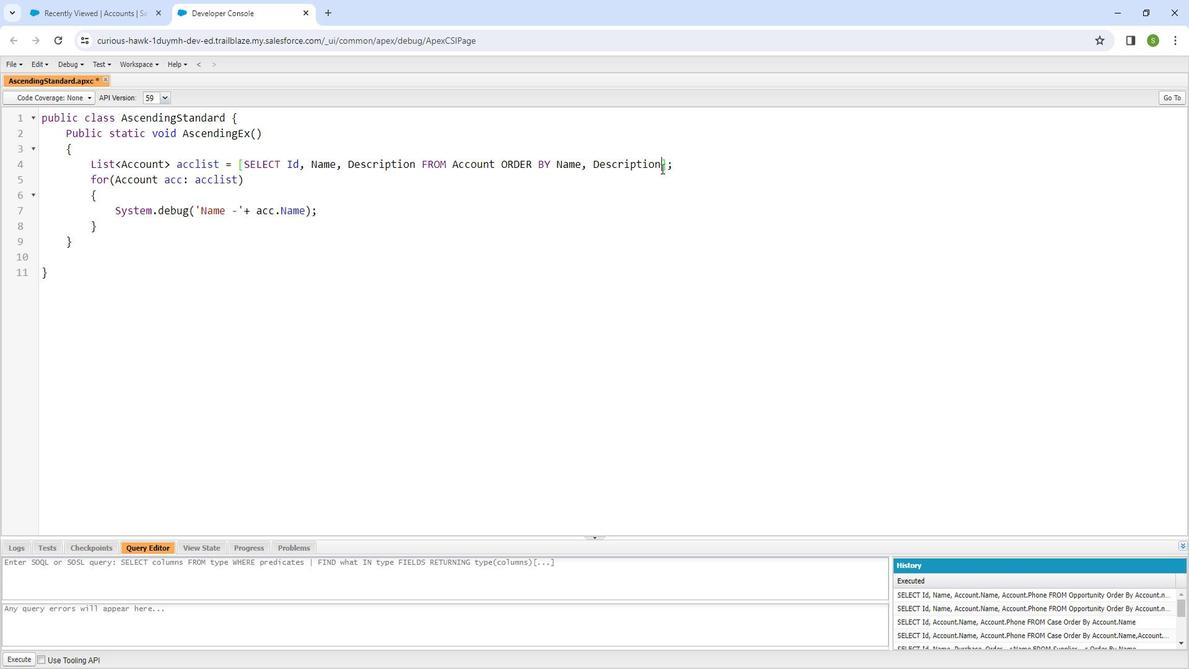 
Action: Mouse moved to (246, 156)
Screenshot: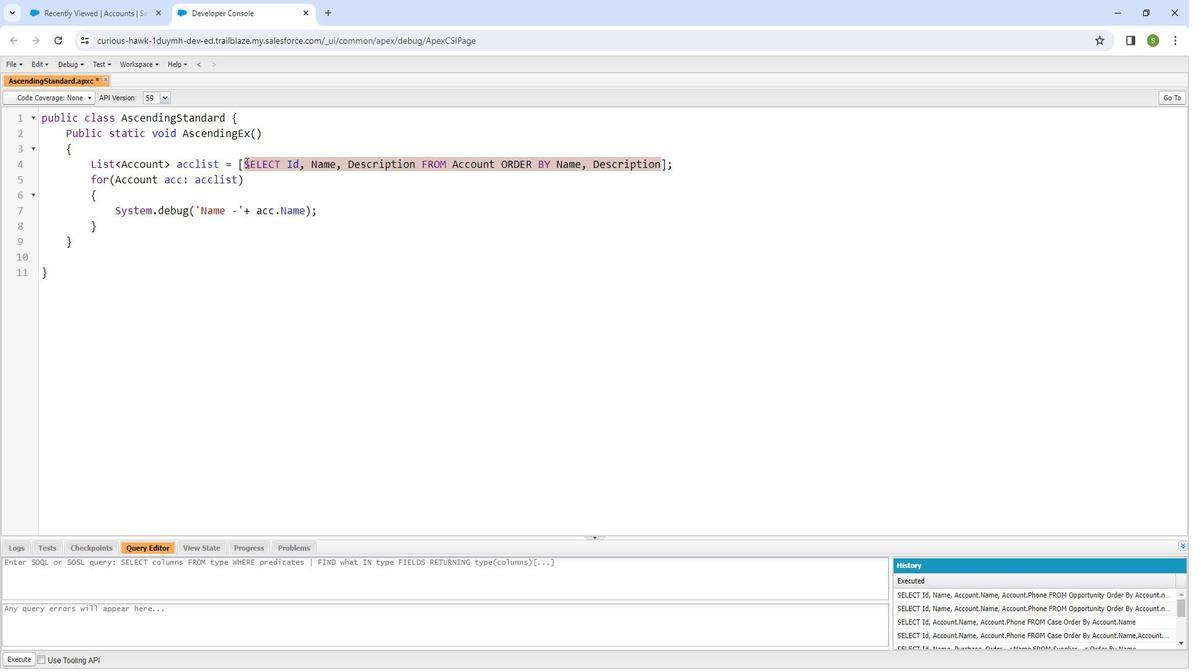 
Action: Key pressed ctrl+C
Screenshot: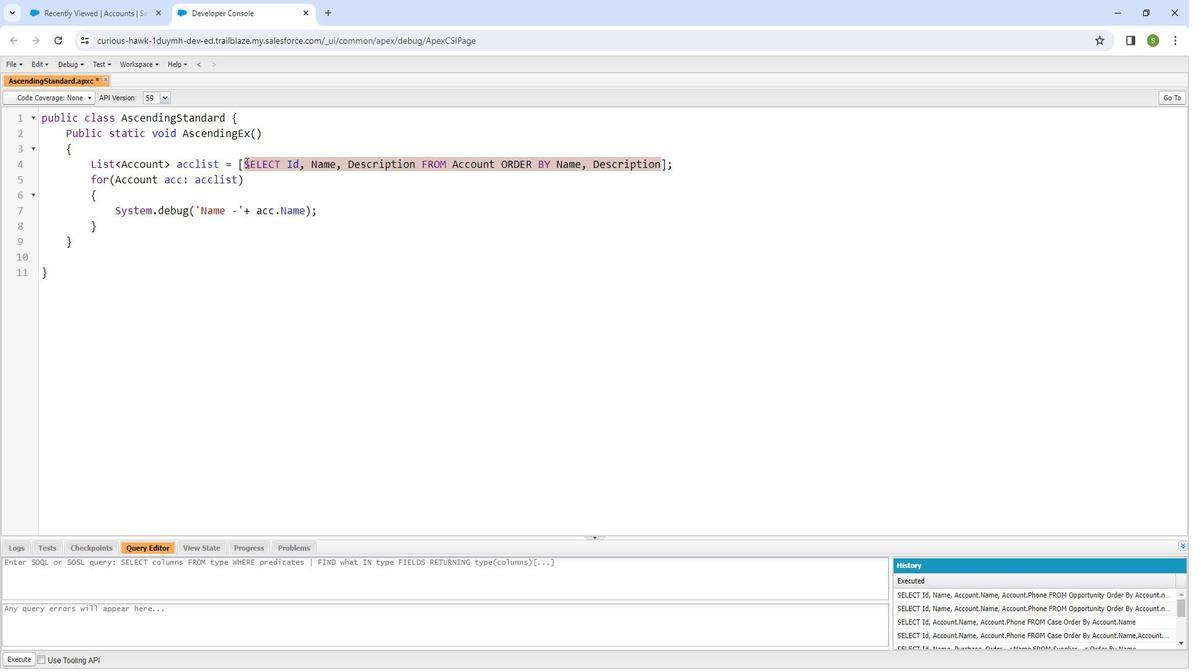 
Action: Mouse moved to (231, 545)
Screenshot: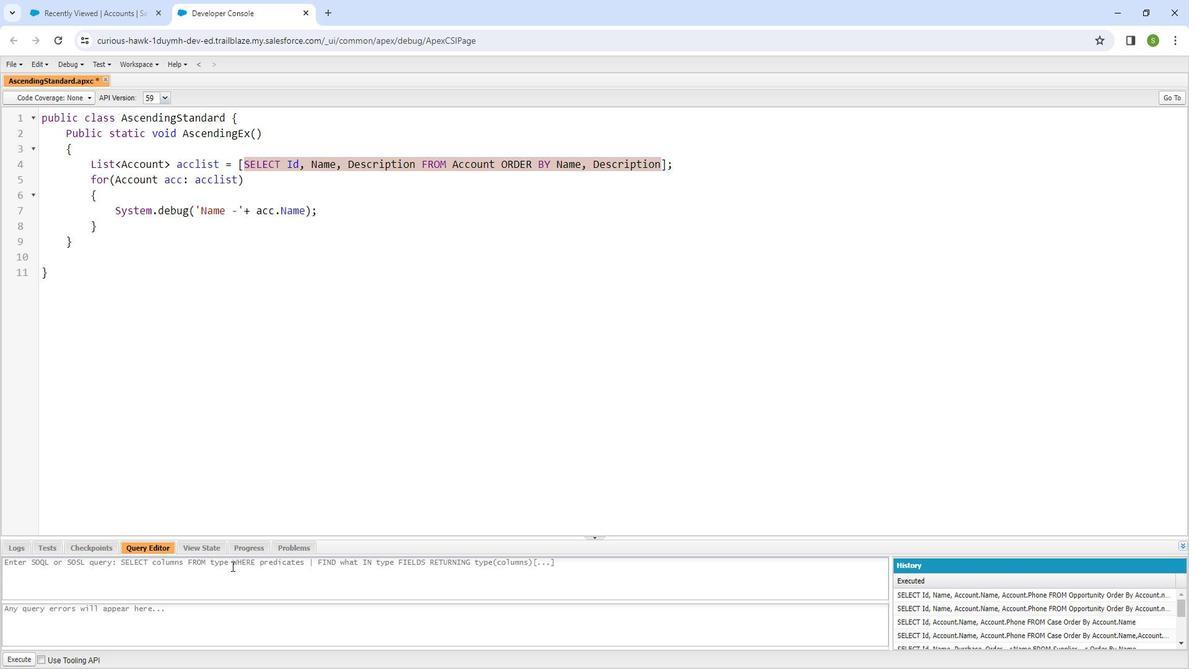 
Action: Mouse pressed left at (231, 545)
Screenshot: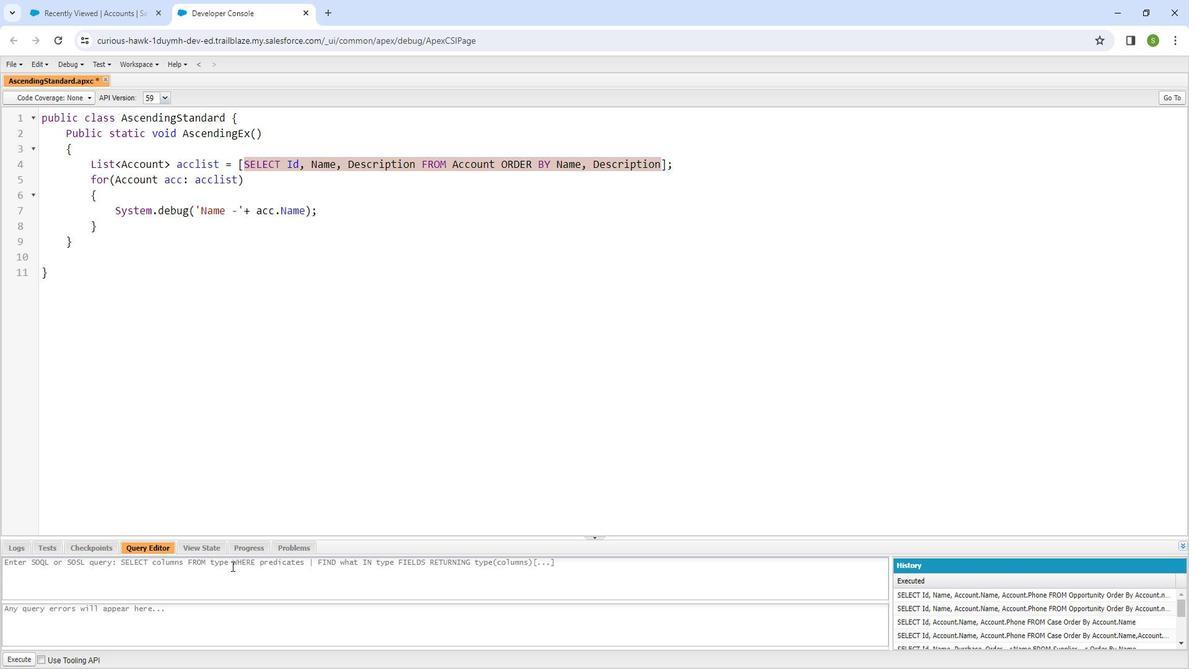 
Action: Mouse moved to (231, 545)
Screenshot: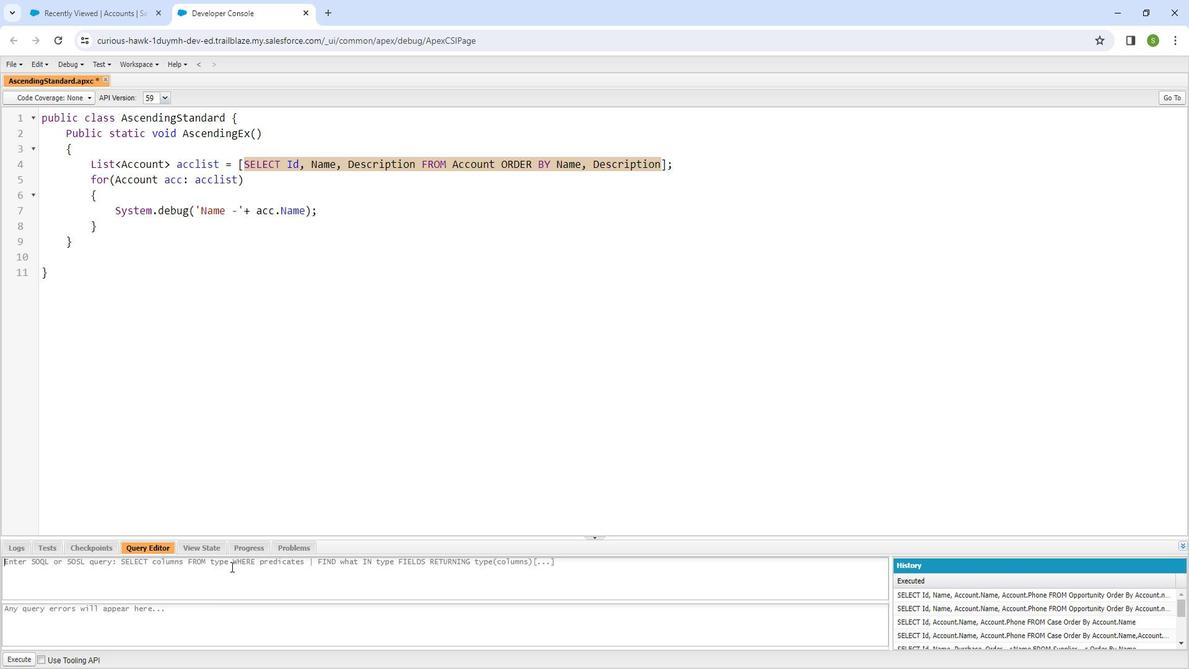
Action: Key pressed ctrl+V
Screenshot: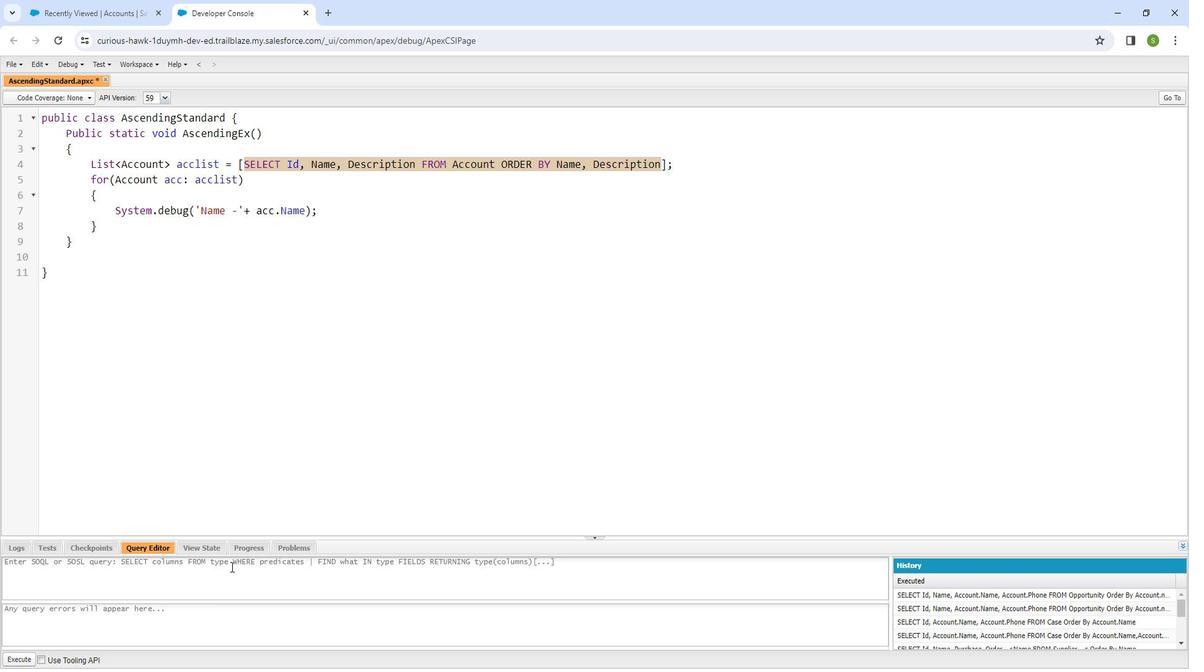 
Action: Mouse moved to (28, 631)
Screenshot: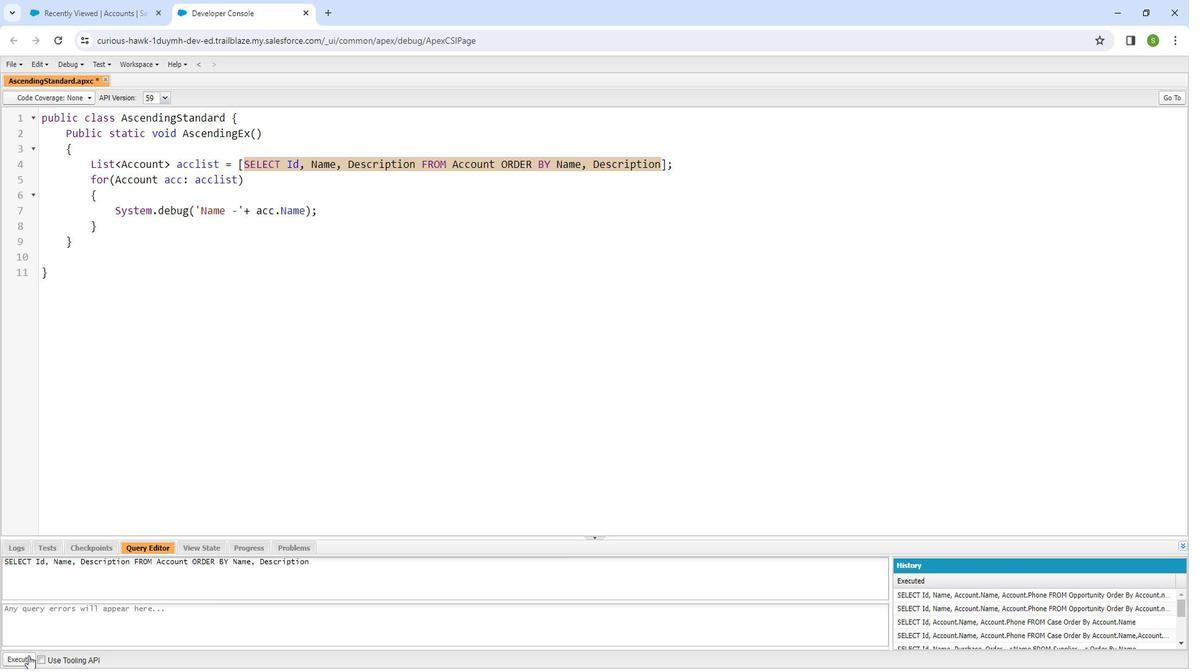 
Action: Mouse pressed left at (28, 631)
Screenshot: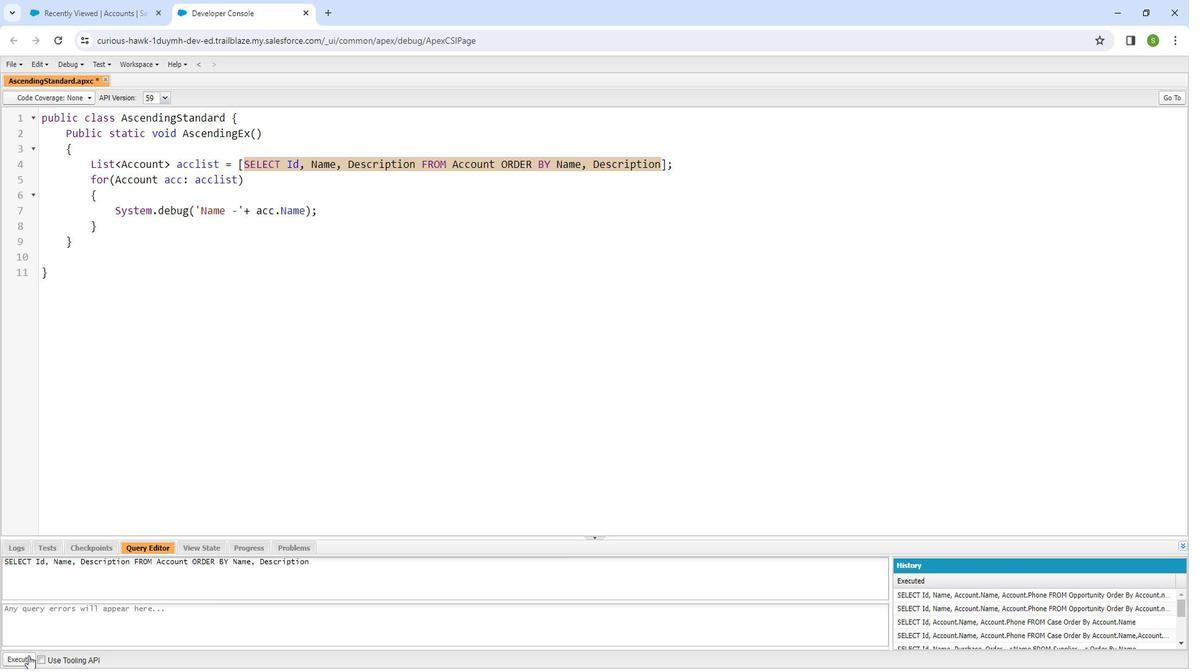 
Action: Mouse moved to (614, 374)
Screenshot: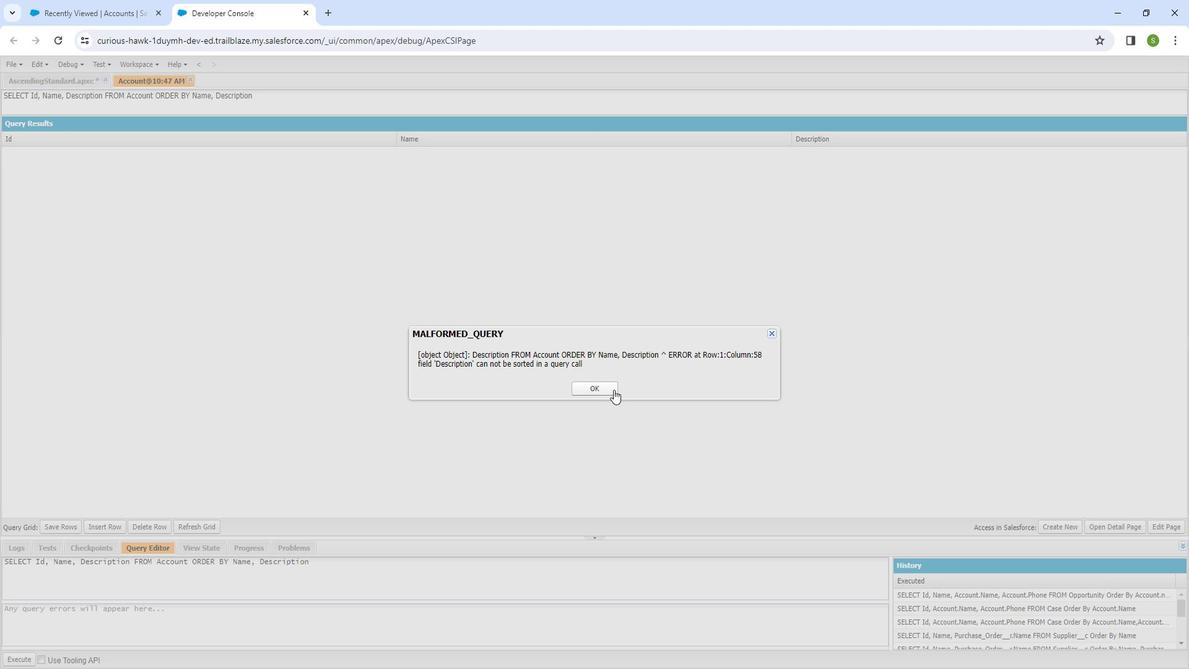 
Action: Mouse pressed left at (614, 374)
Screenshot: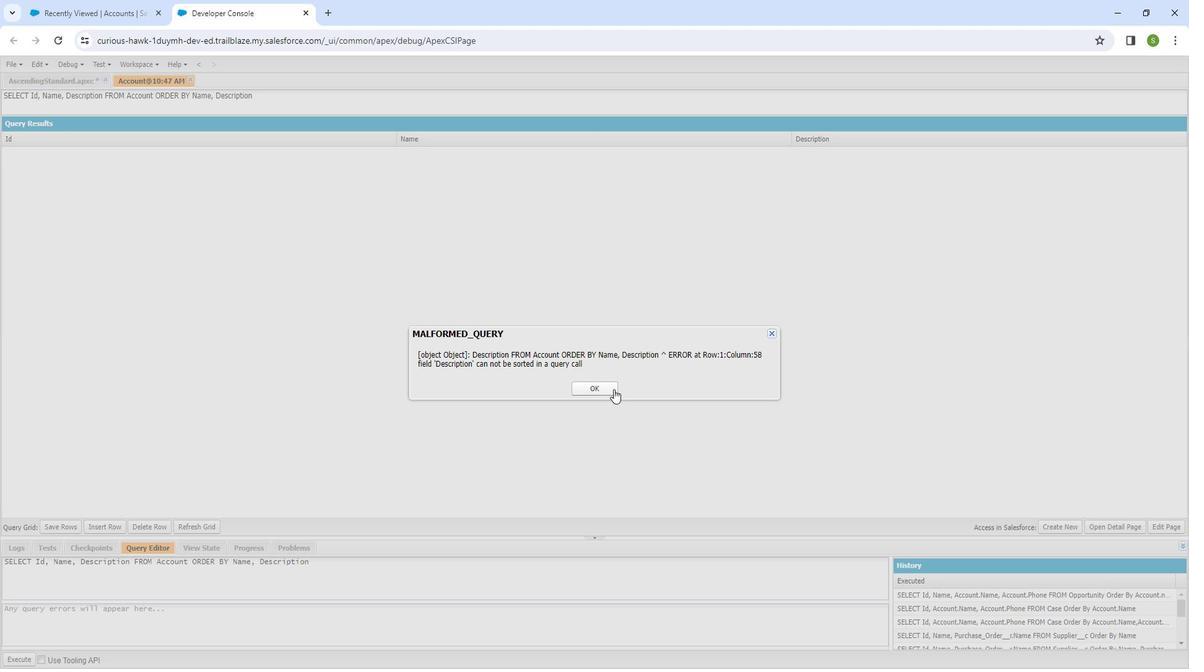 
Action: Mouse moved to (310, 541)
Screenshot: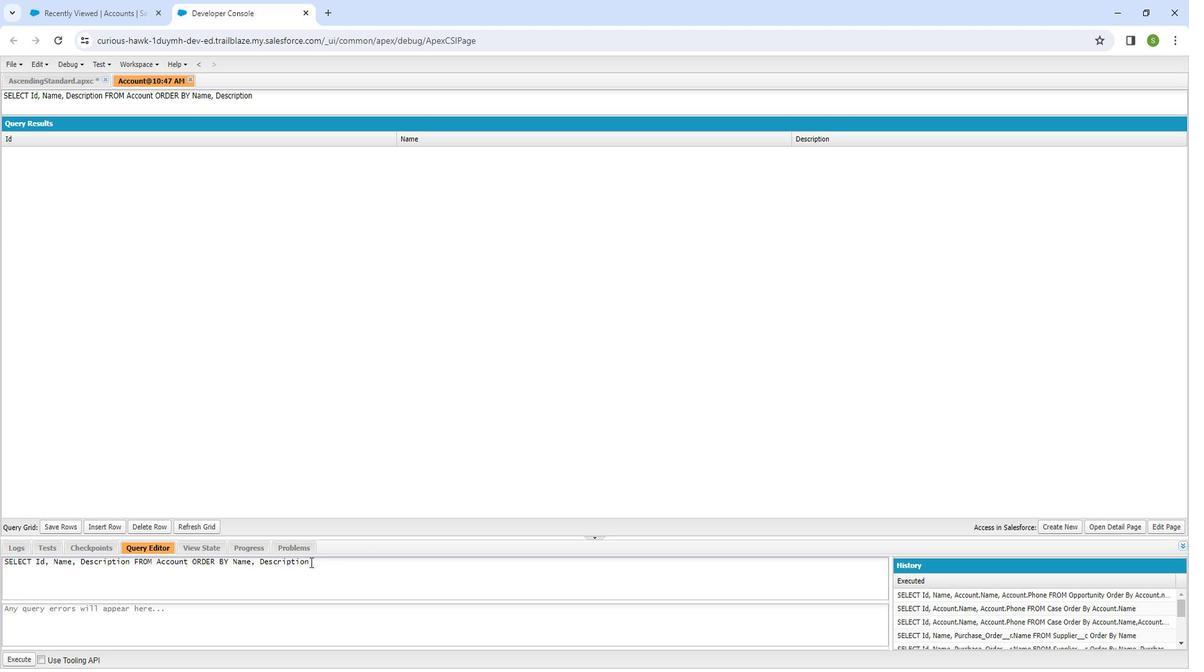 
Action: Mouse pressed left at (310, 541)
Screenshot: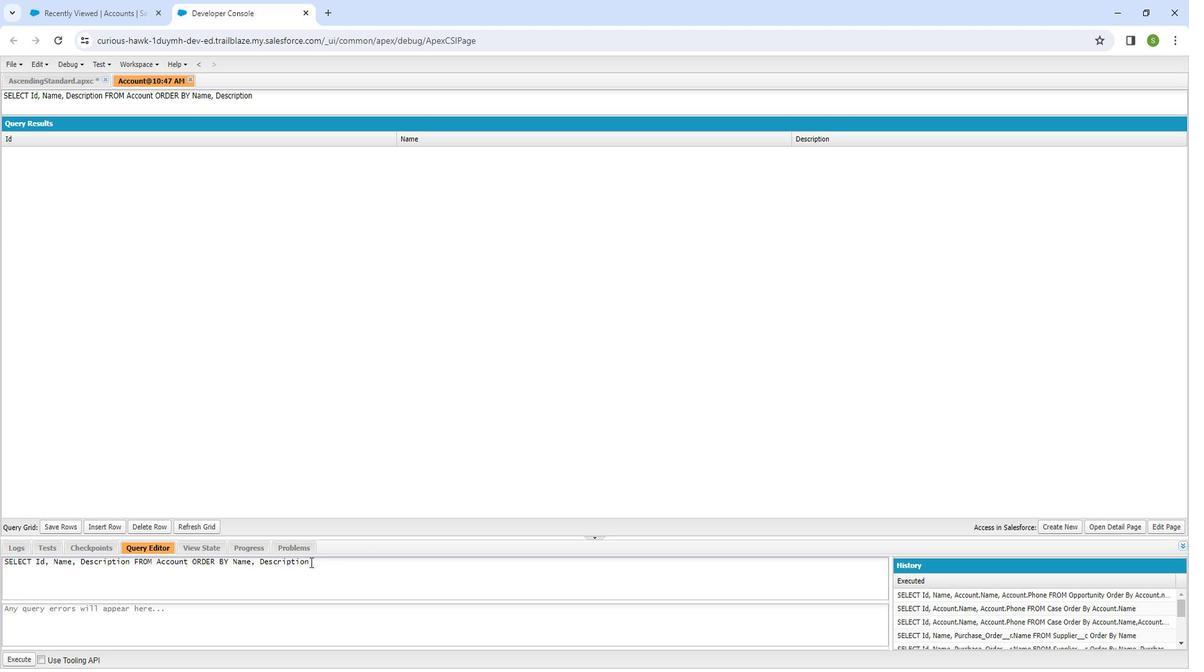 
Action: Mouse moved to (252, 544)
Screenshot: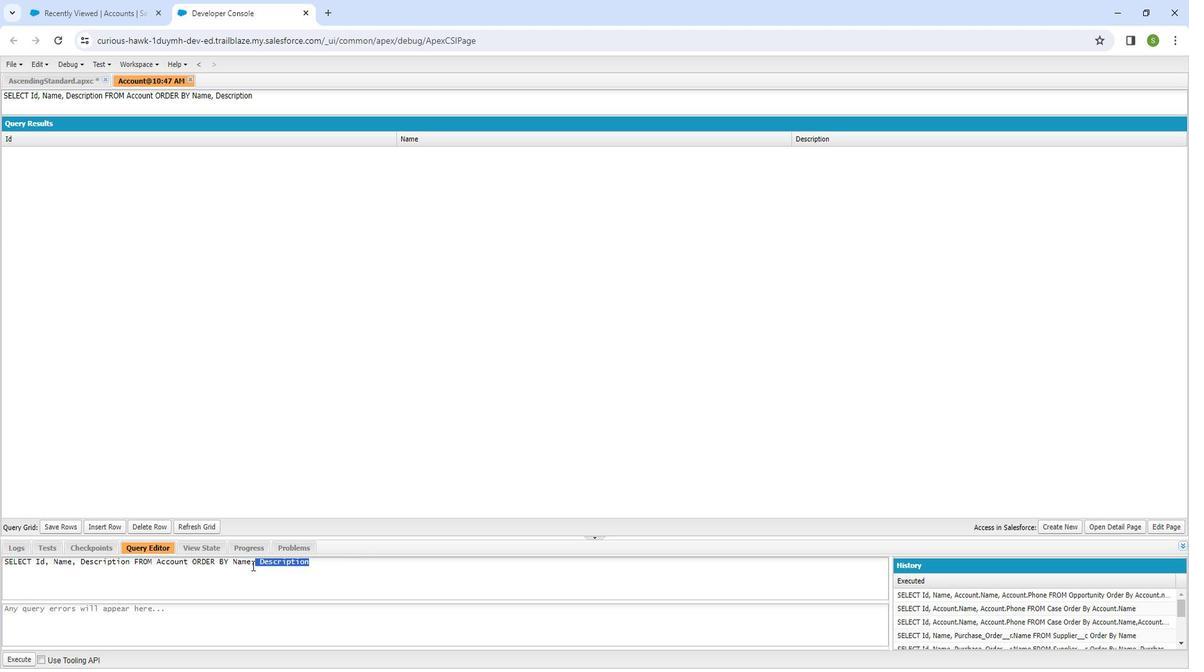 
Action: Mouse pressed left at (252, 544)
Screenshot: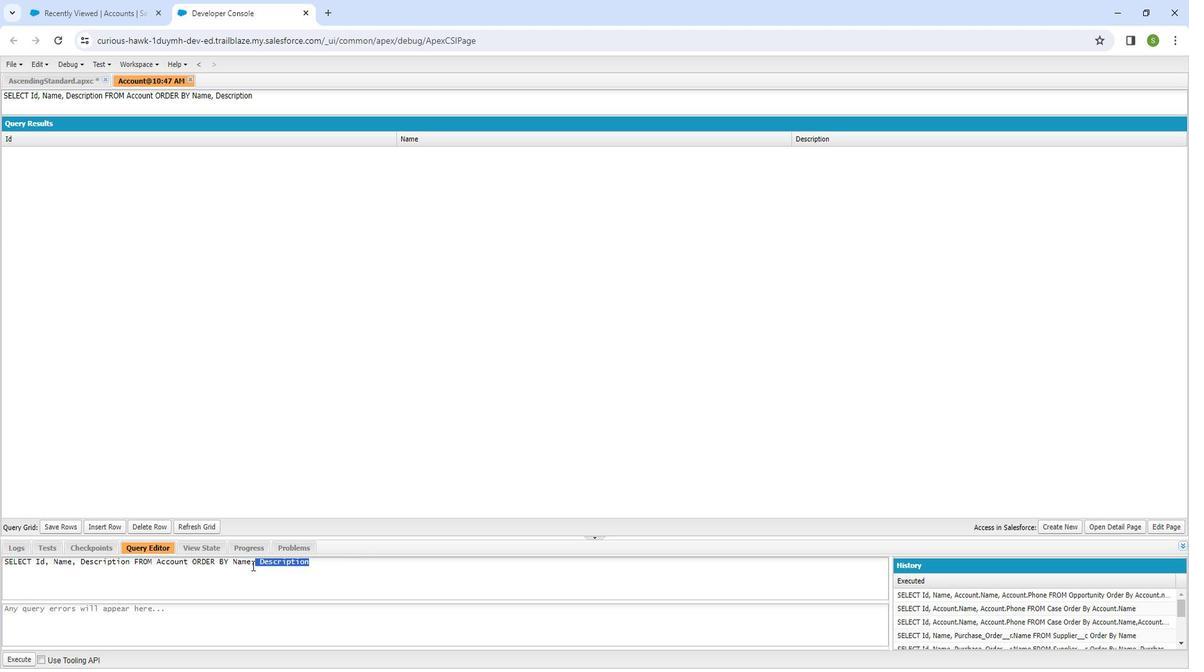 
Action: Mouse moved to (255, 544)
Screenshot: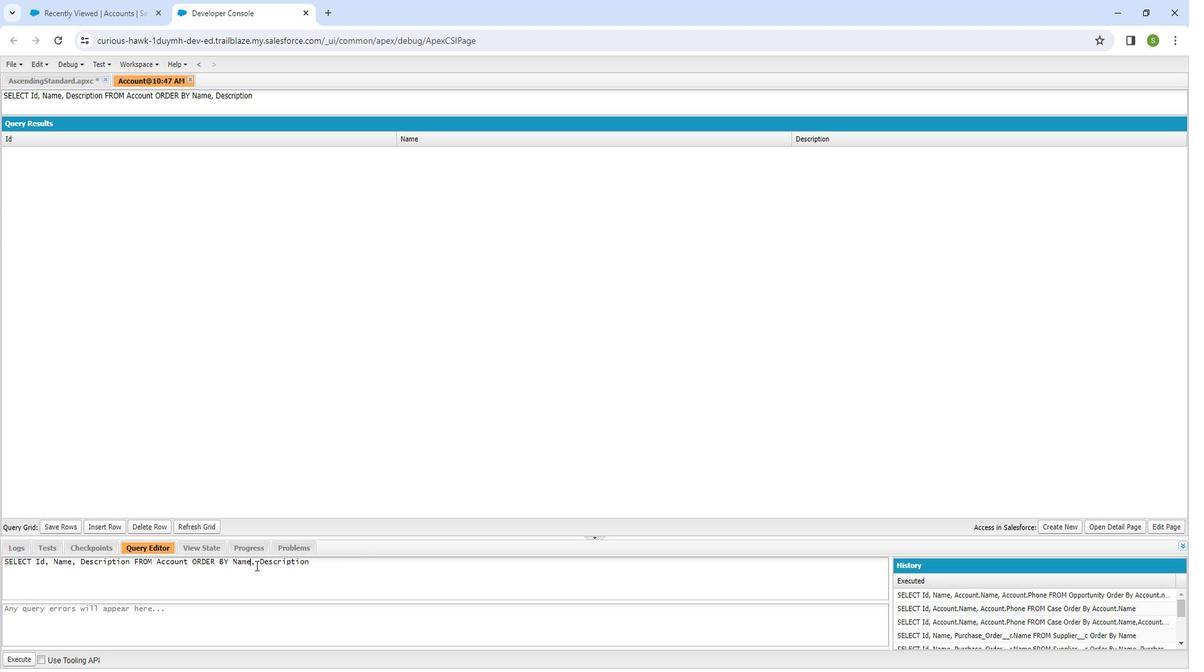 
Action: Mouse pressed left at (255, 544)
Screenshot: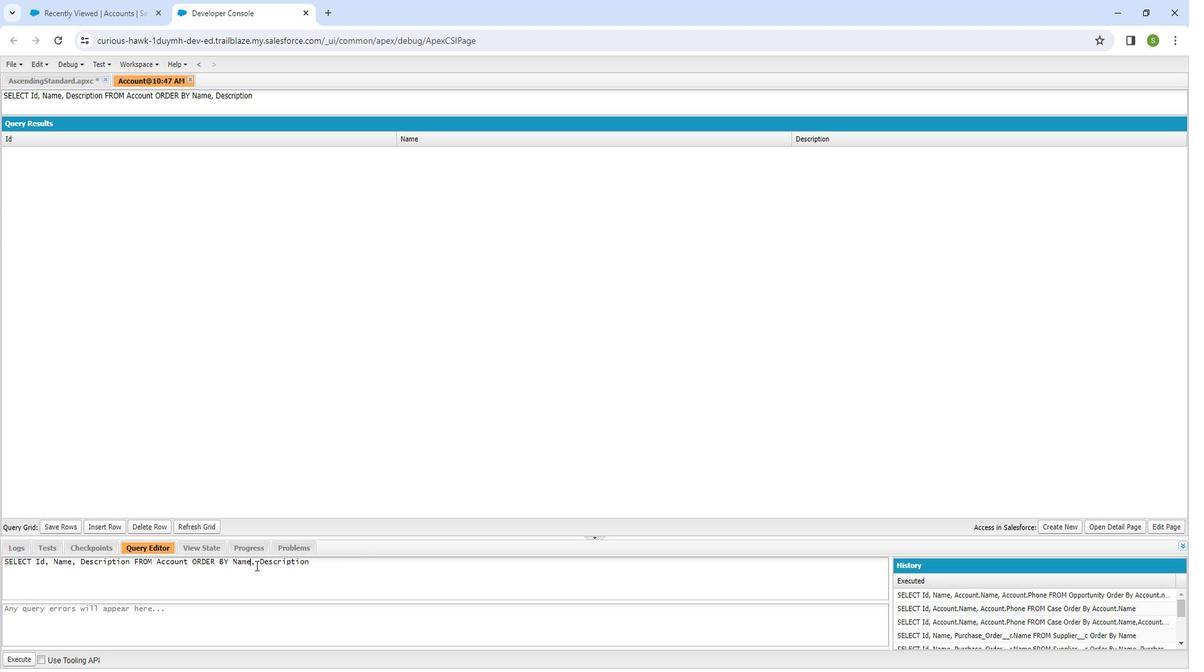 
Action: Mouse moved to (233, 540)
Screenshot: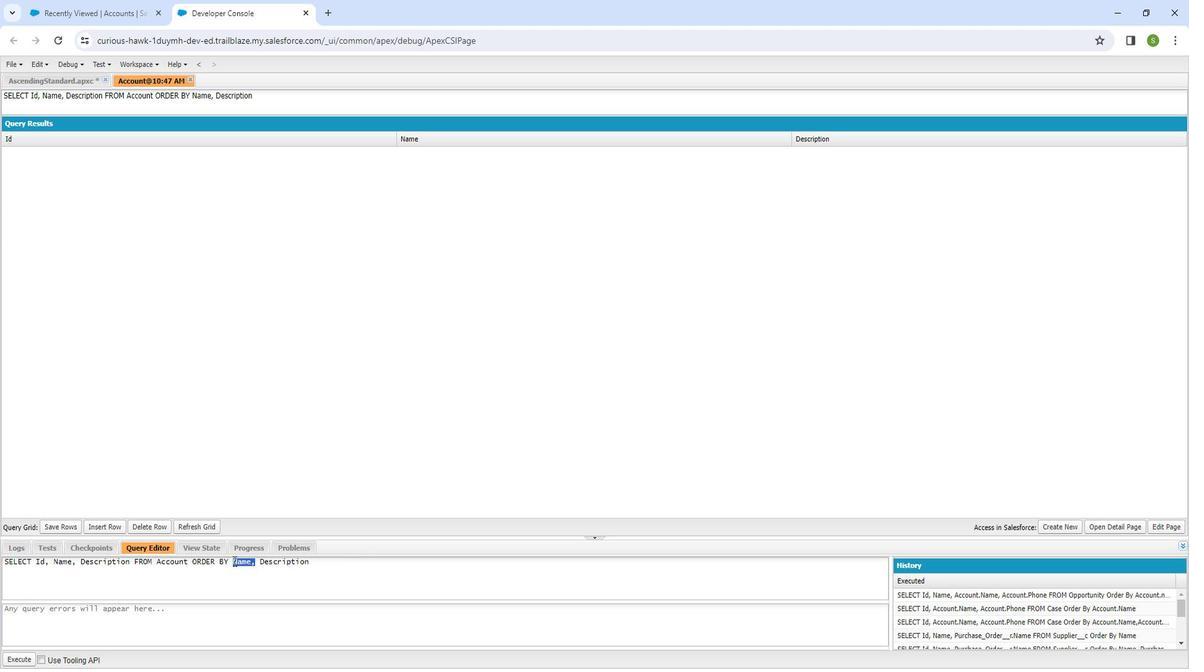 
Action: Key pressed <Key.backspace>
Screenshot: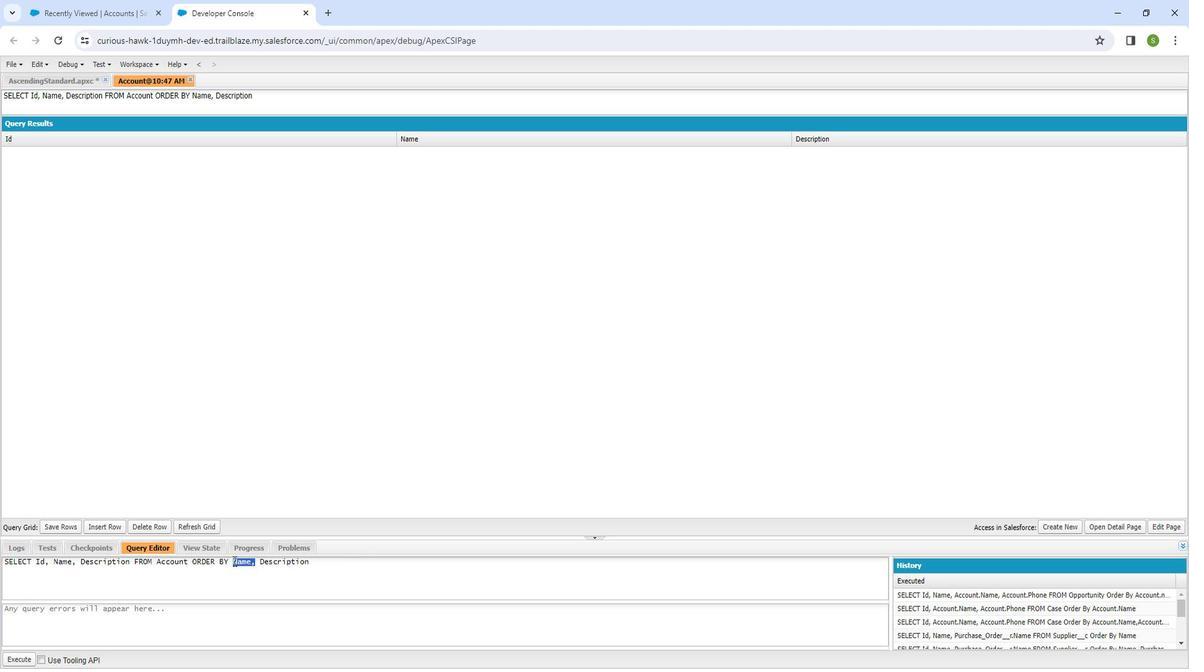 
Action: Mouse moved to (11, 638)
Screenshot: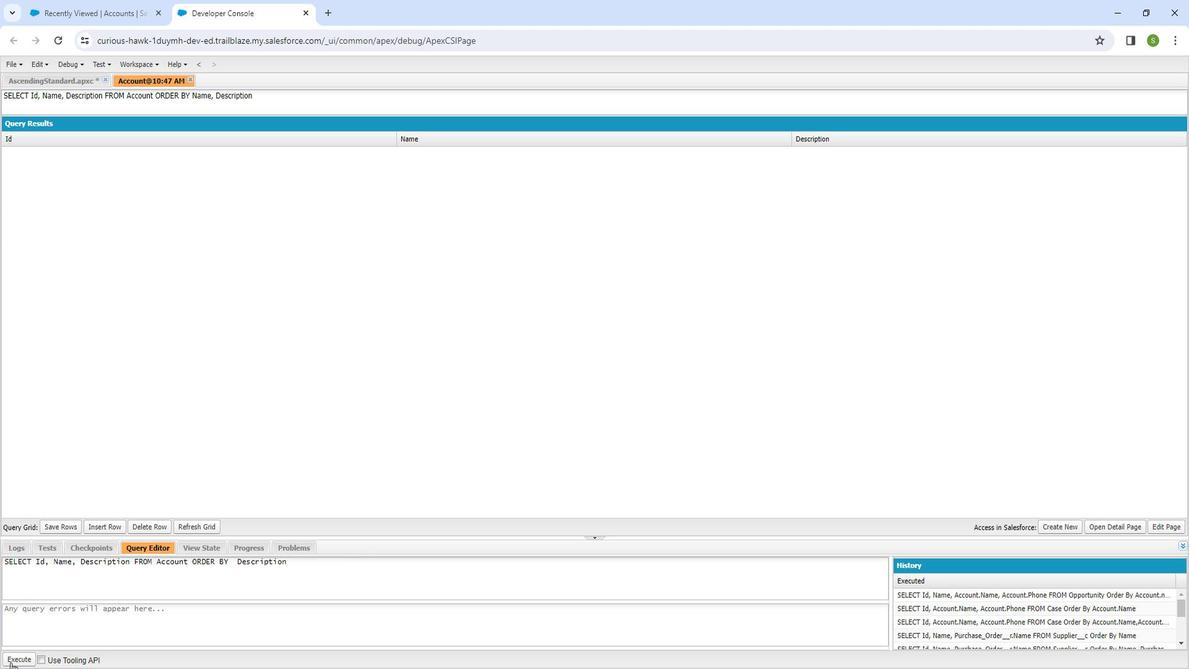 
Action: Mouse pressed left at (11, 638)
Screenshot: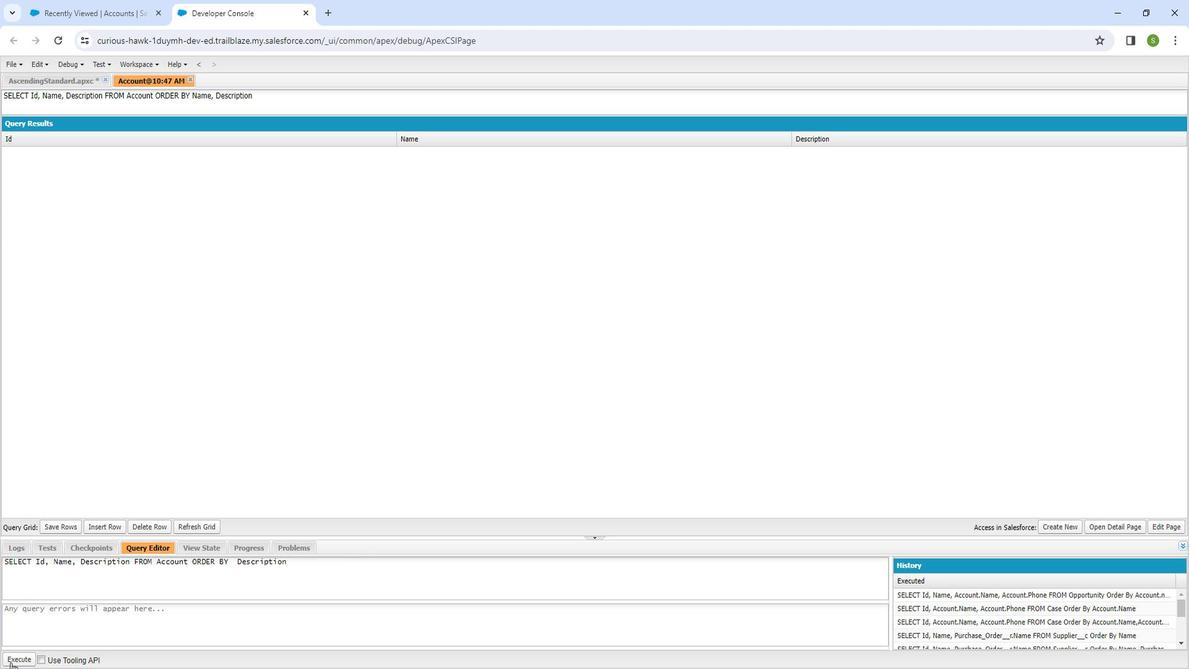 
Action: Mouse moved to (600, 371)
Screenshot: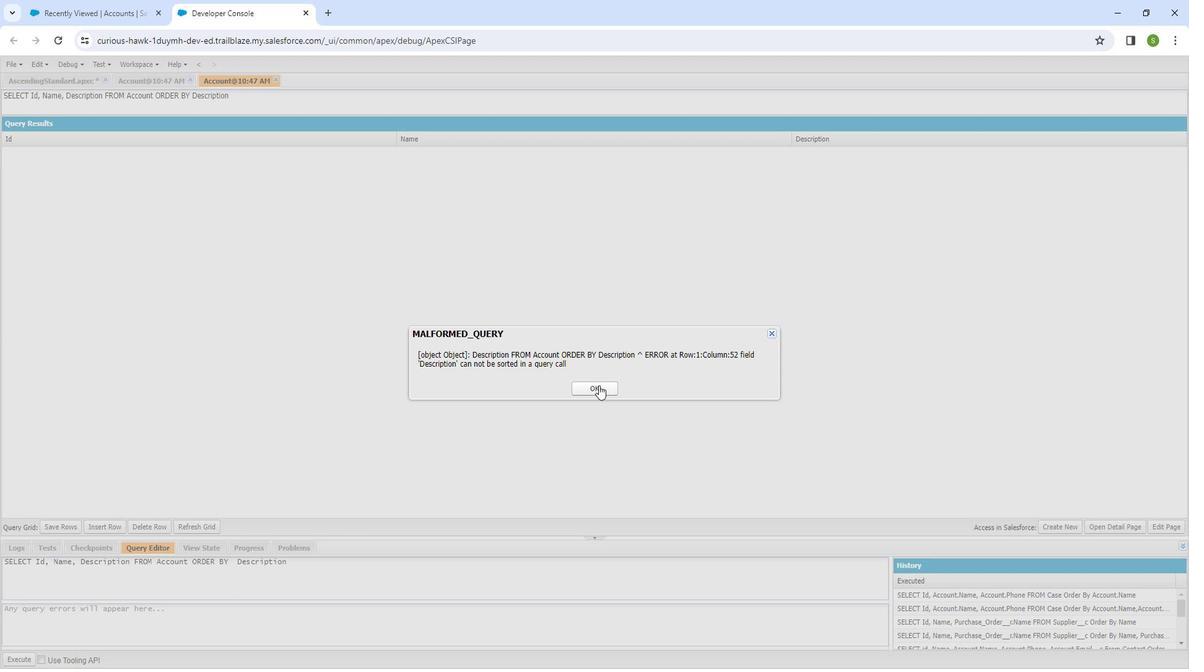
Action: Mouse pressed left at (600, 371)
Screenshot: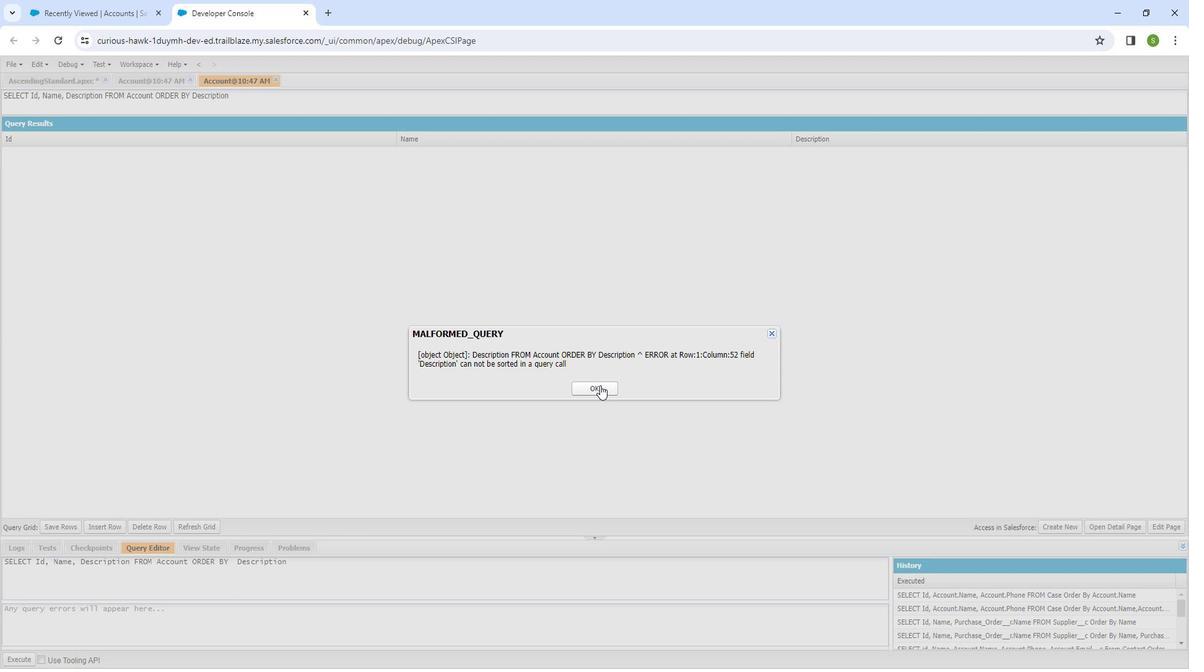 
Action: Mouse moved to (287, 541)
Screenshot: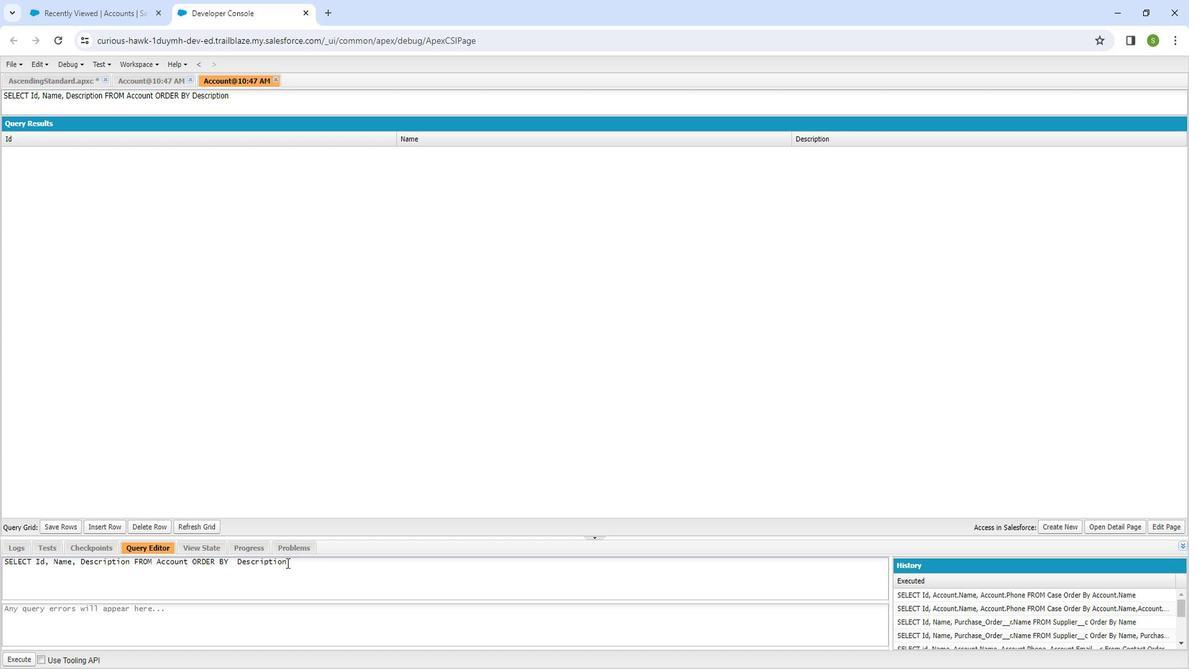 
Action: Mouse pressed left at (287, 541)
Screenshot: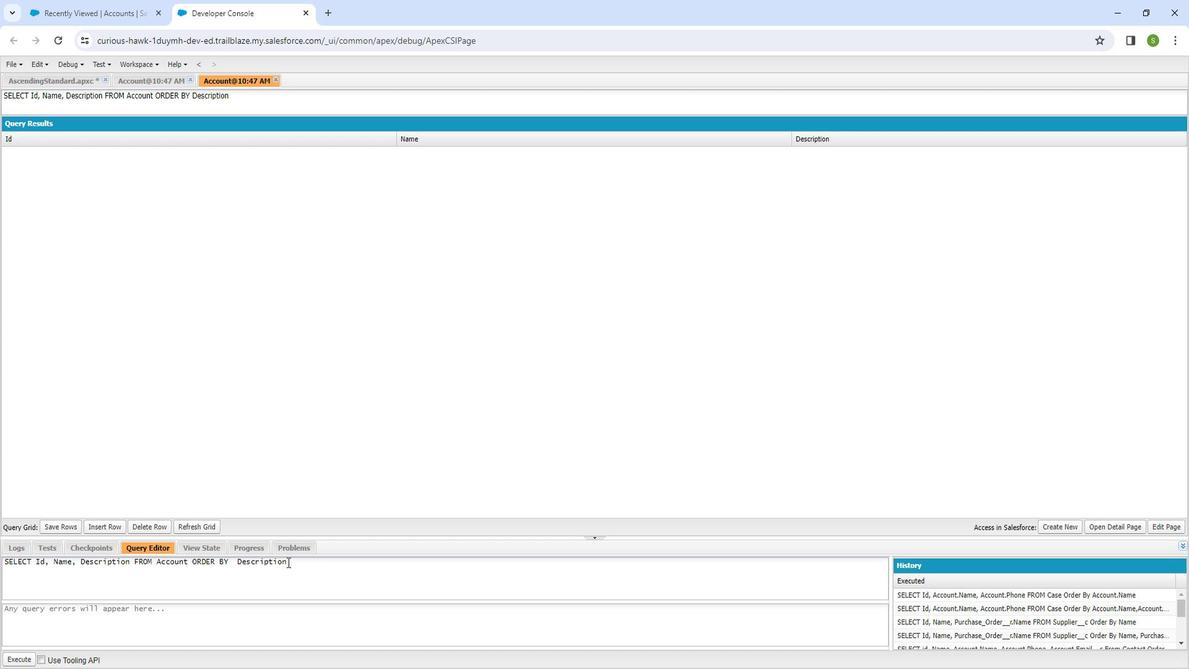 
Action: Mouse moved to (28, 633)
Screenshot: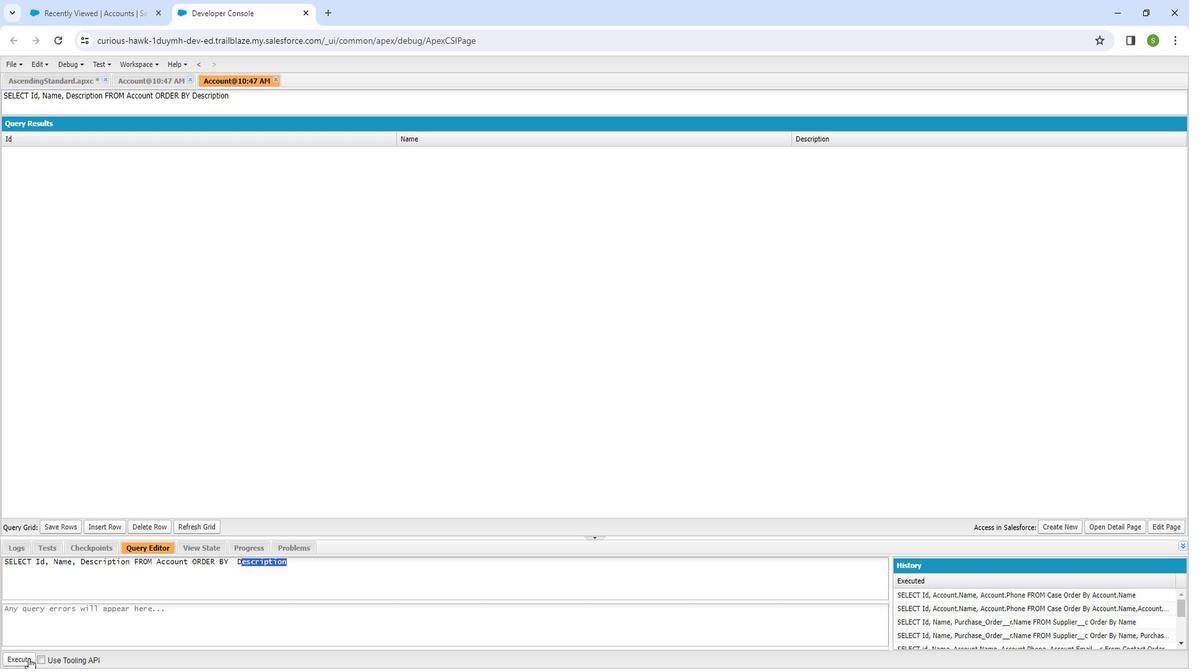 
Action: Mouse pressed left at (28, 633)
Screenshot: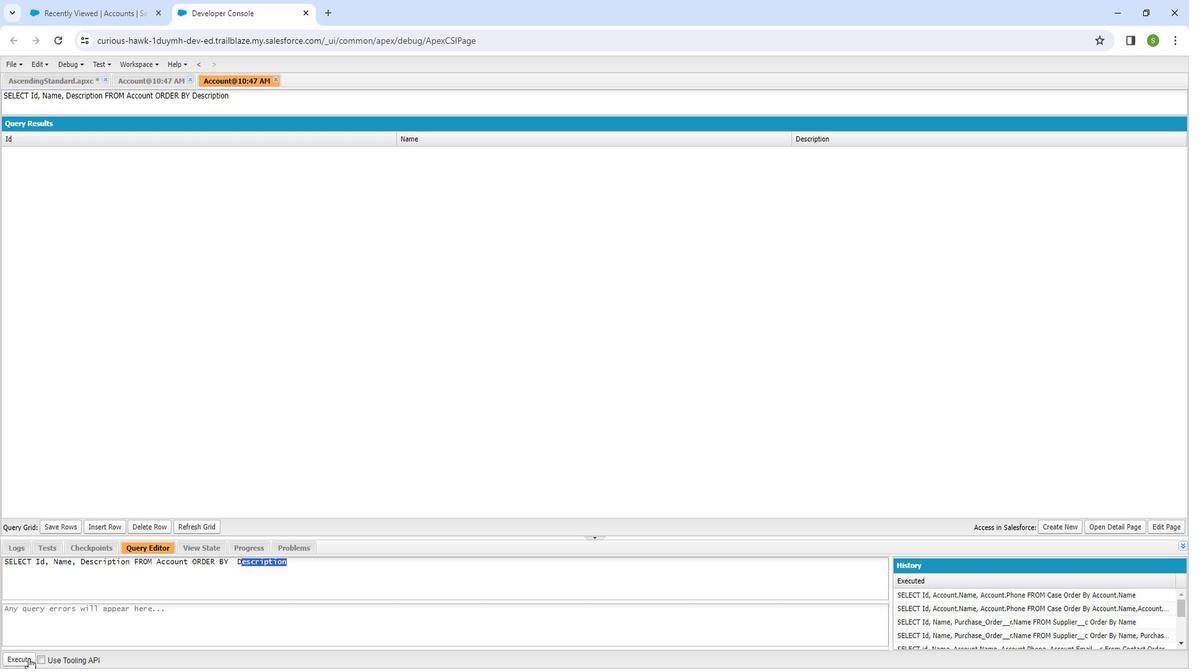 
Action: Mouse moved to (301, 548)
Screenshot: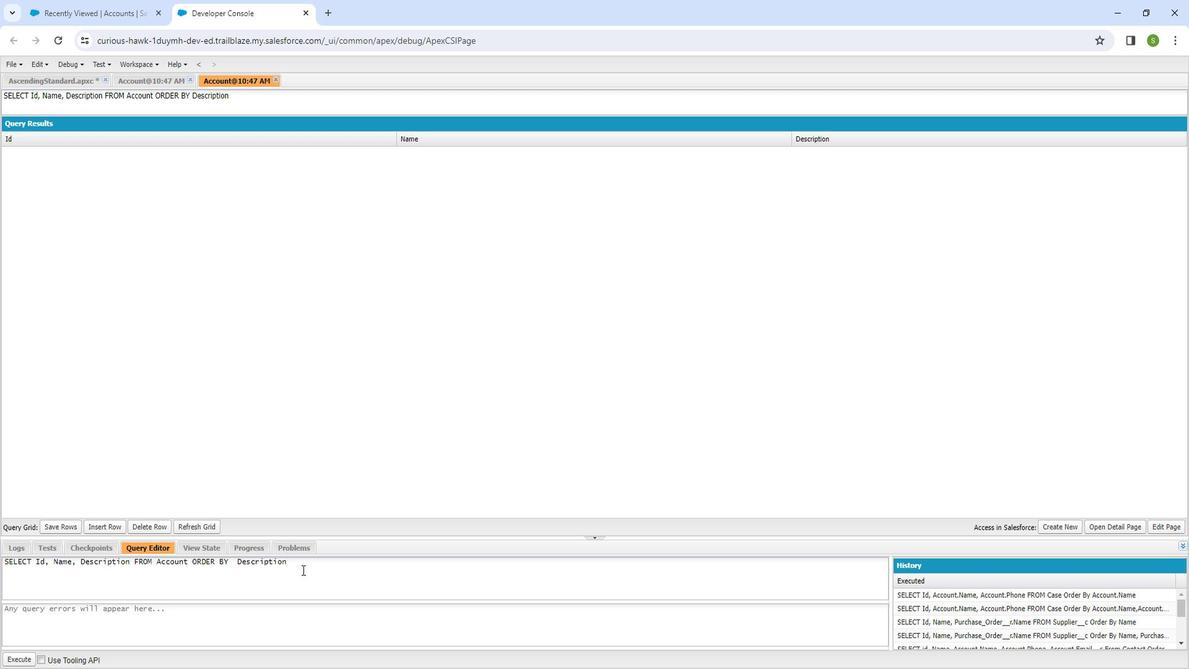 
Action: Mouse pressed left at (301, 548)
Screenshot: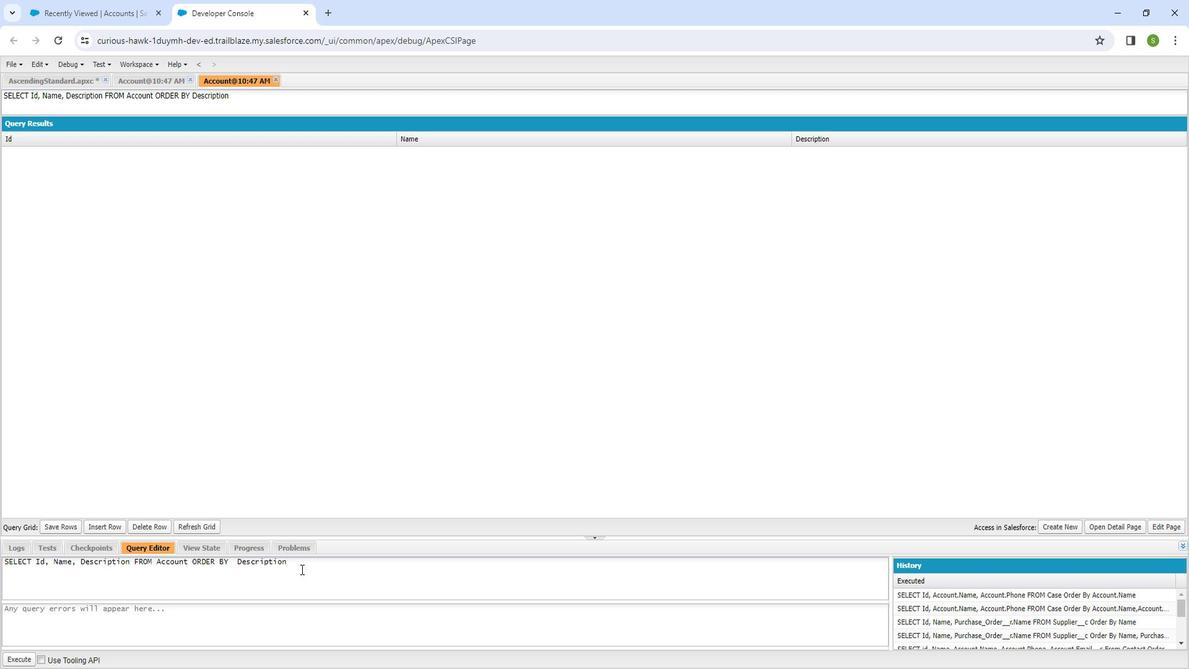 
Action: Mouse moved to (291, 539)
Screenshot: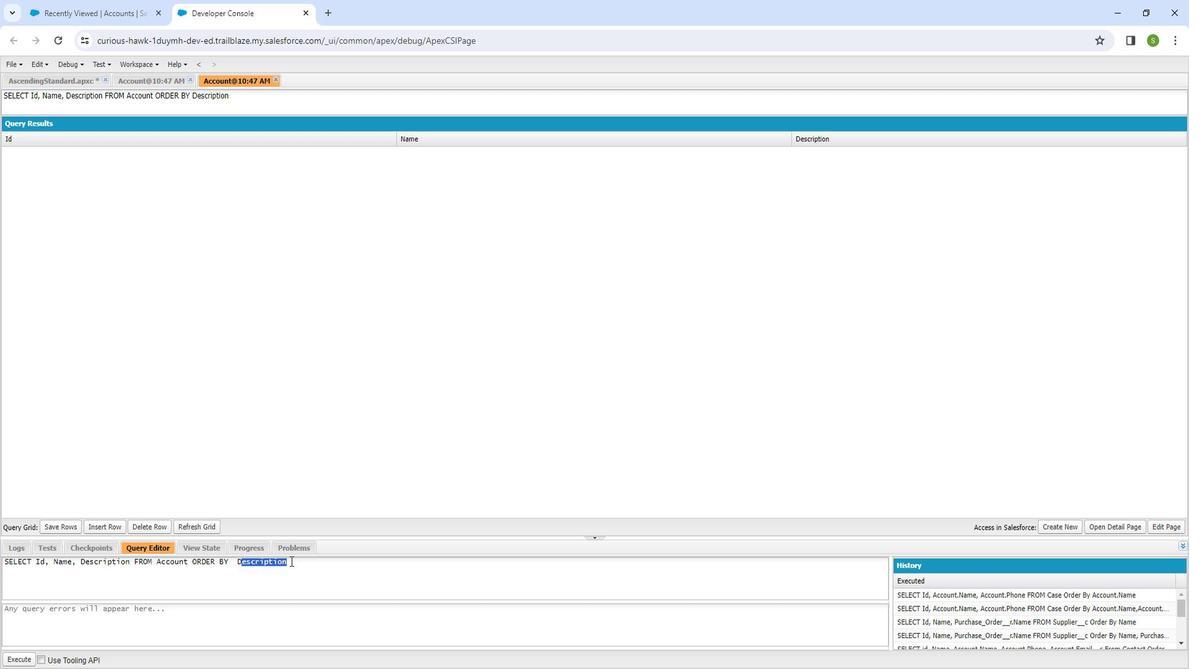 
Action: Mouse pressed left at (291, 539)
Screenshot: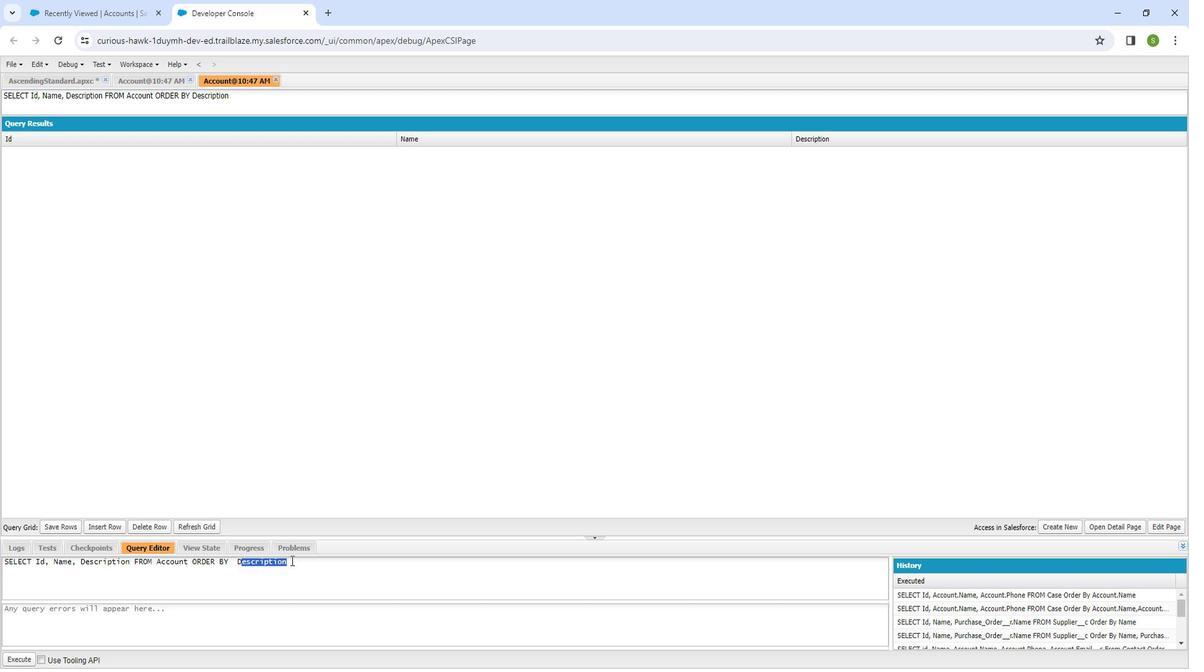 
Action: Mouse moved to (300, 546)
Screenshot: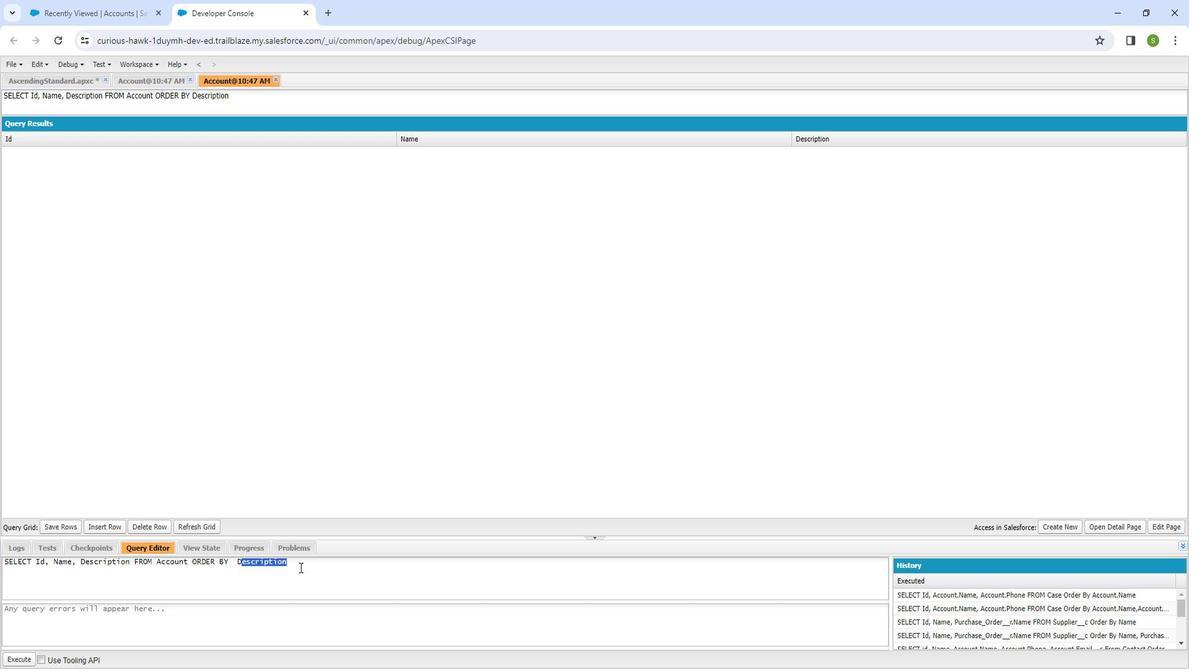 
Action: Mouse pressed left at (300, 546)
Screenshot: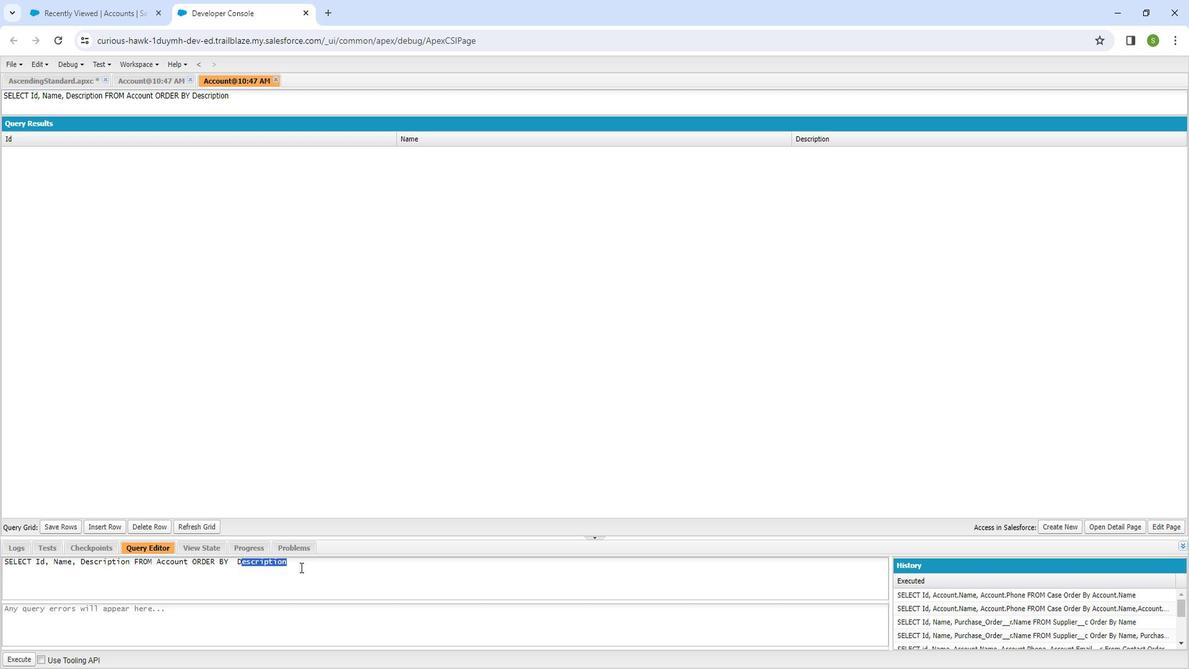 
Action: Mouse moved to (300, 546)
Screenshot: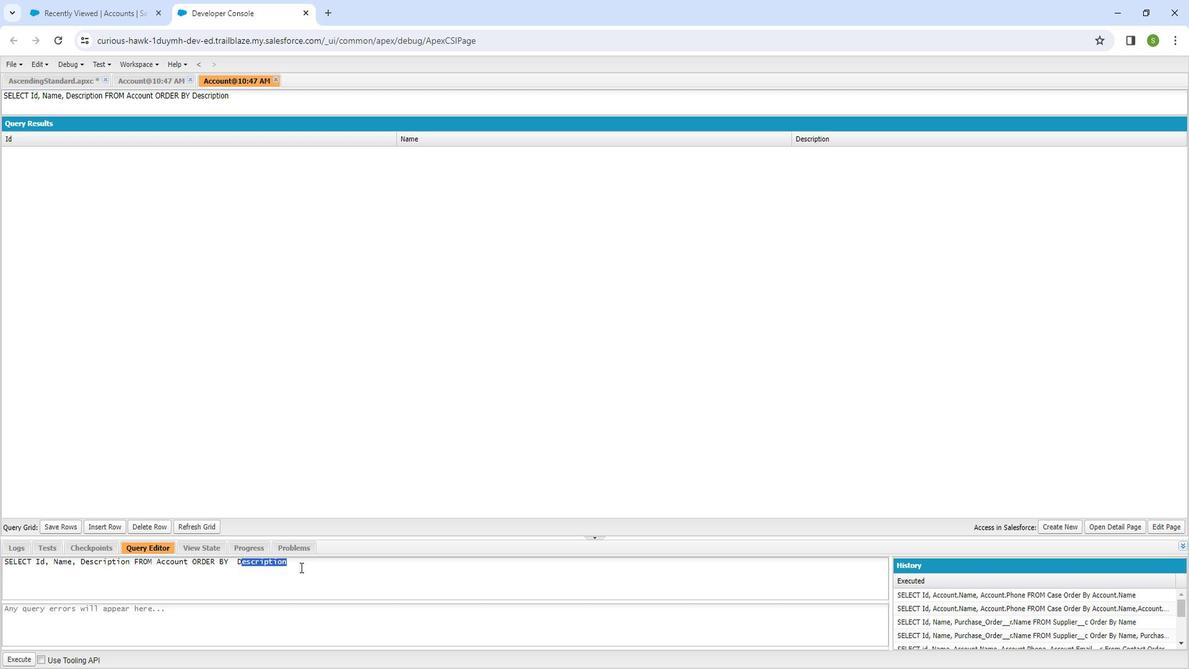 
Action: Key pressed <Key.backspace><Key.backspace>
Screenshot: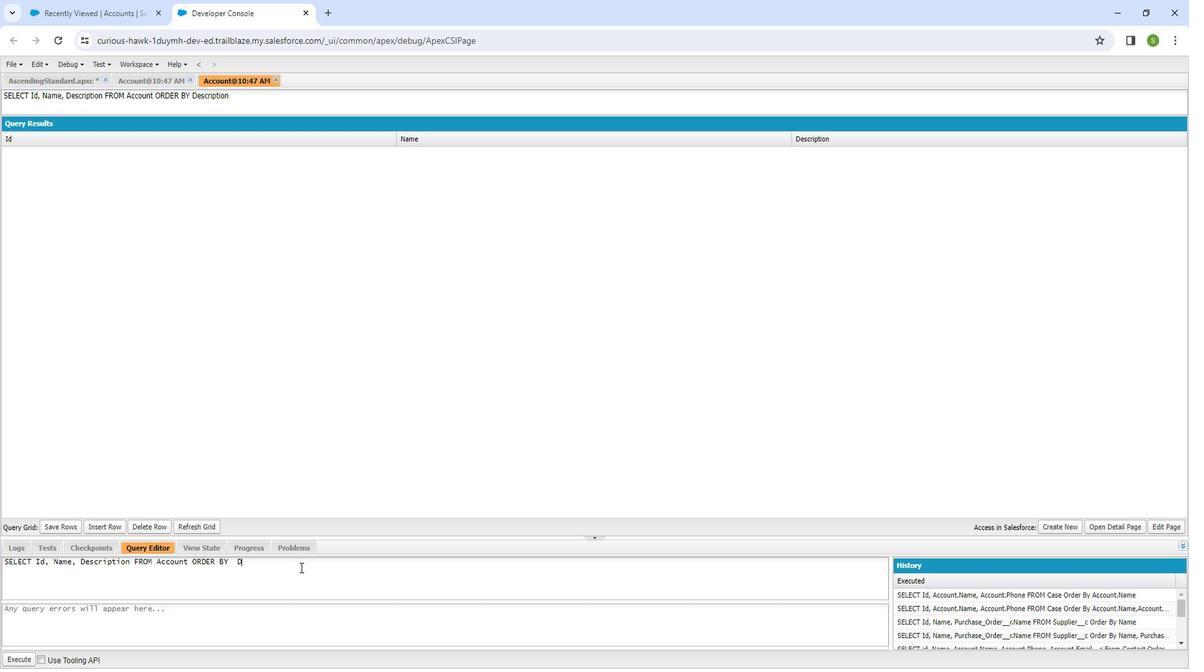 
Action: Mouse moved to (306, 533)
Screenshot: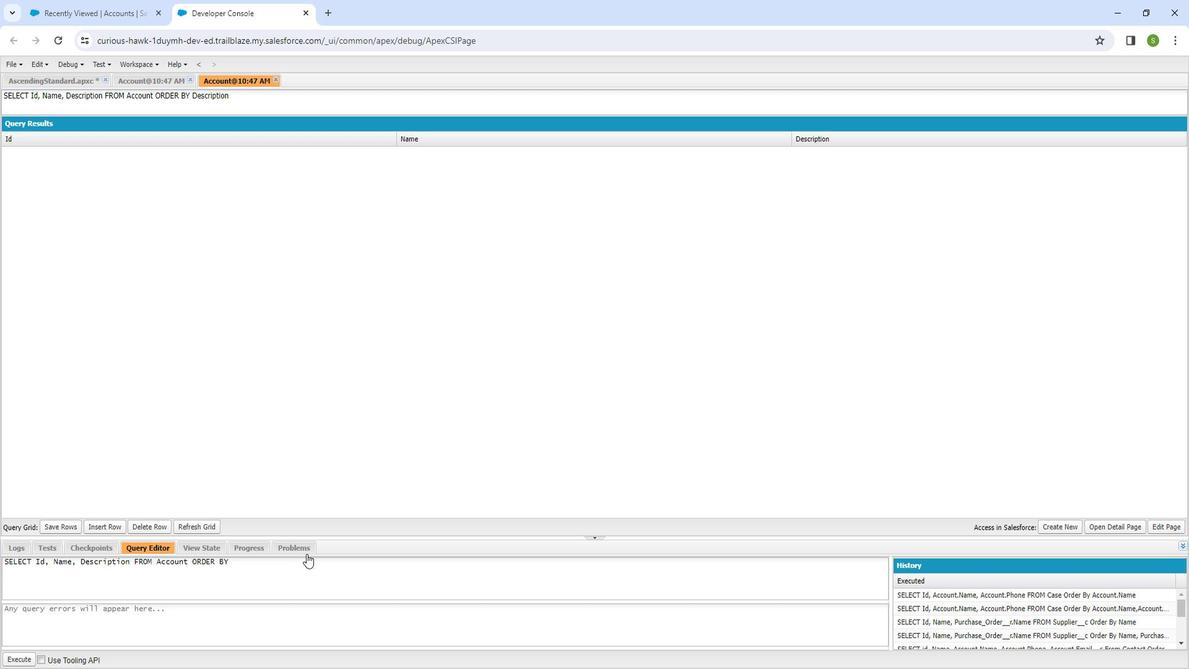 
Action: Key pressed <Key.shift_r>Name
Screenshot: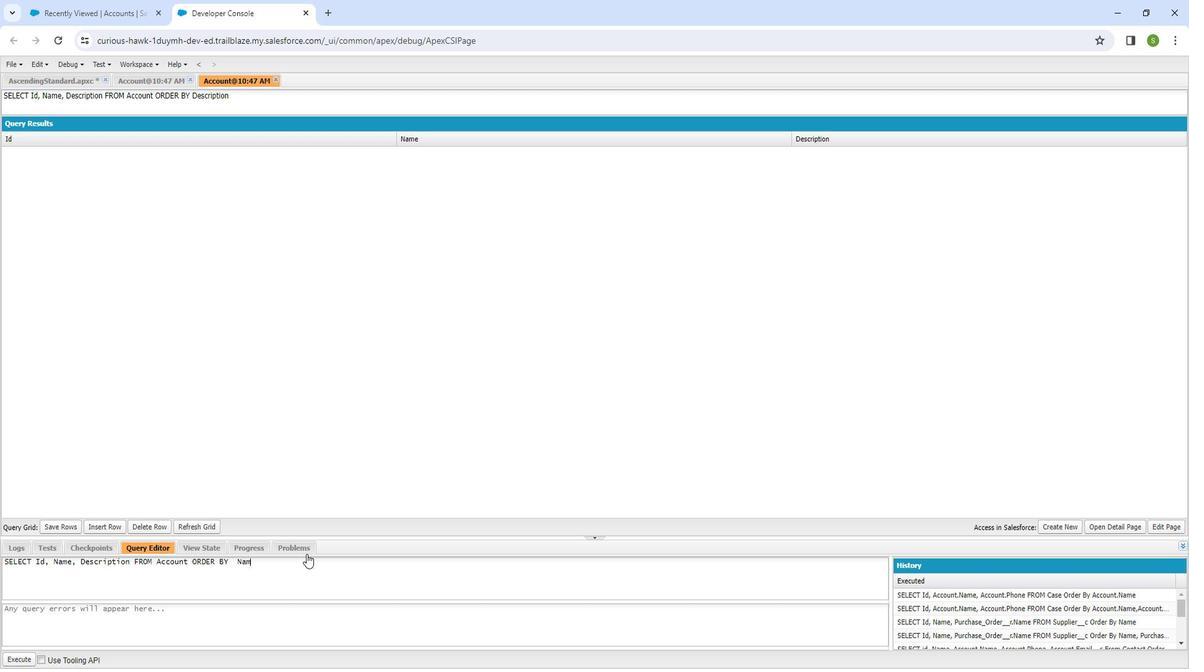 
Action: Mouse moved to (27, 632)
Screenshot: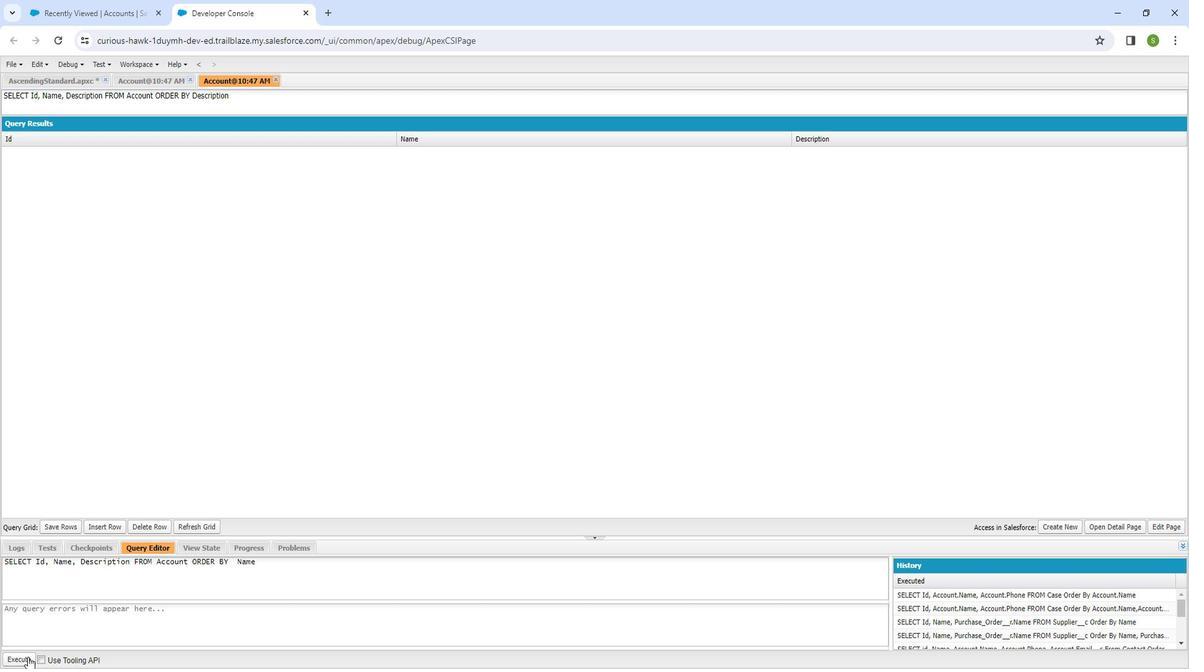 
Action: Mouse pressed left at (27, 632)
Screenshot: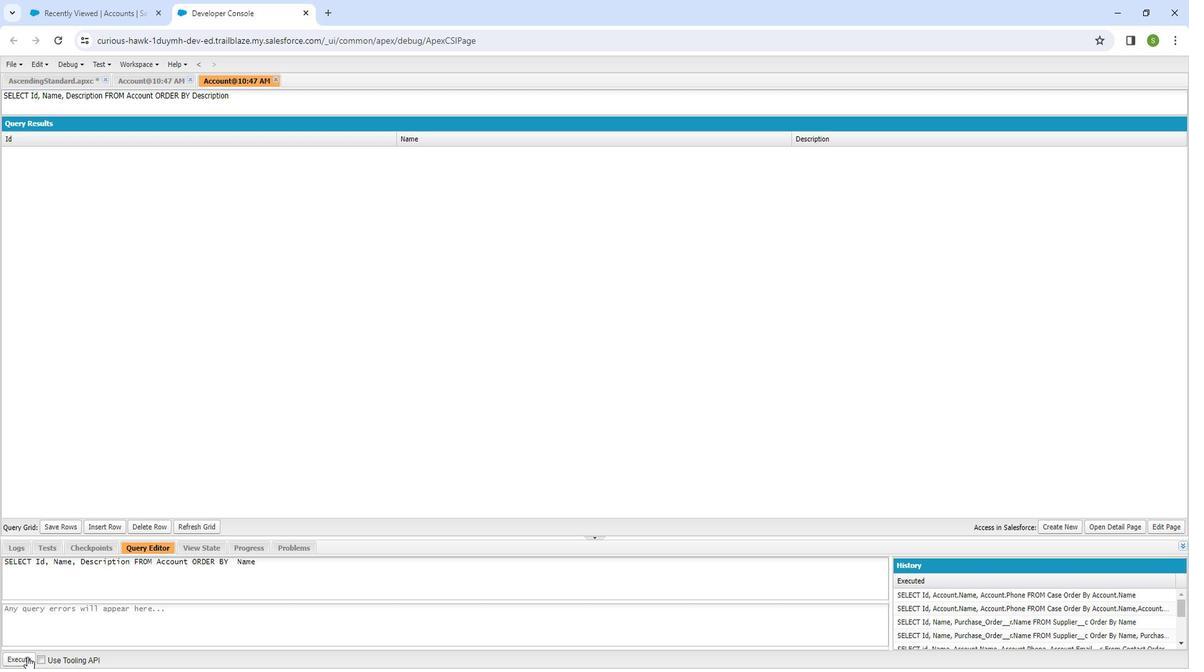 
Action: Mouse moved to (357, 74)
Screenshot: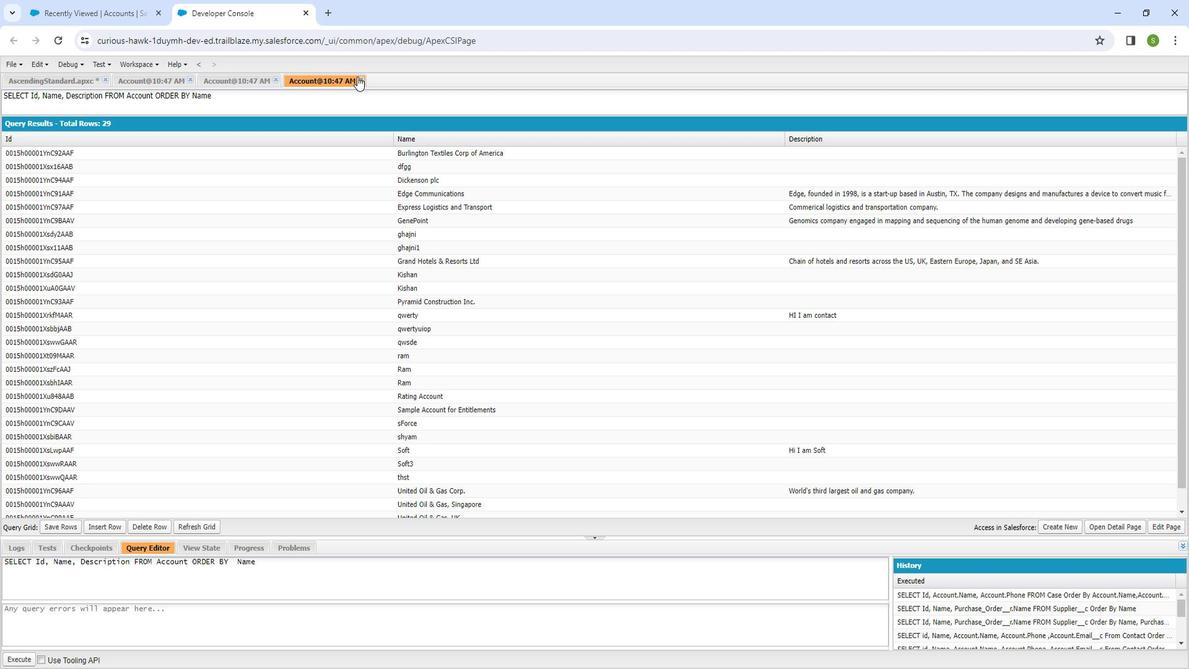 
Action: Mouse pressed left at (357, 74)
Screenshot: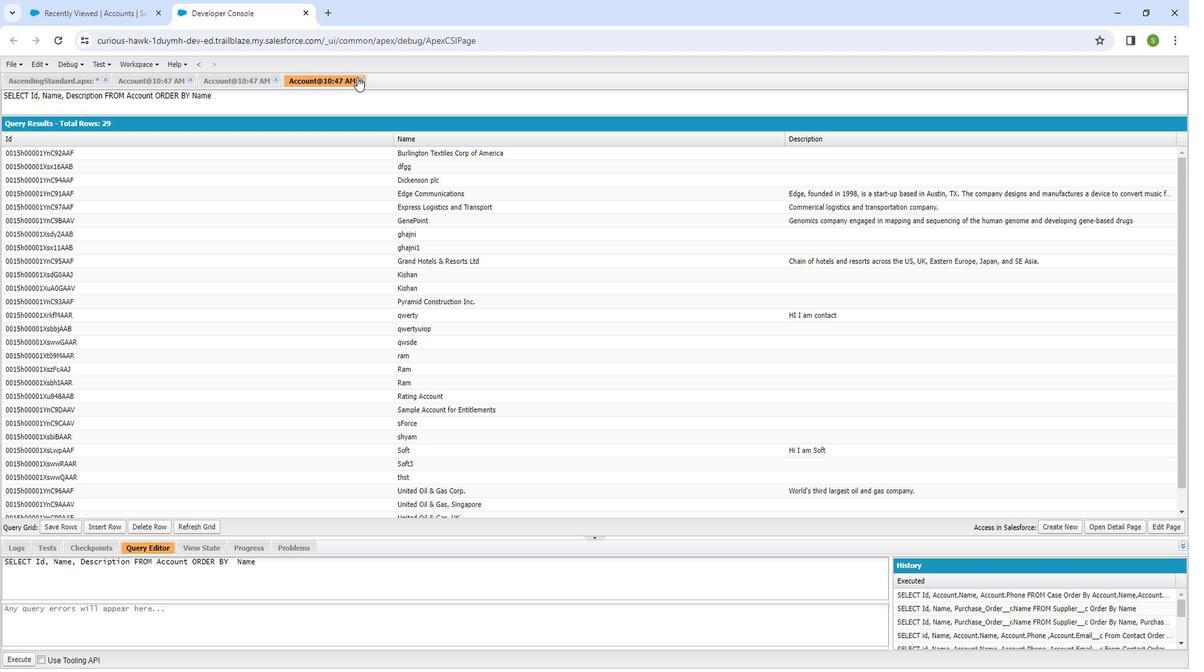 
Action: Mouse moved to (275, 79)
Screenshot: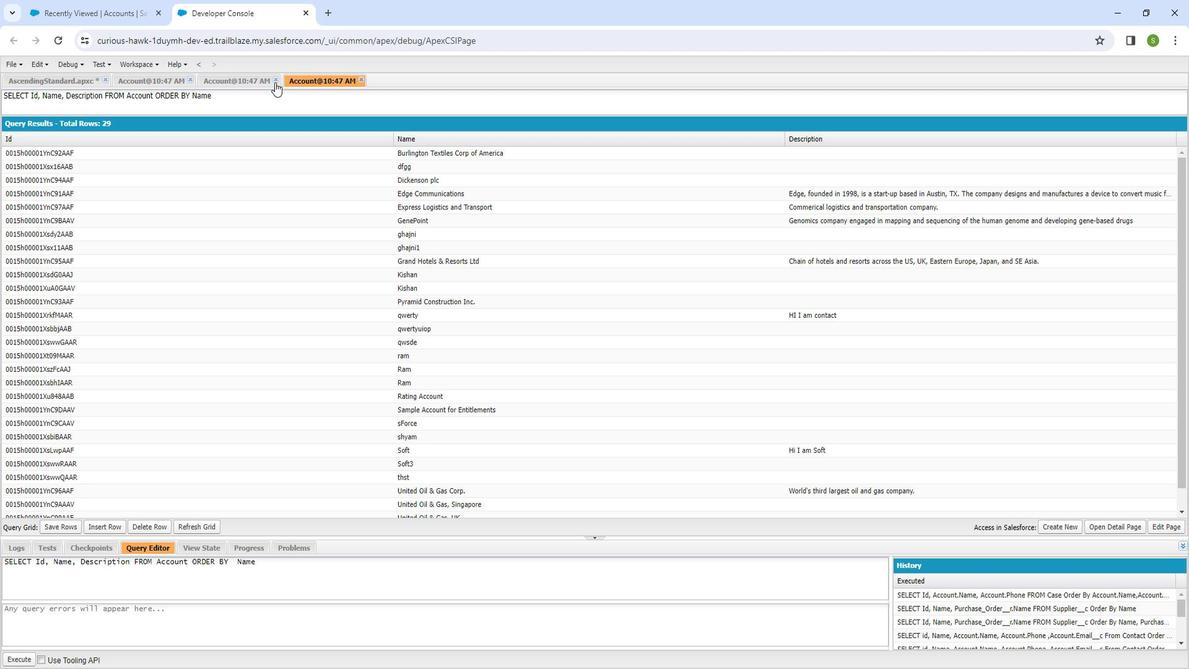 
Action: Mouse pressed left at (275, 79)
Screenshot: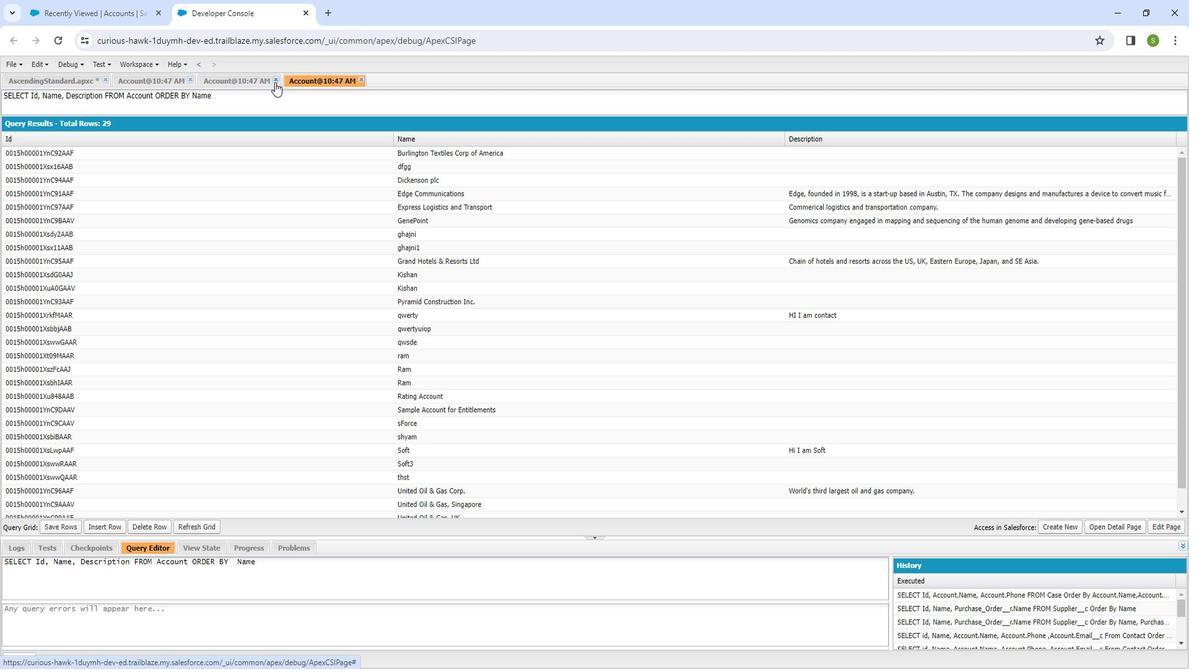 
Action: Mouse moved to (278, 76)
Screenshot: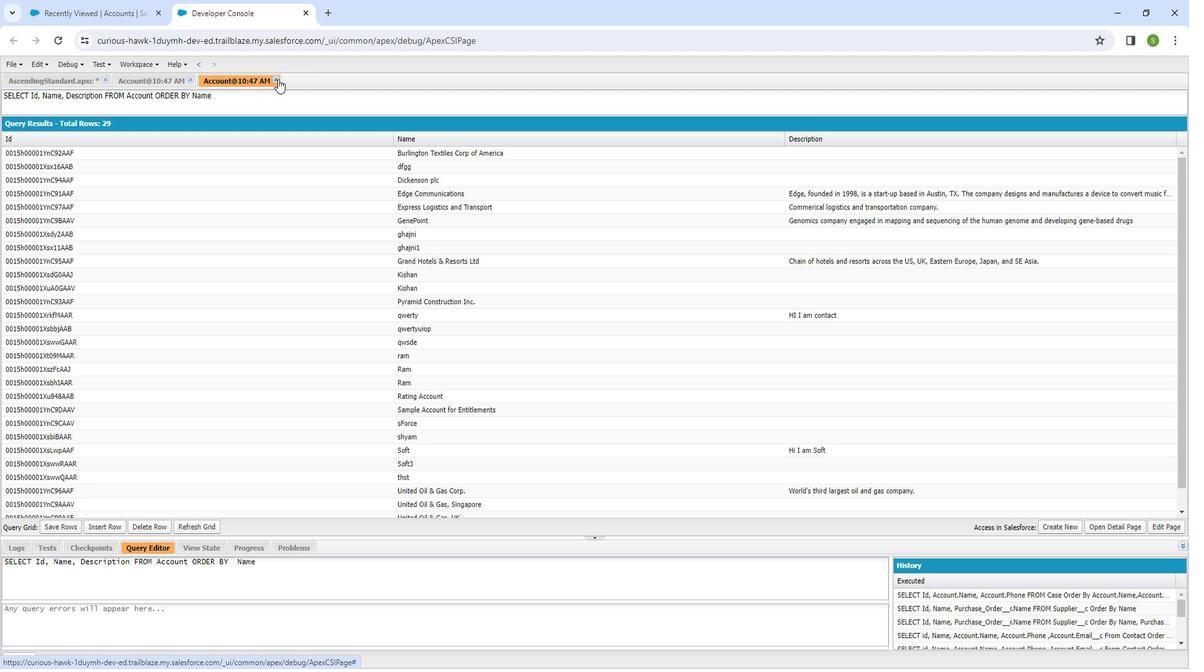 
Action: Mouse pressed left at (278, 76)
Screenshot: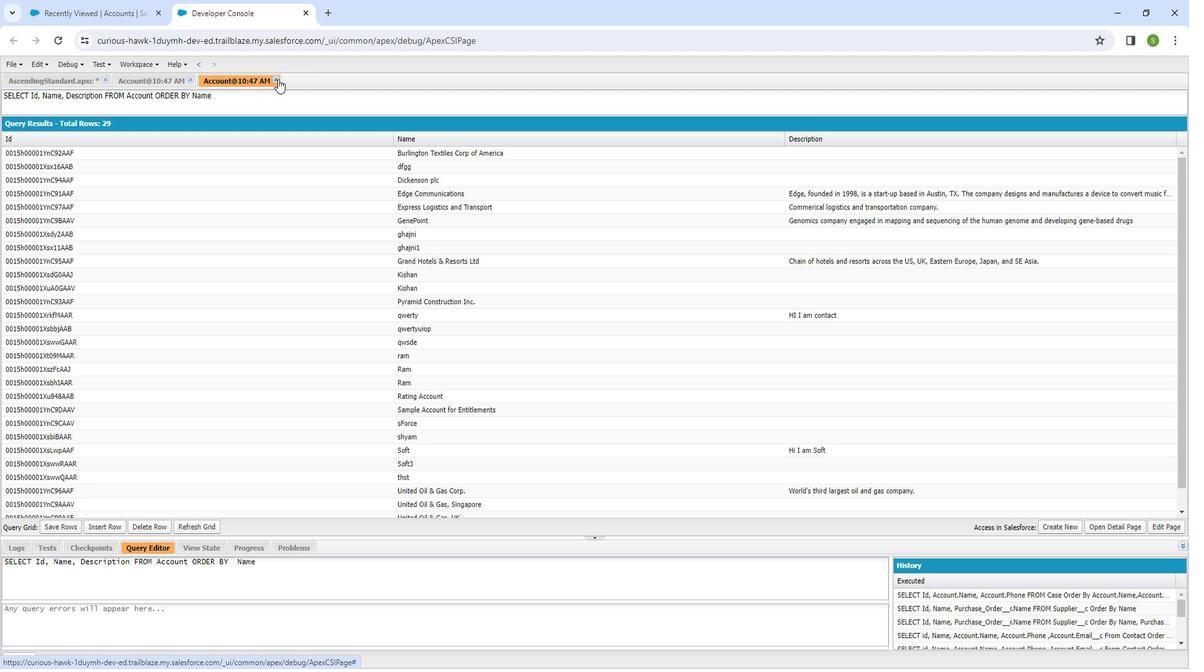 
Action: Mouse moved to (189, 75)
Screenshot: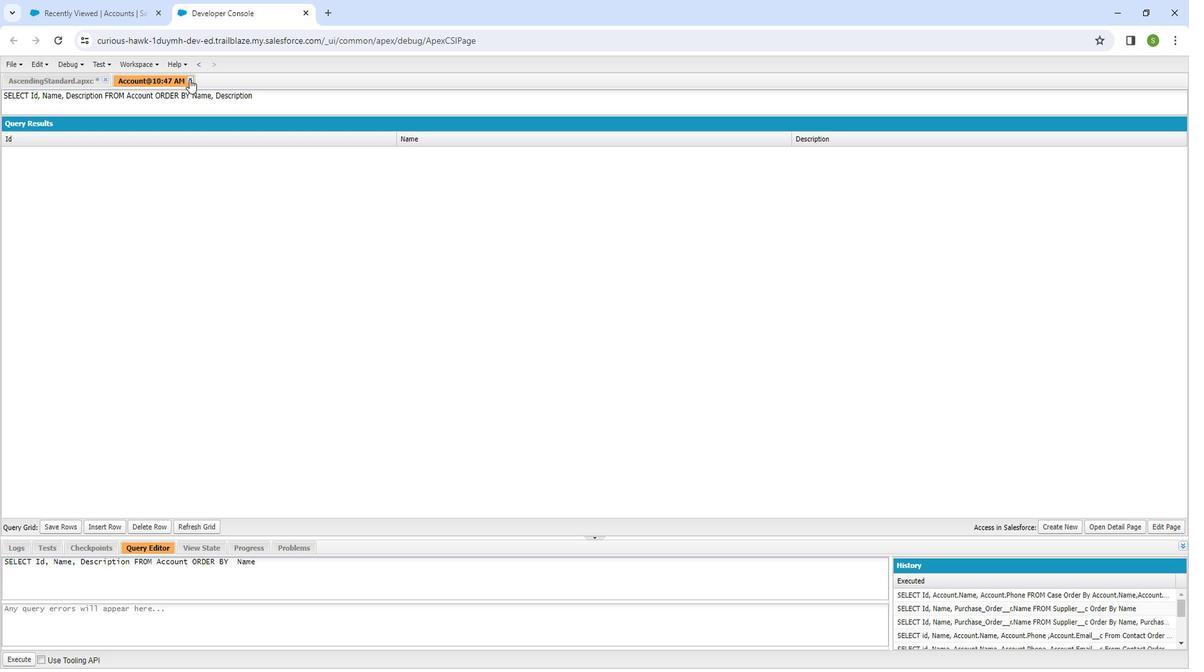 
Action: Mouse pressed left at (189, 75)
Screenshot: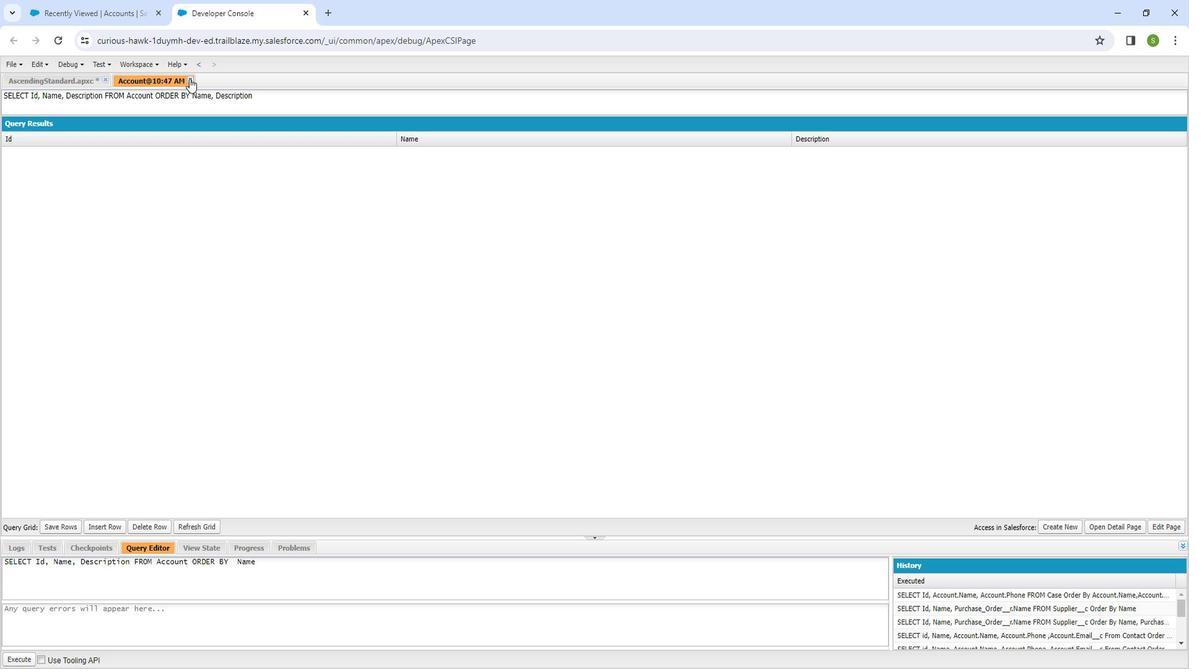
Action: Mouse moved to (640, 154)
Screenshot: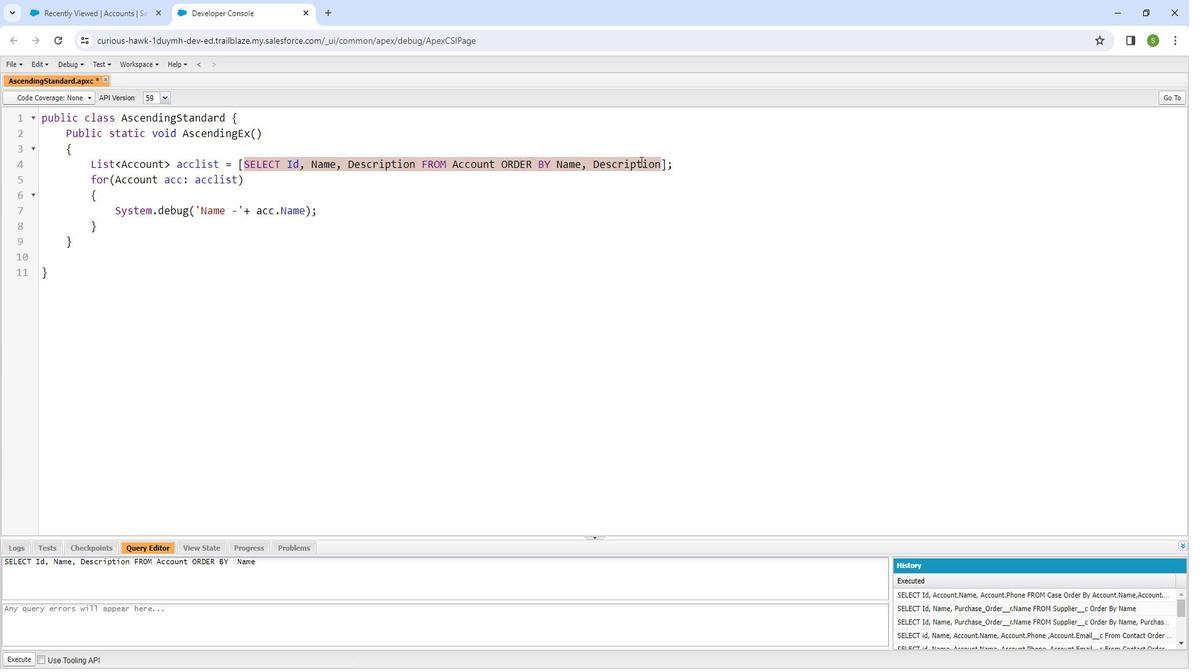 
Action: Mouse pressed left at (640, 154)
Screenshot: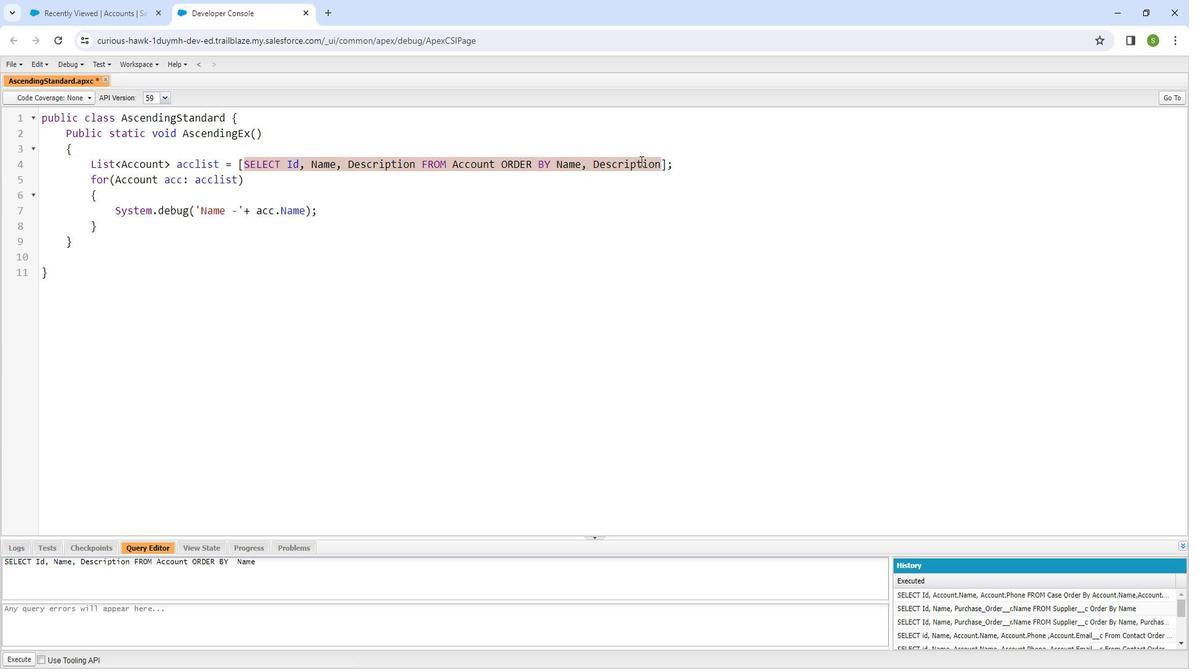 
Action: Mouse moved to (644, 156)
Screenshot: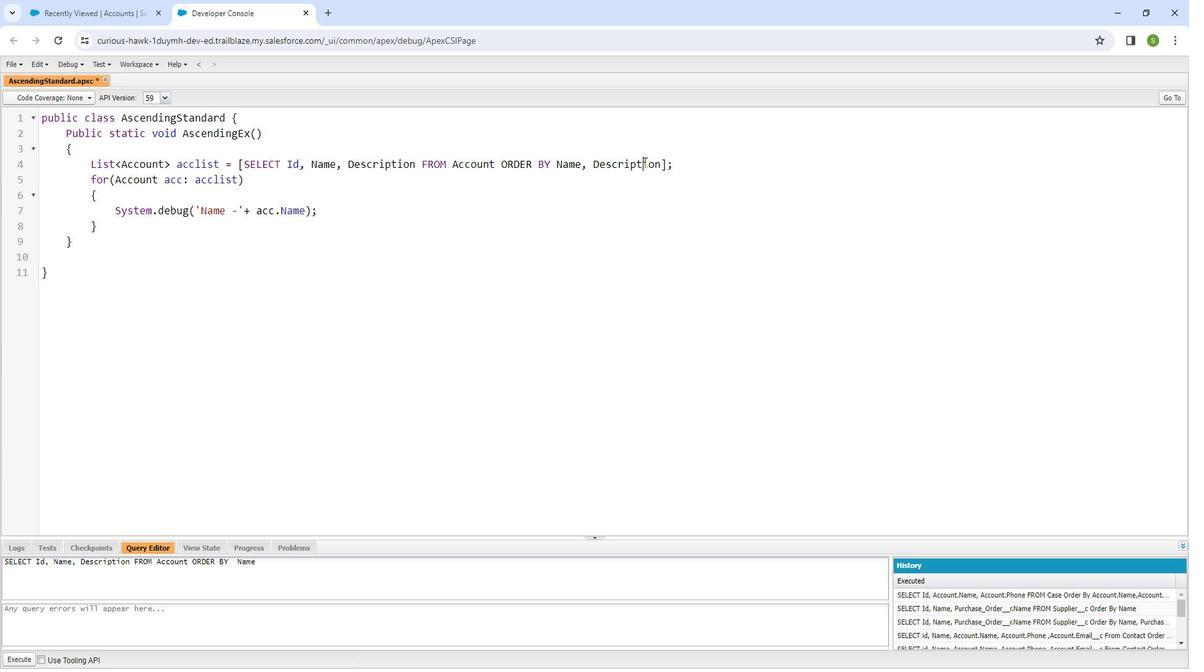 
Action: Mouse pressed left at (644, 156)
Screenshot: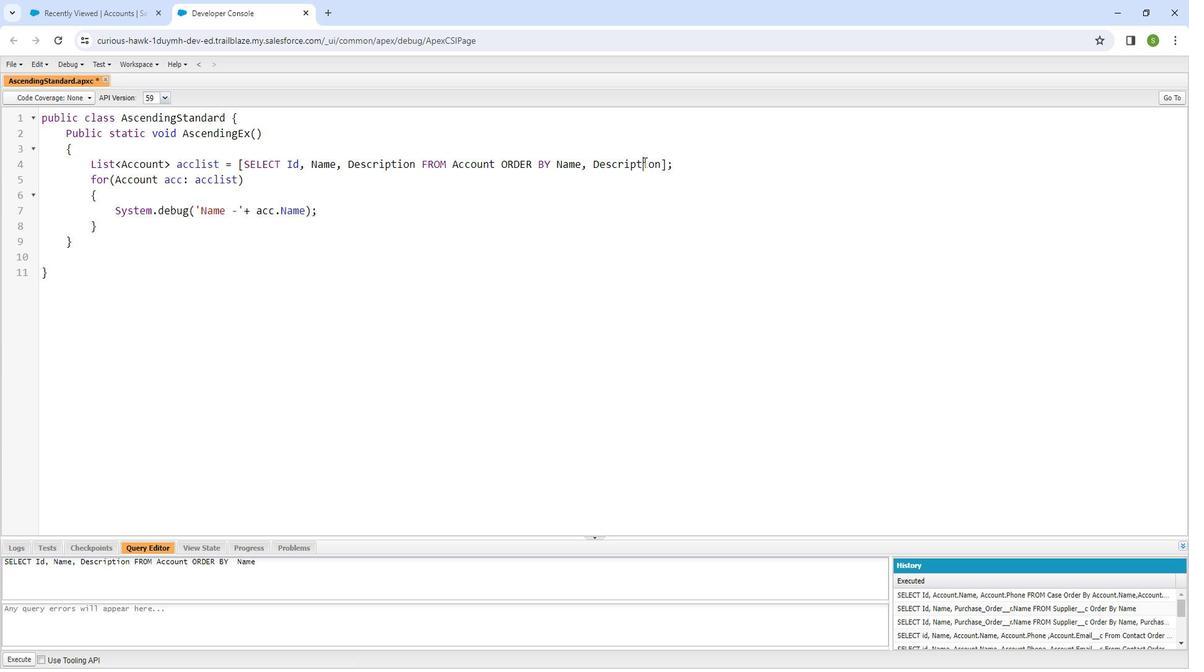 
Action: Mouse pressed left at (644, 156)
Screenshot: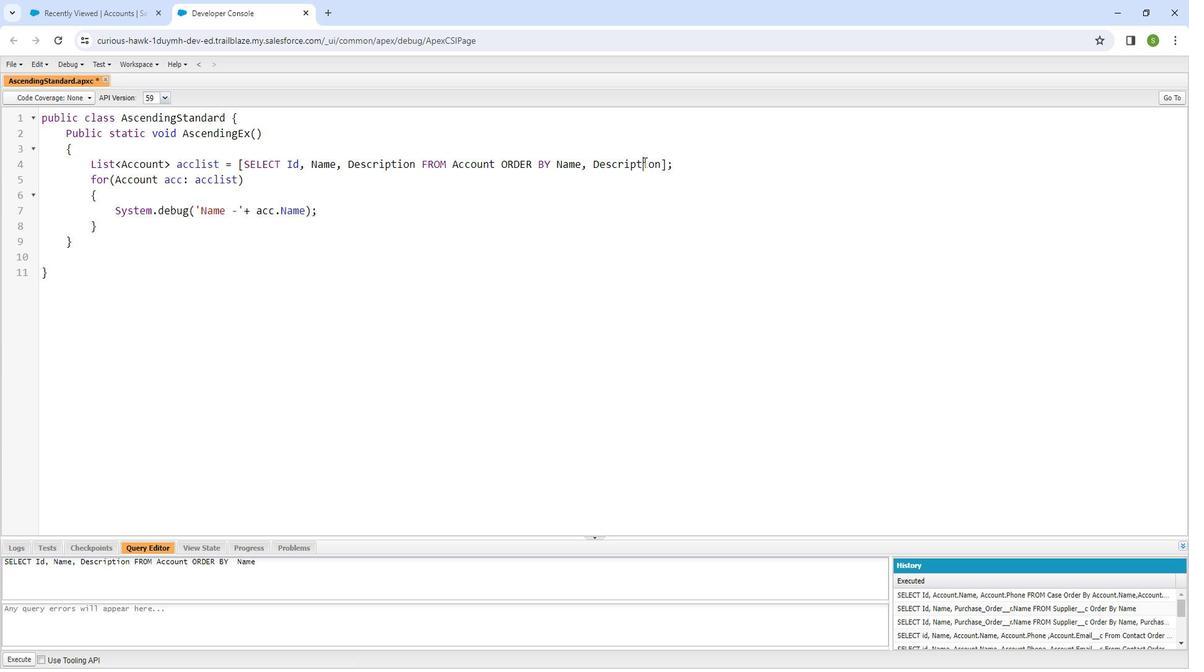 
Action: Mouse moved to (643, 156)
Screenshot: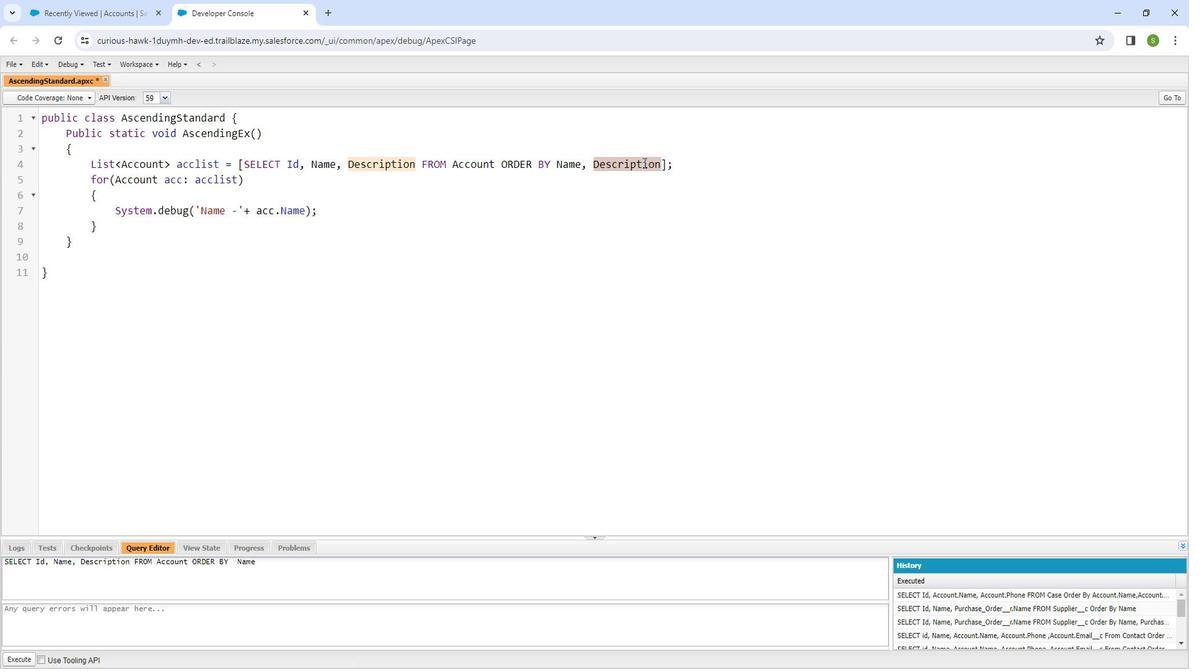 
Action: Key pressed <Key.backspace>
Screenshot: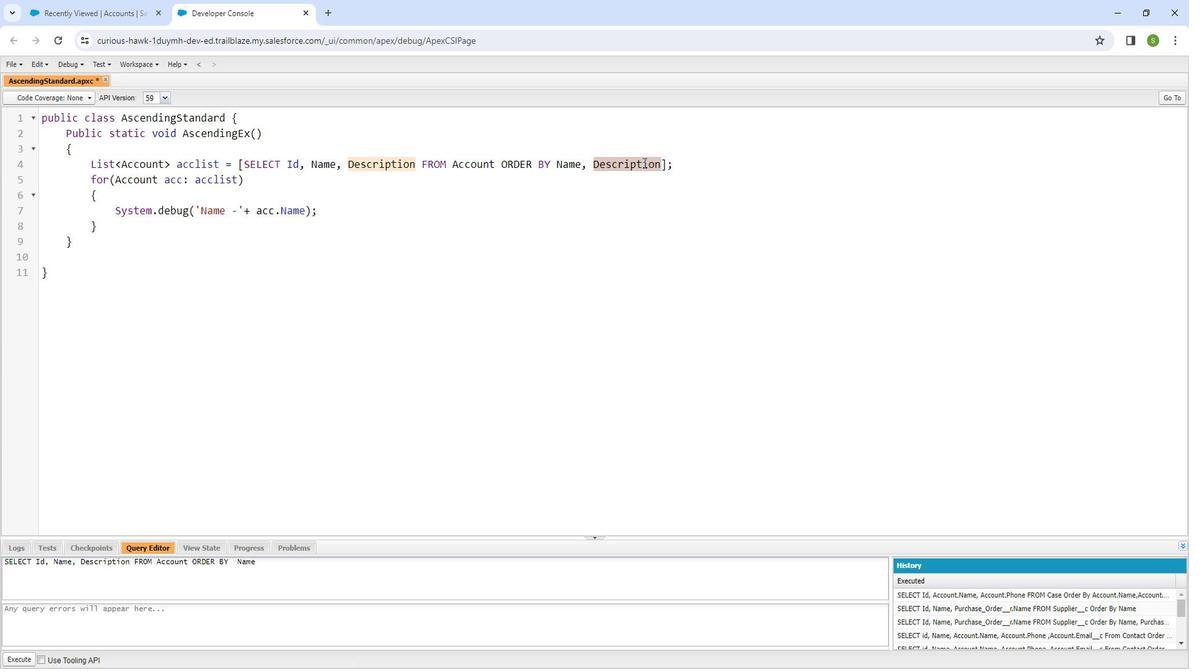 
Action: Mouse moved to (624, 159)
Screenshot: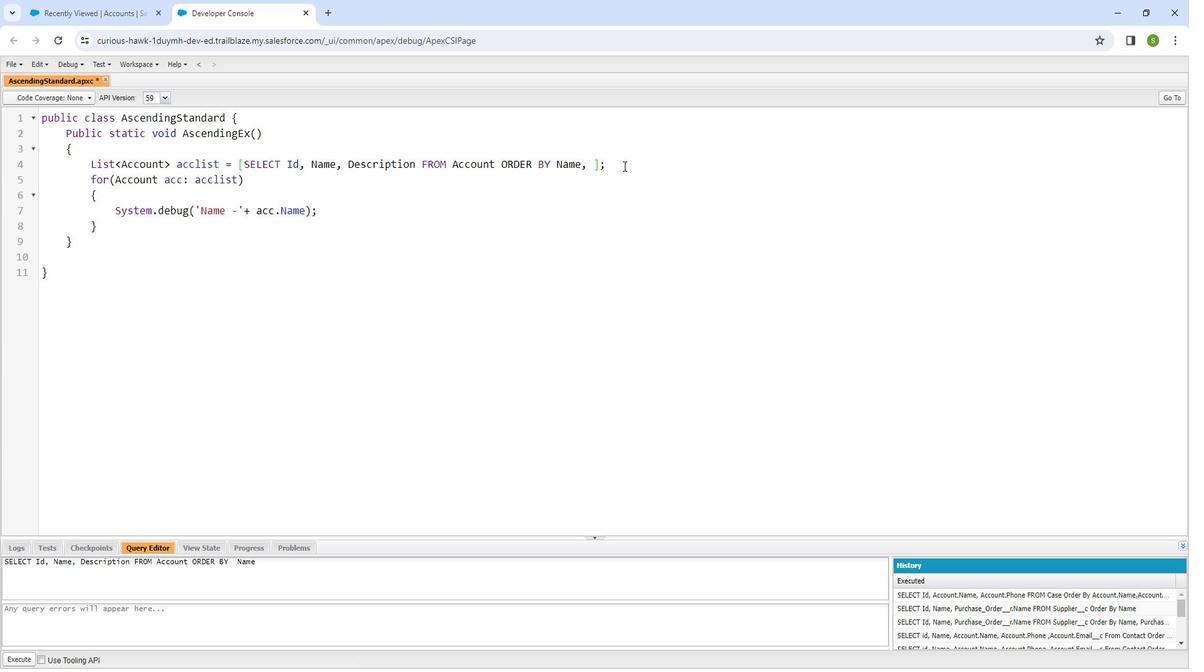
Action: Key pressed <Key.backspace>
Screenshot: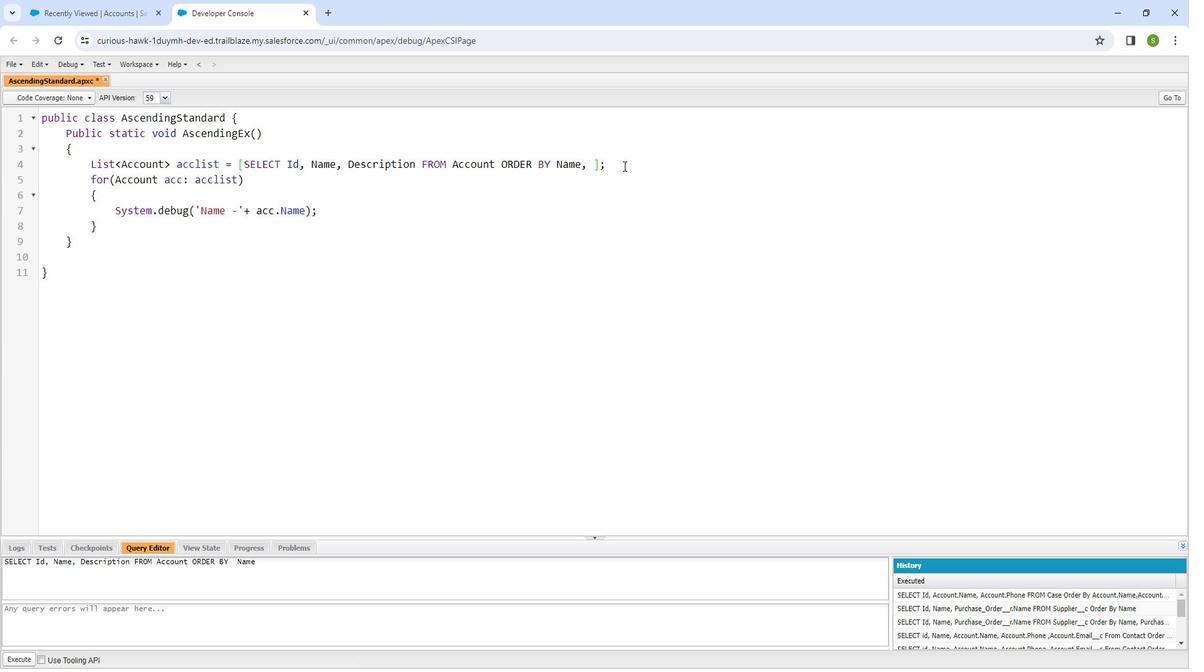 
Action: Mouse moved to (619, 159)
Screenshot: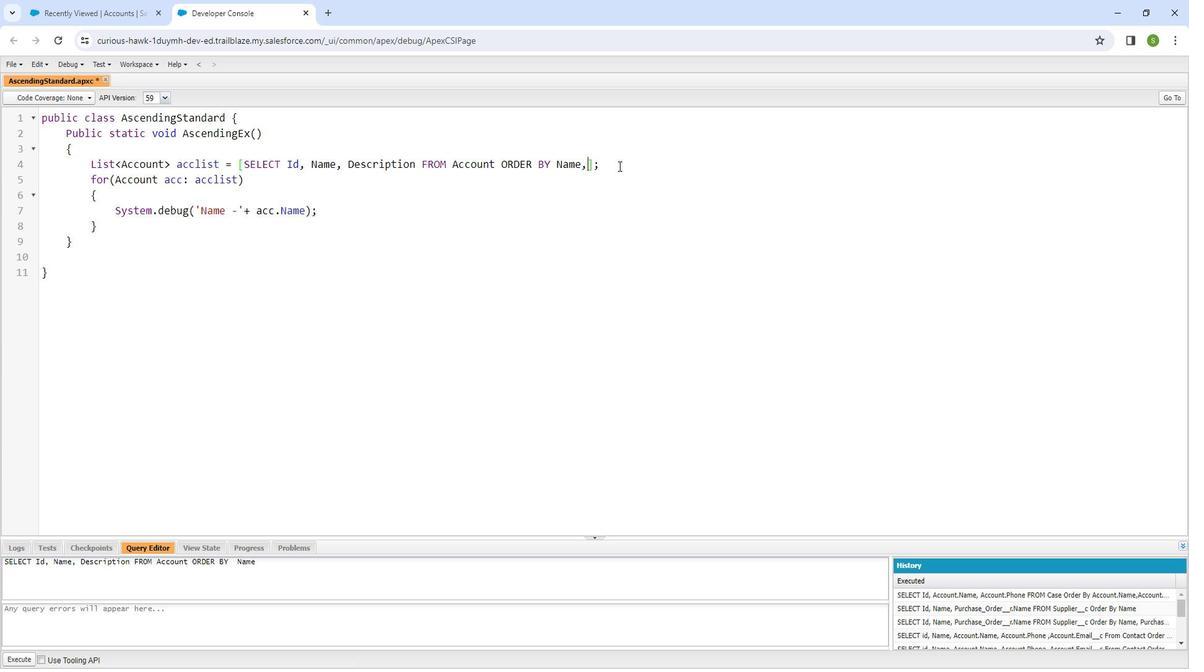 
Action: Key pressed <Key.backspace>
Screenshot: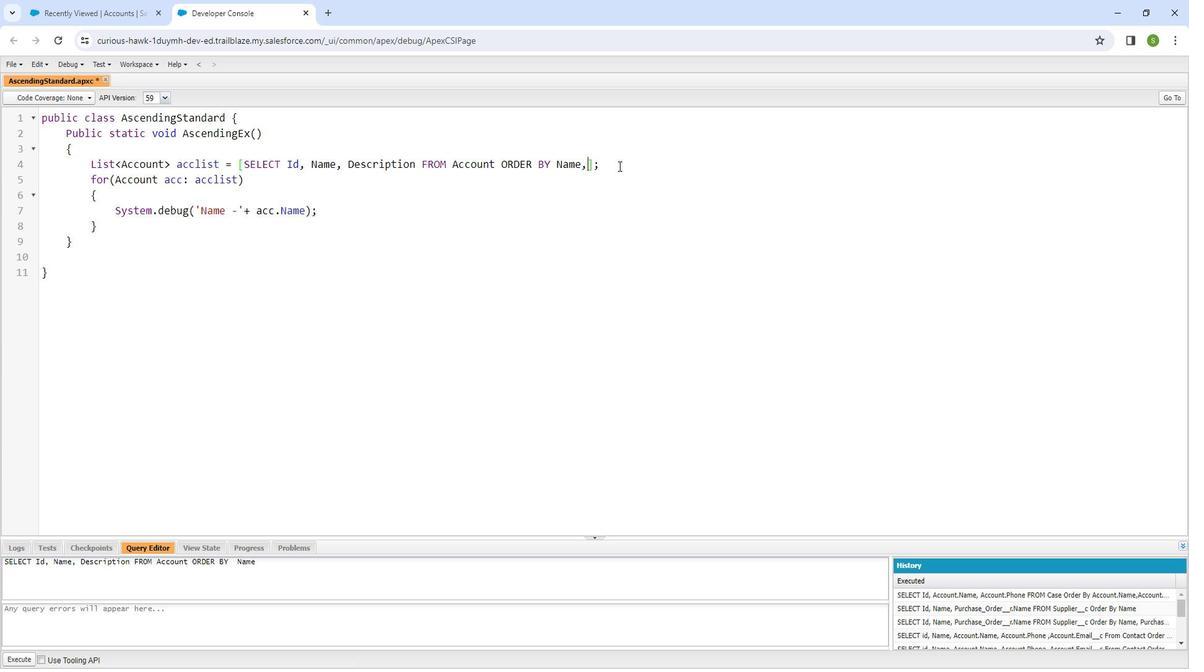 
Action: Mouse moved to (159, 221)
Screenshot: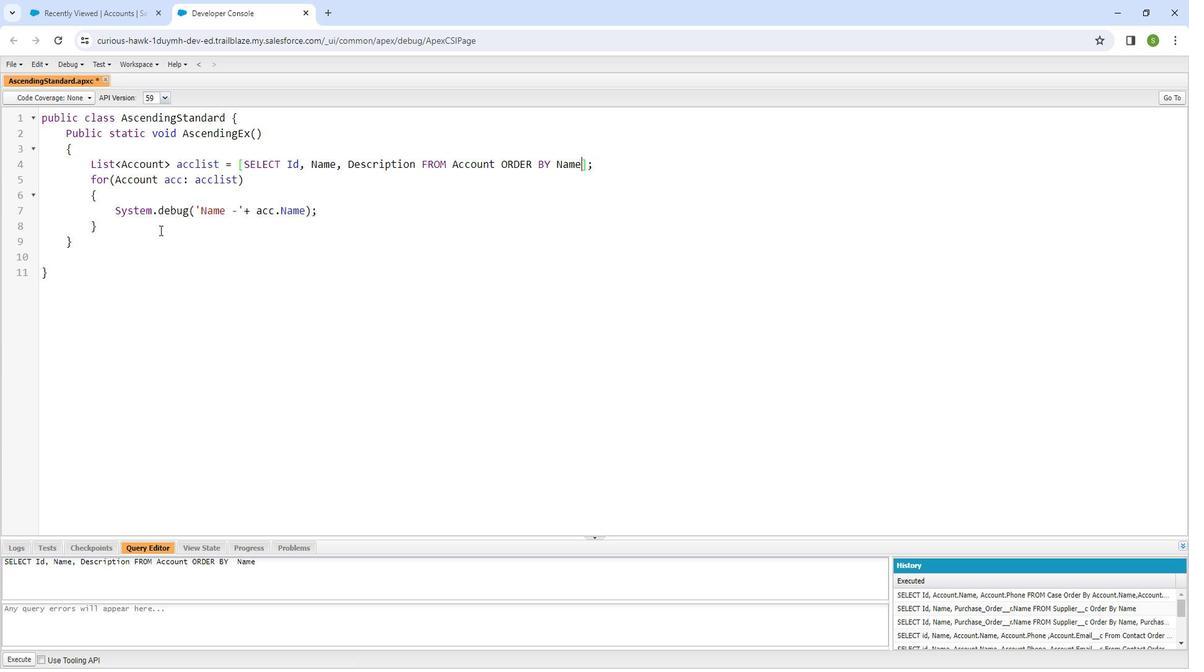 
Action: Mouse pressed left at (159, 221)
Screenshot: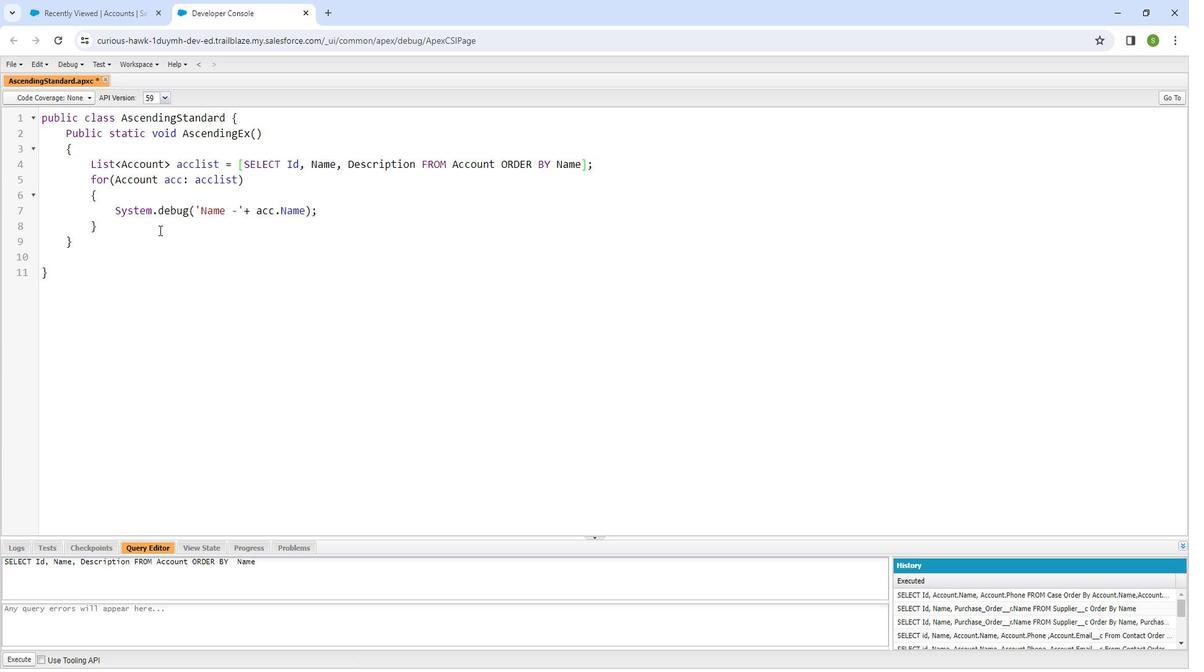 
Action: Mouse moved to (198, 200)
Screenshot: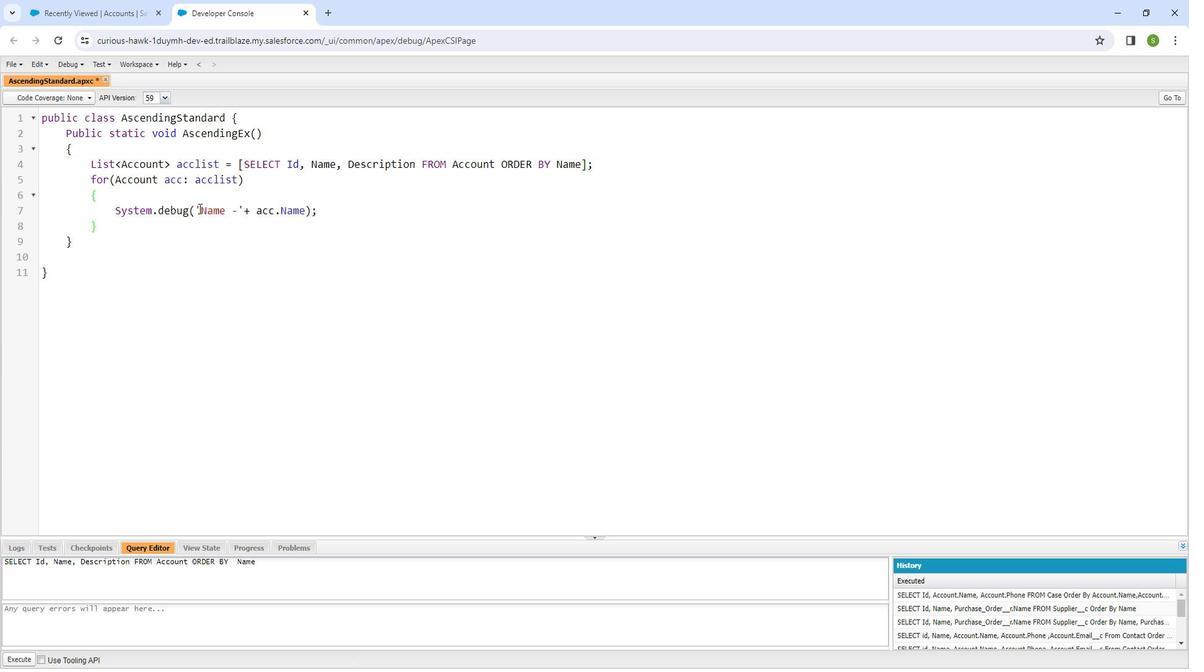 
Action: Key pressed <Key.enter>
Screenshot: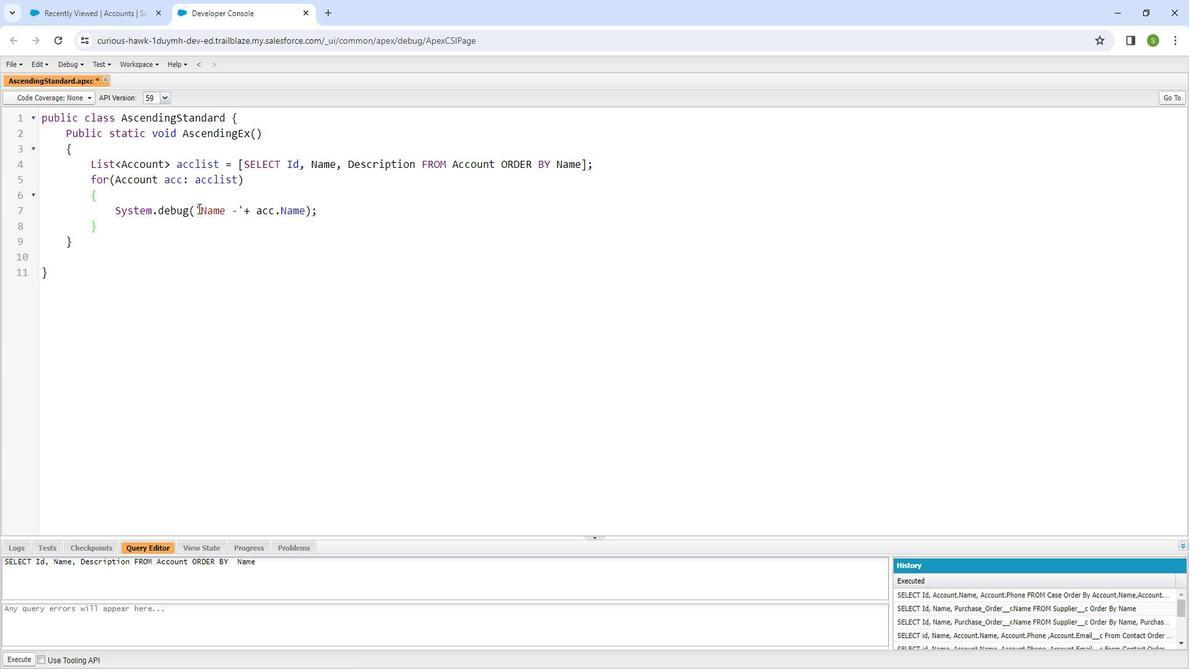 
Action: Mouse moved to (263, 552)
Screenshot: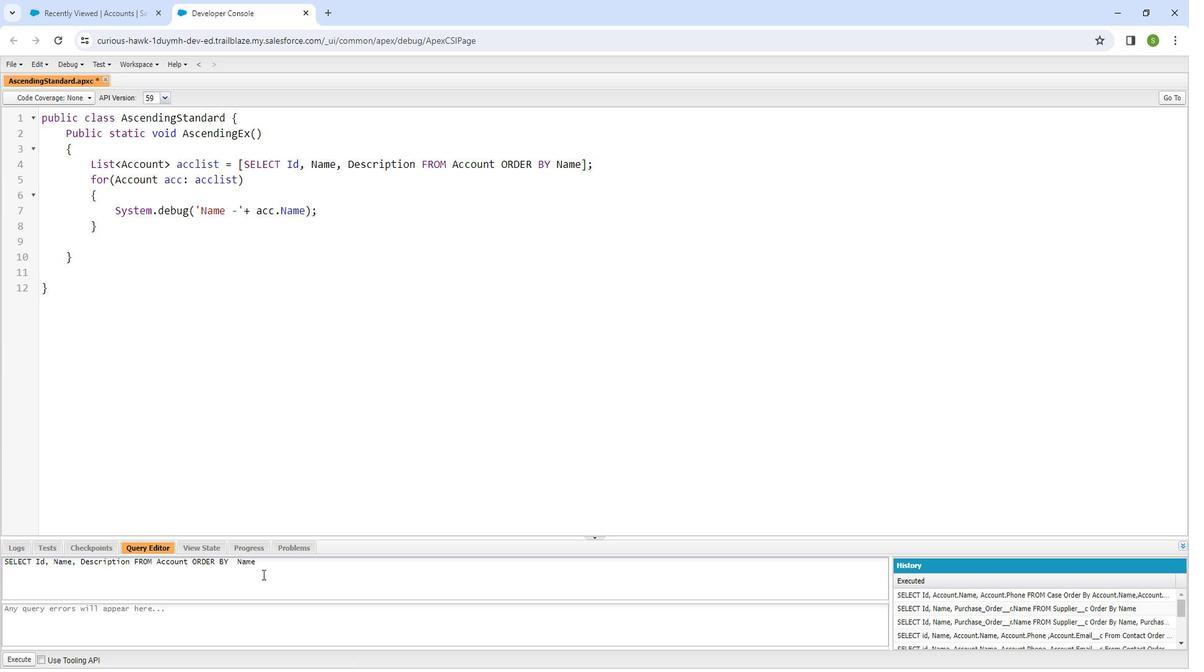 
Action: Mouse pressed left at (263, 552)
Screenshot: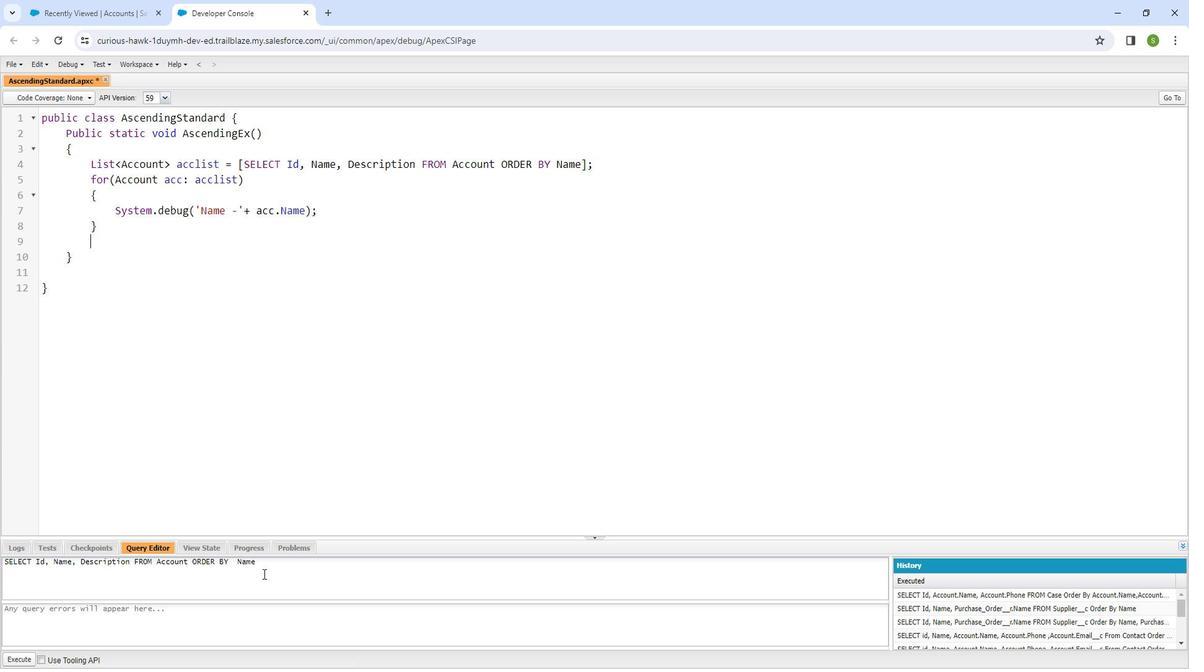 
Action: Mouse moved to (0, 557)
Screenshot: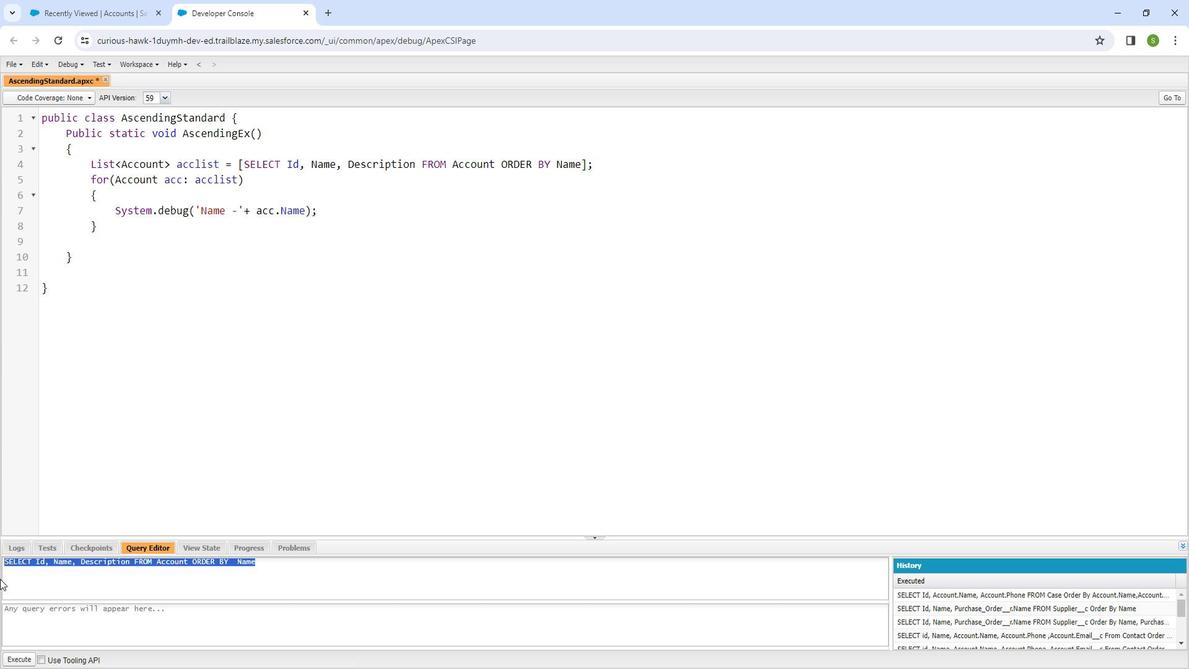 
Action: Key pressed <Key.backspace>
Screenshot: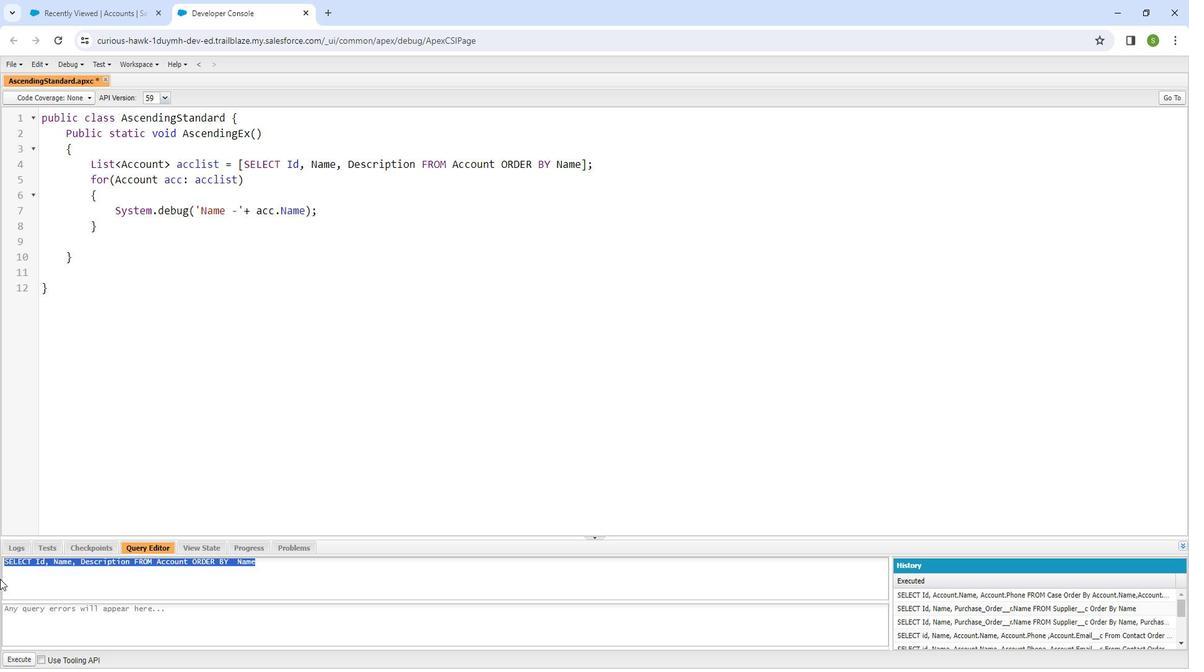 
Action: Mouse moved to (120, 218)
Screenshot: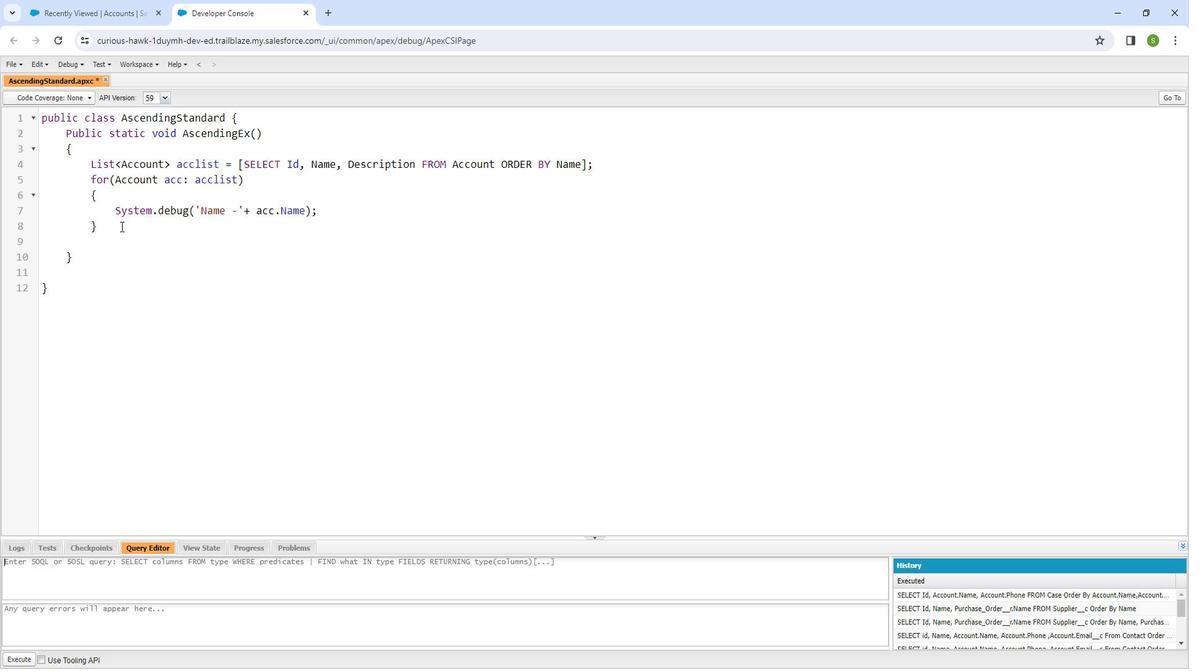 
Action: Mouse pressed left at (120, 218)
Screenshot: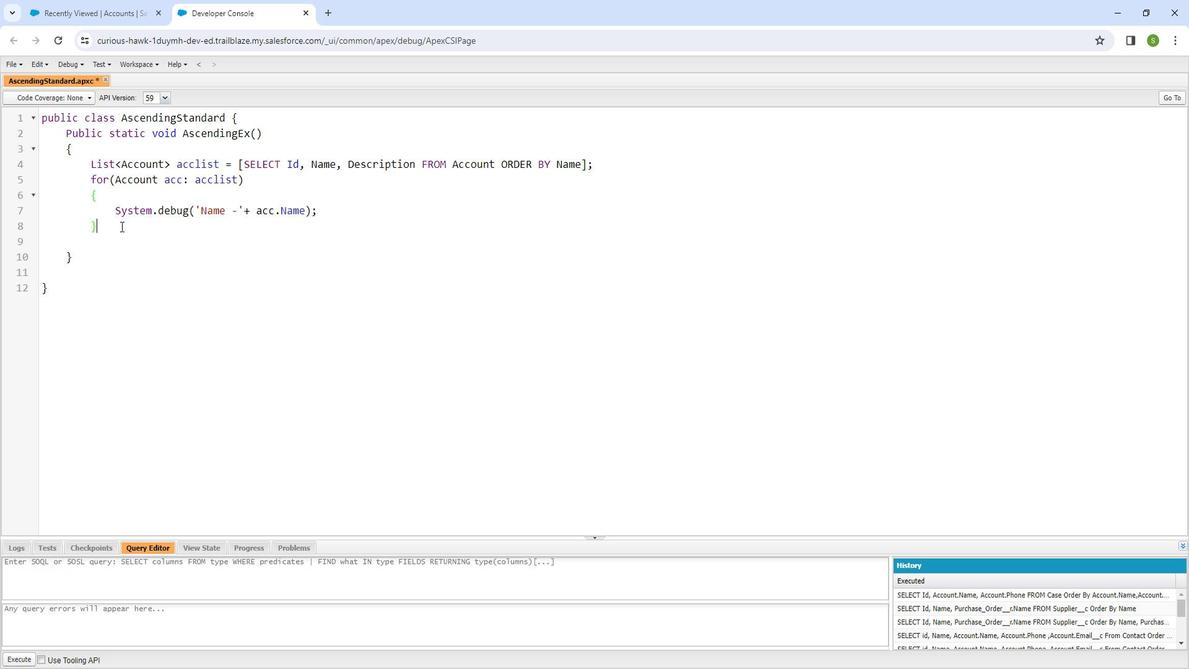 
Action: Key pressed <Key.enter><Key.shift_r>List<Key.shift_r><Key.shift_r><Key.shift_r><<Key.shift_r><Key.shift_r><Key.shift_r><Key.shift_r><Key.shift_r><Key.shift_r><Key.shift_r><Key.shift_r><Key.shift_r><Key.shift_r>Account<Key.shift_r>><Key.space>a<Key.backspace><Key.backspace><Key.backspace><Key.backspace><Key.backspace><Key.backspace><Key.backspace><Key.backspace><Key.backspace><Key.backspace><Key.shift_r>Contact<Key.shift_r><Key.shift_r><Key.shift_r>><Key.space>conlist<Key.shift_r><Key.shift_r><Key.shift_r><Key.shift_r><Key.shift_r><Key.shift_r><Key.shift_r><Key.shift_r><Key.shift_r><Key.shift_r><Key.shift_r><Key.shift_r><Key.shift_r><Key.shift_r><Key.shift_r><Key.shift_r><Key.shift_r><Key.shift_r><Key.shift_r><Key.shift_r><Key.shift_r><Key.shift_r><Key.shift_r>(<Key.backspace><Key.backspace>t<Key.space>=<Key.space>[<Key.shift_r>SELECT<Key.space><Key.shift_r><Key.shift_r><Key.shift_r><Key.shift_r><Key.shift_r>Id,<Key.space><Key.shift_r><Key.shift_r><Key.shift_r><Key.shift_r>Name<Key.space><Key.shift_r><Key.shift_r><Key.shift_r><Key.shift_r>FROM<Key.space><Key.shift_r><Key.shift_r><Key.shift_r><Key.shift_r><Key.shift_r><Key.shift_r><Key.shift_r>Contact<Key.space><Key.shift_r><Key.shift_r><Key.shift_r><Key.shift_r><Key.shift_r><Key.shift_r><Key.shift_r><Key.shift_r>ORDER<Key.space><Key.shift_r><Key.shift_r><Key.shift_r><Key.shift_r><Key.shift_r><Key.shift_r>BY<Key.space><Key.shift_r><Key.shift_r><Key.shift_r><Key.shift_r><Key.shift_r><Key.shift_r>Name<Key.right>;<Key.enter><Key.shift_r><Key.shift_r><Key.shift_r><Key.shift_r><Key.shift_r><Key.shift_r><Key.shift_r><Key.shift_r><Key.shift_r><Key.shift_r><Key.shift_r><Key.shift_r>{<Key.enter>for<Key.shift_r><Key.shift_r><Key.shift_r><Key.shift_r><Key.shift_r><Key.shift_r><Key.shift_r><Key.shift_r>(<Key.shift_r><Key.shift_r><Key.shift_r><Key.shift_r><Key.shift_r><Key.shift_r><Key.shift_r><Key.shift_r><Key.shift_r><Key.shift_r>Contact<Key.space>acc<Key.shift_r><Key.shift_r><Key.shift_r><Key.shift_r>:<Key.space>conlist1<Key.right><Key.enter><Key.shift_r><Key.shift_r><Key.shift_r><Key.shift_r><Key.shift_r><Key.shift_r>{<Key.enter><Key.shift>System.debug<Key.shift_r><Key.shift_r><Key.shift_r><Key.shift_r><Key.shift_r><Key.shift_r><Key.shift_r><Key.shift_r><Key.shift_r><Key.shift_r><Key.shift_r><Key.shift_r><Key.shift_r><Key.shift_r><Key.shift_r><Key.shift_r>('<Key.shift_r><Key.shift_r><Key.shift_r><Key.shift_r><Key.shift_r><Key.shift_r><Key.shift_r><Key.shift_r><Key.shift_r><Key.shift_r><Key.shift_r><Key.shift_r><Key.shift_r><Key.shift_r><Key.shift_r><Key.shift_r><Key.shift_r><Key.shift_r><Key.shift_r><Key.shift_r><Key.shift_r><Key.shift_r><Key.shift_r><Key.shift_r>Name<Key.space>-<Key.space>acc.<Key.backspace><Key.backspace><Key.backspace><Key.backspace><Key.backspace><Key.right><Key.space>+<Key.space>acc.<Key.shift_r><Key.shift_r><Key.shift_r><Key.shift_r>Name<Key.right>;ctrl+S
Screenshot: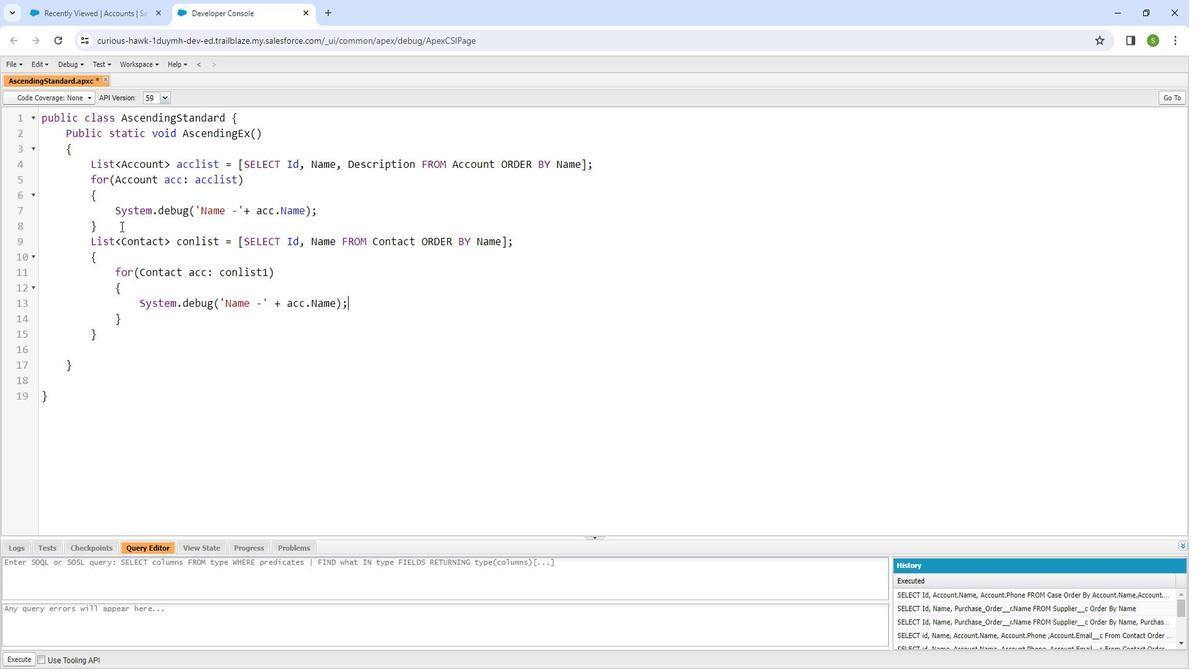 
Action: Mouse moved to (286, 525)
Screenshot: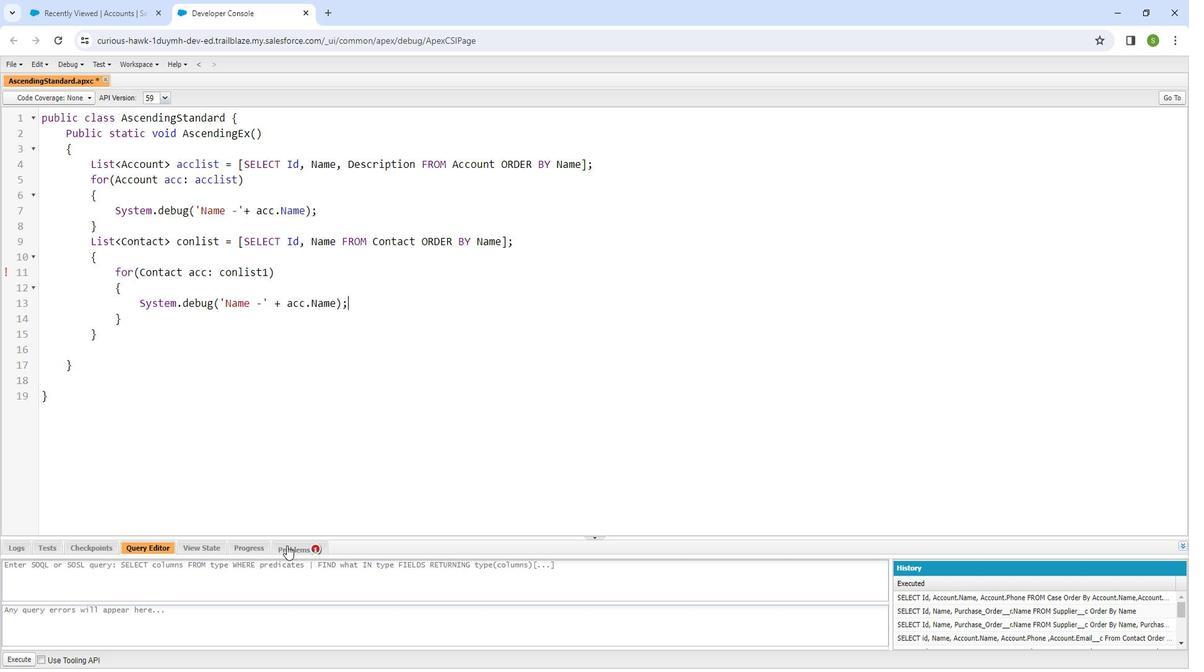 
Action: Mouse pressed left at (286, 525)
Screenshot: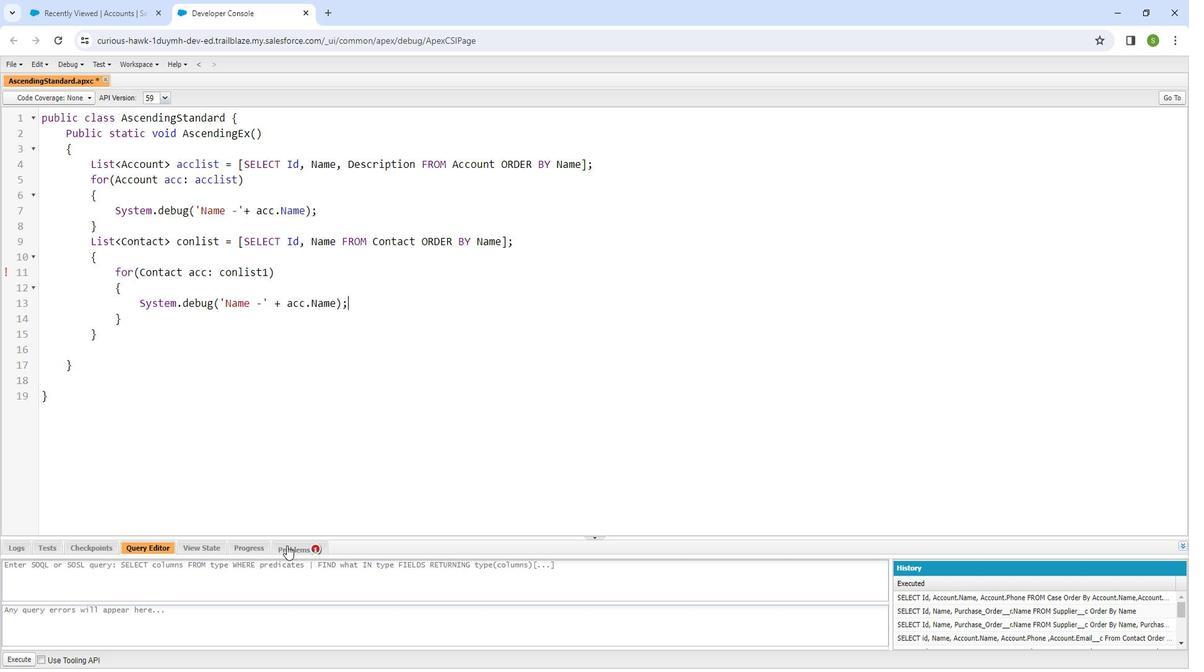 
Action: Mouse moved to (221, 233)
Screenshot: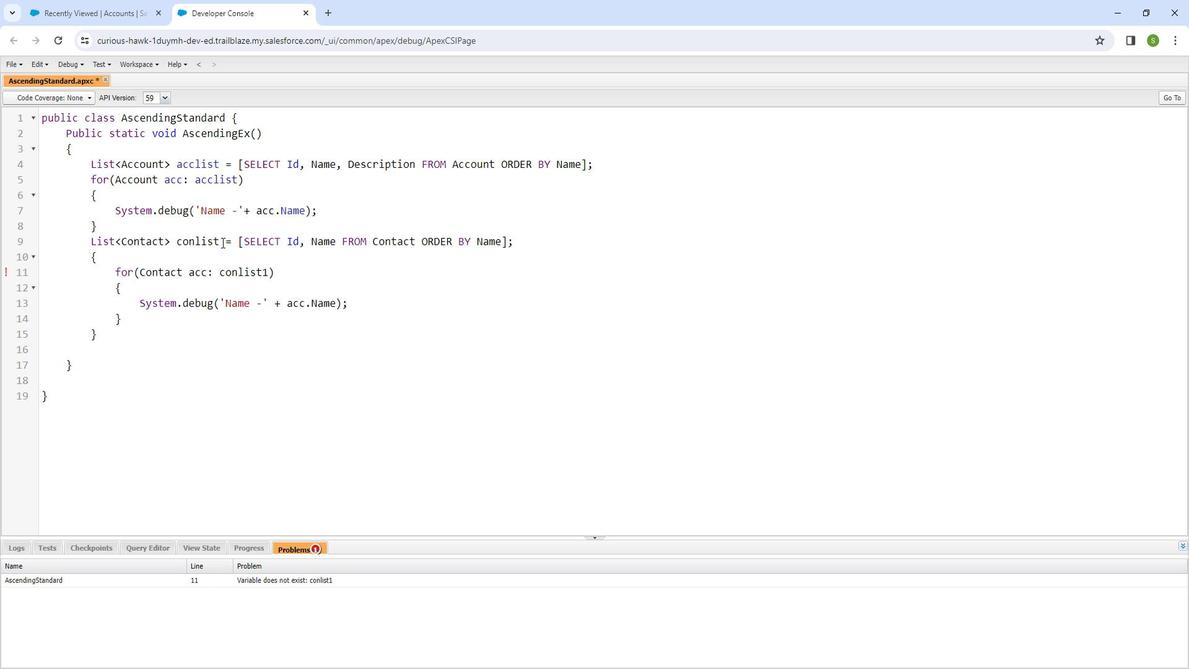 
Action: Mouse pressed left at (221, 233)
Screenshot: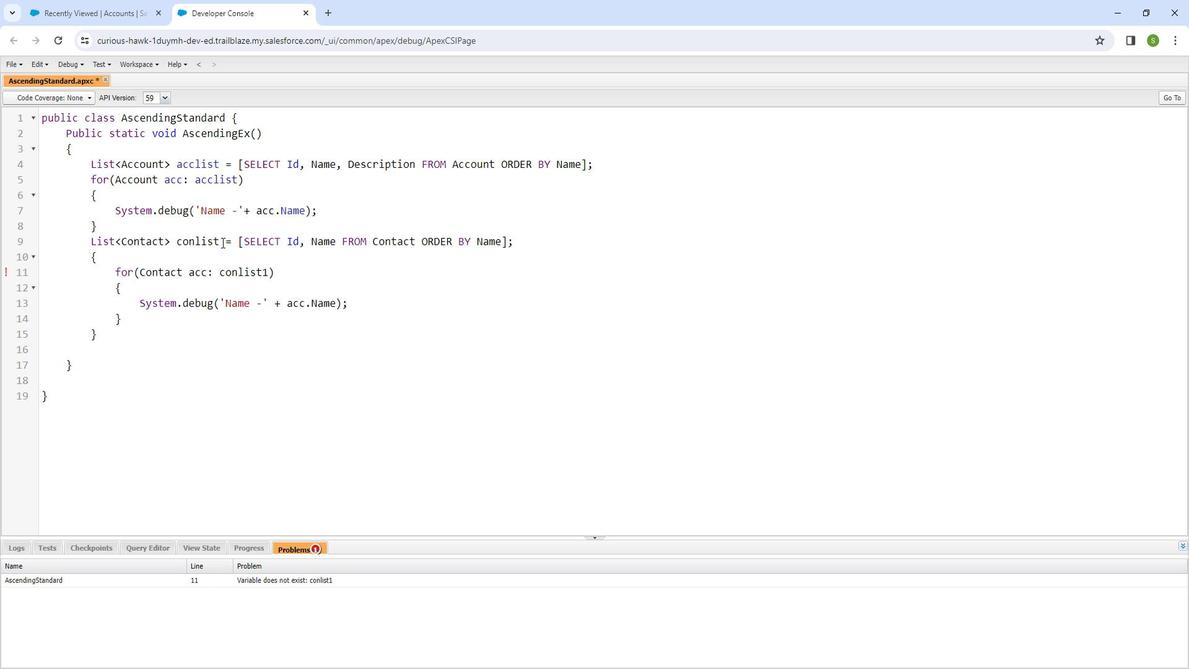 
Action: Mouse moved to (226, 236)
Screenshot: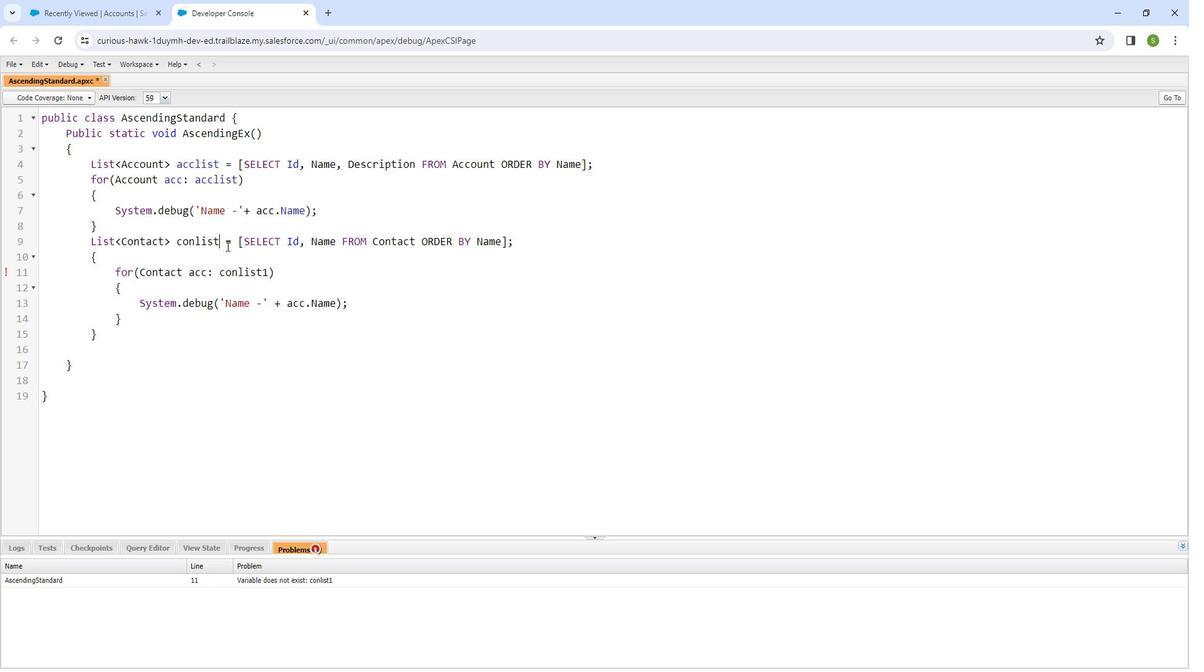 
Action: Key pressed 1ctrl+S
Screenshot: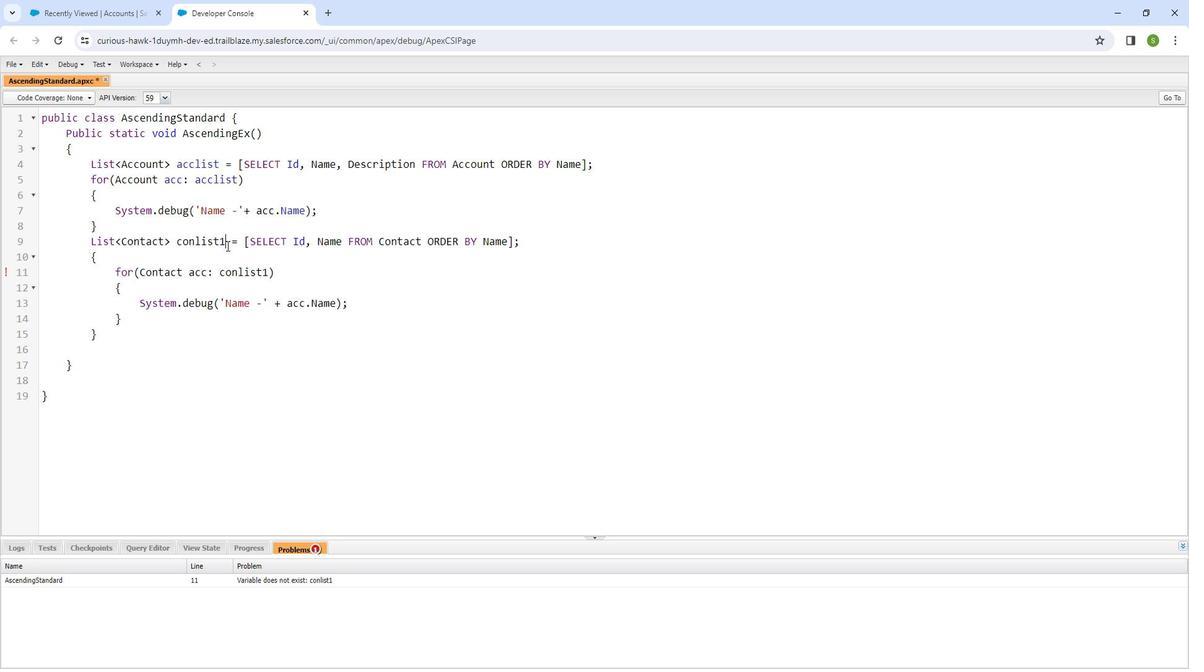 
Action: Mouse moved to (37, 60)
Screenshot: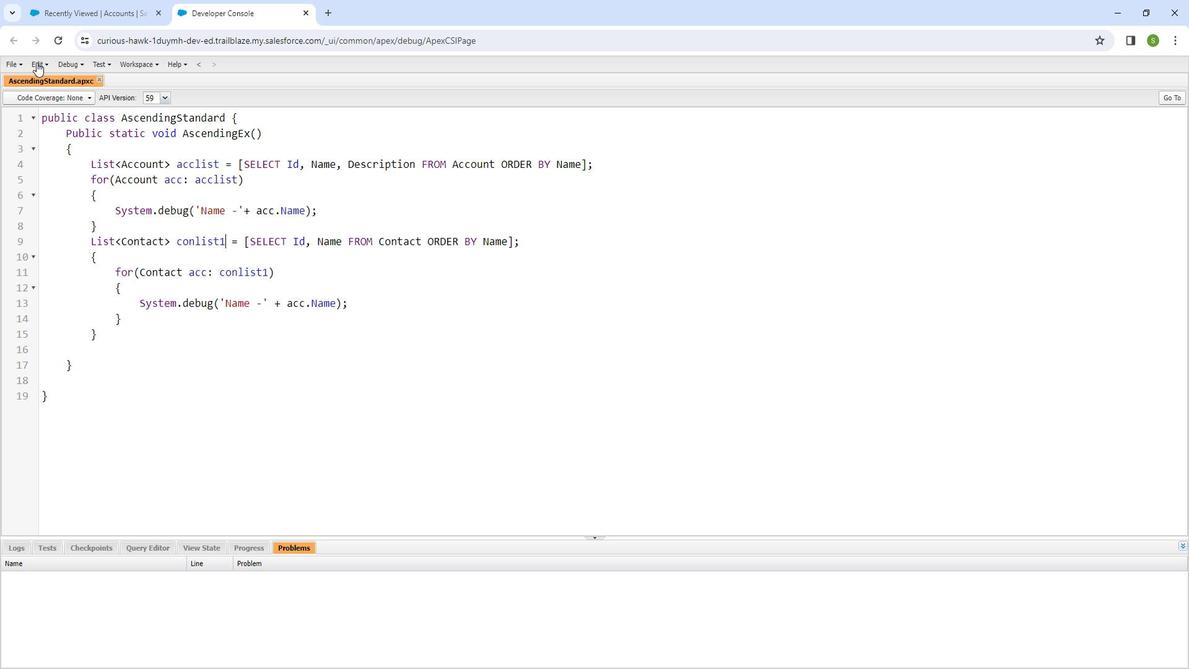 
Action: Mouse pressed left at (37, 60)
Screenshot: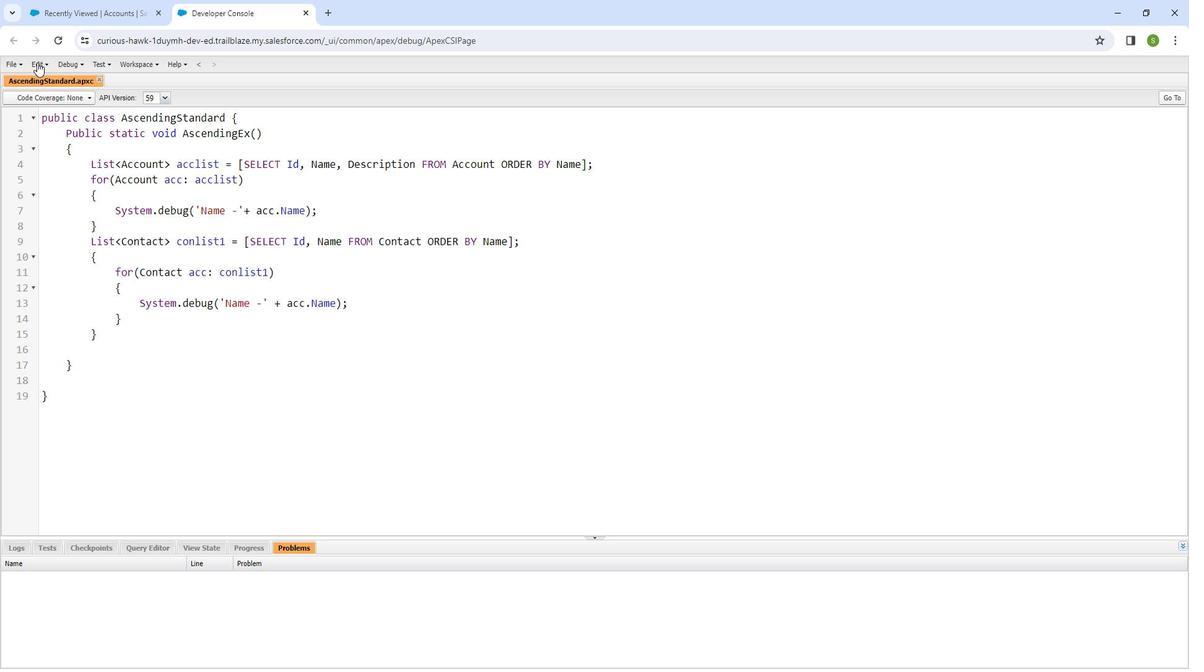 
Action: Mouse moved to (88, 84)
Screenshot: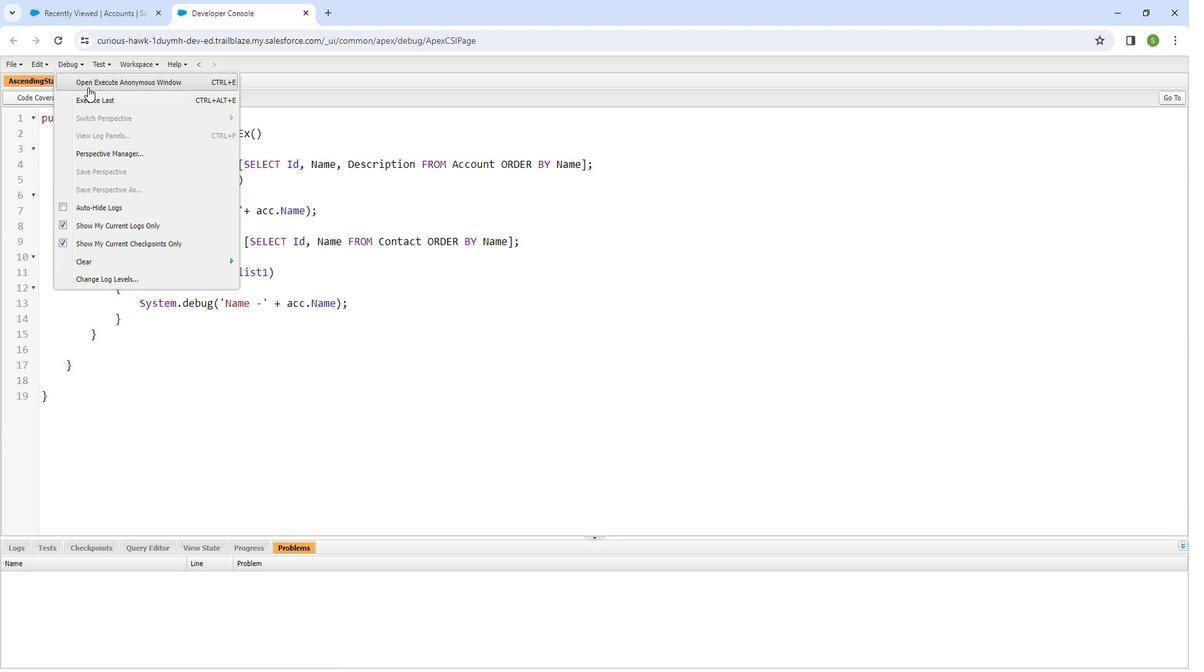 
Action: Mouse pressed left at (88, 84)
